 Task: Edit a slideshow video for a personal portfolio, showcasing your artwork, photography, or design projects.
Action: Mouse moved to (364, 131)
Screenshot: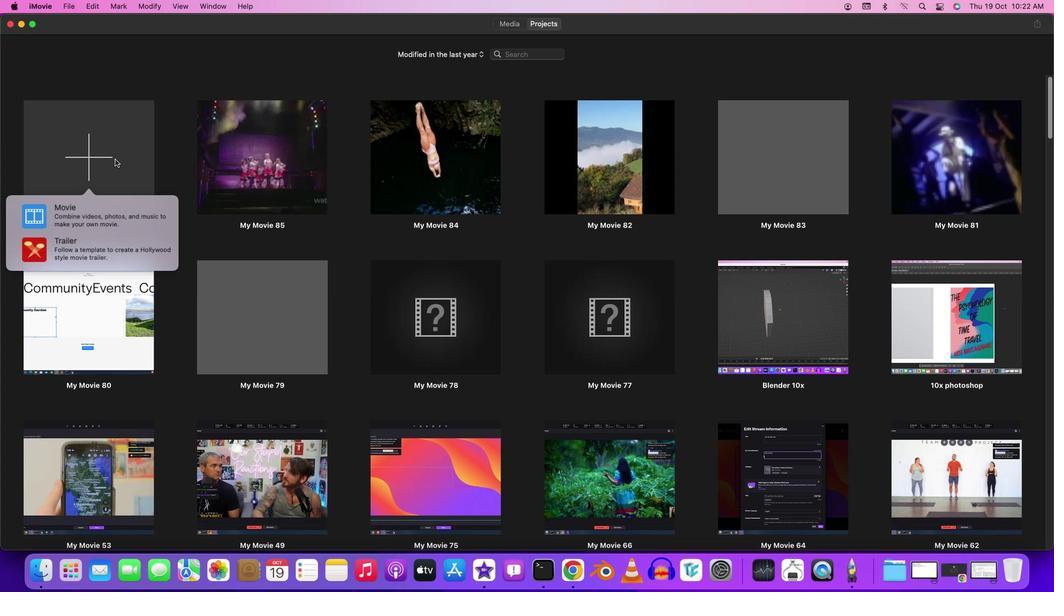 
Action: Mouse pressed left at (364, 131)
Screenshot: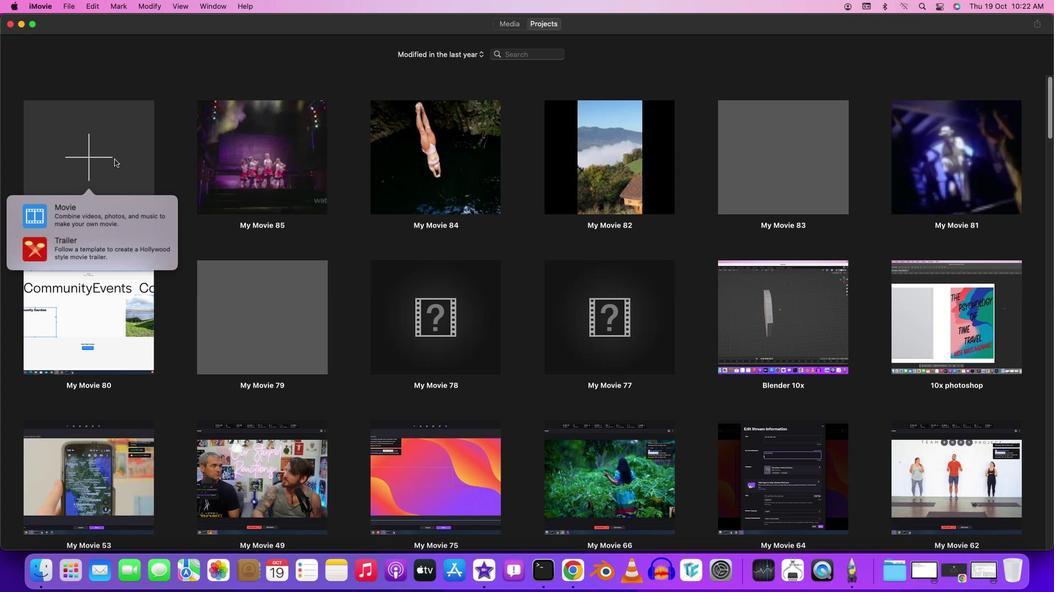 
Action: Mouse moved to (358, 135)
Screenshot: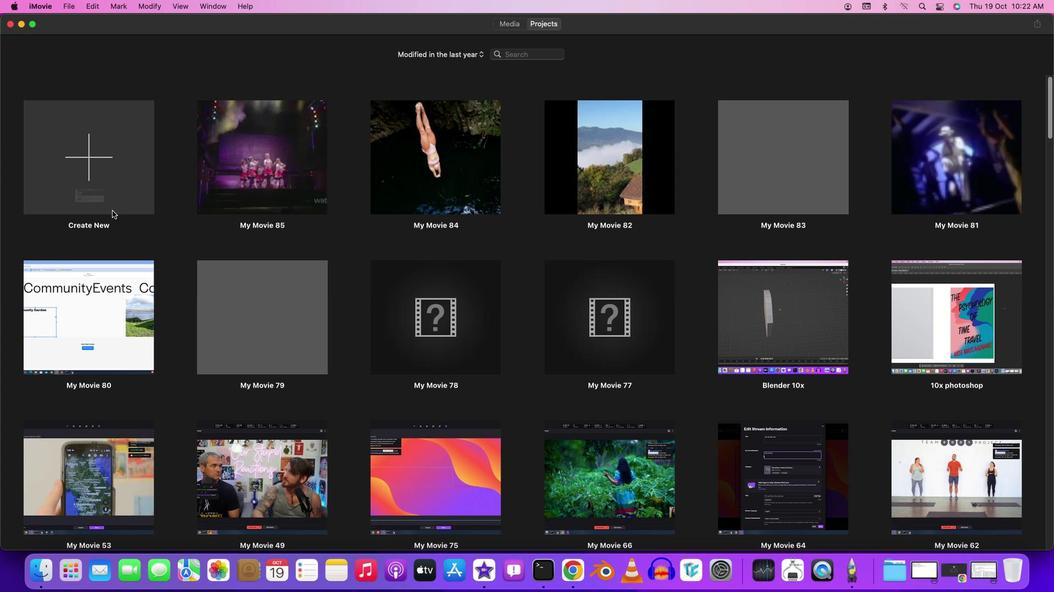 
Action: Mouse pressed left at (358, 135)
Screenshot: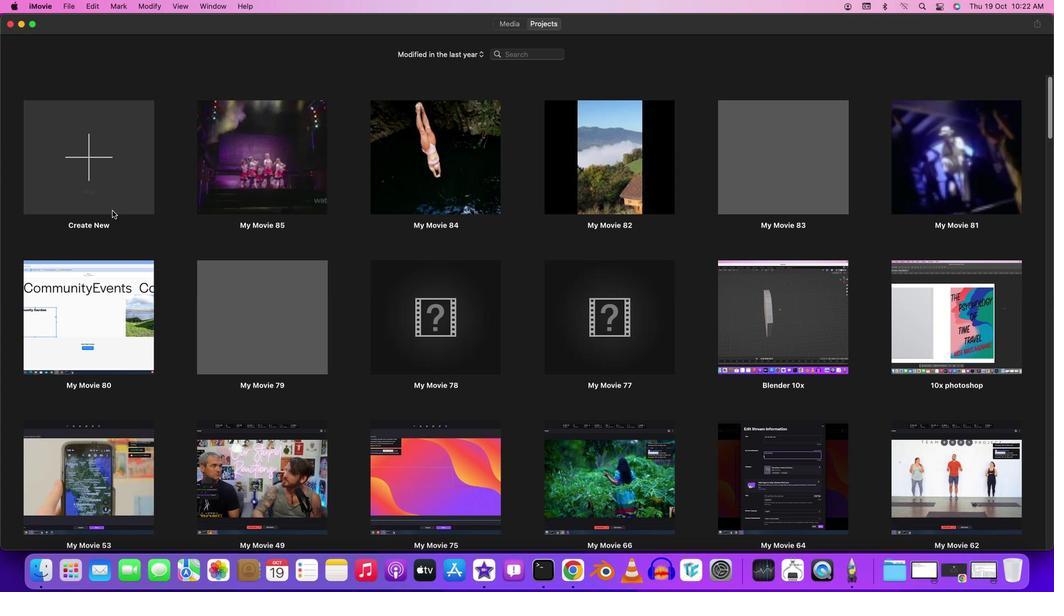 
Action: Mouse moved to (356, 170)
Screenshot: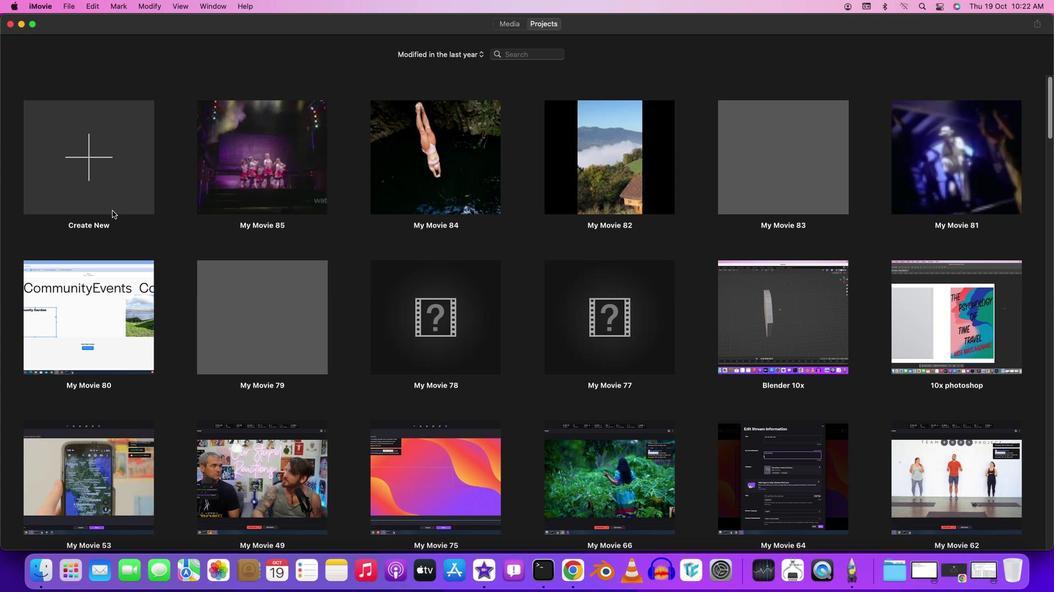 
Action: Mouse pressed left at (356, 170)
Screenshot: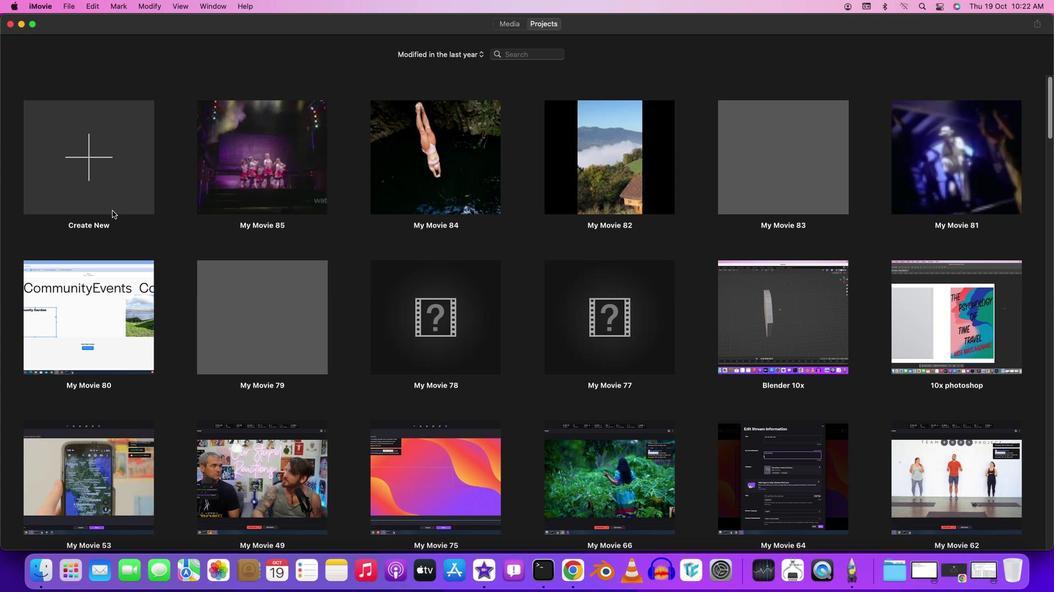 
Action: Mouse pressed left at (356, 170)
Screenshot: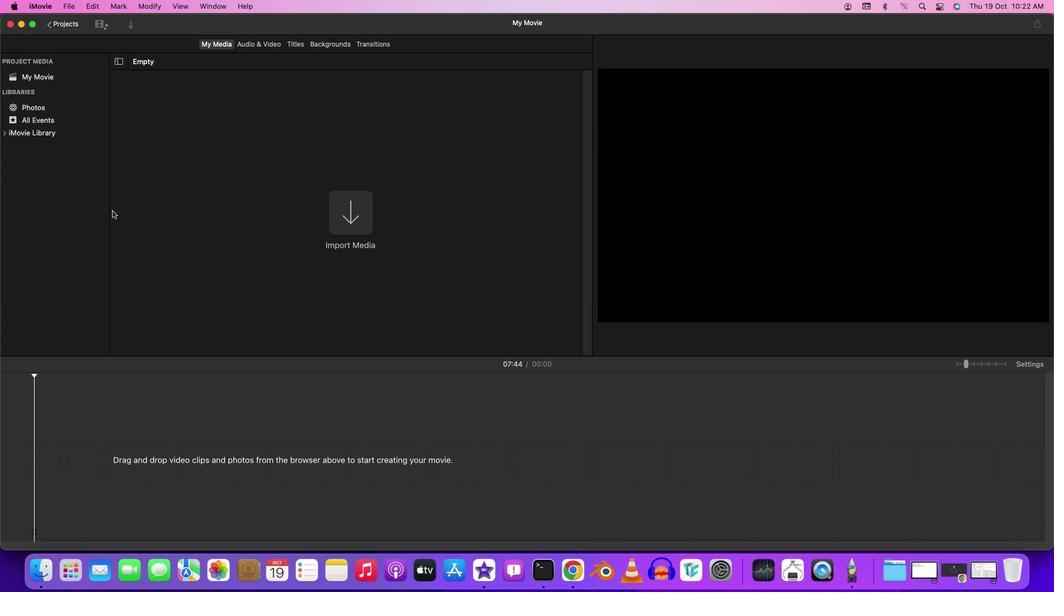
Action: Mouse moved to (538, 177)
Screenshot: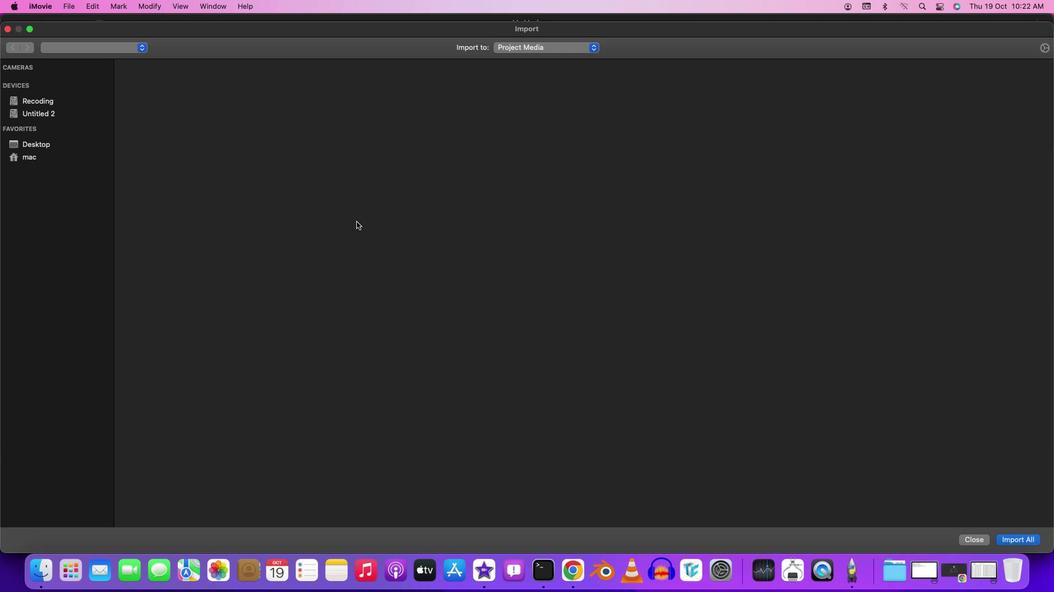 
Action: Mouse pressed left at (538, 177)
Screenshot: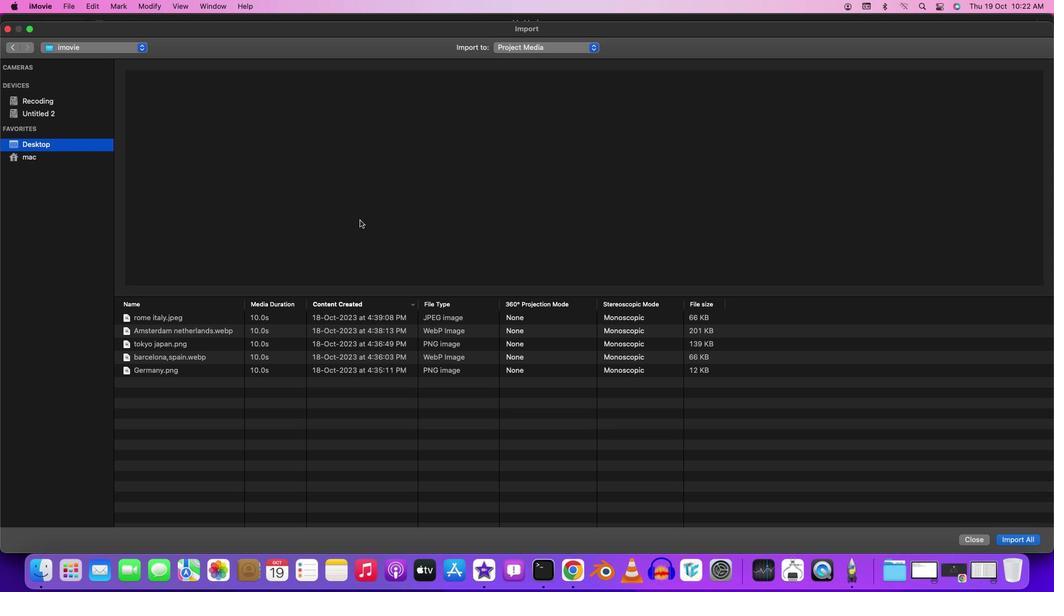 
Action: Mouse moved to (323, 124)
Screenshot: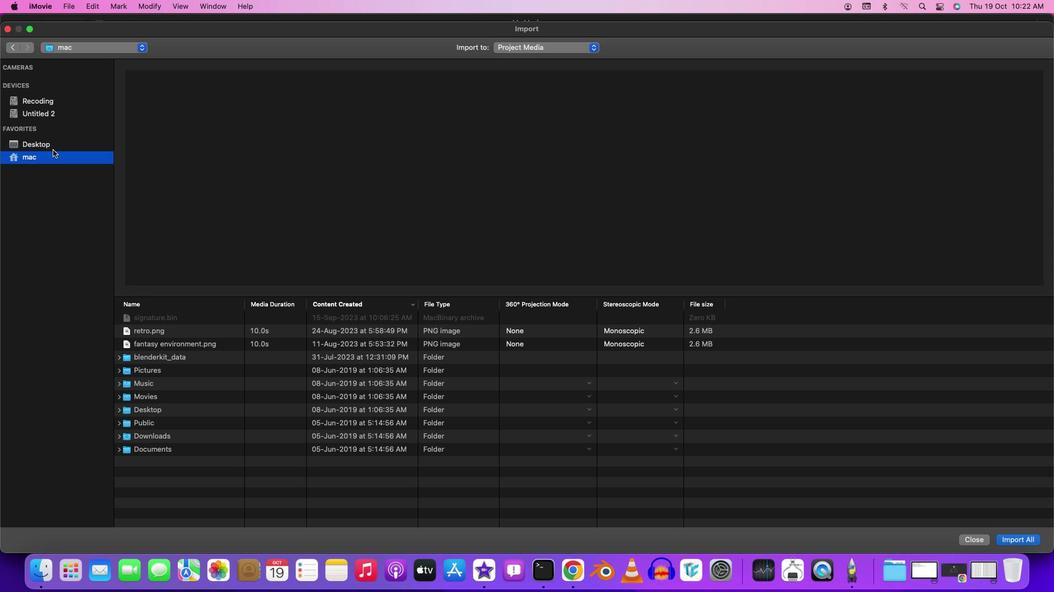 
Action: Mouse pressed left at (323, 124)
Screenshot: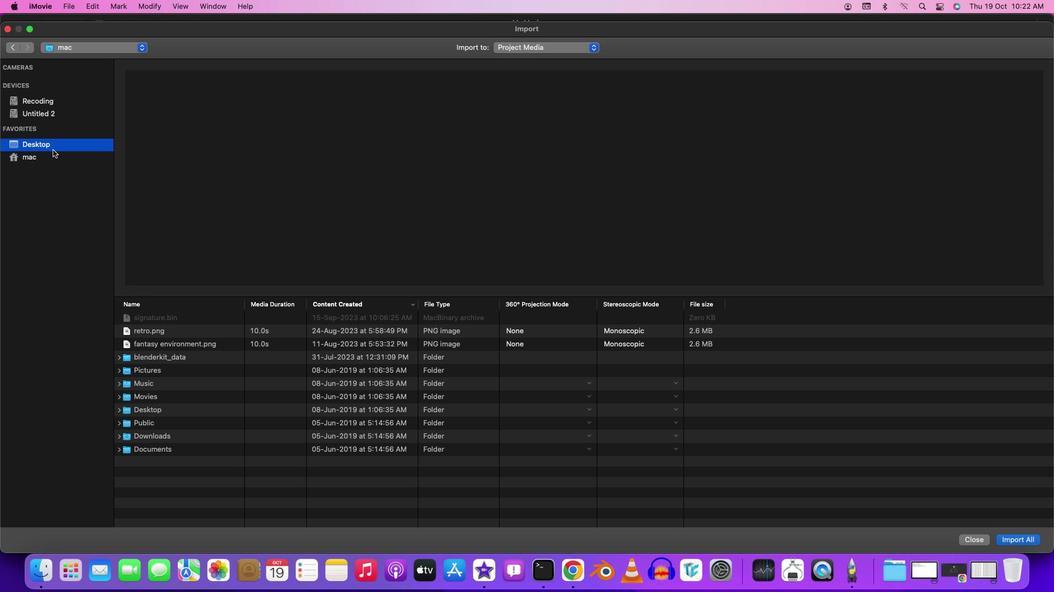 
Action: Mouse moved to (311, 136)
Screenshot: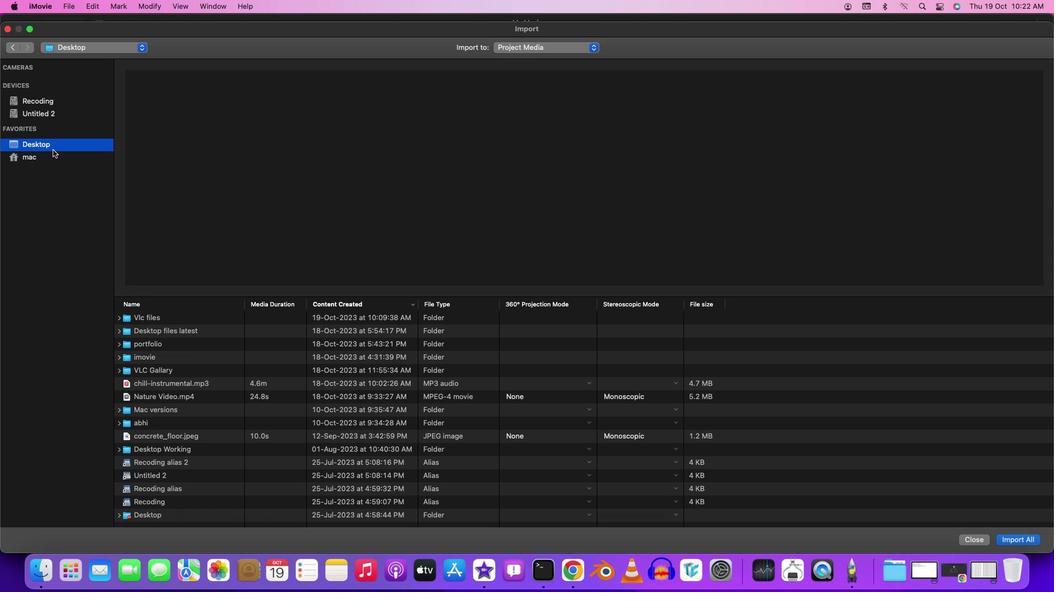 
Action: Mouse pressed left at (311, 136)
Screenshot: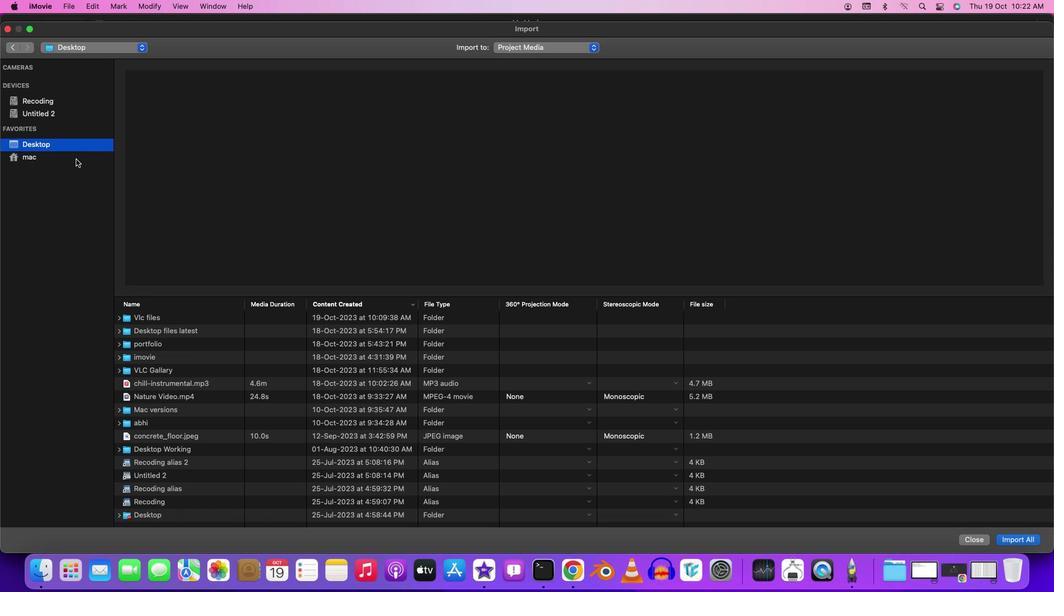 
Action: Mouse pressed left at (311, 136)
Screenshot: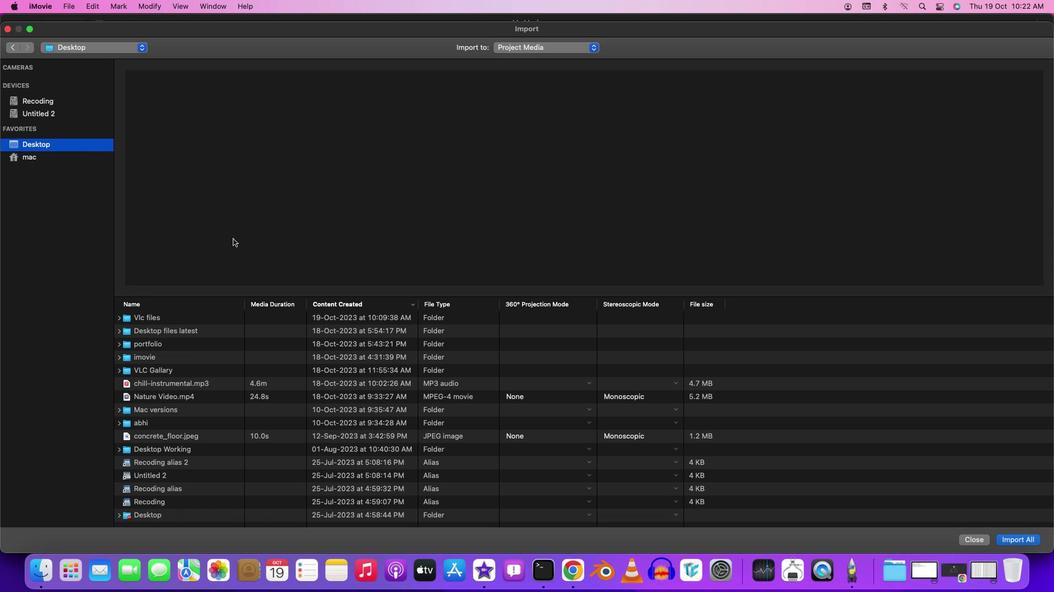 
Action: Mouse moved to (312, 129)
Screenshot: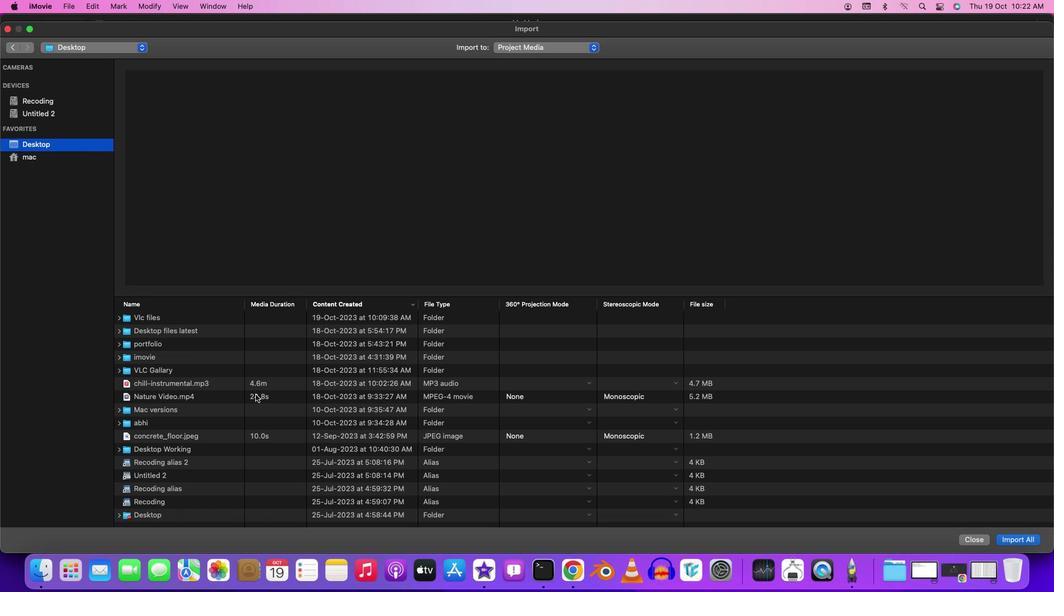
Action: Mouse pressed left at (312, 129)
Screenshot: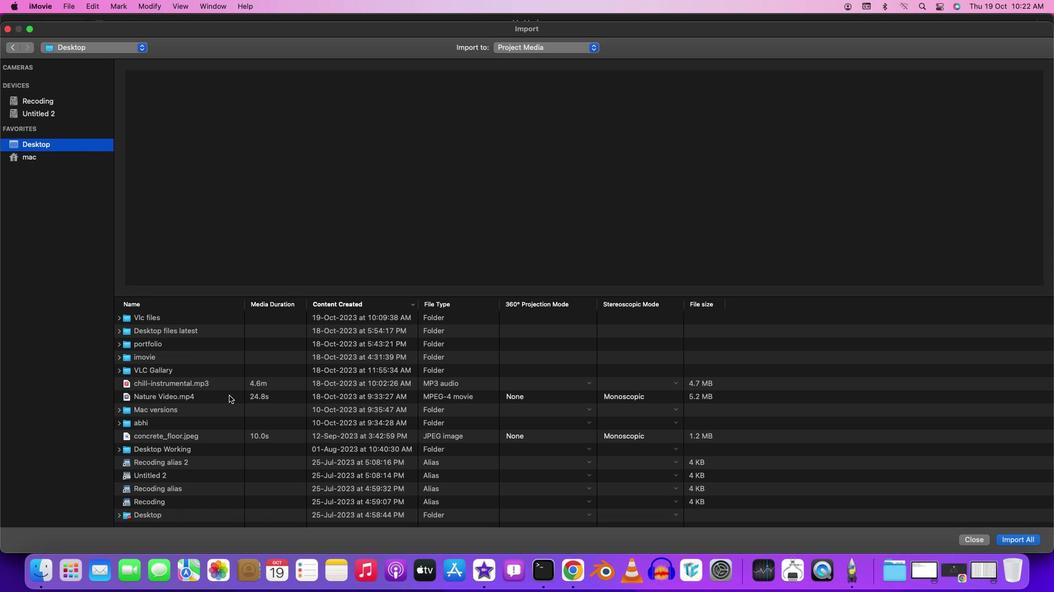 
Action: Mouse moved to (400, 261)
Screenshot: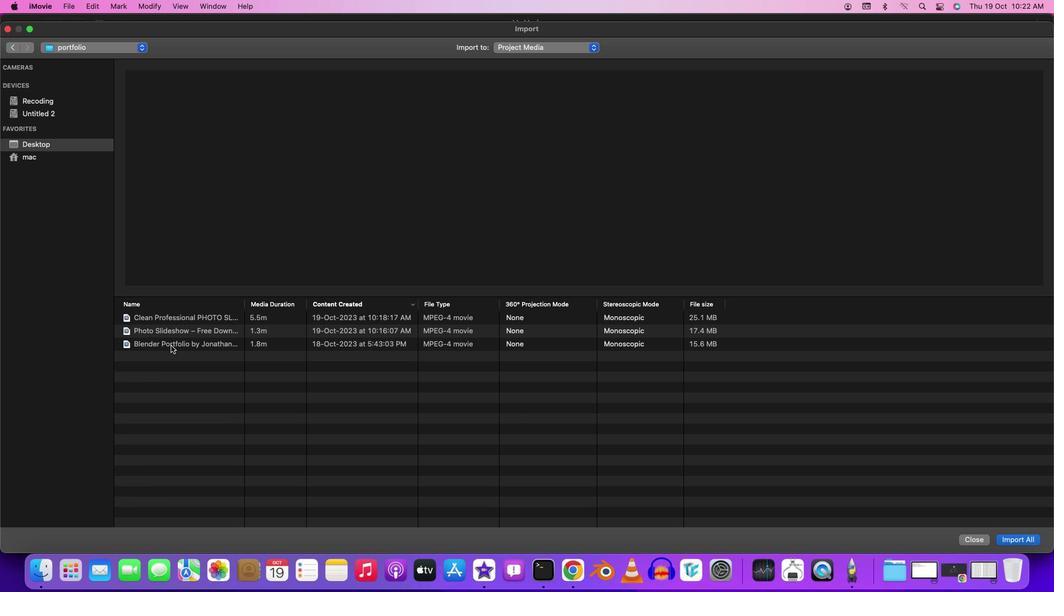 
Action: Mouse pressed left at (400, 261)
Screenshot: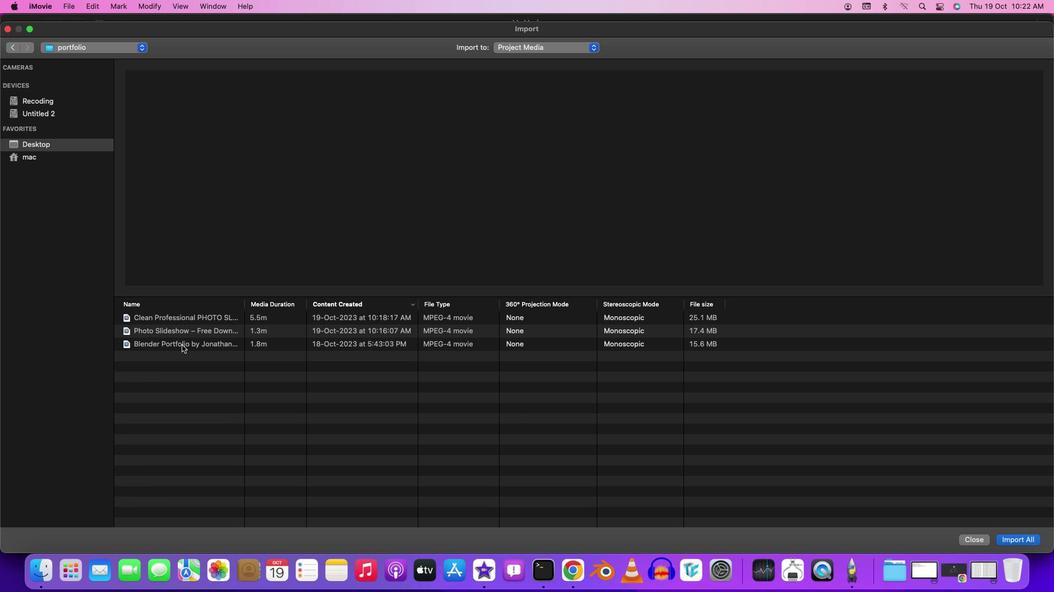 
Action: Mouse pressed left at (400, 261)
Screenshot: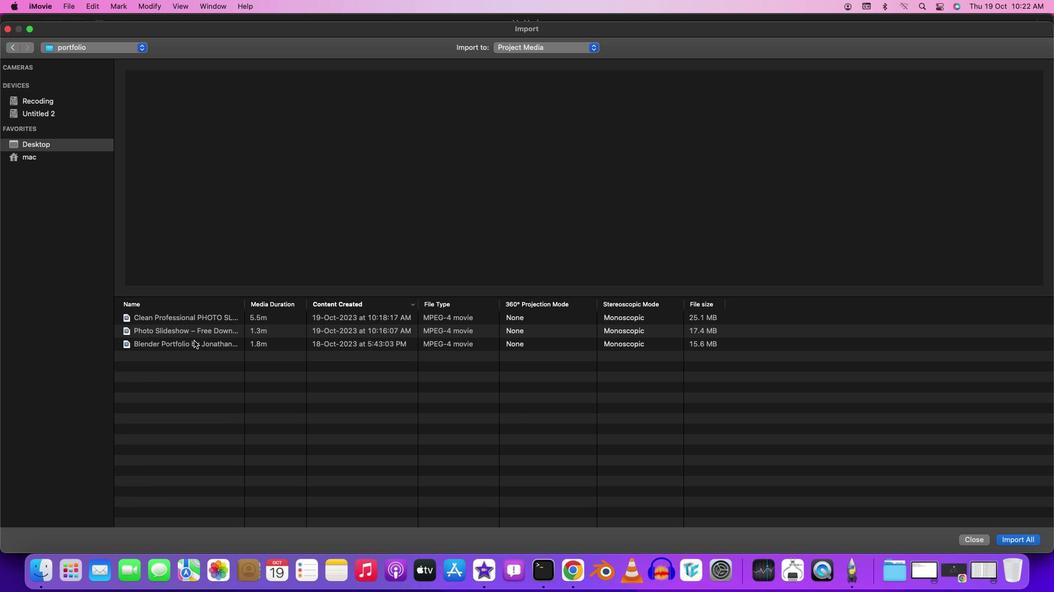 
Action: Mouse moved to (417, 258)
Screenshot: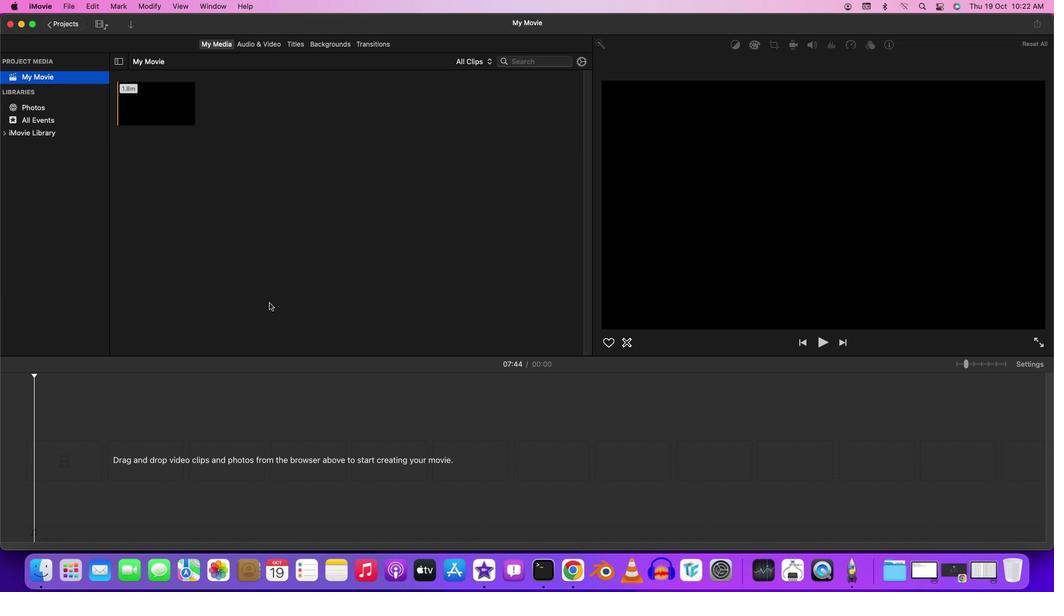 
Action: Mouse pressed left at (417, 258)
Screenshot: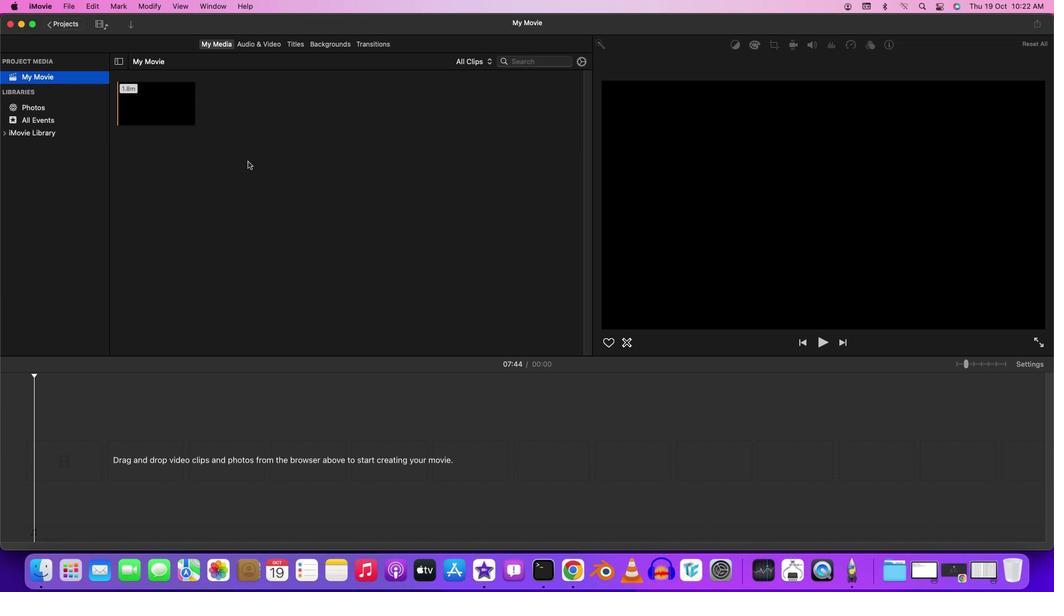 
Action: Mouse pressed left at (417, 258)
Screenshot: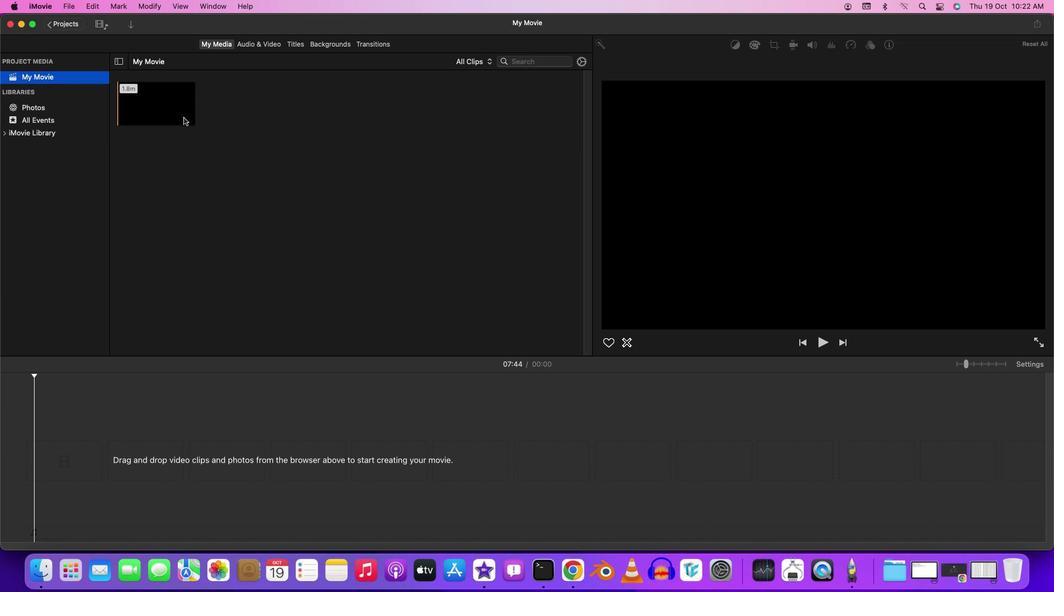 
Action: Mouse moved to (394, 99)
Screenshot: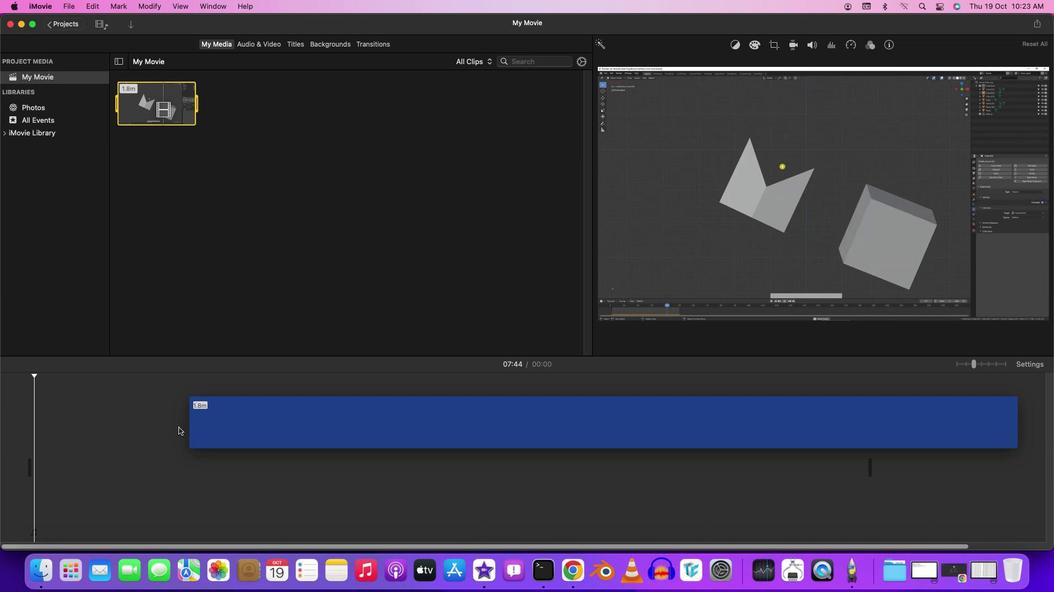 
Action: Mouse pressed left at (394, 99)
Screenshot: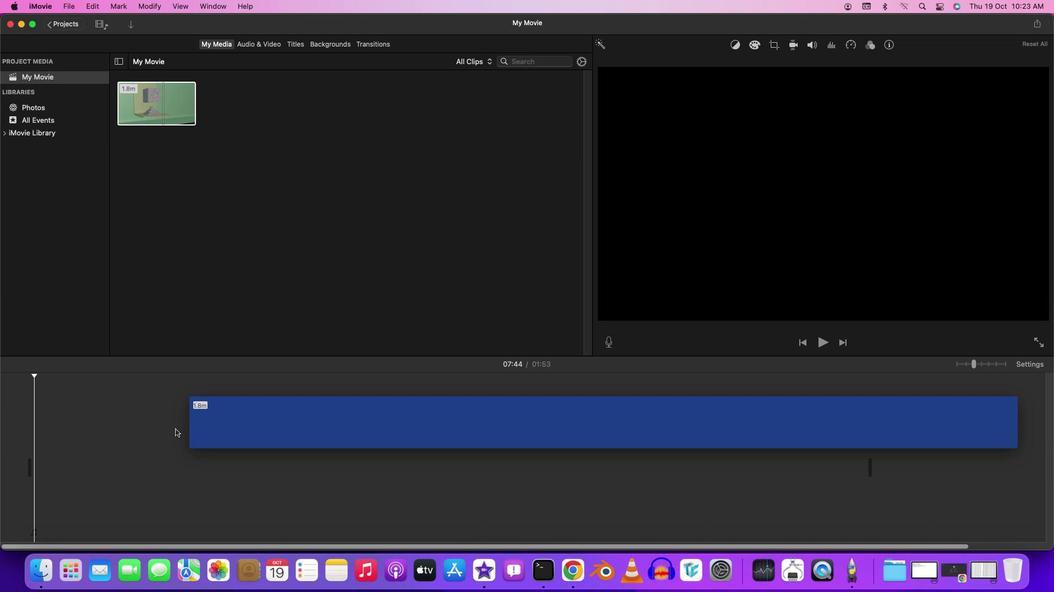 
Action: Mouse moved to (299, 308)
Screenshot: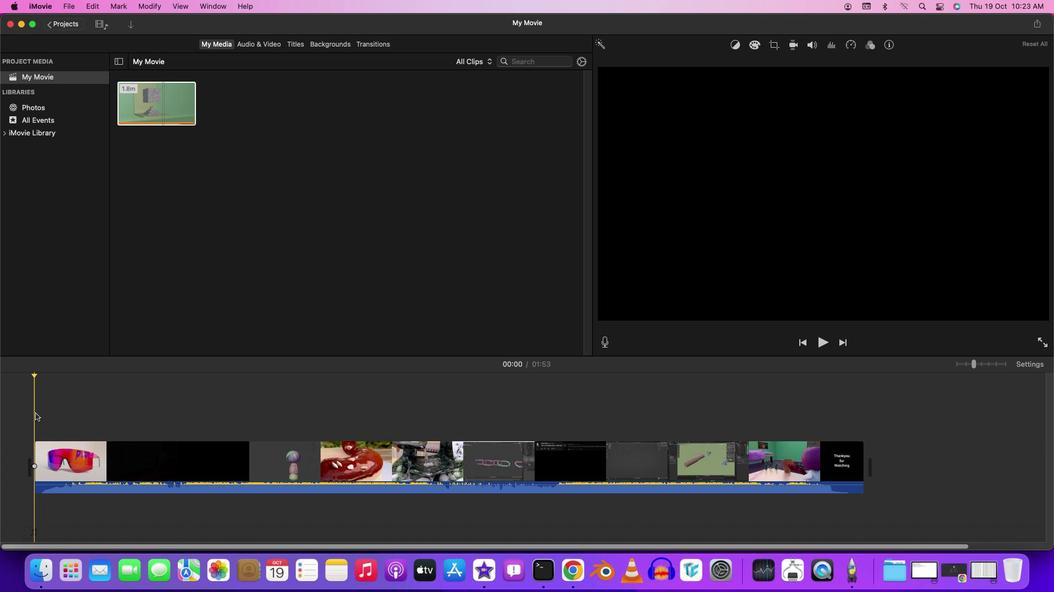 
Action: Mouse pressed left at (299, 308)
Screenshot: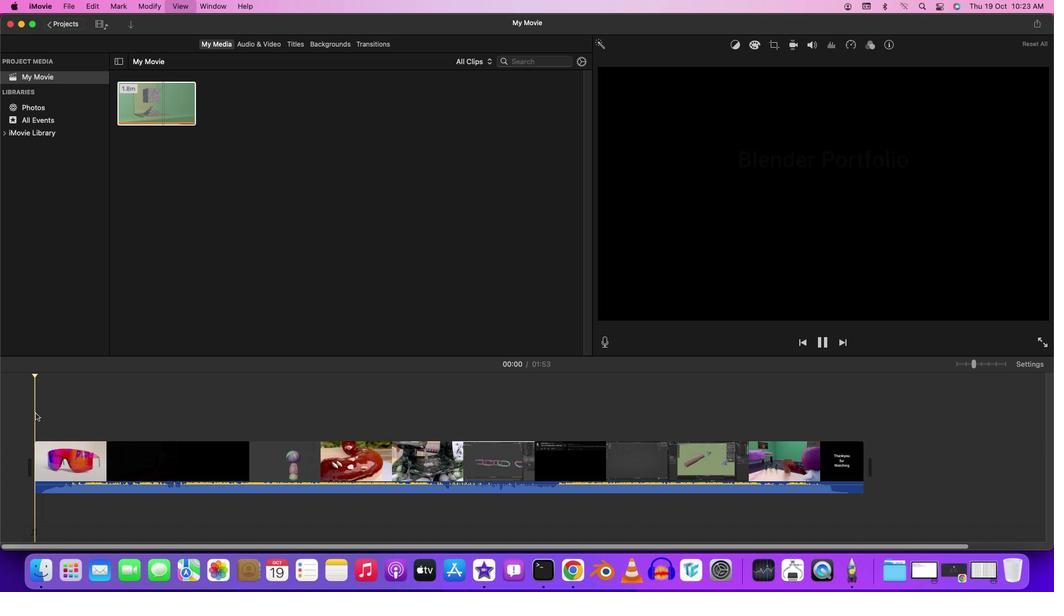
Action: Mouse moved to (299, 308)
Screenshot: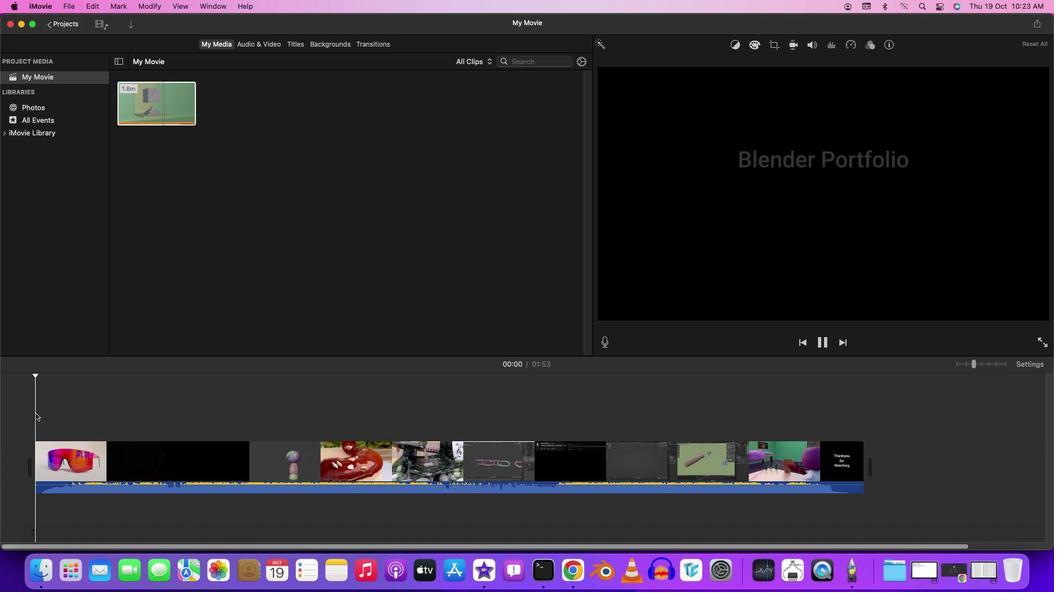 
Action: Key pressed Key.space
Screenshot: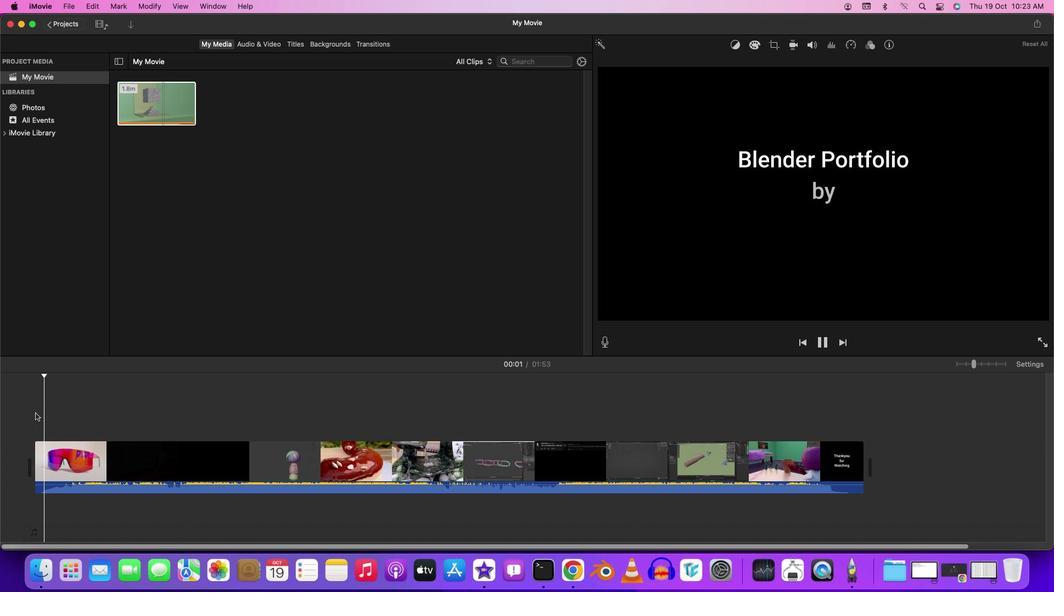 
Action: Mouse moved to (590, 281)
Screenshot: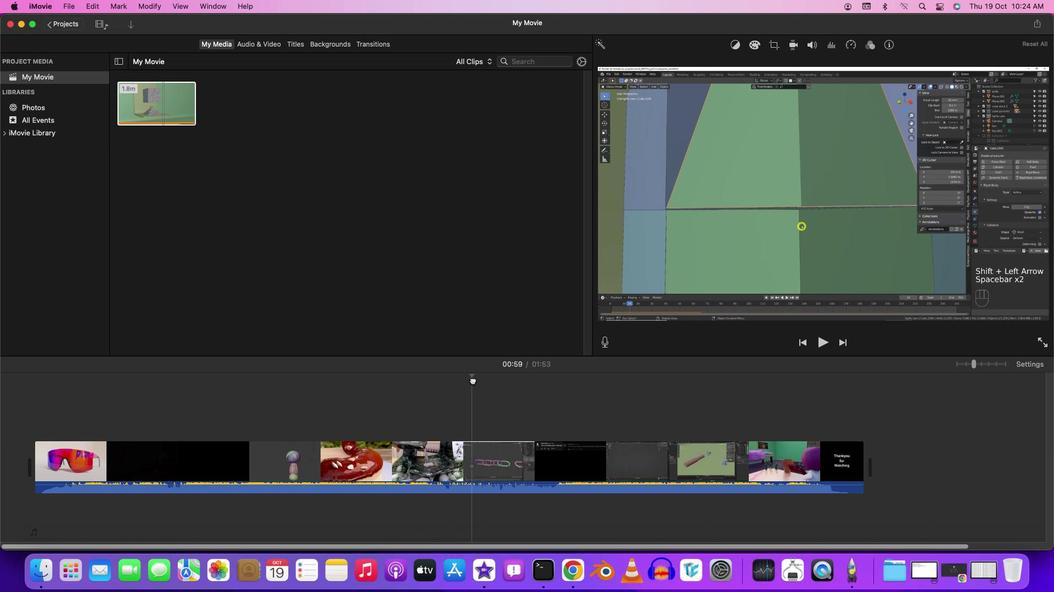 
Action: Mouse pressed left at (590, 281)
Screenshot: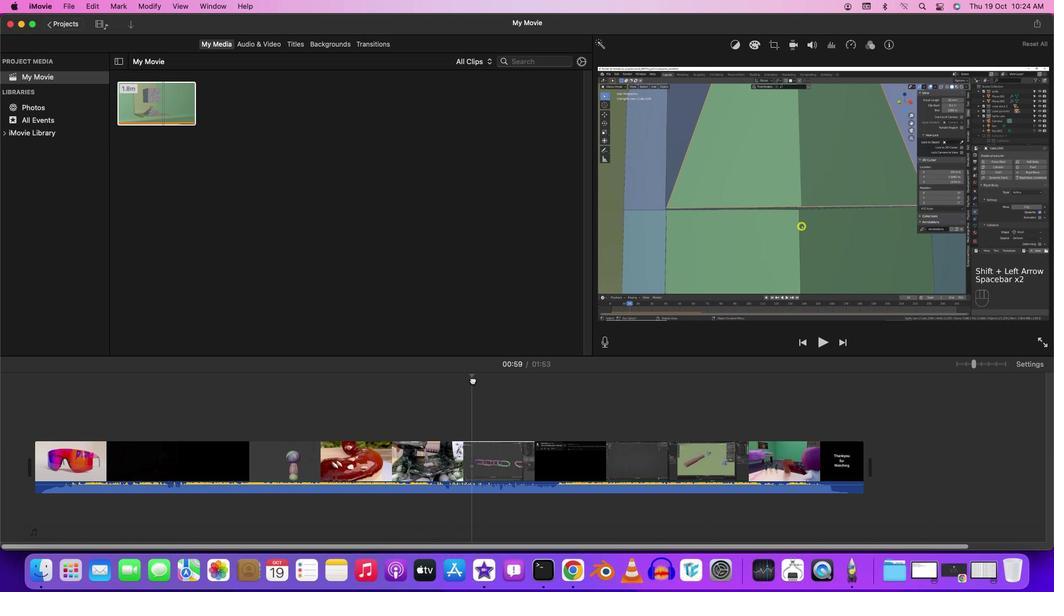 
Action: Mouse moved to (609, 283)
Screenshot: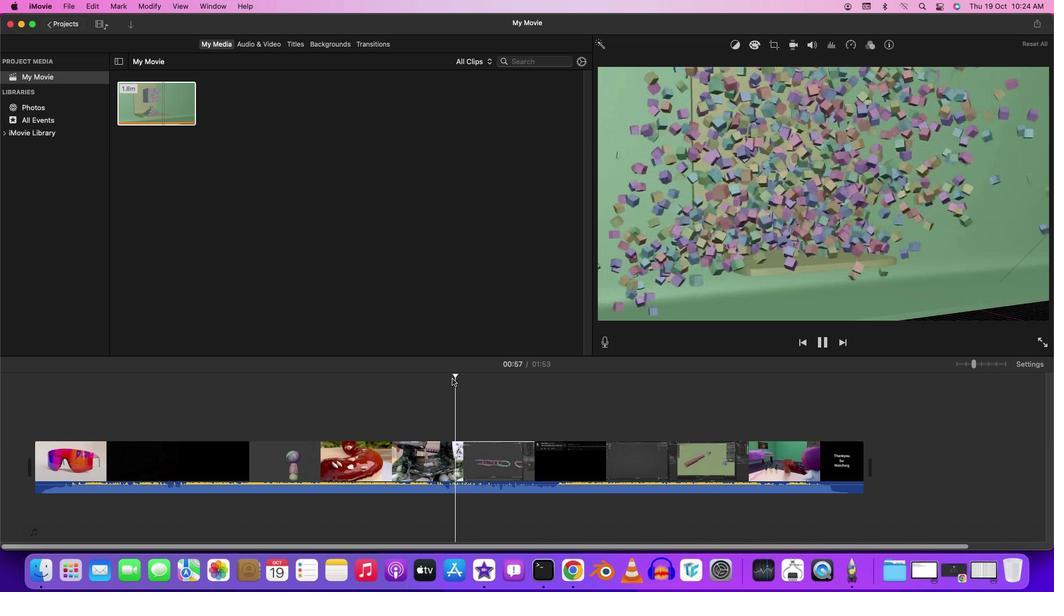 
Action: Key pressed Key.space
Screenshot: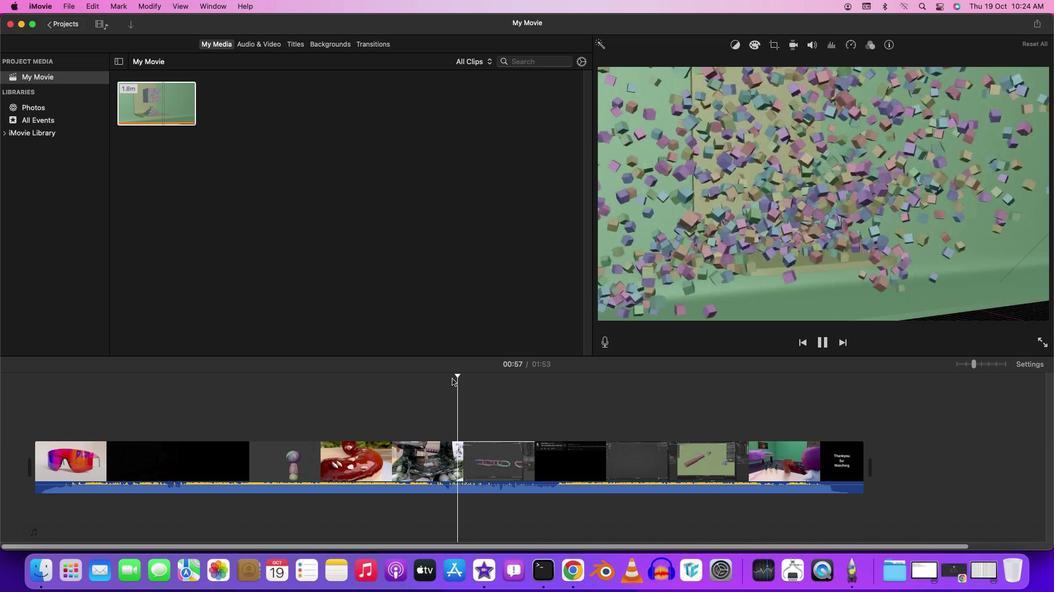 
Action: Mouse moved to (609, 283)
Screenshot: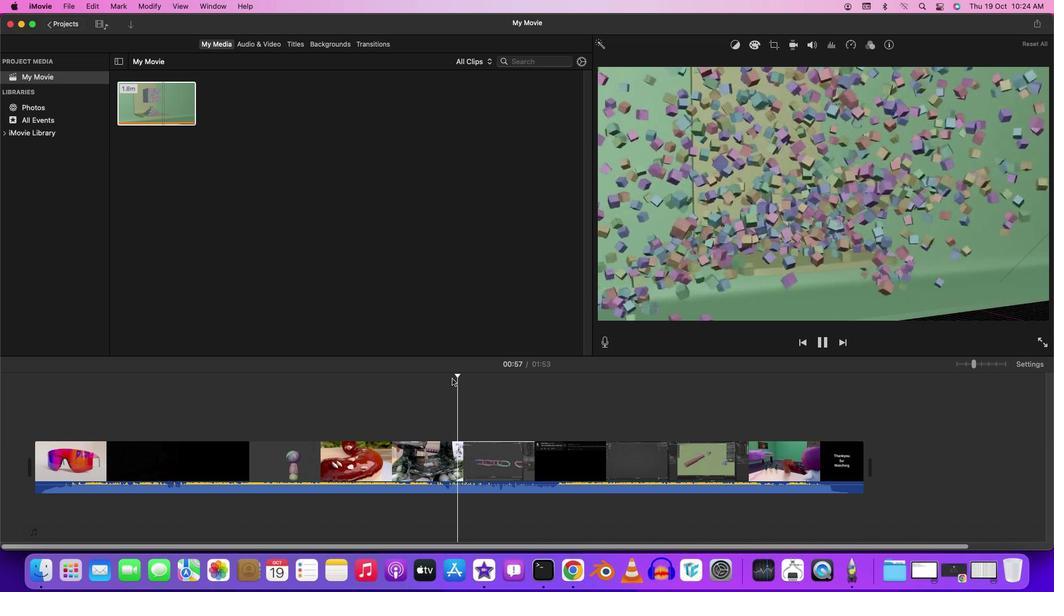 
Action: Key pressed Key.spaceKey.space
Screenshot: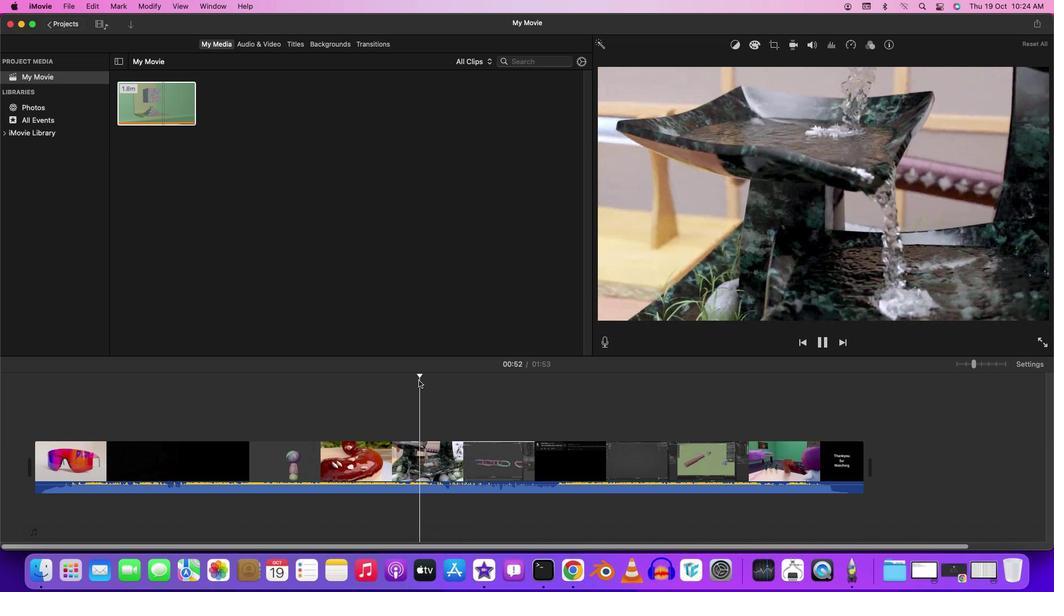 
Action: Mouse moved to (612, 282)
Screenshot: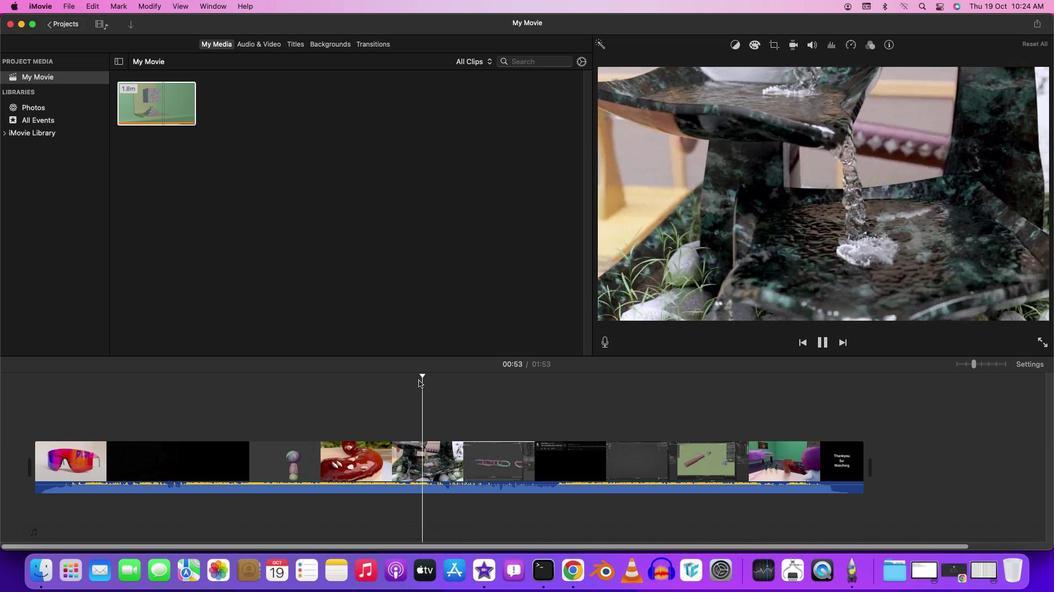 
Action: Mouse pressed left at (612, 282)
Screenshot: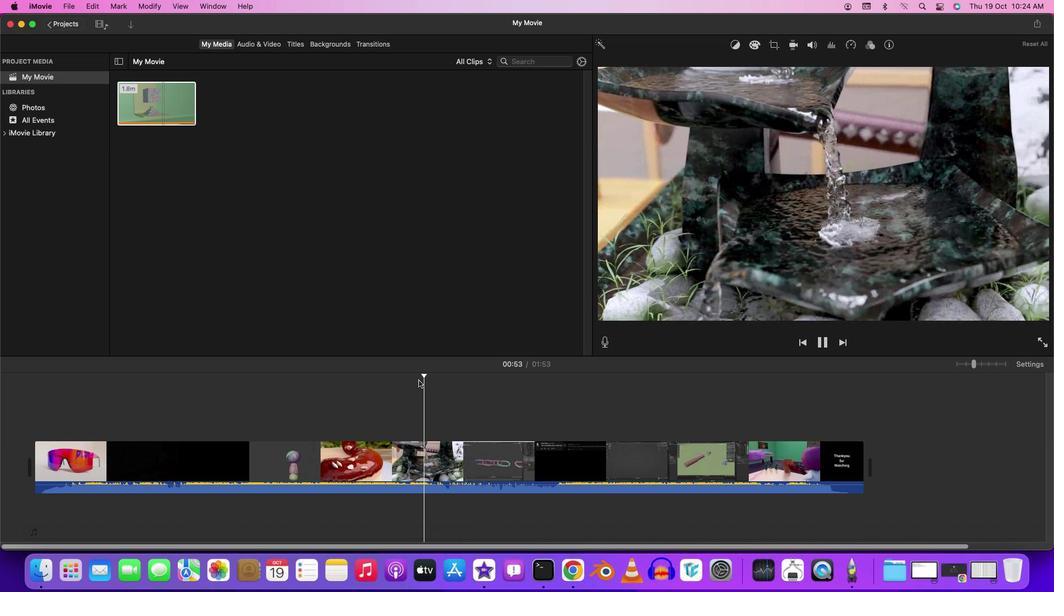 
Action: Mouse moved to (584, 285)
Screenshot: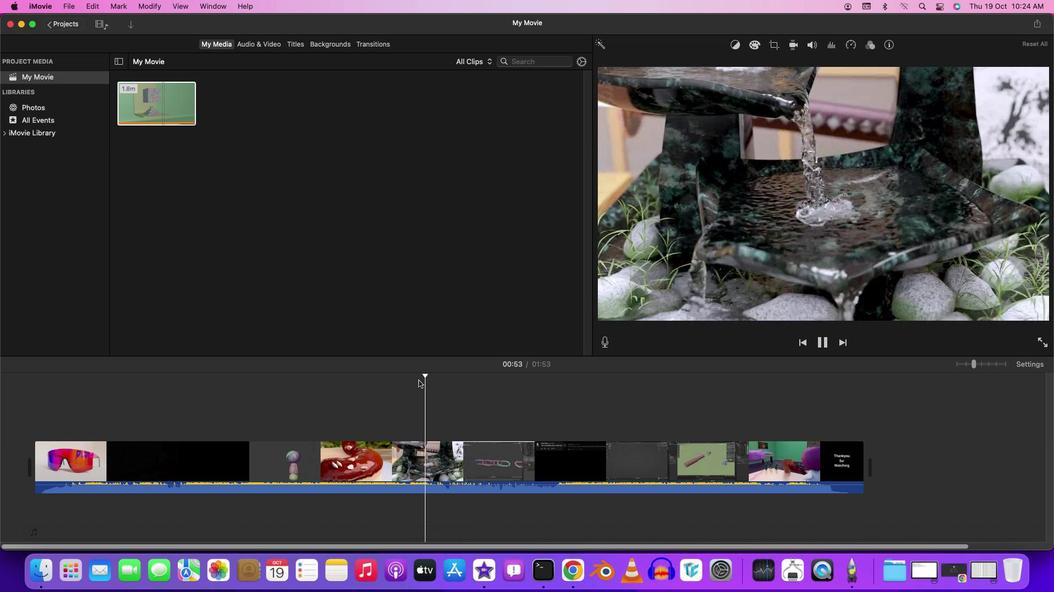 
Action: Key pressed Key.spaceKey.spaceKey.spaceKey.spaceKey.leftKey.leftKey.leftKey.leftKey.leftKey.leftKey.leftKey.leftKey.leftKey.leftKey.leftKey.leftKey.rightKey.rightKey.right
Screenshot: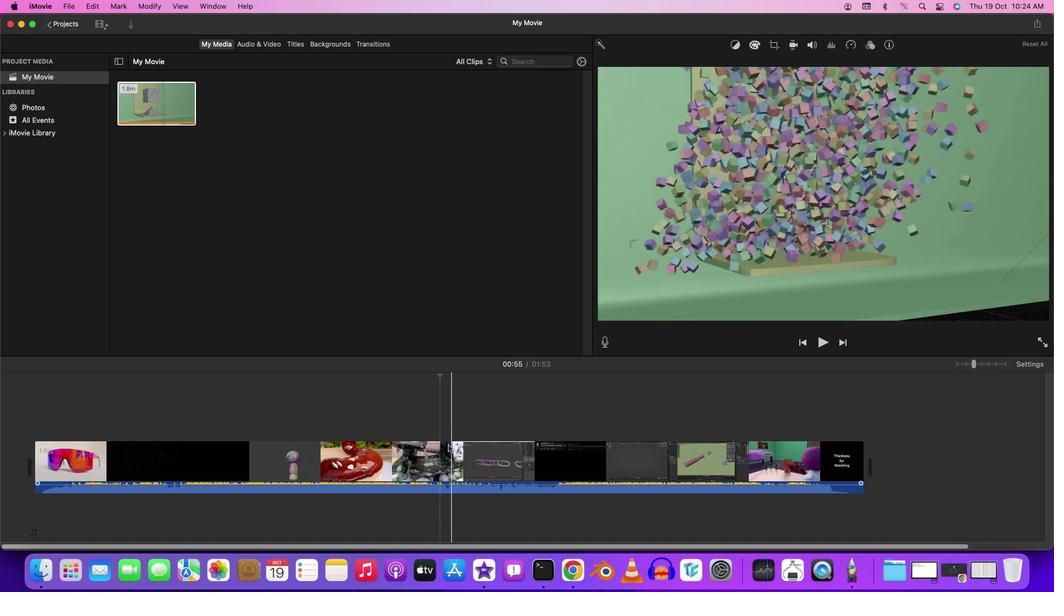 
Action: Mouse moved to (601, 337)
Screenshot: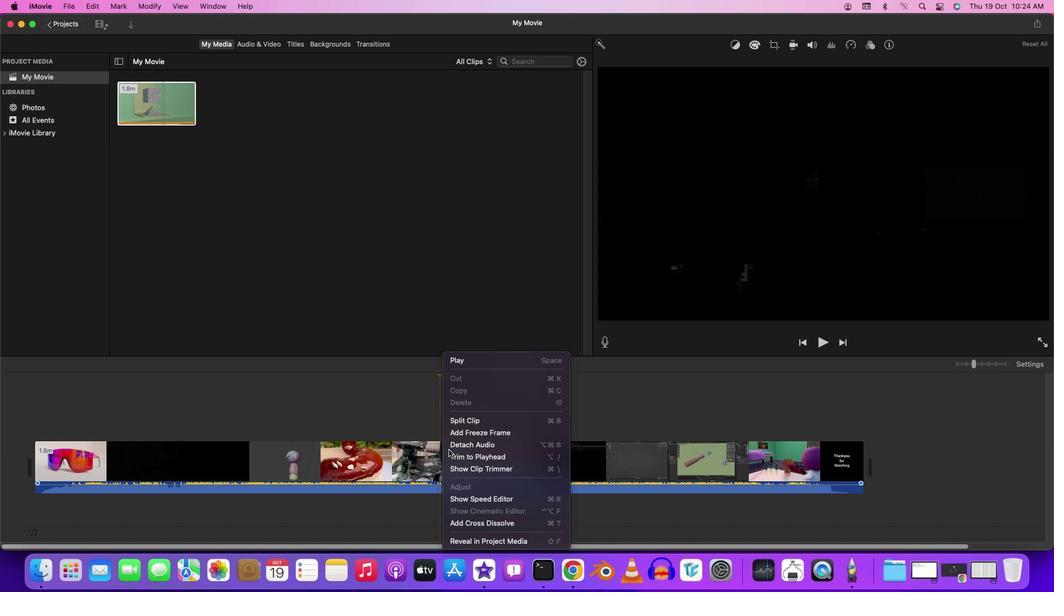 
Action: Mouse pressed right at (601, 337)
Screenshot: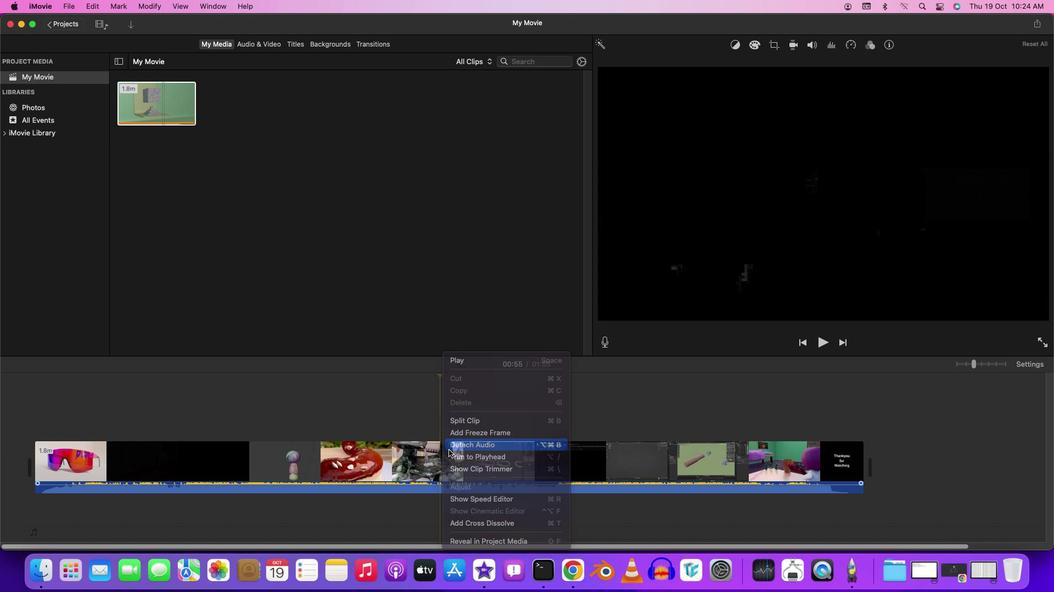 
Action: Mouse moved to (606, 332)
Screenshot: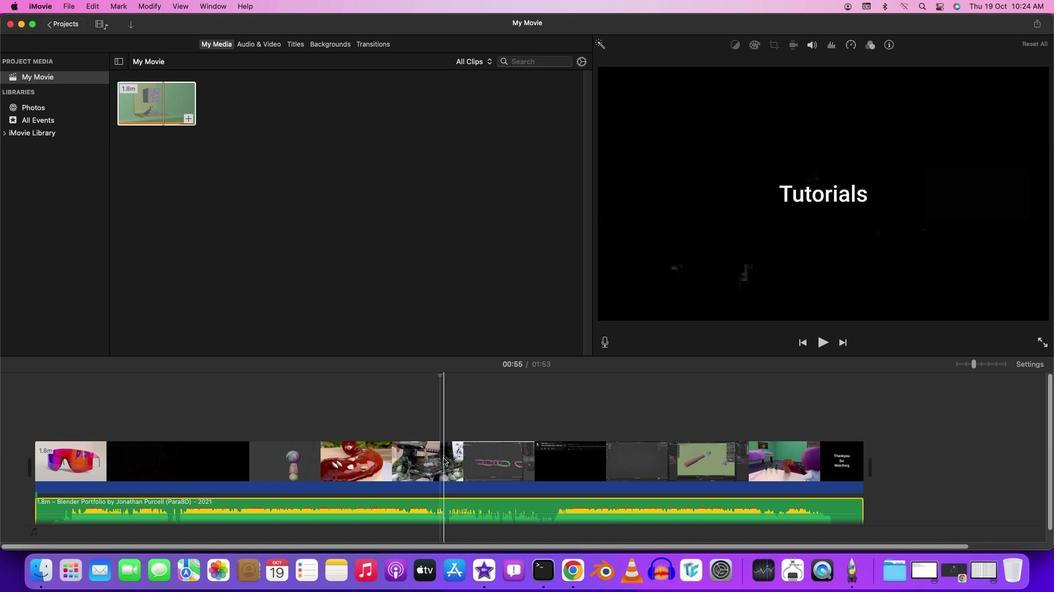 
Action: Mouse pressed left at (606, 332)
Screenshot: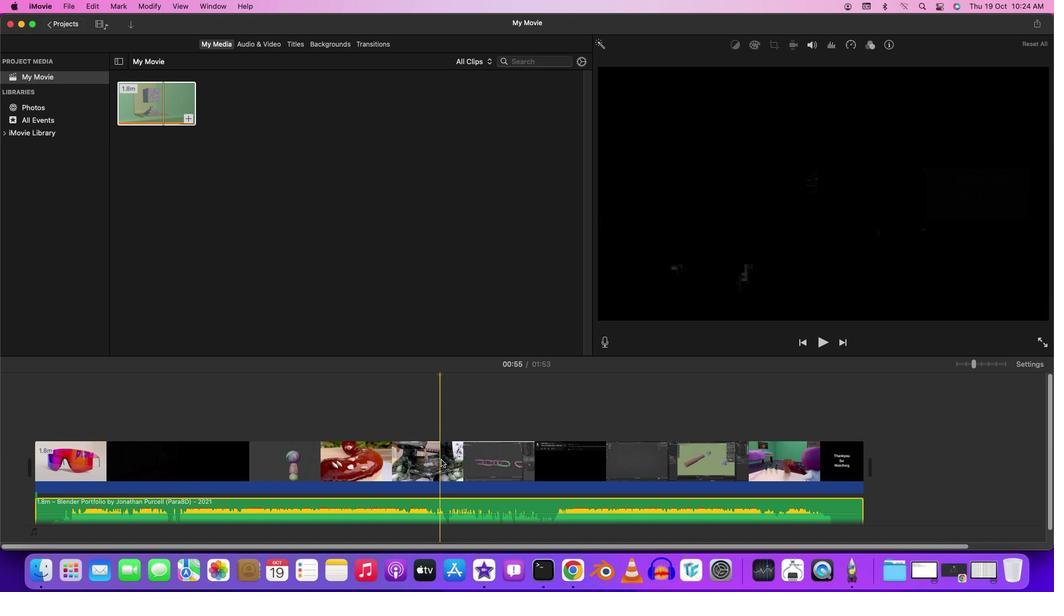 
Action: Mouse moved to (600, 339)
Screenshot: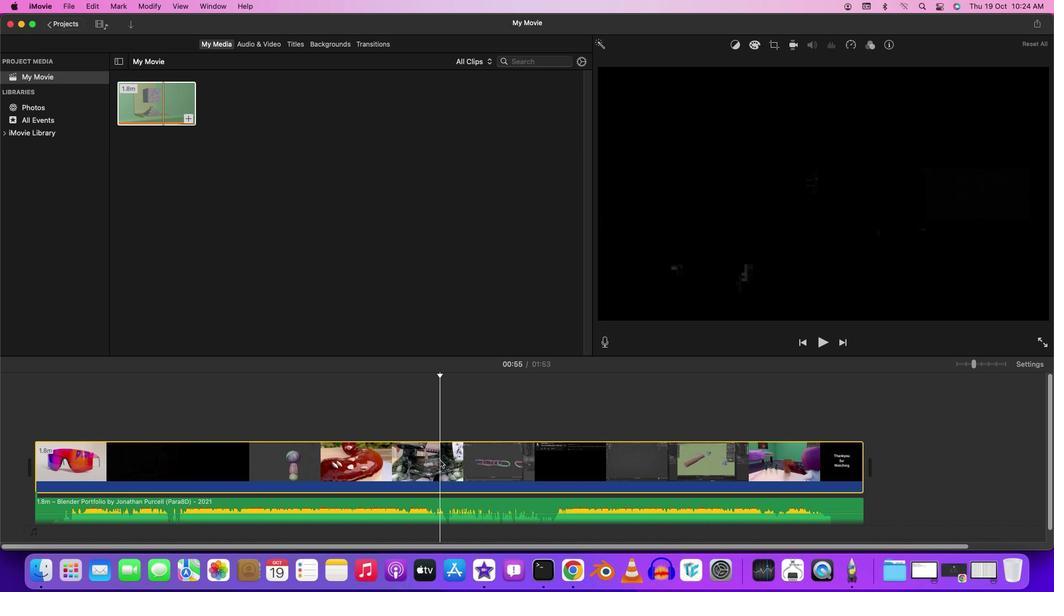 
Action: Mouse pressed left at (600, 339)
Screenshot: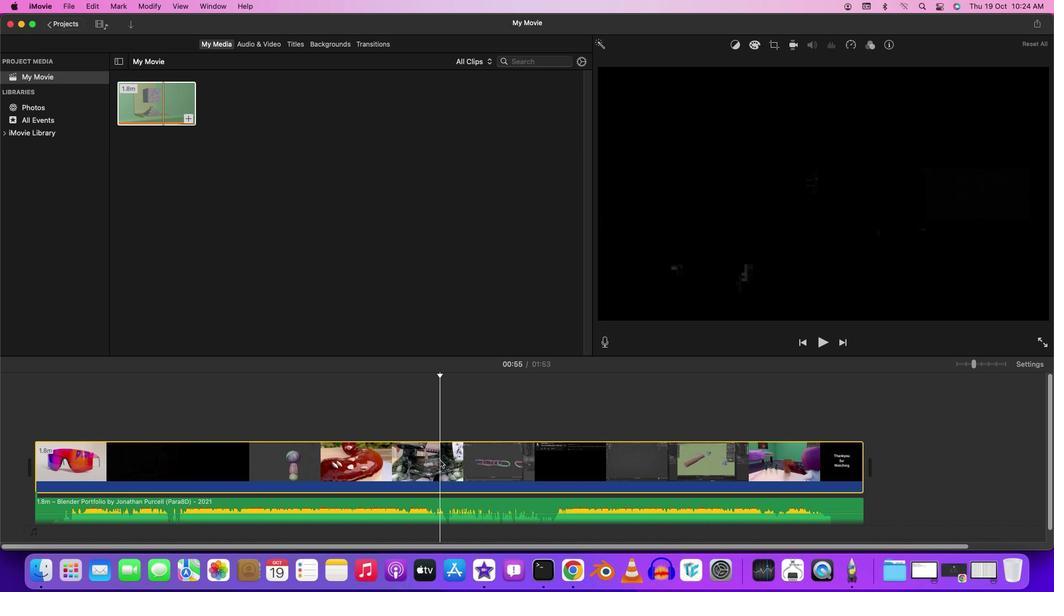 
Action: Key pressed Key.cmd'b'
Screenshot: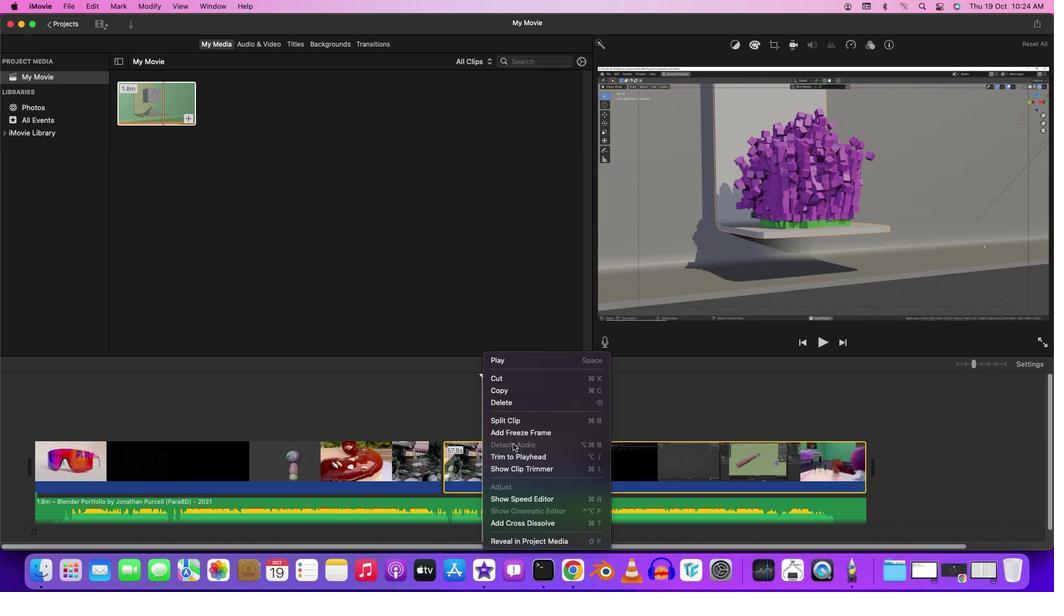 
Action: Mouse moved to (631, 344)
Screenshot: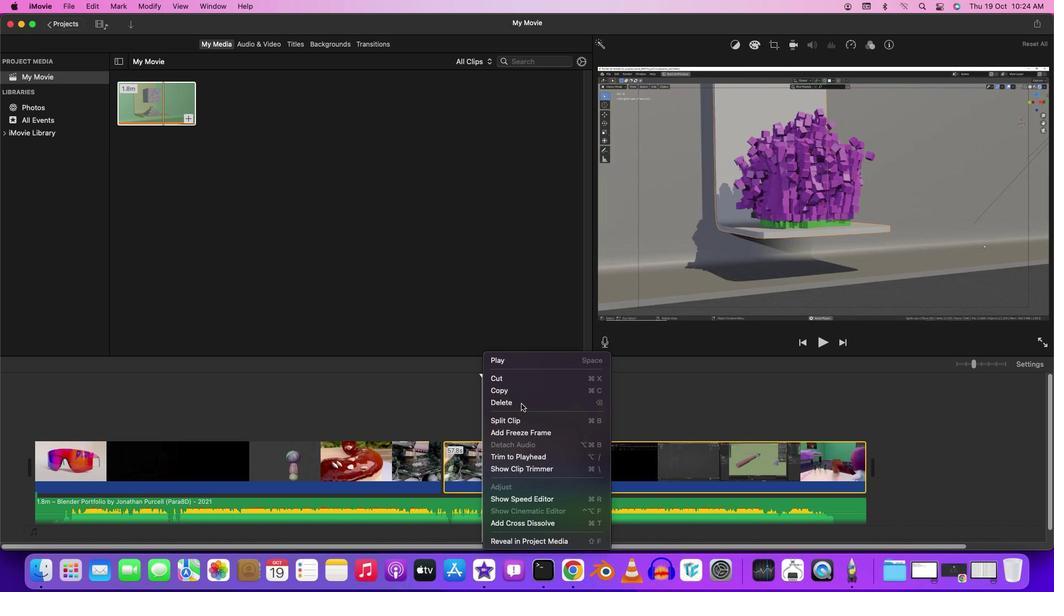 
Action: Mouse pressed left at (631, 344)
Screenshot: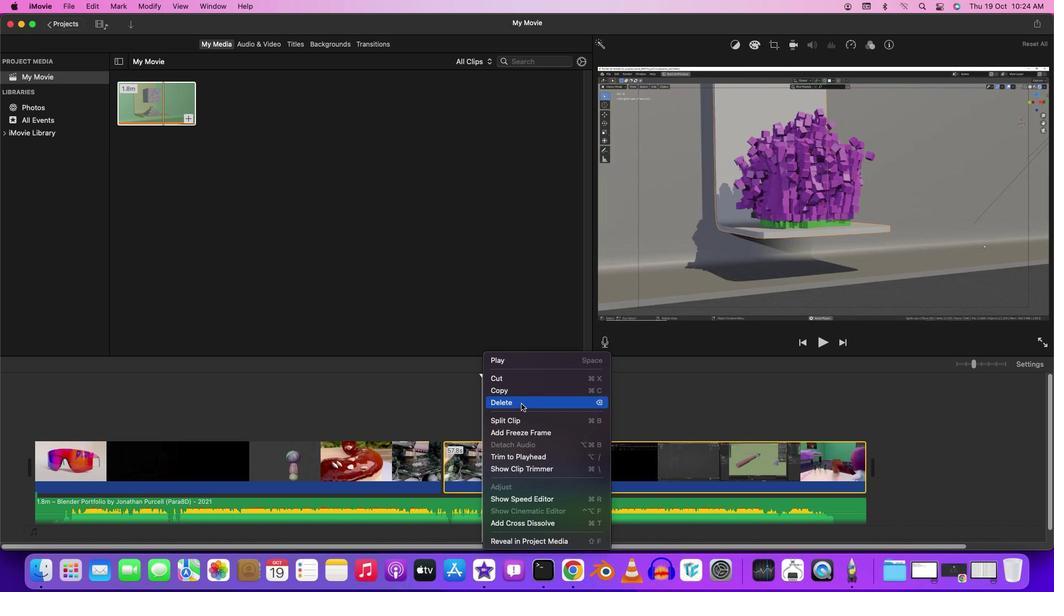 
Action: Mouse pressed right at (631, 344)
Screenshot: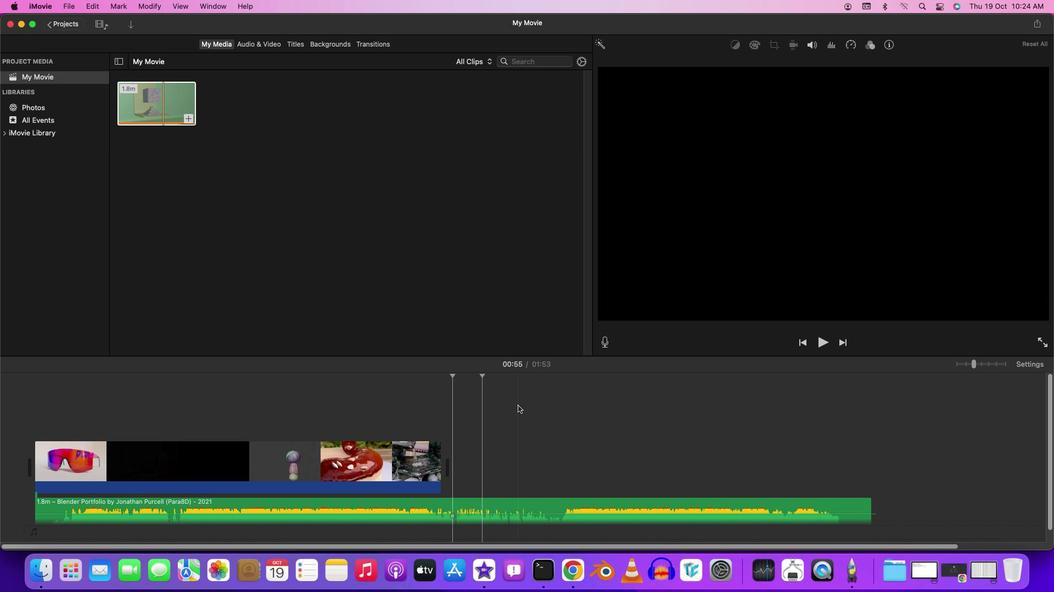 
Action: Mouse moved to (660, 301)
Screenshot: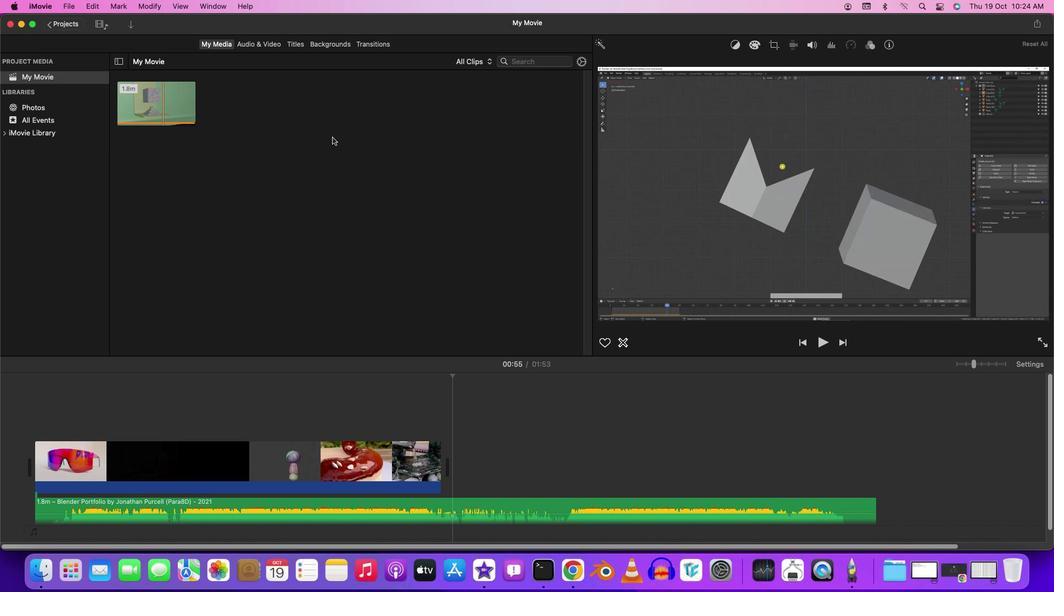 
Action: Mouse pressed left at (660, 301)
Screenshot: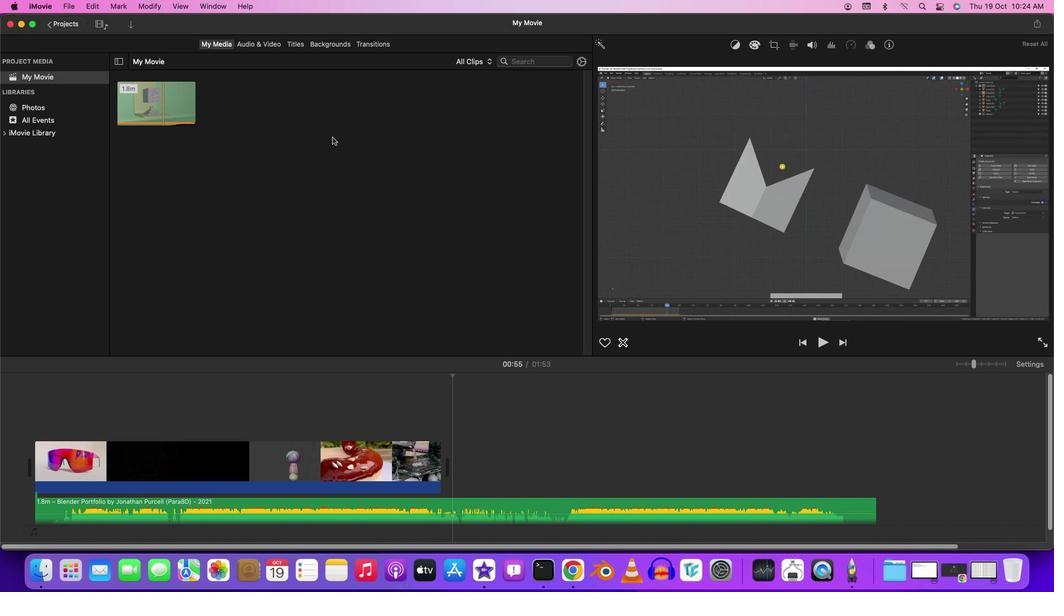 
Action: Mouse moved to (519, 120)
Screenshot: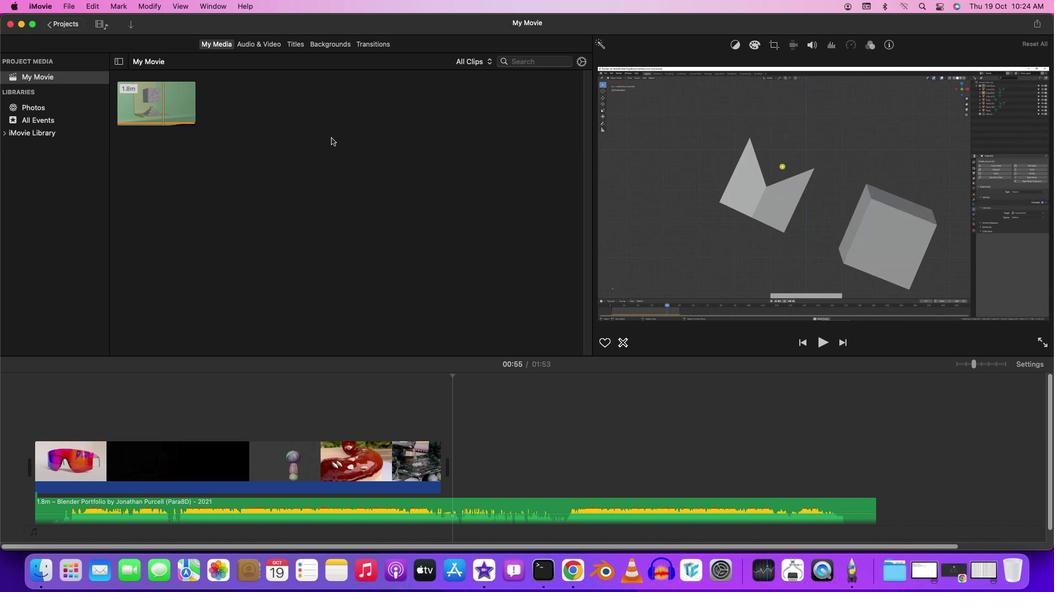 
Action: Mouse pressed left at (519, 120)
Screenshot: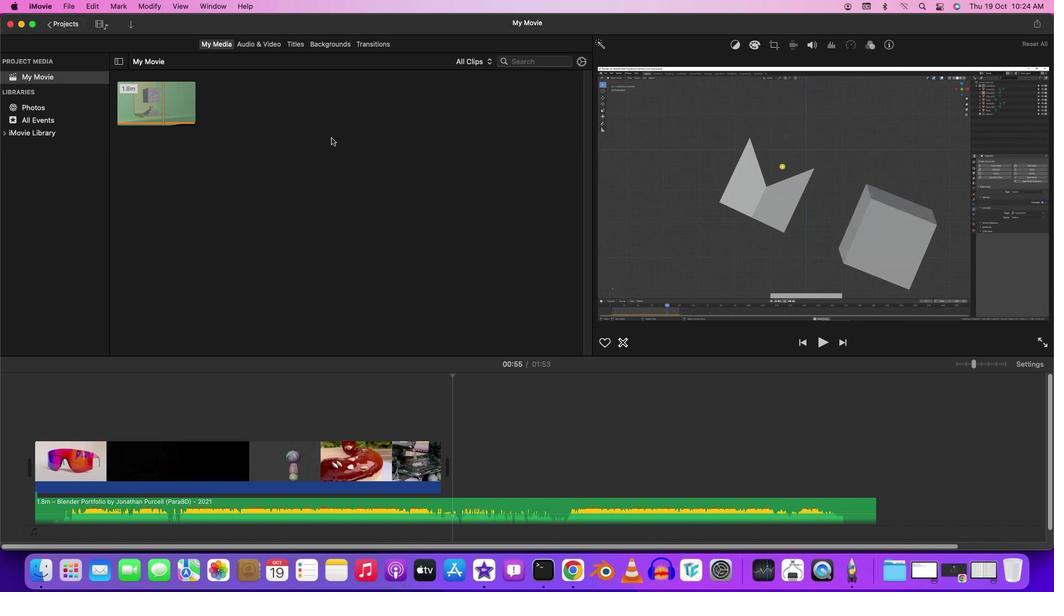 
Action: Mouse moved to (370, 45)
Screenshot: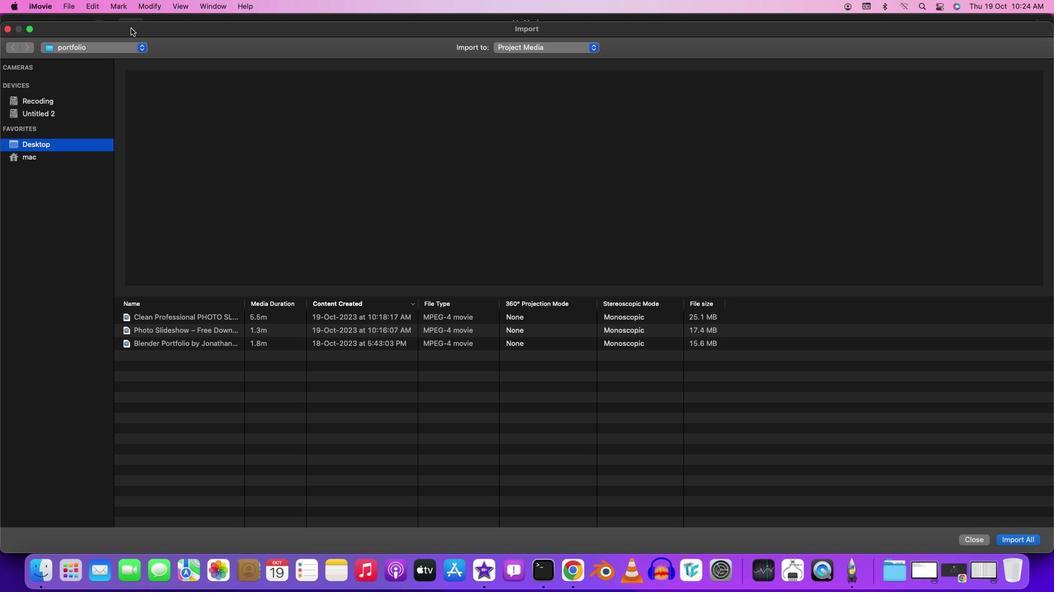 
Action: Mouse pressed left at (370, 45)
Screenshot: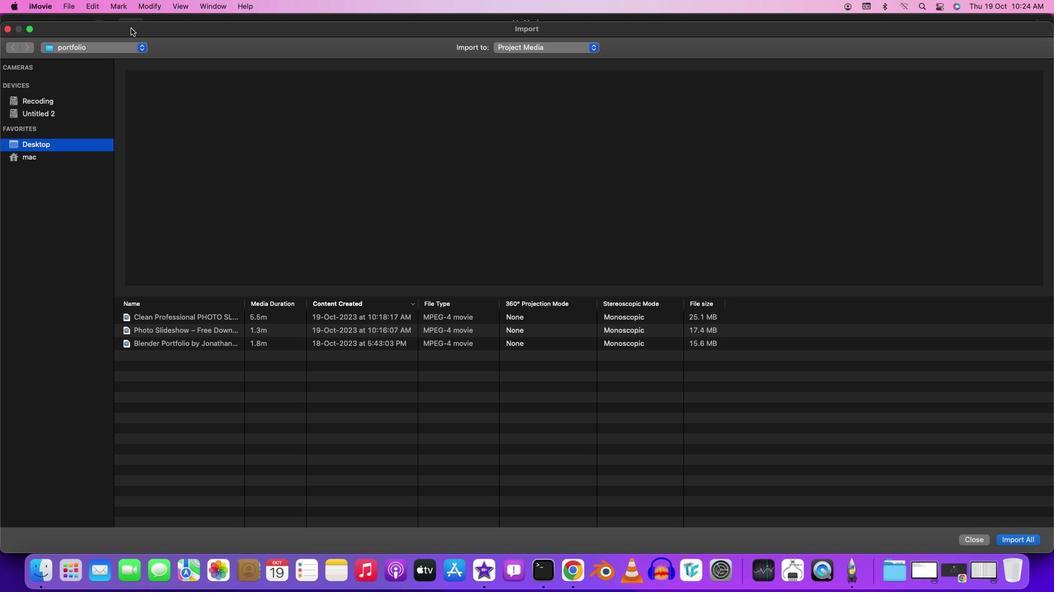 
Action: Mouse moved to (425, 250)
Screenshot: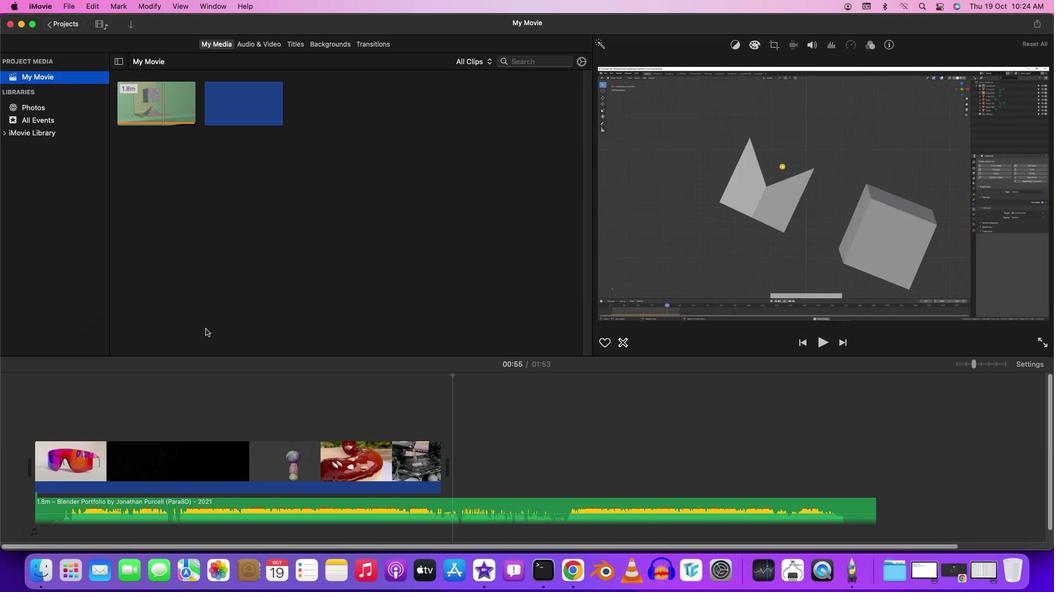 
Action: Mouse pressed left at (425, 250)
Screenshot: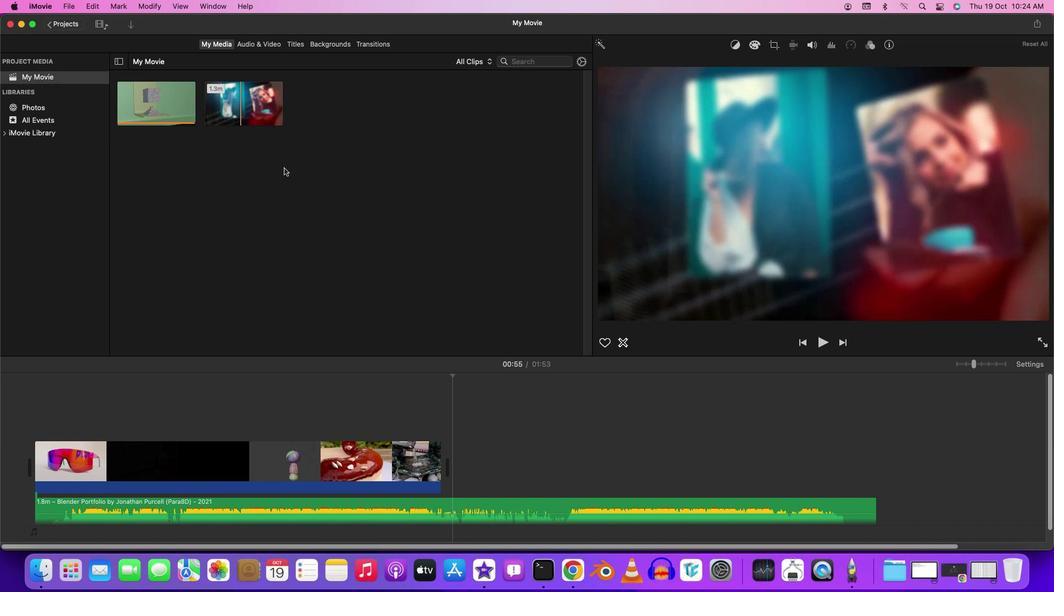
Action: Mouse pressed left at (425, 250)
Screenshot: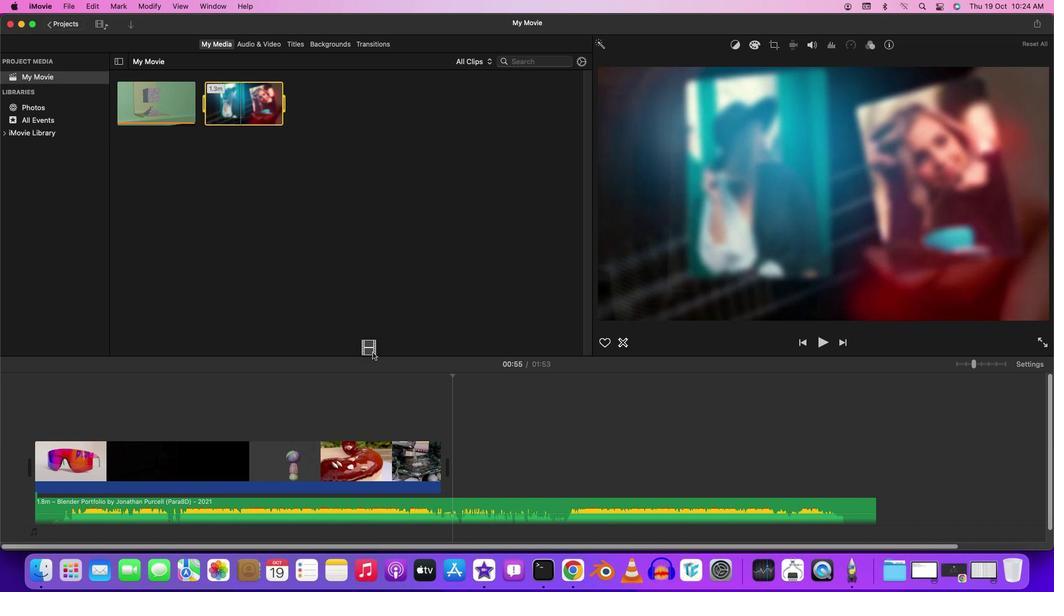 
Action: Mouse moved to (451, 98)
Screenshot: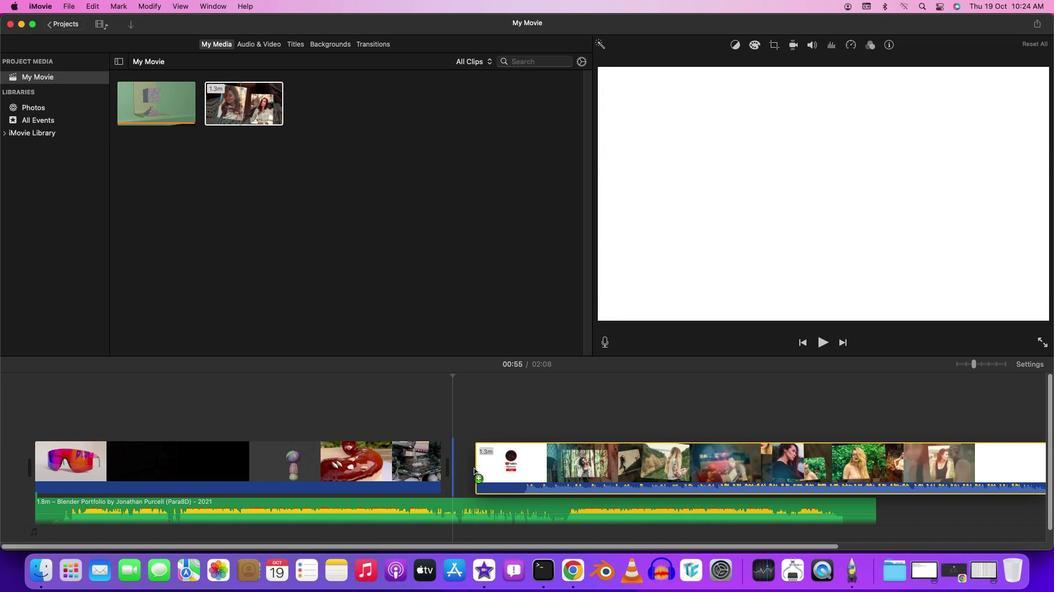 
Action: Mouse pressed left at (451, 98)
Screenshot: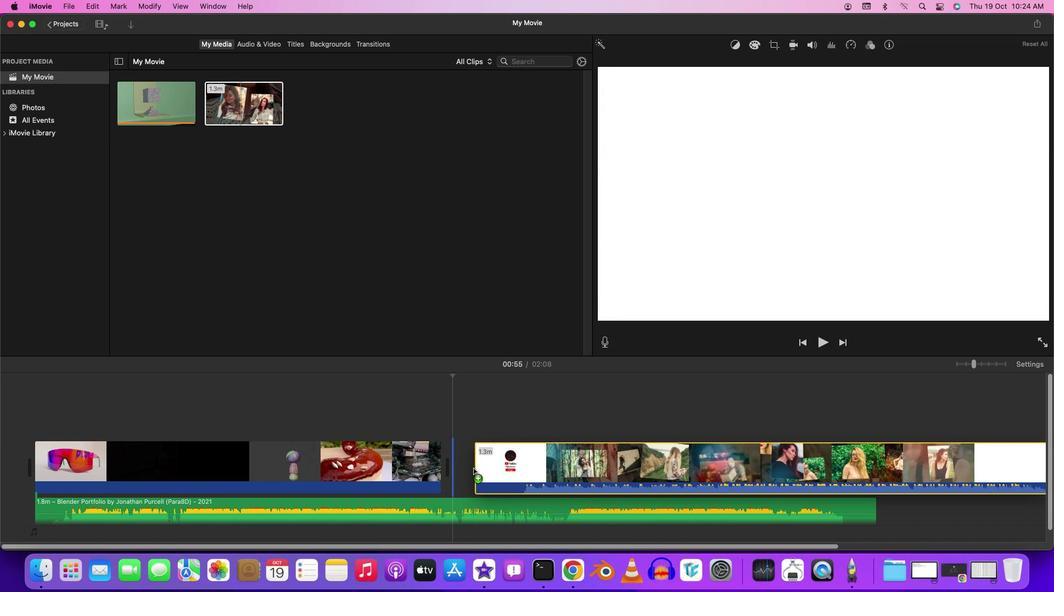 
Action: Mouse moved to (651, 346)
Screenshot: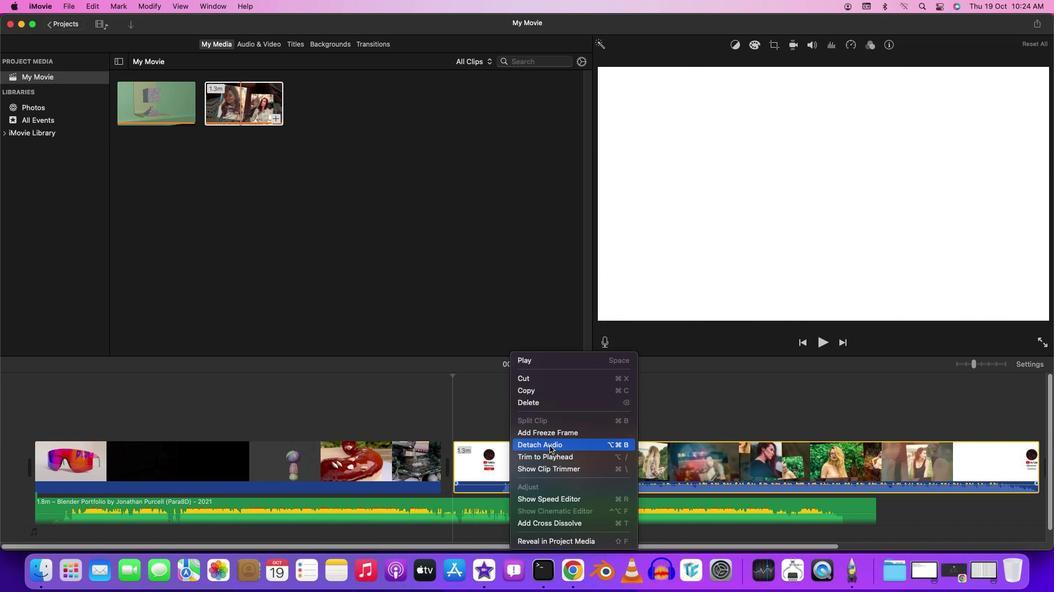 
Action: Mouse pressed right at (651, 346)
Screenshot: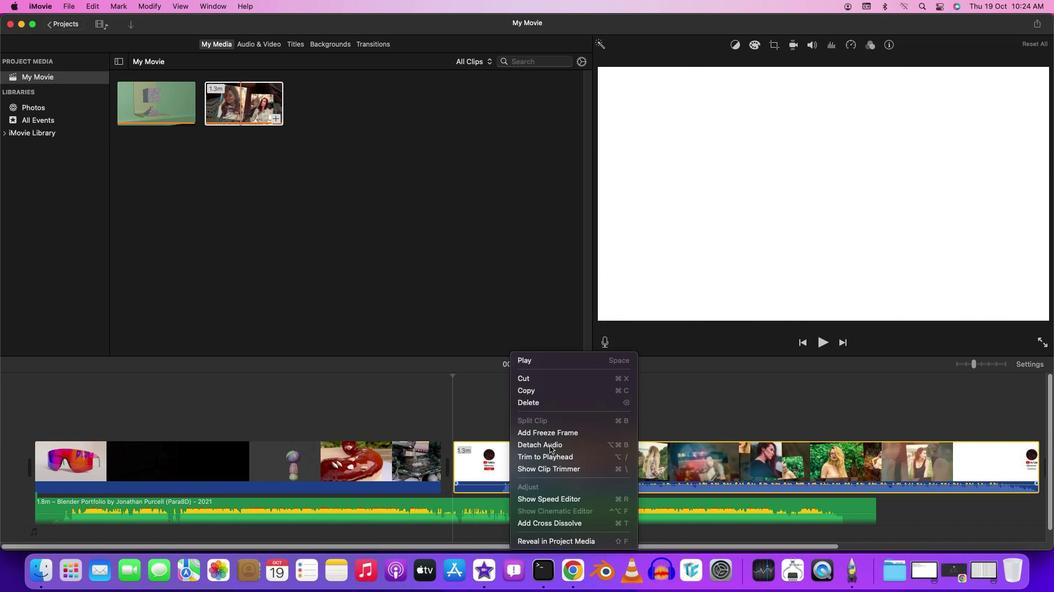 
Action: Mouse moved to (681, 330)
Screenshot: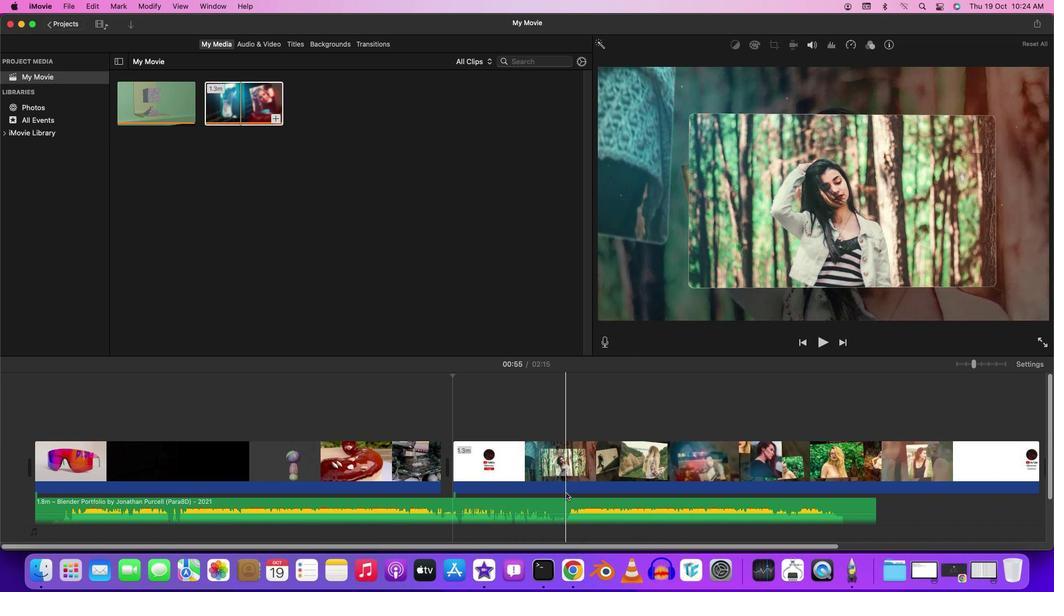 
Action: Mouse pressed left at (681, 330)
Screenshot: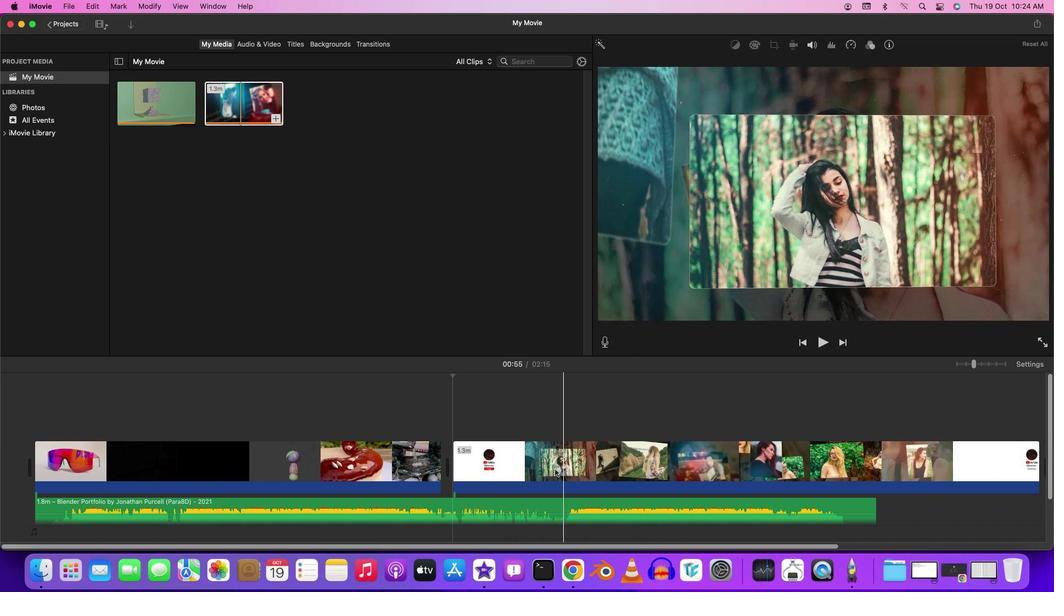 
Action: Mouse moved to (680, 340)
Screenshot: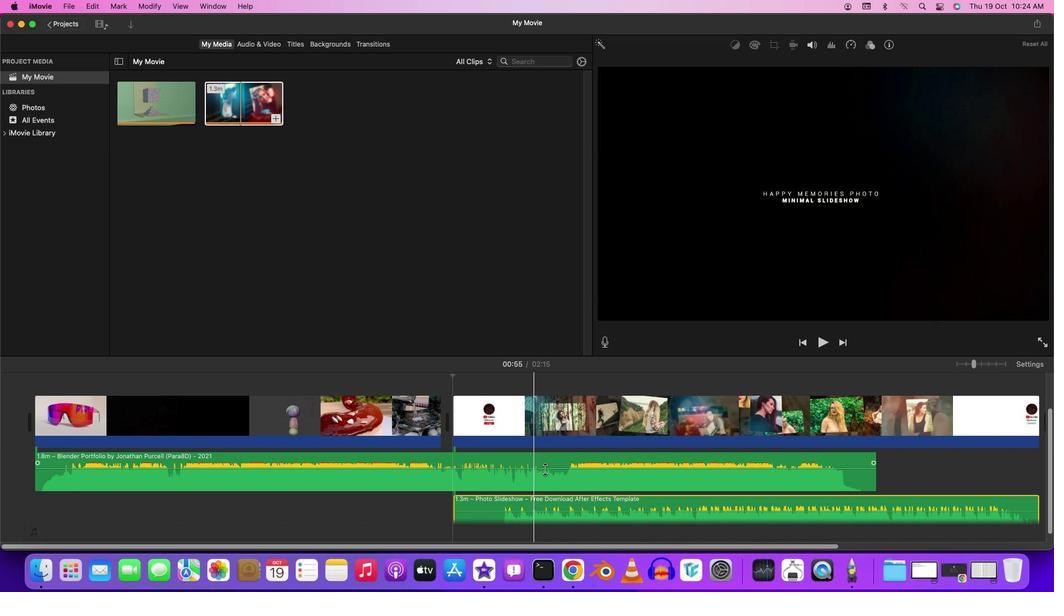 
Action: Mouse scrolled (680, 340) with delta (272, 26)
Screenshot: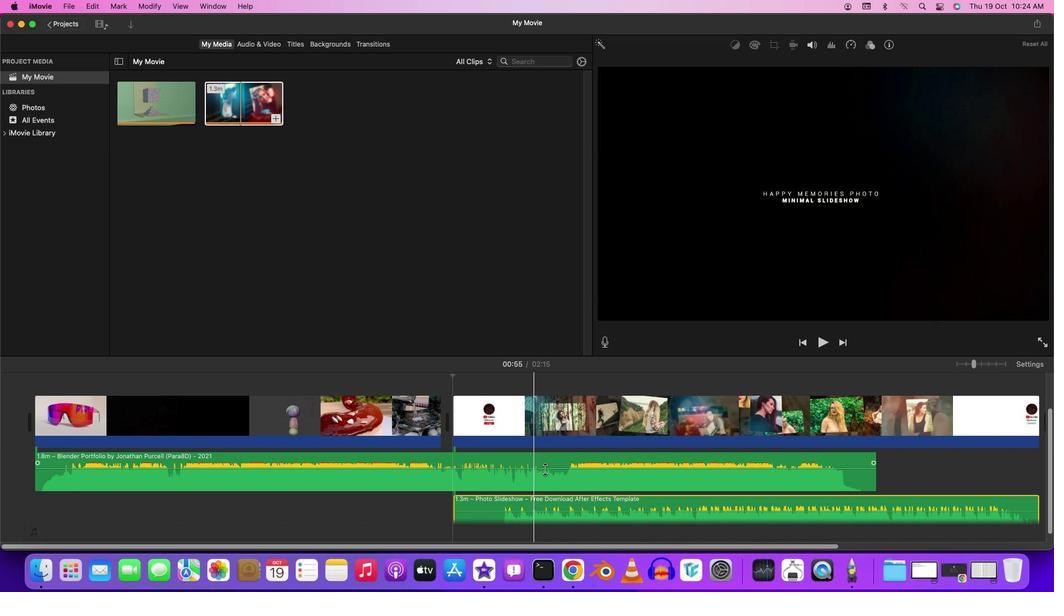 
Action: Mouse moved to (679, 340)
Screenshot: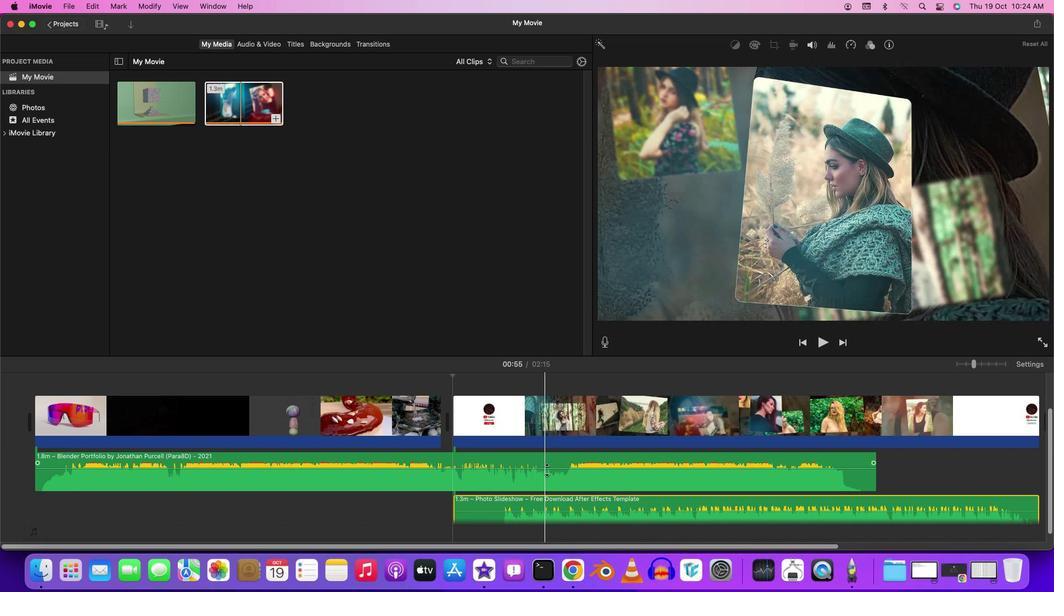 
Action: Mouse scrolled (679, 340) with delta (272, 26)
Screenshot: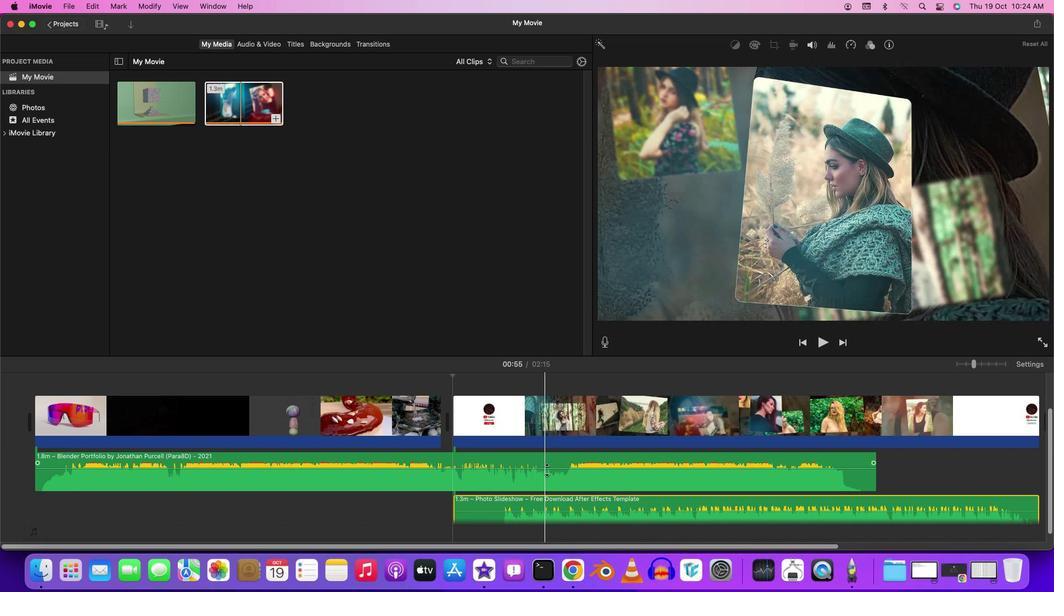 
Action: Mouse moved to (679, 340)
Screenshot: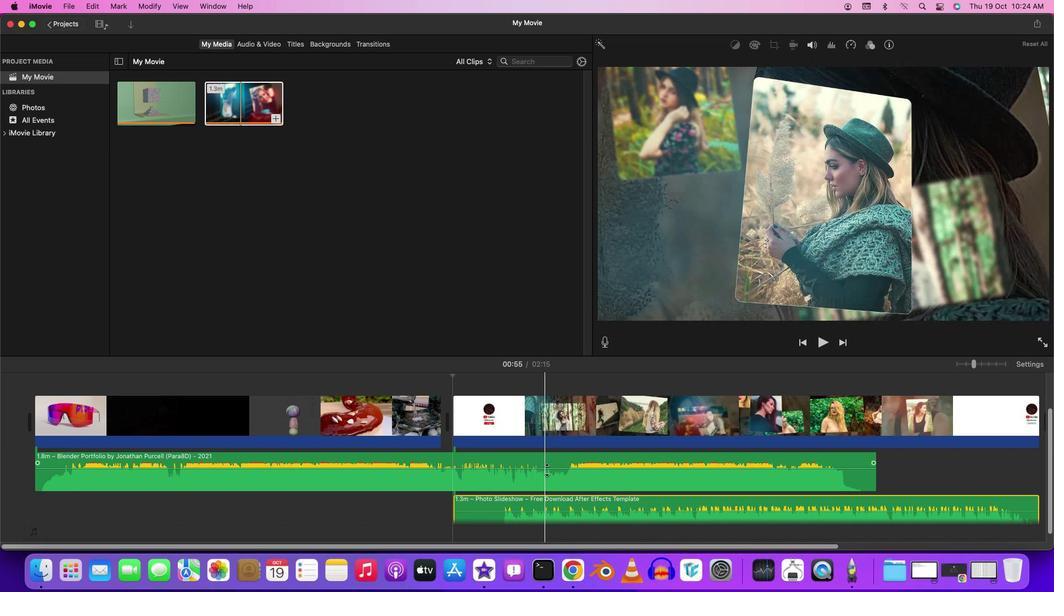 
Action: Mouse scrolled (679, 340) with delta (272, 25)
Screenshot: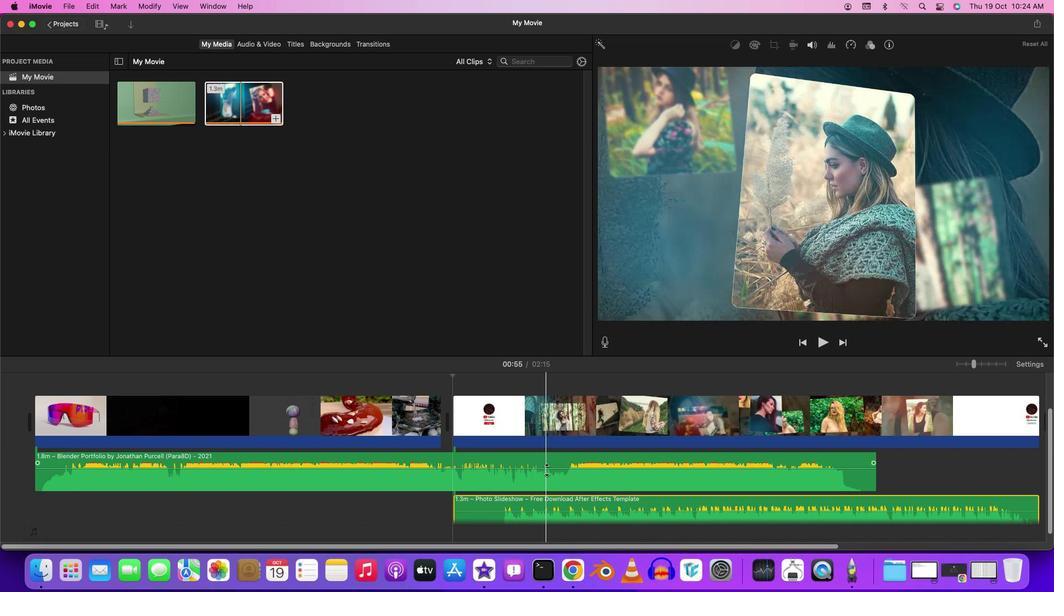 
Action: Mouse moved to (668, 338)
Screenshot: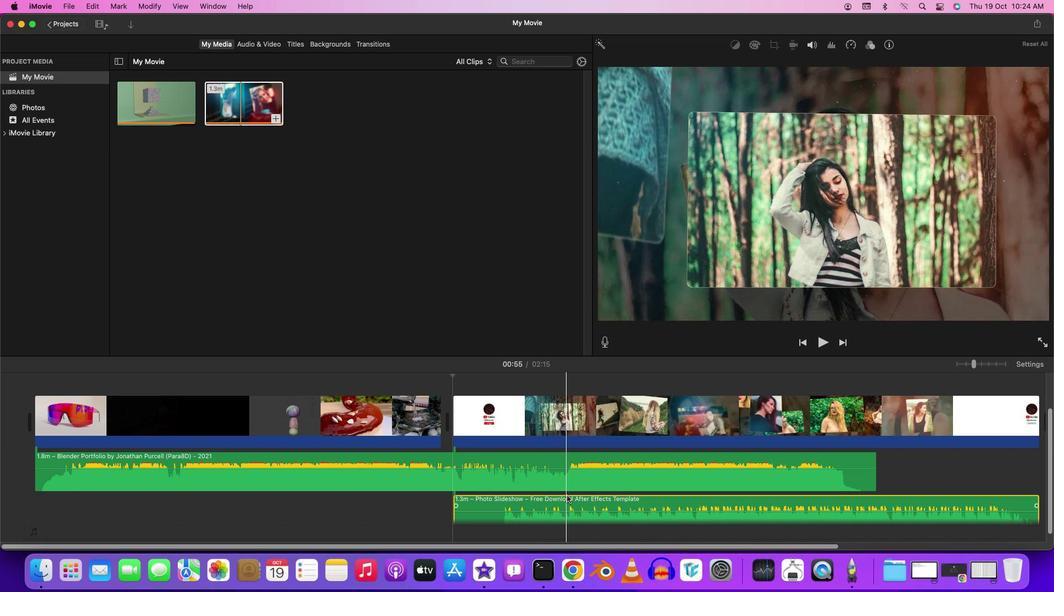 
Action: Mouse scrolled (668, 338) with delta (272, 26)
Screenshot: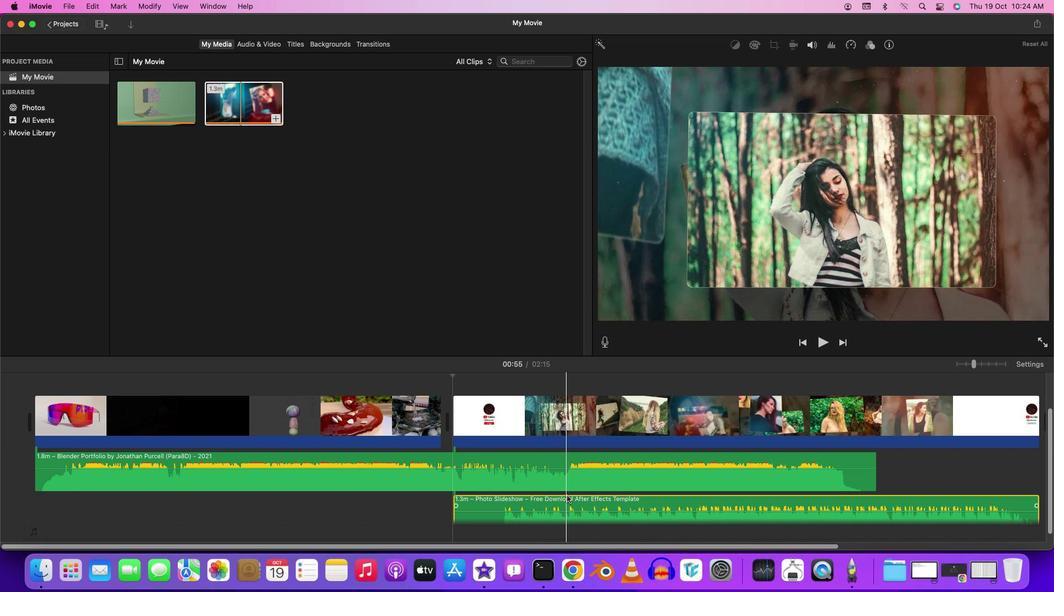 
Action: Mouse moved to (668, 338)
Screenshot: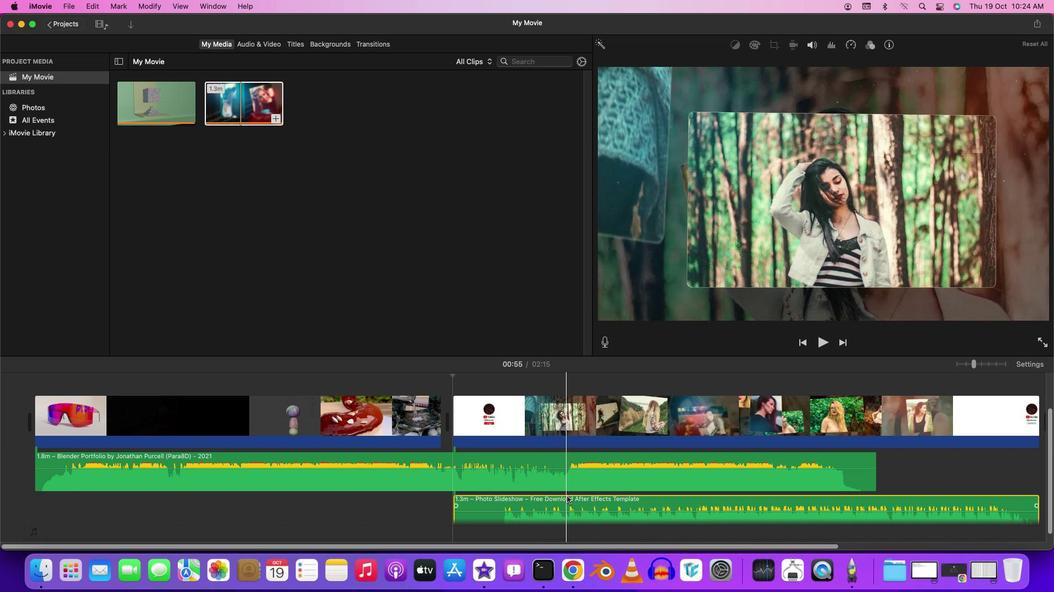 
Action: Mouse scrolled (668, 338) with delta (272, 26)
Screenshot: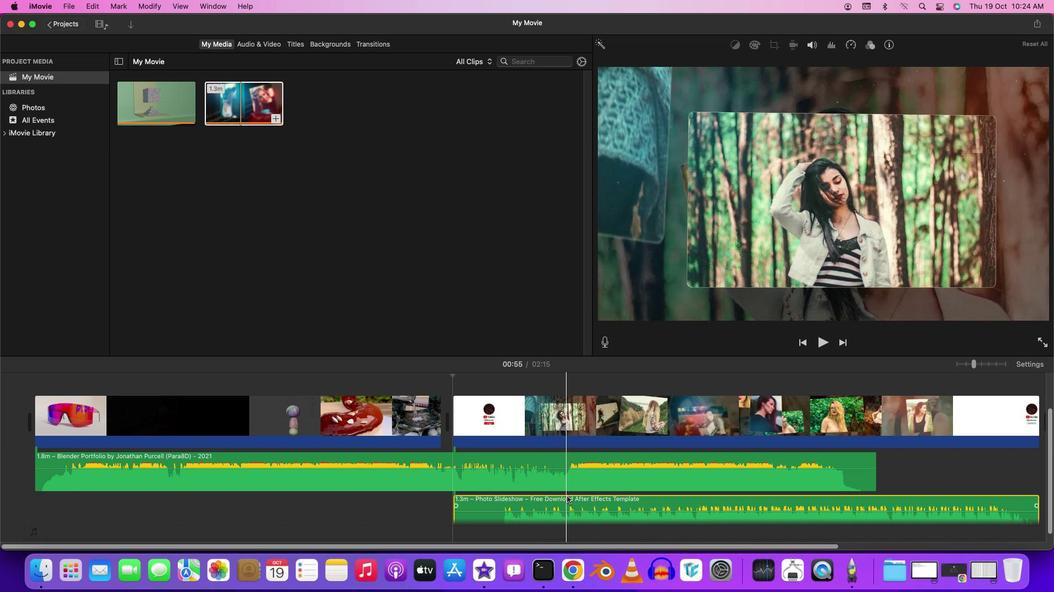 
Action: Mouse moved to (668, 338)
Screenshot: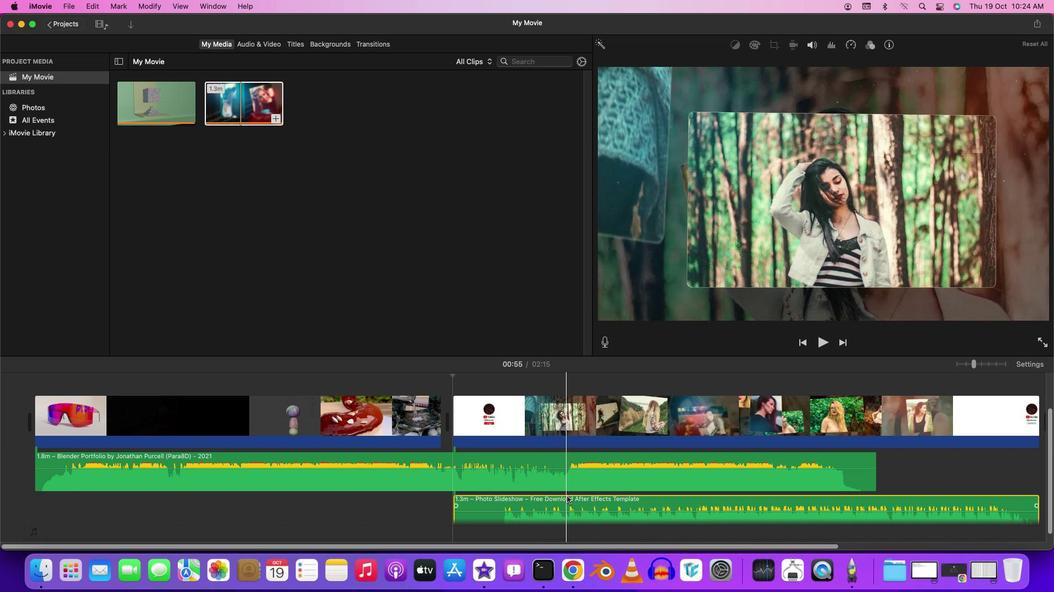 
Action: Mouse scrolled (668, 338) with delta (272, 25)
Screenshot: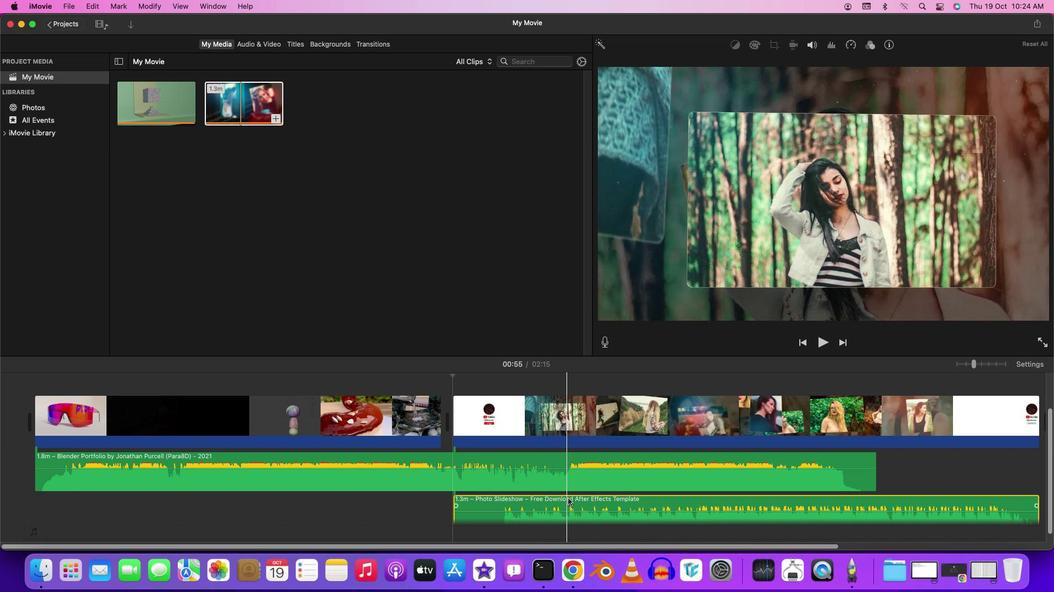 
Action: Mouse moved to (668, 342)
Screenshot: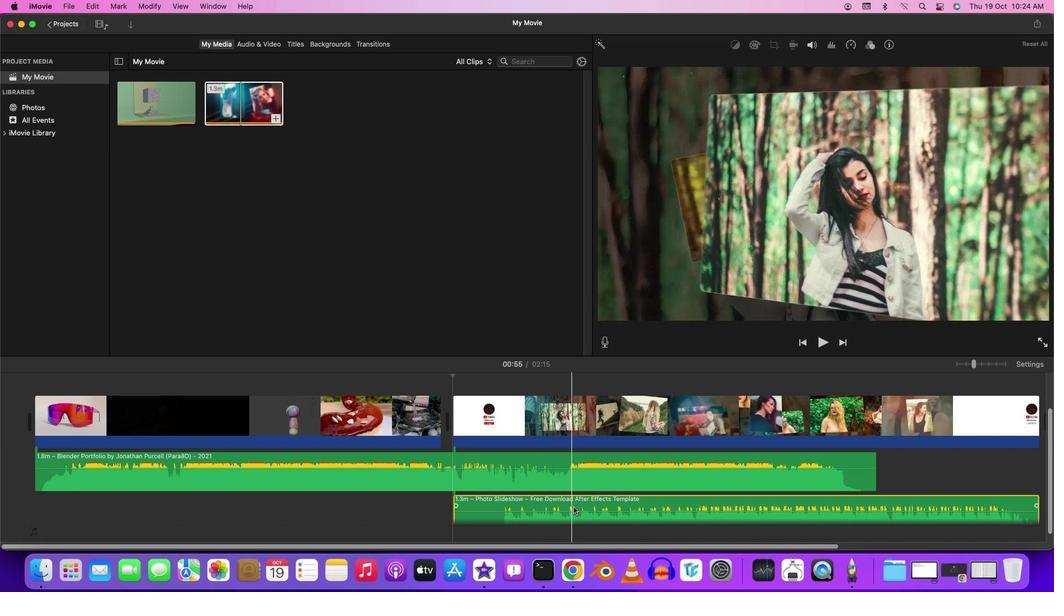 
Action: Mouse scrolled (668, 342) with delta (272, 26)
Screenshot: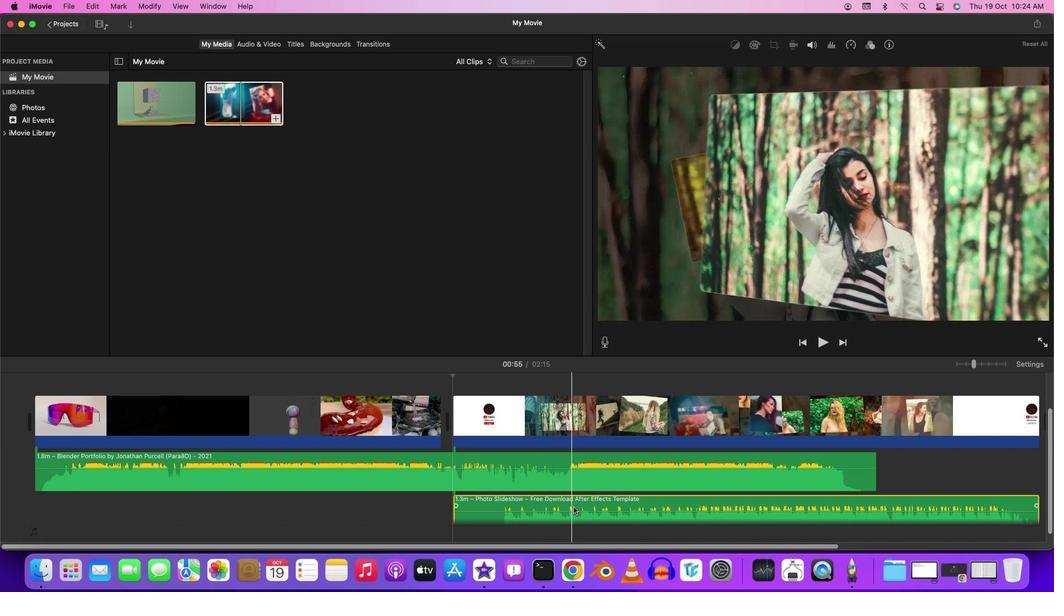 
Action: Mouse moved to (668, 342)
Screenshot: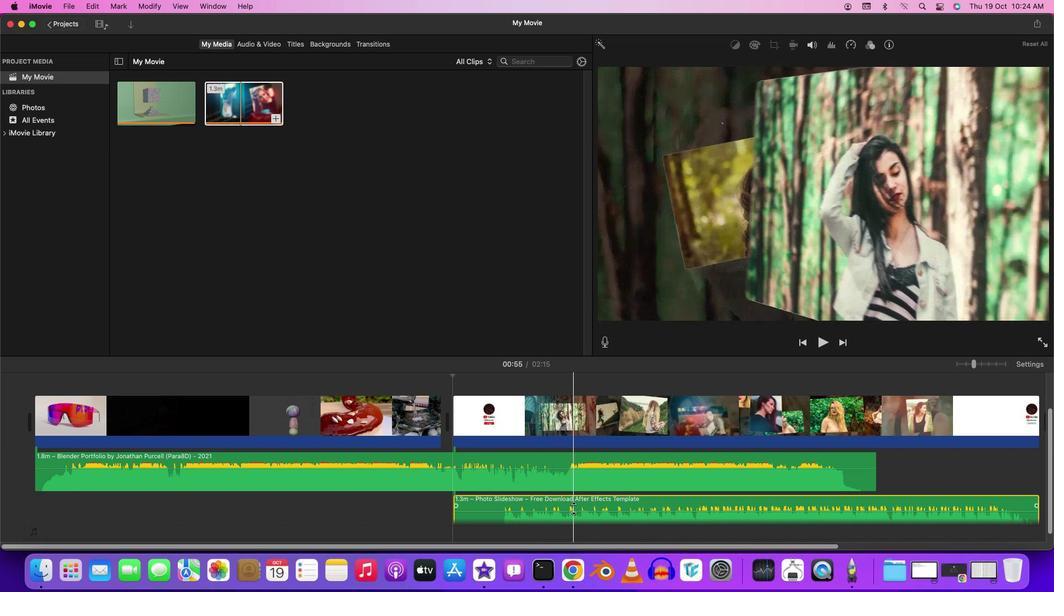 
Action: Mouse scrolled (668, 342) with delta (272, 26)
Screenshot: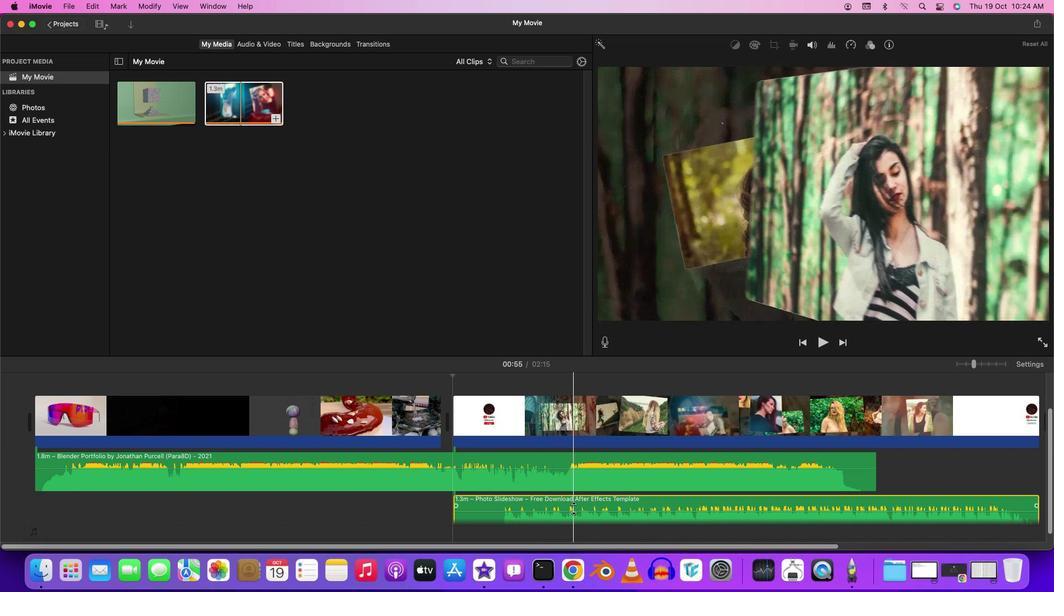 
Action: Mouse moved to (699, 372)
Screenshot: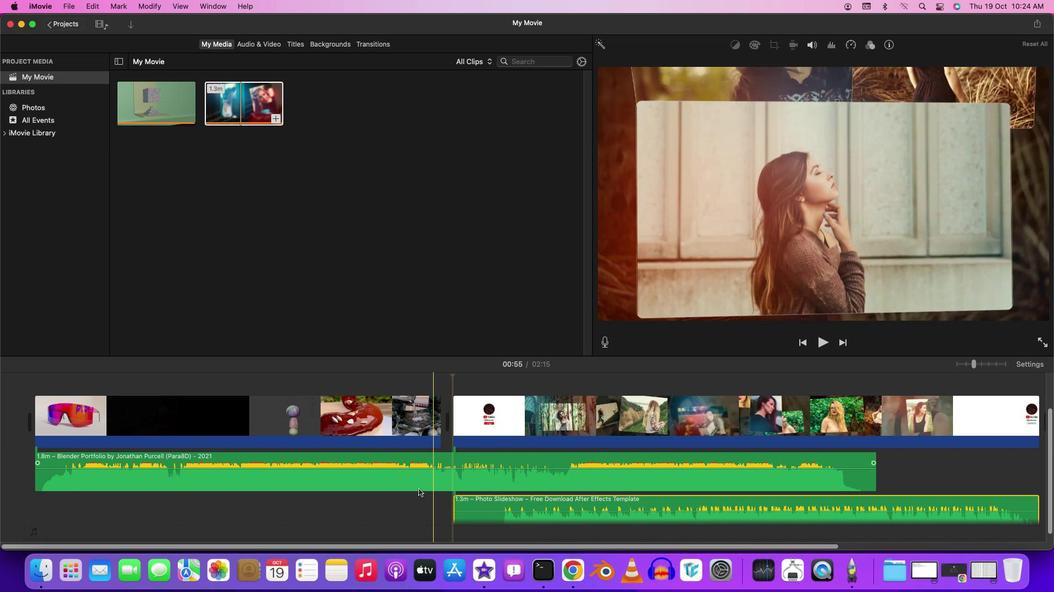
Action: Mouse pressed right at (699, 372)
Screenshot: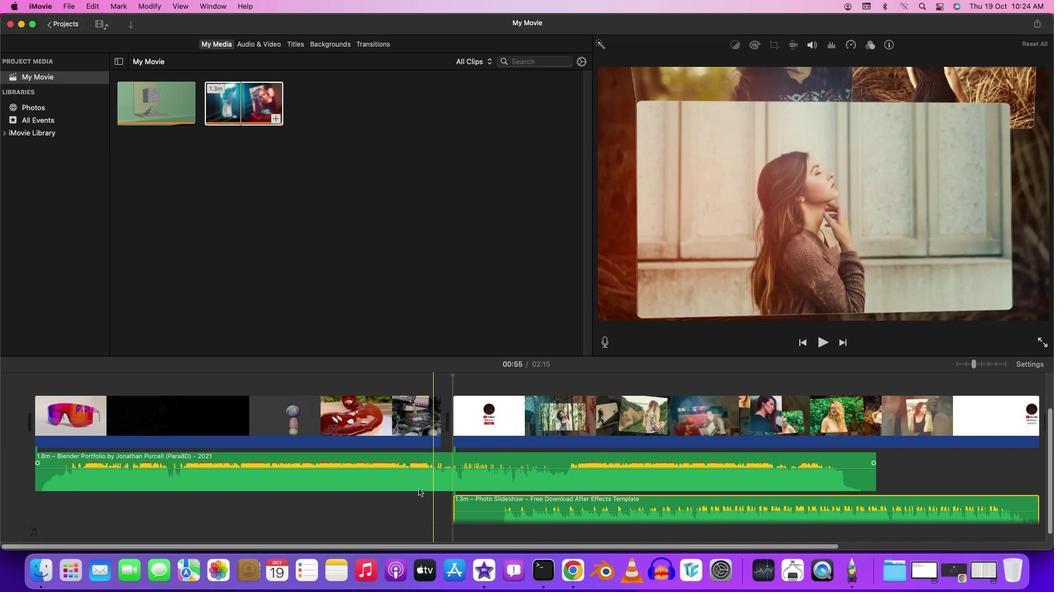 
Action: Mouse moved to (571, 360)
Screenshot: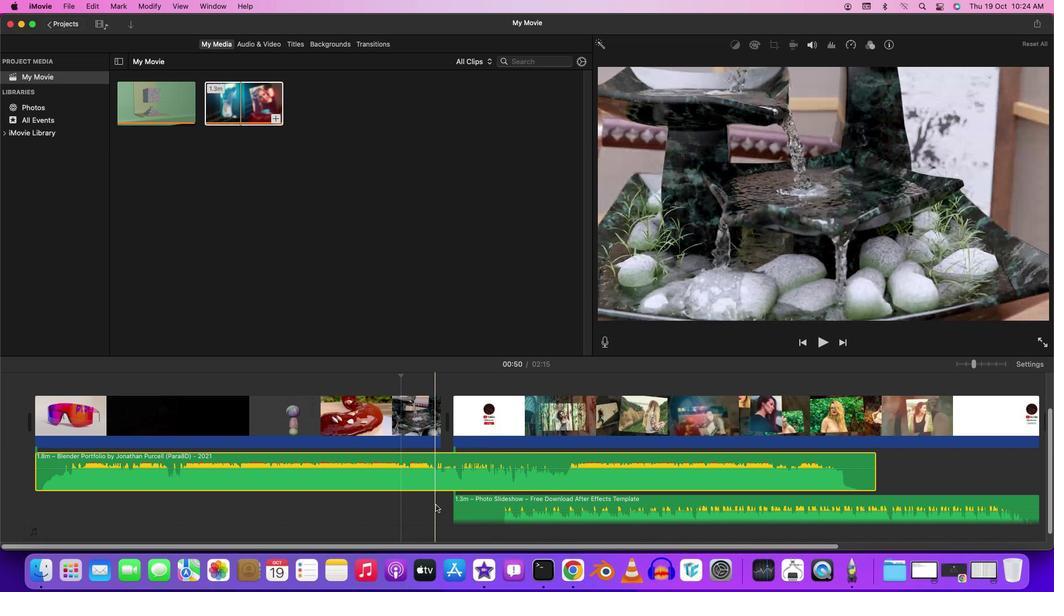 
Action: Mouse pressed left at (571, 360)
Screenshot: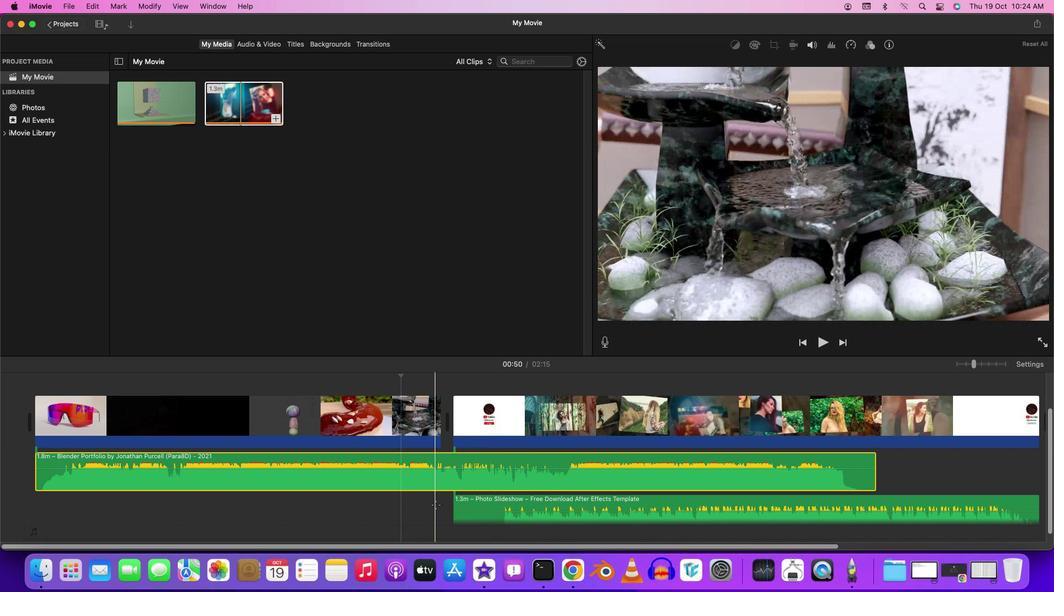
Action: Mouse moved to (641, 371)
Screenshot: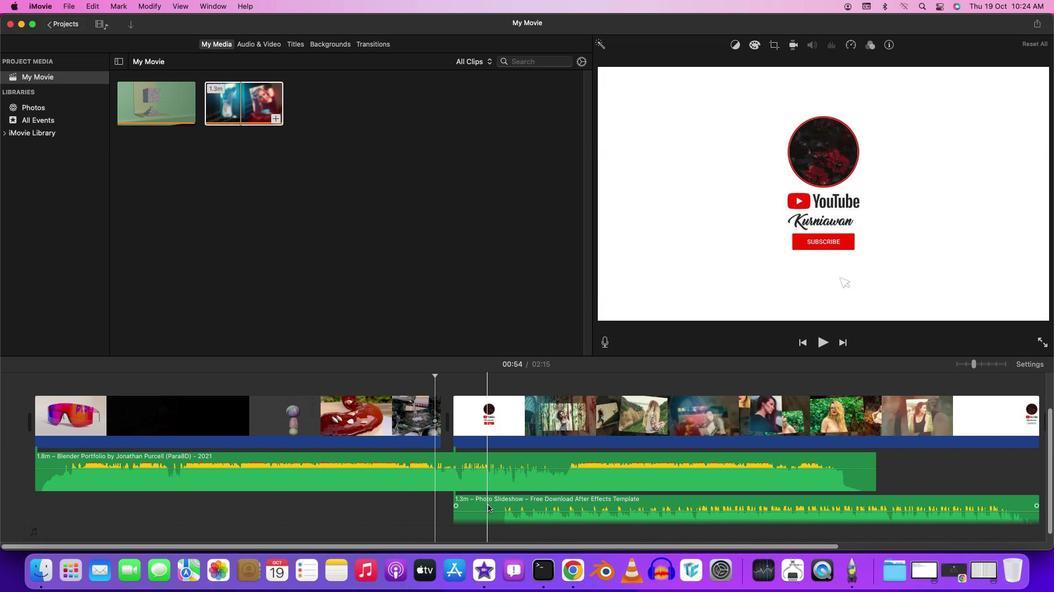 
Action: Mouse pressed left at (641, 371)
Screenshot: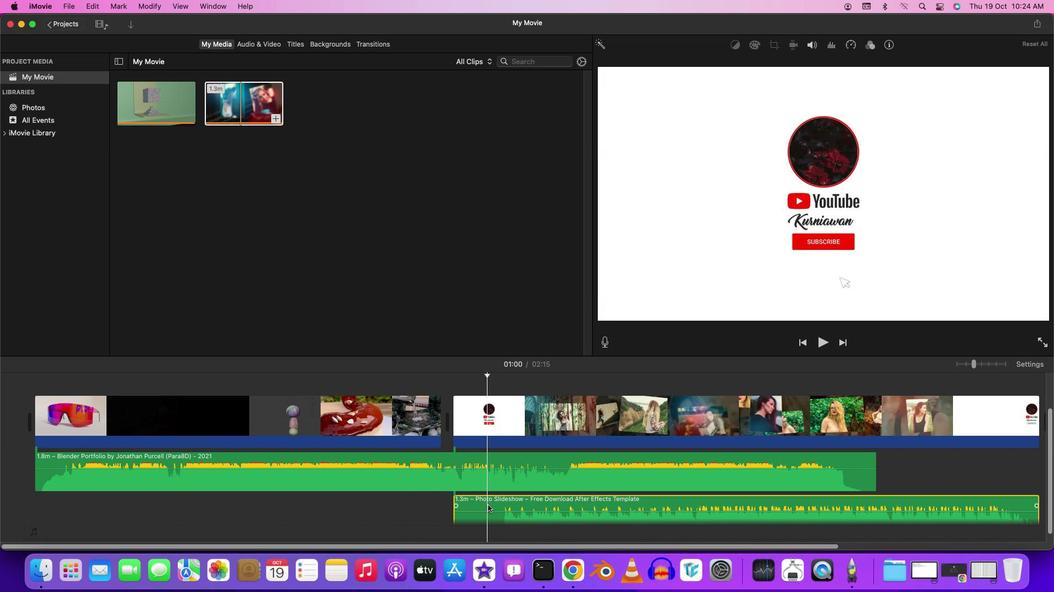 
Action: Mouse moved to (596, 370)
Screenshot: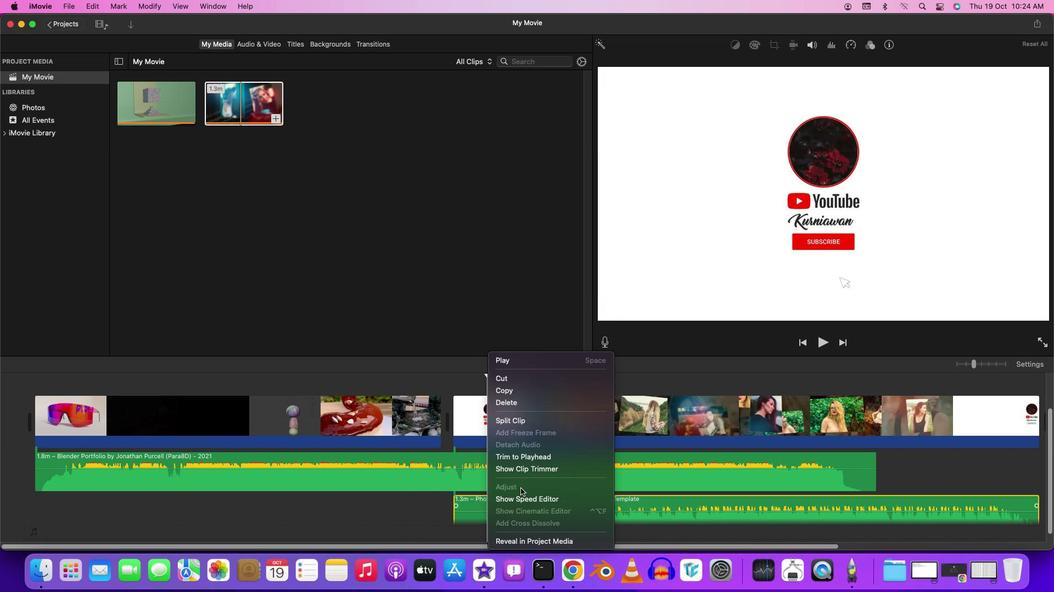 
Action: Mouse pressed left at (596, 370)
Screenshot: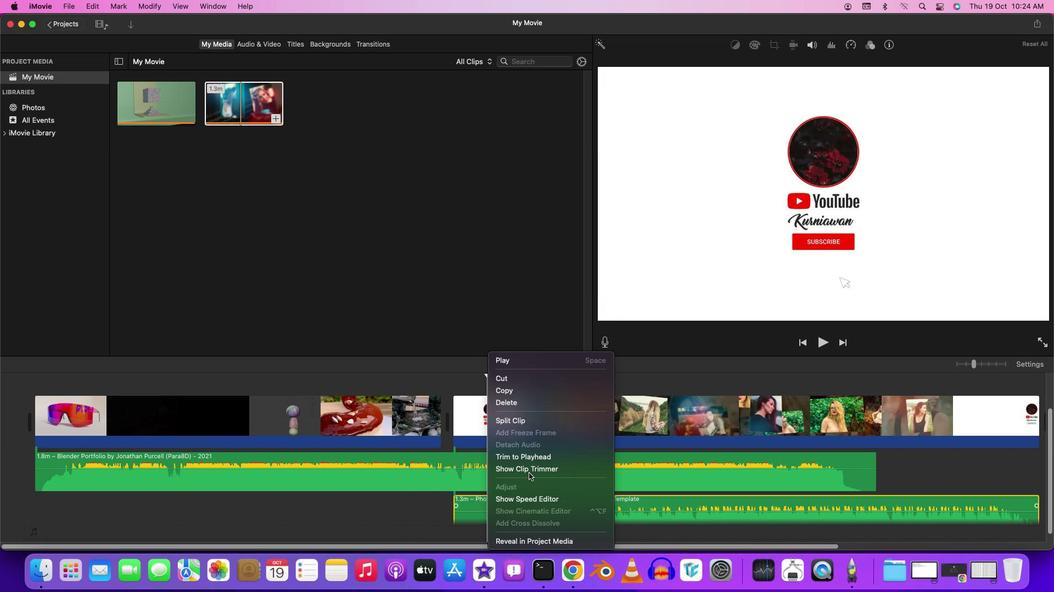 
Action: Mouse moved to (635, 370)
Screenshot: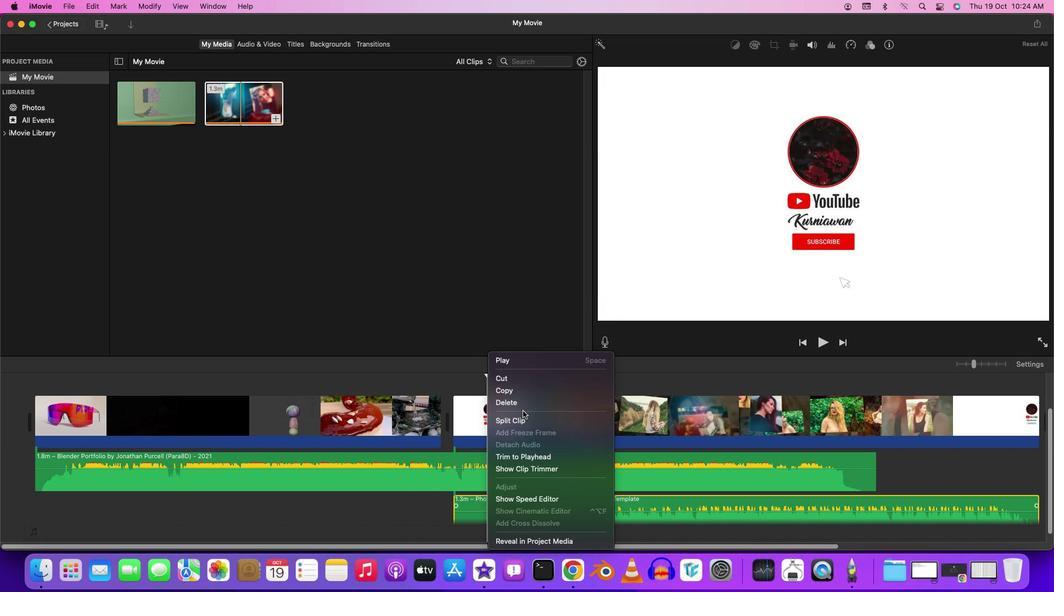 
Action: Mouse pressed left at (635, 370)
Screenshot: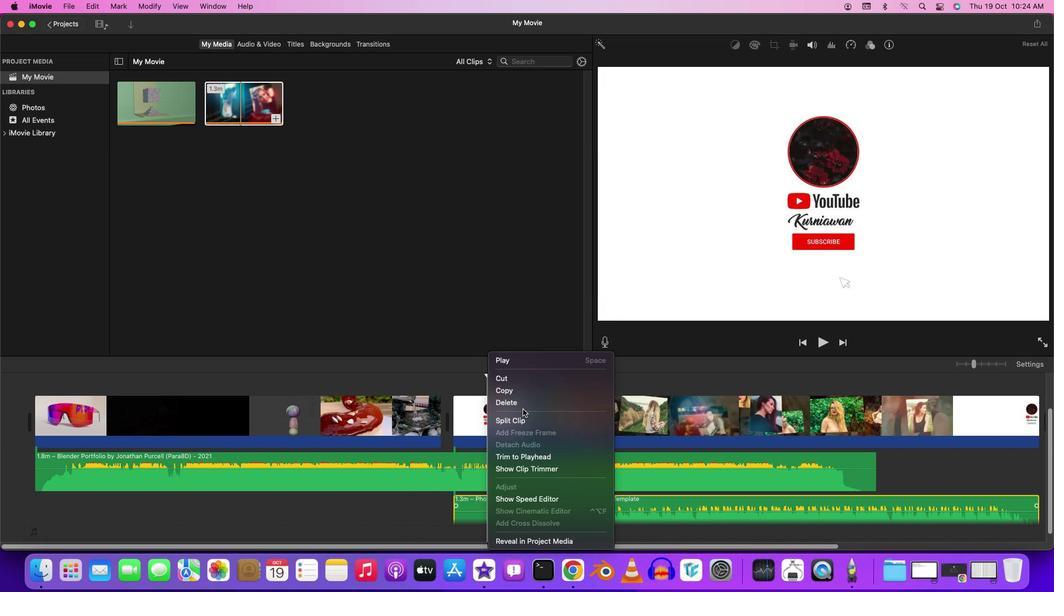 
Action: Mouse pressed right at (635, 370)
Screenshot: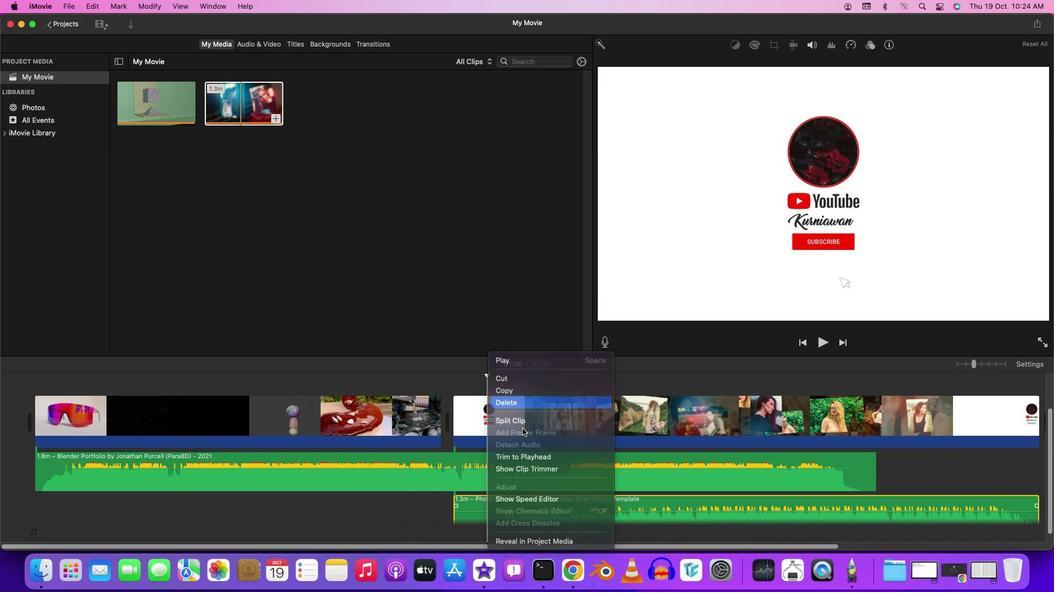 
Action: Mouse moved to (661, 303)
Screenshot: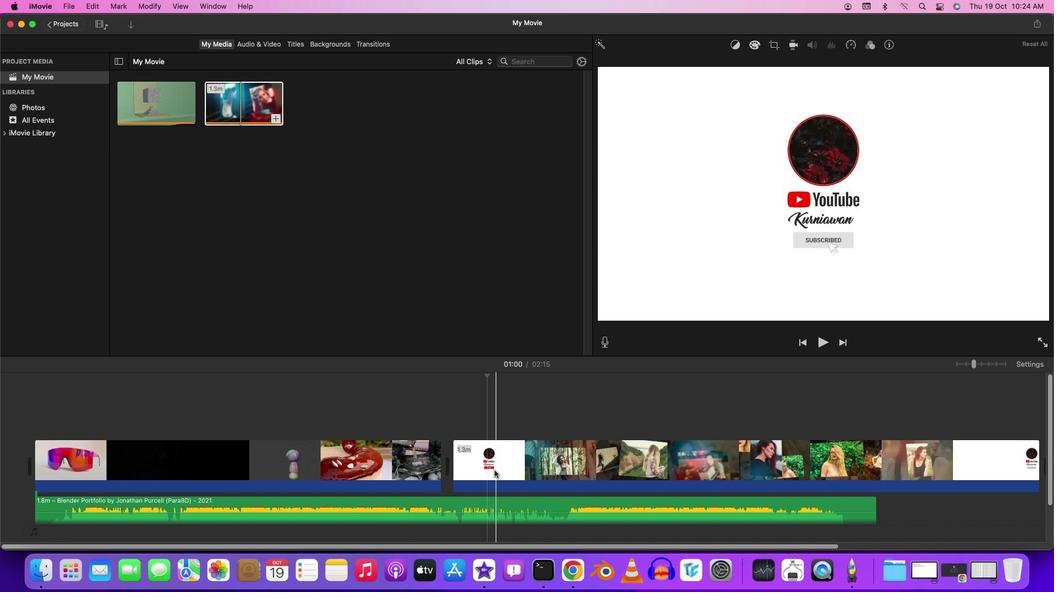 
Action: Mouse pressed left at (661, 303)
Screenshot: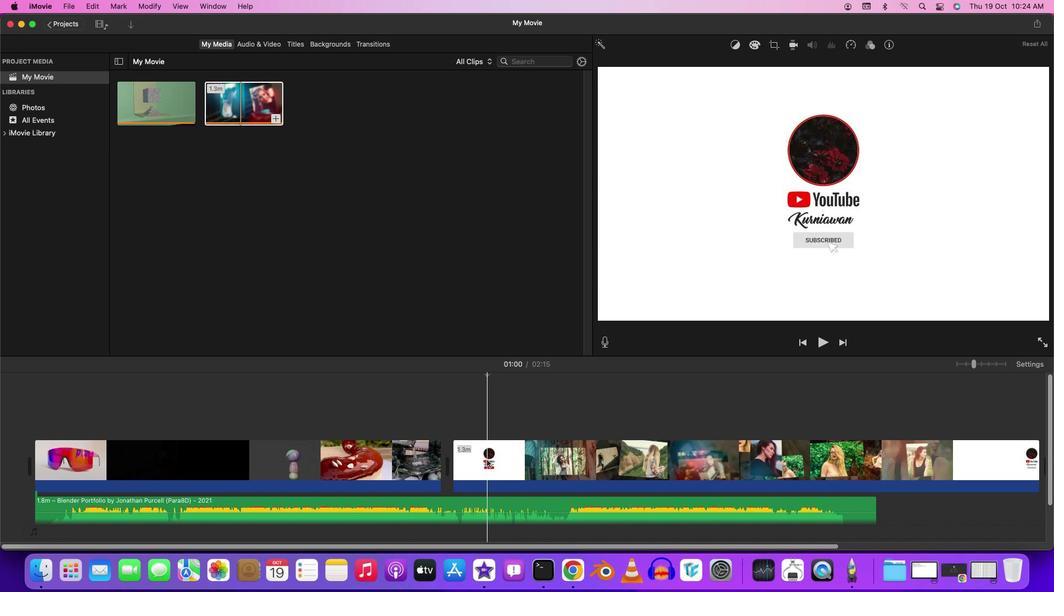 
Action: Mouse moved to (642, 345)
Screenshot: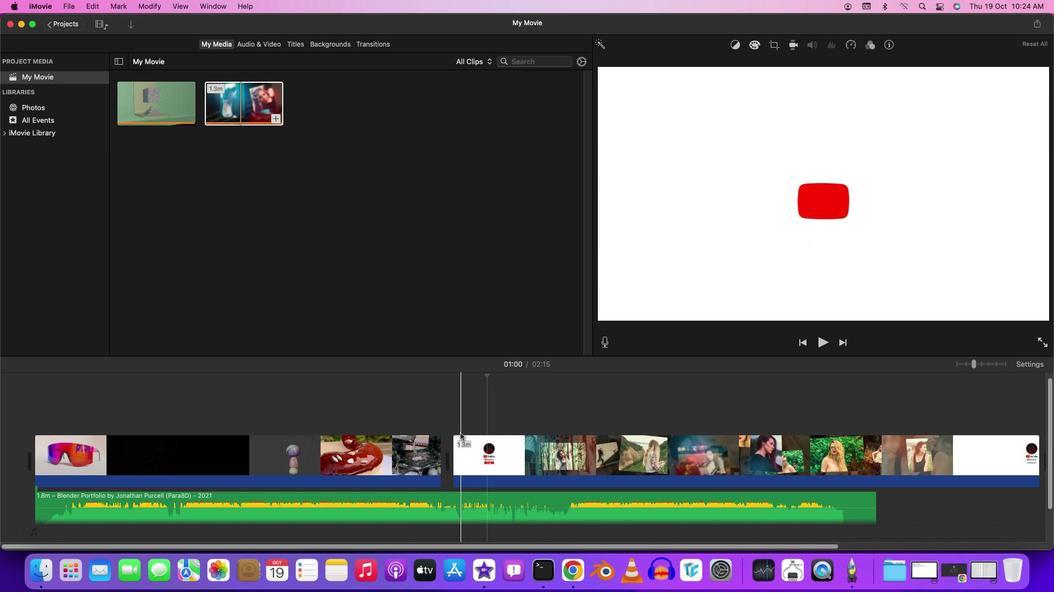 
Action: Mouse scrolled (642, 345) with delta (272, 26)
Screenshot: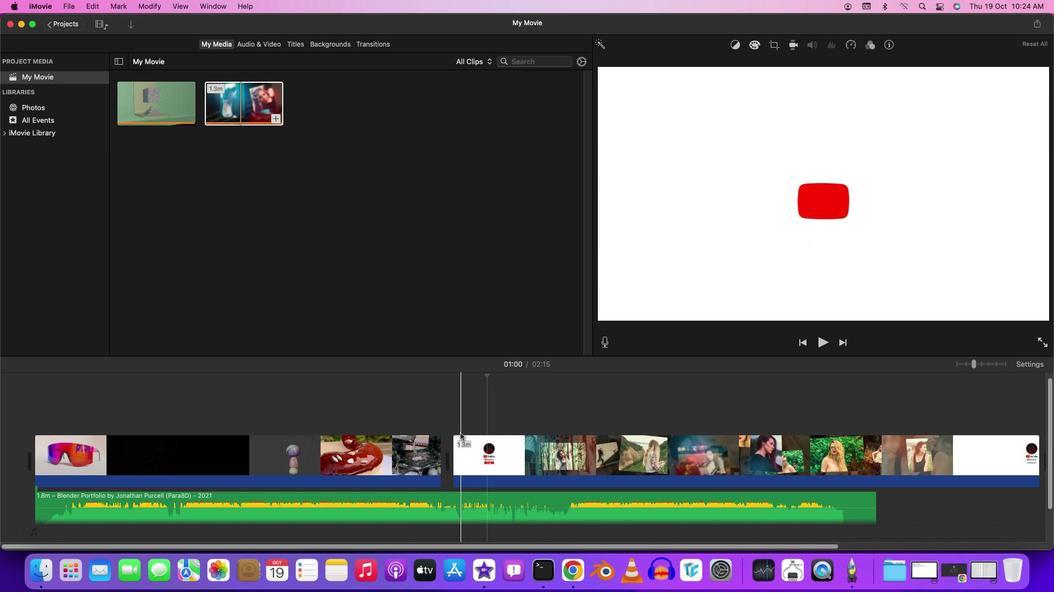 
Action: Mouse moved to (642, 345)
Screenshot: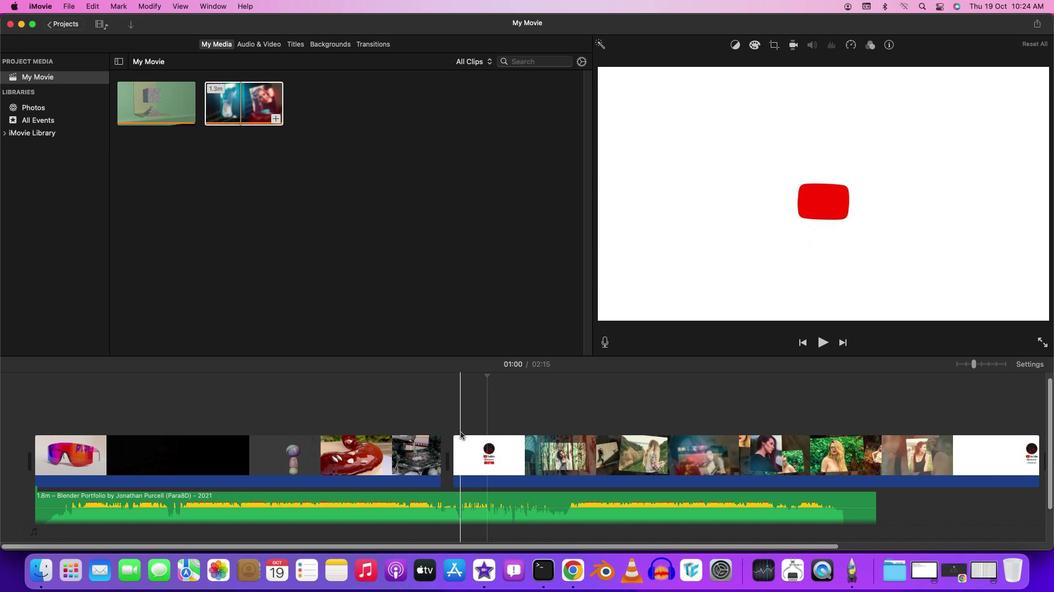 
Action: Mouse scrolled (642, 345) with delta (272, 26)
Screenshot: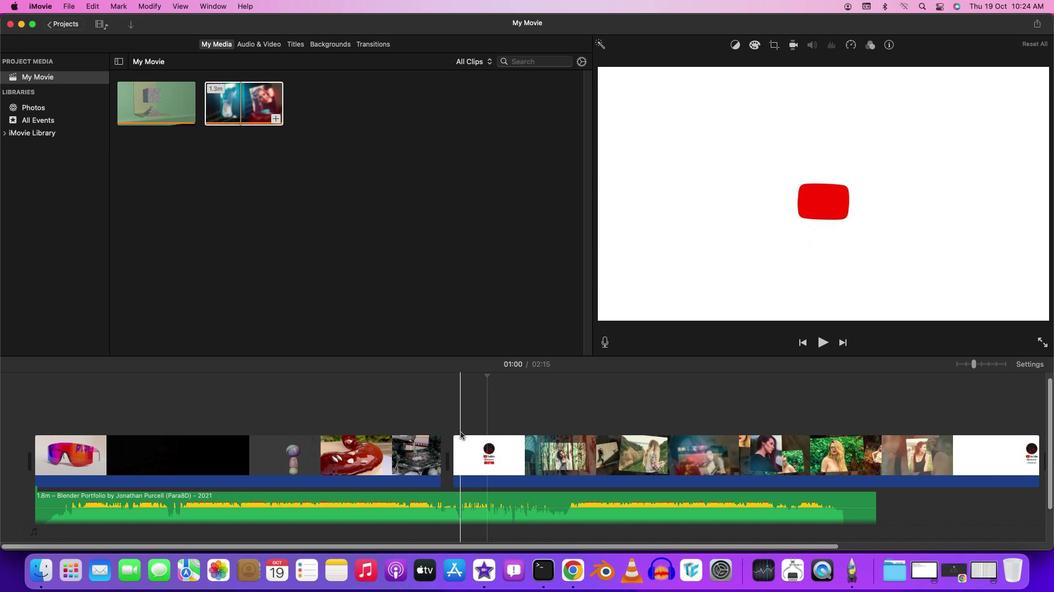 
Action: Mouse moved to (642, 346)
Screenshot: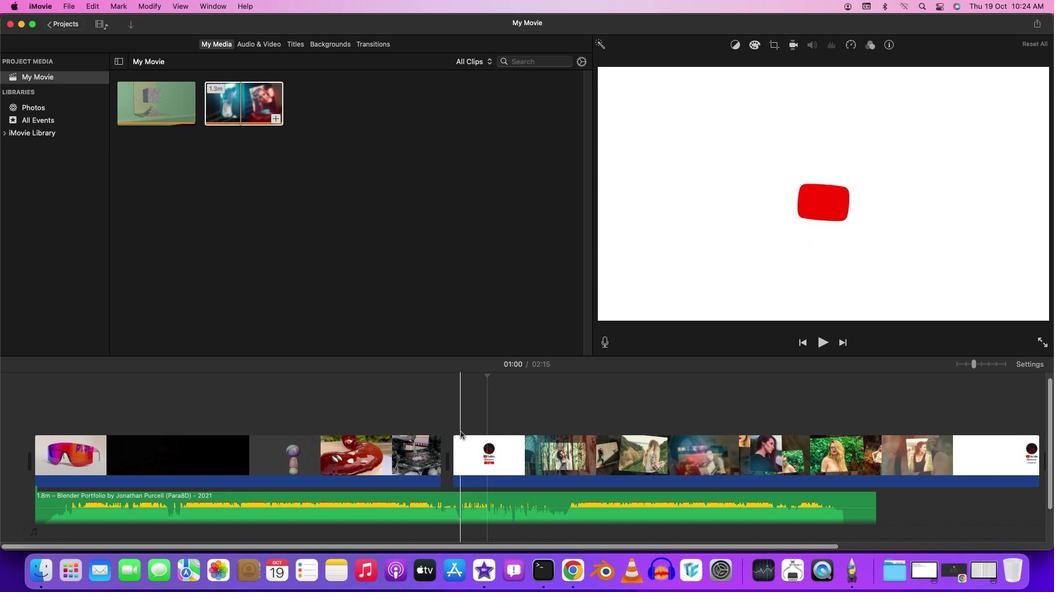 
Action: Mouse scrolled (642, 346) with delta (272, 28)
Screenshot: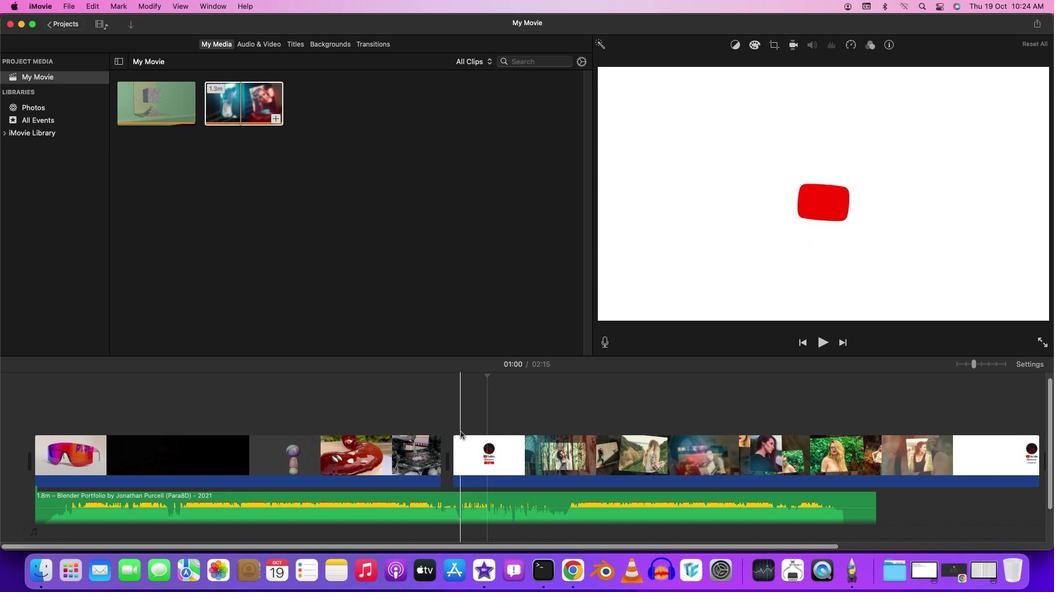 
Action: Mouse moved to (642, 346)
Screenshot: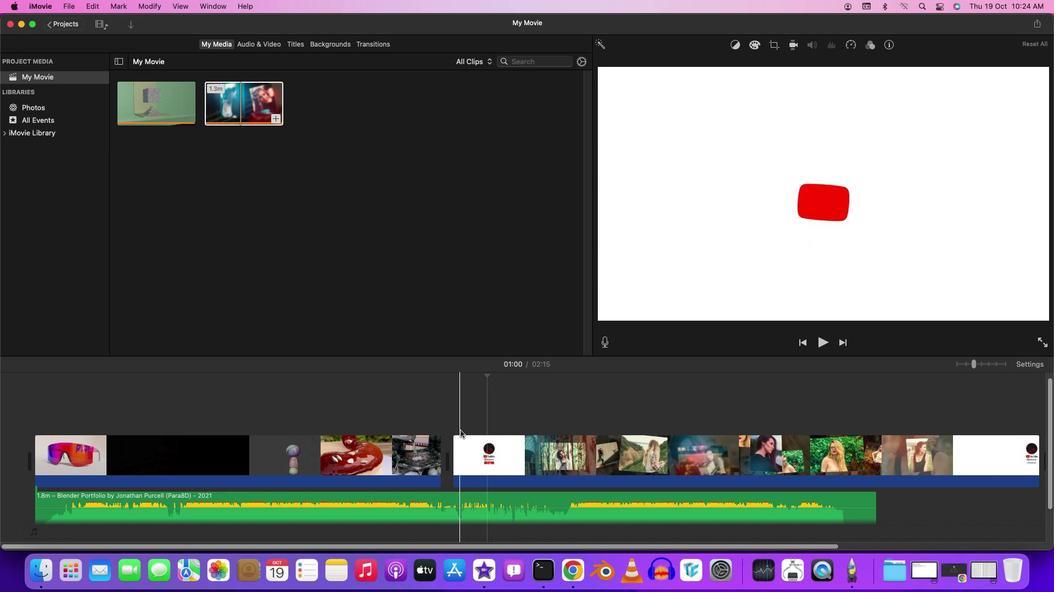
Action: Mouse scrolled (642, 346) with delta (272, 28)
Screenshot: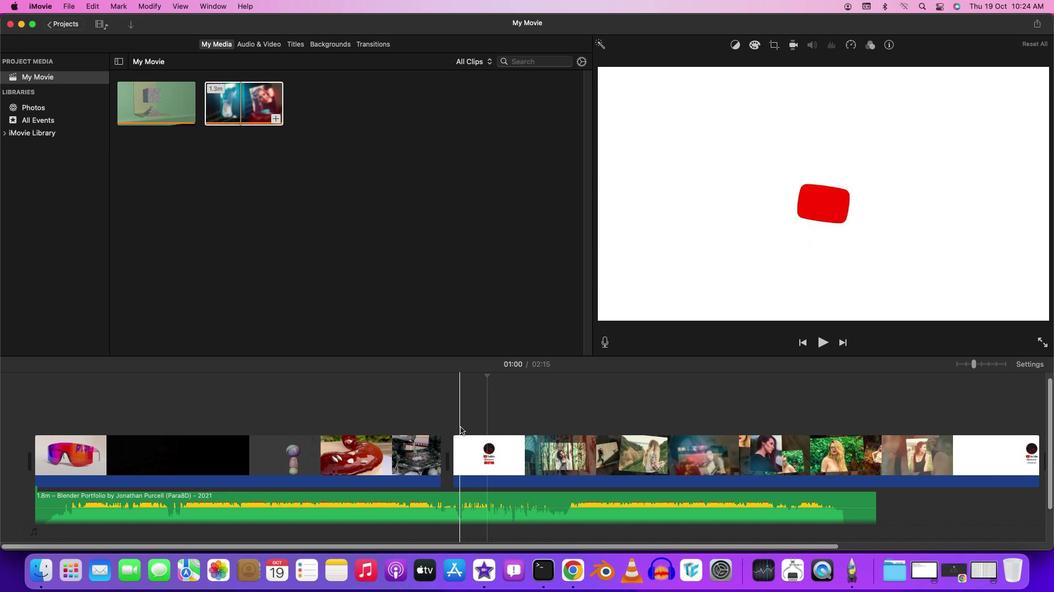 
Action: Mouse moved to (616, 323)
Screenshot: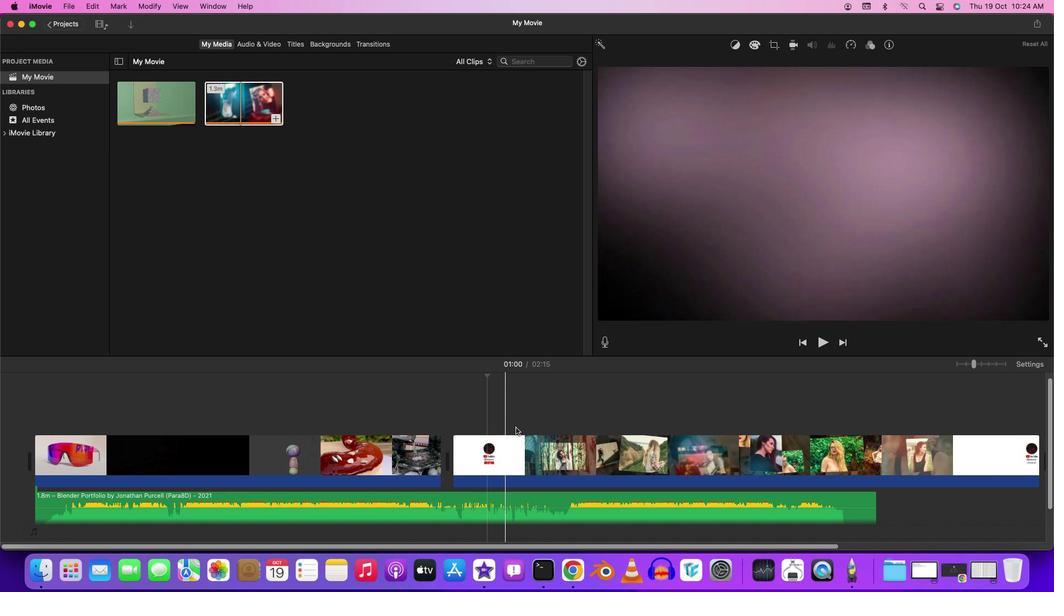 
Action: Mouse scrolled (616, 323) with delta (272, 26)
Screenshot: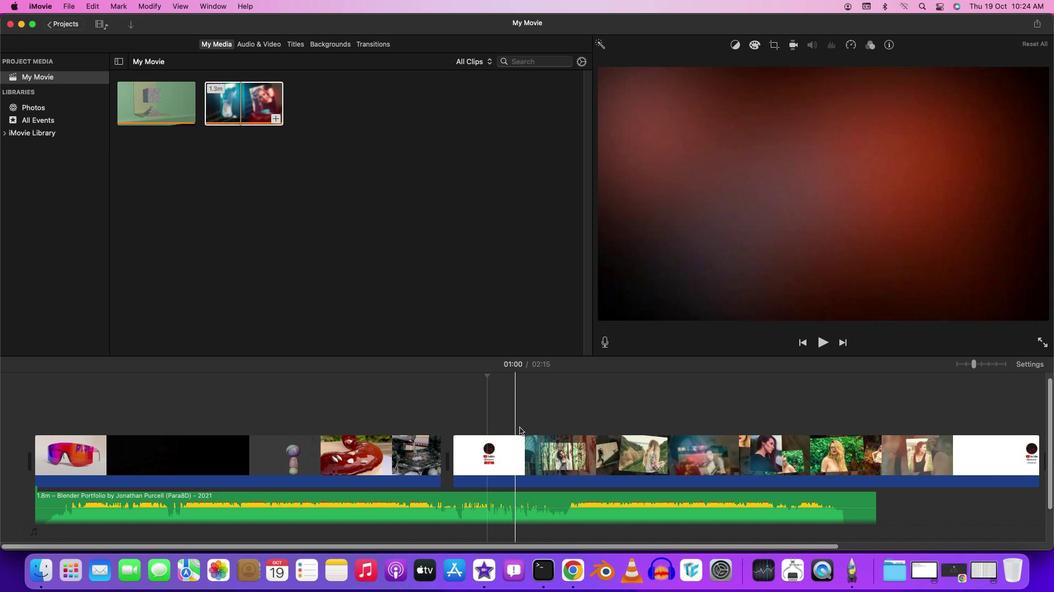 
Action: Mouse scrolled (616, 323) with delta (272, 26)
Screenshot: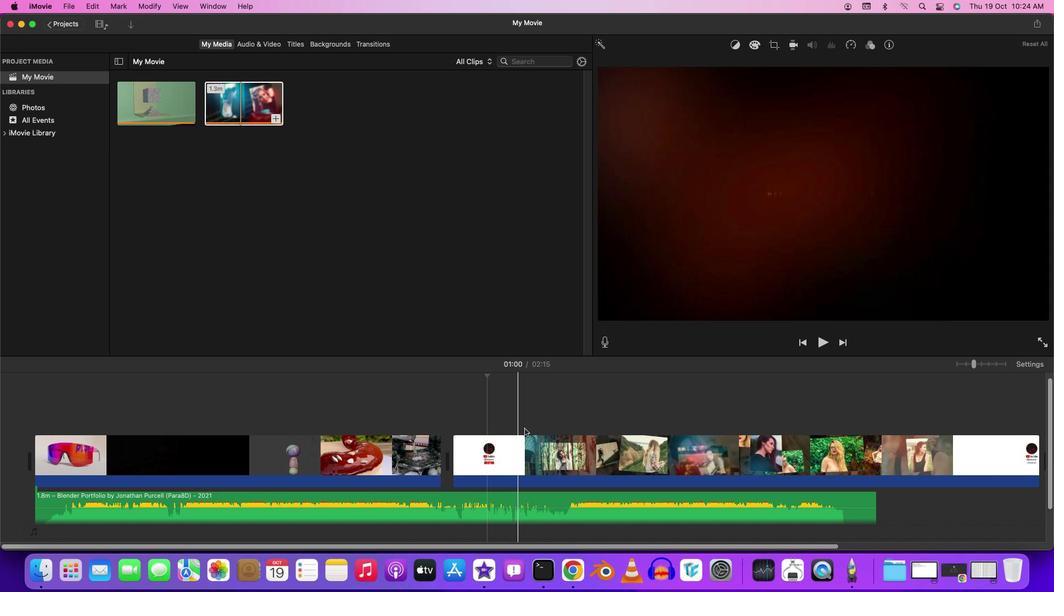 
Action: Mouse moved to (609, 337)
Screenshot: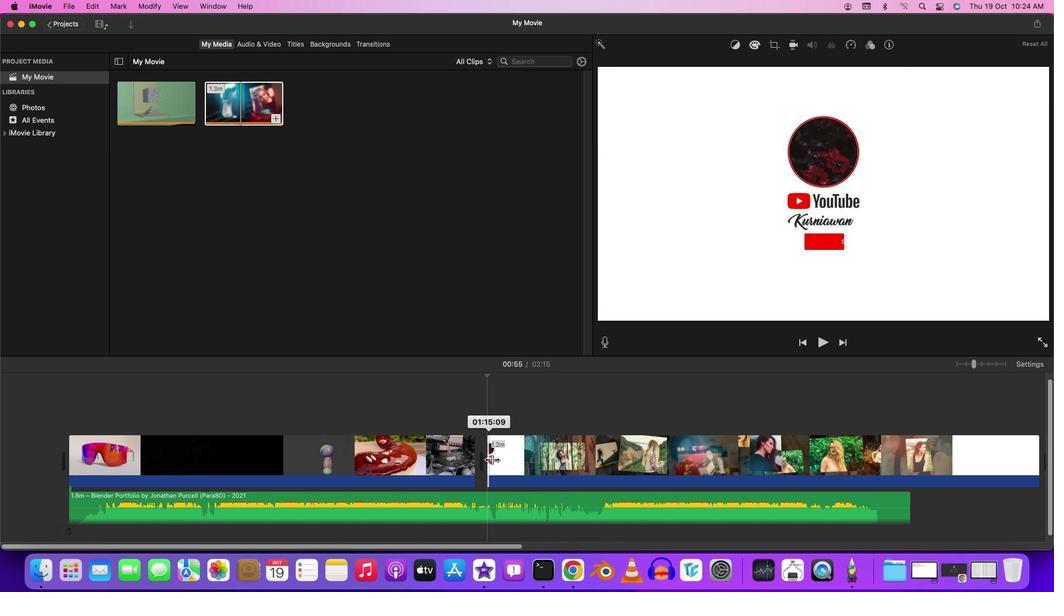 
Action: Mouse pressed left at (609, 337)
Screenshot: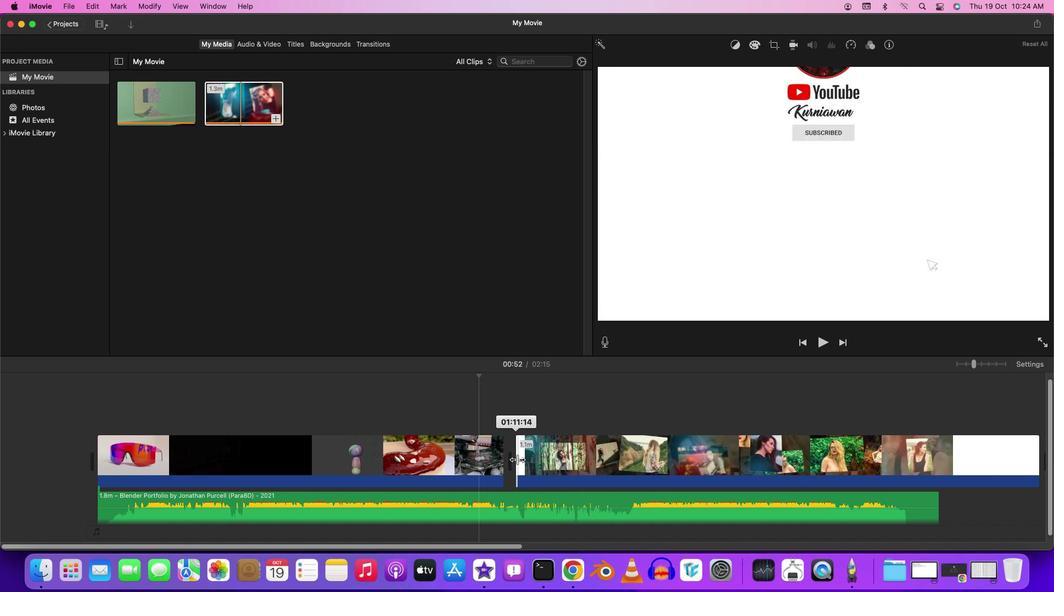 
Action: Mouse moved to (644, 398)
Screenshot: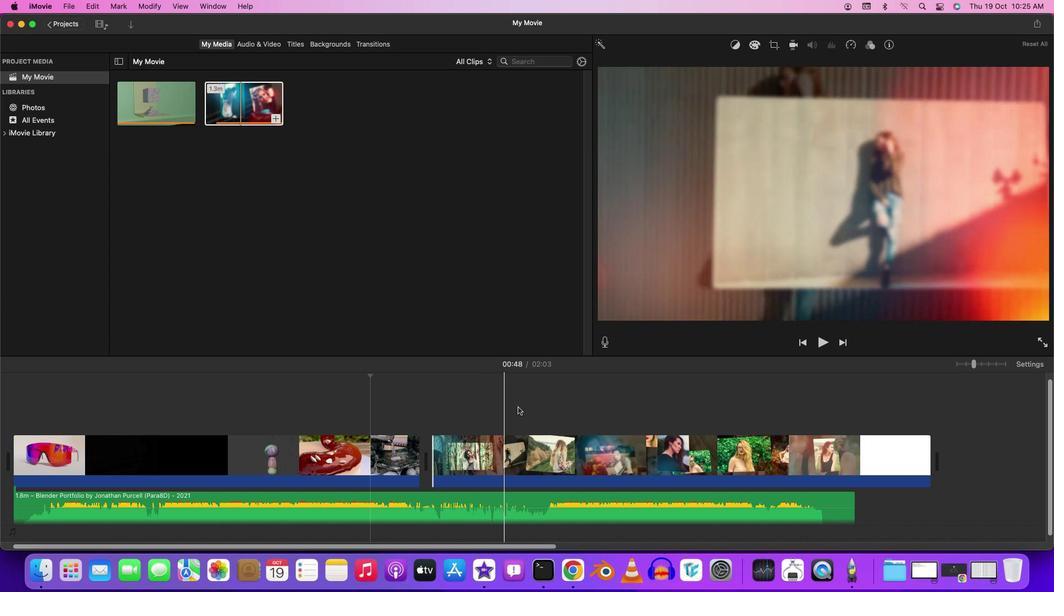 
Action: Mouse pressed left at (644, 398)
Screenshot: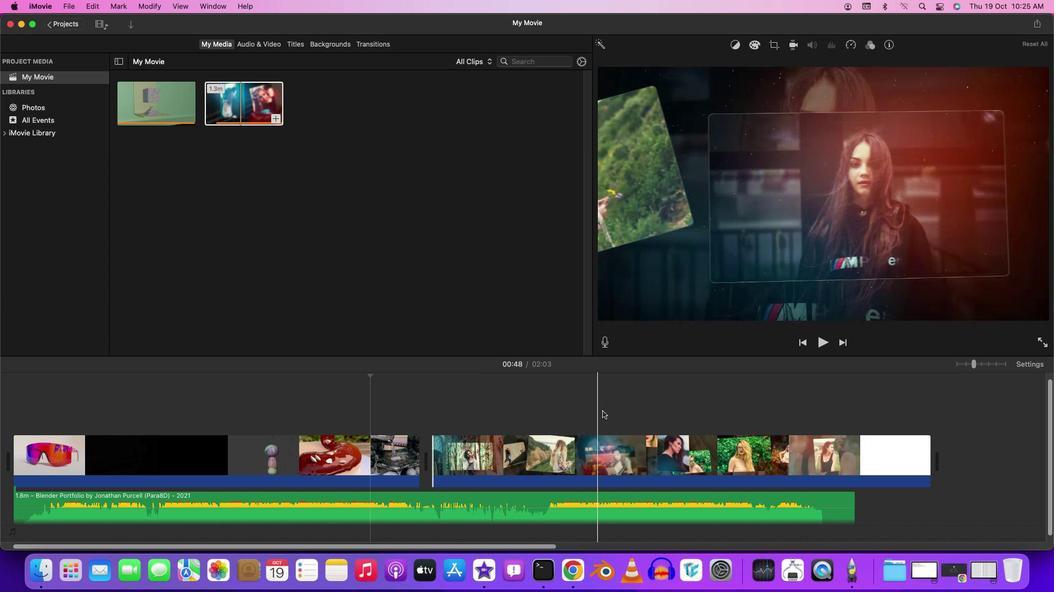 
Action: Mouse moved to (591, 303)
Screenshot: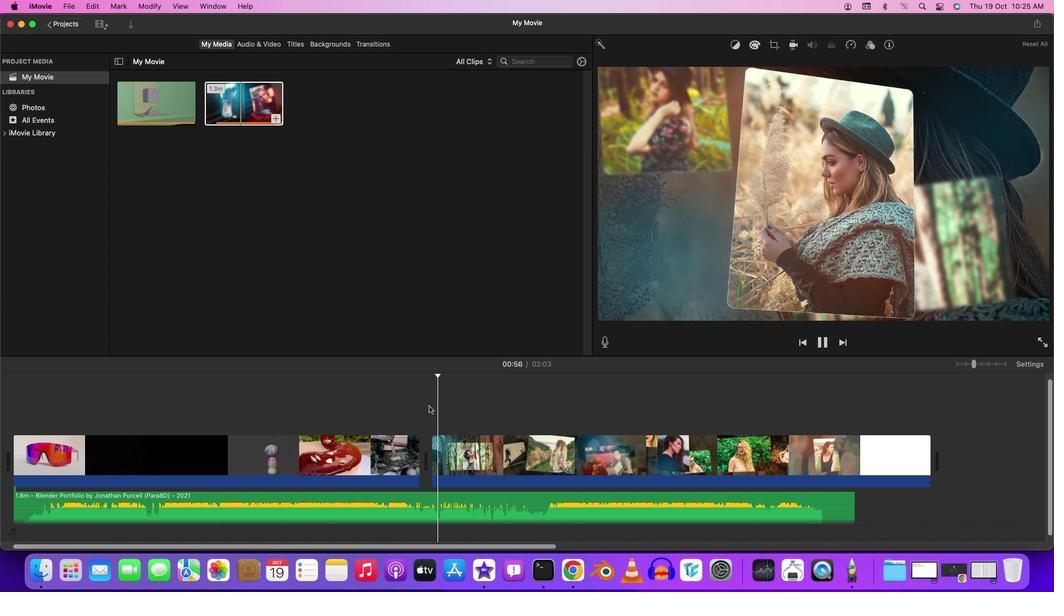 
Action: Mouse pressed left at (591, 303)
Screenshot: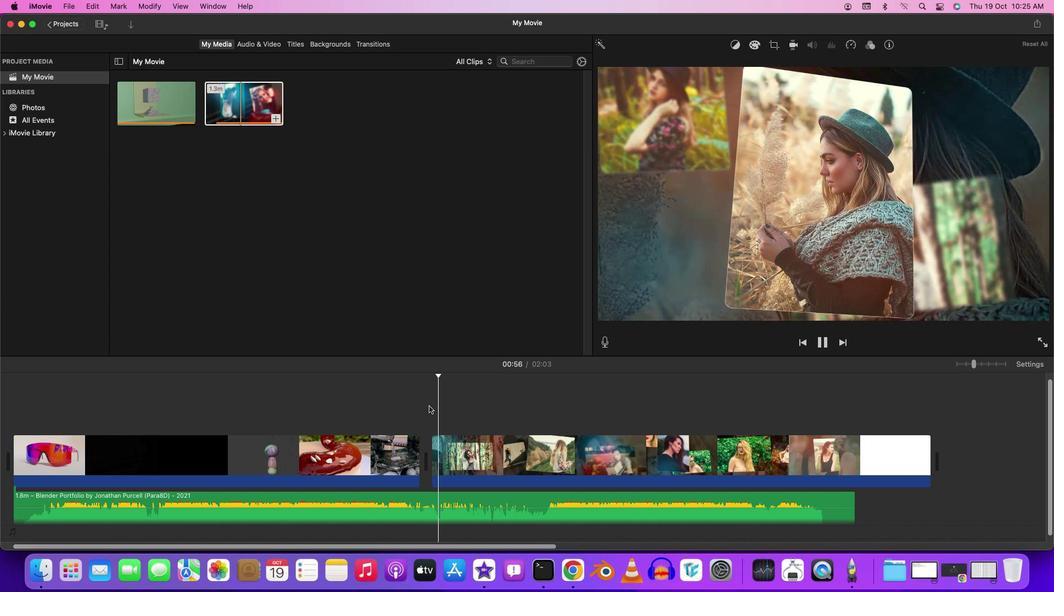 
Action: Key pressed Key.space
Screenshot: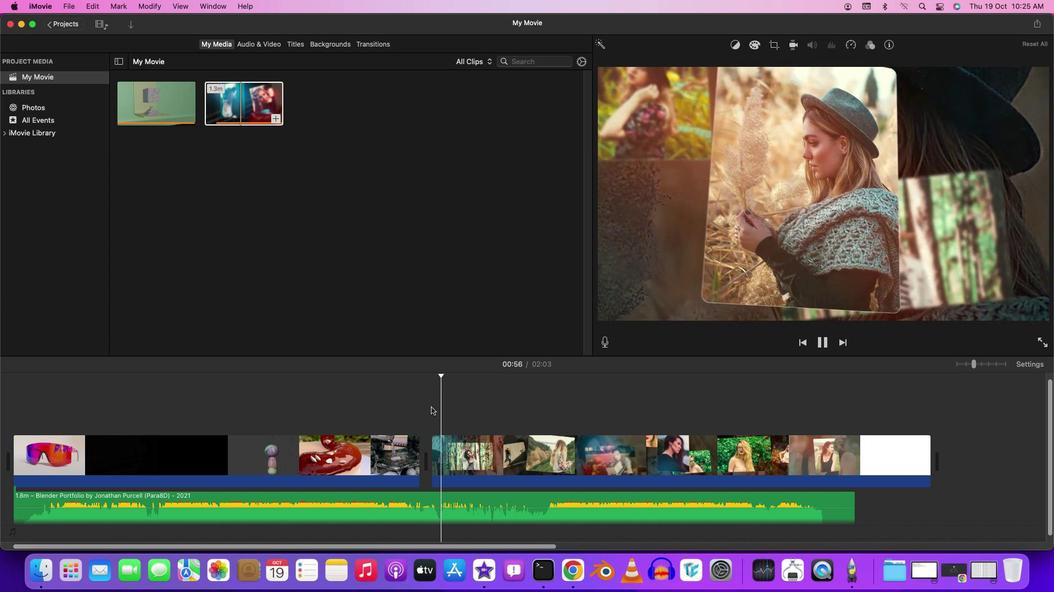 
Action: Mouse moved to (637, 320)
Screenshot: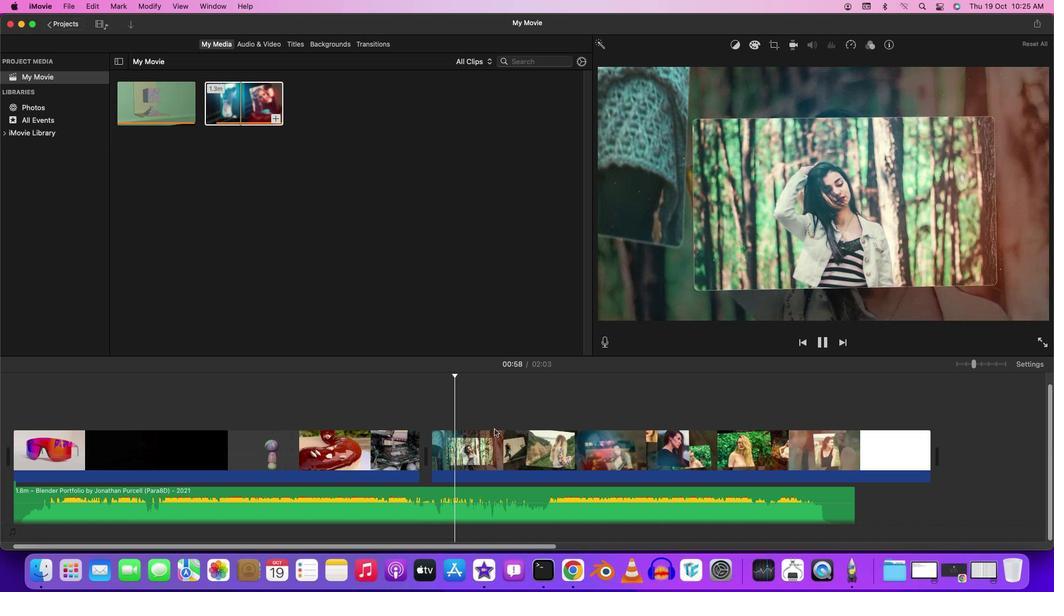 
Action: Mouse scrolled (637, 320) with delta (272, 26)
Screenshot: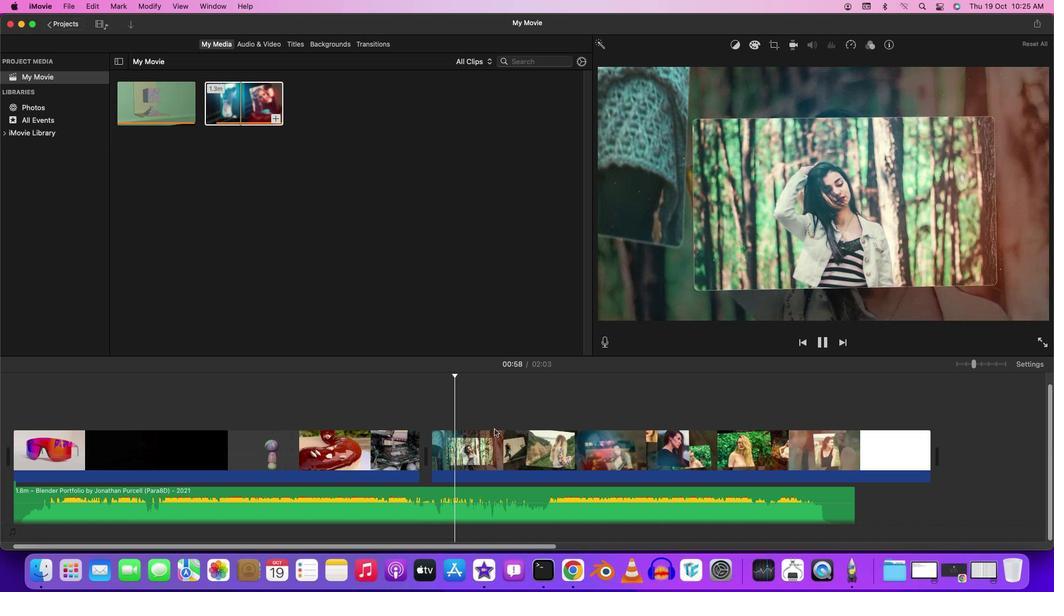 
Action: Mouse moved to (639, 320)
Screenshot: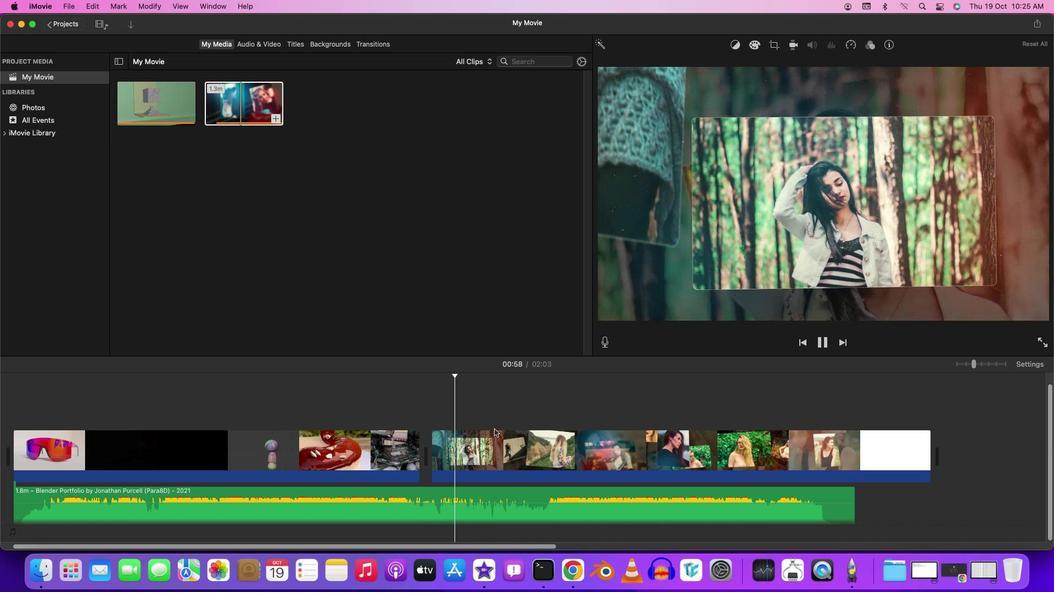 
Action: Mouse scrolled (639, 320) with delta (272, 26)
Screenshot: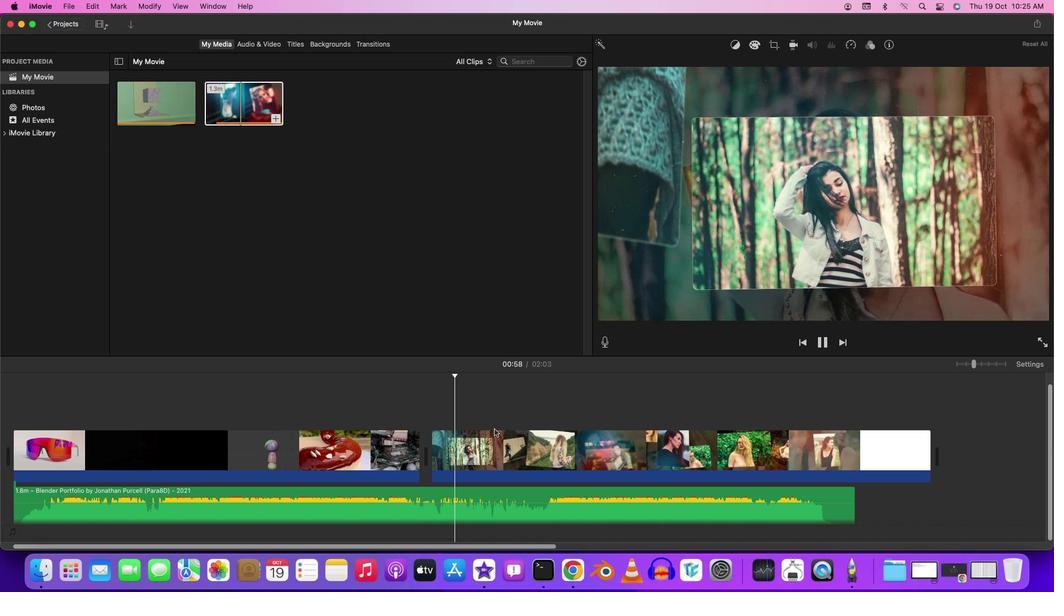 
Action: Mouse moved to (640, 318)
Screenshot: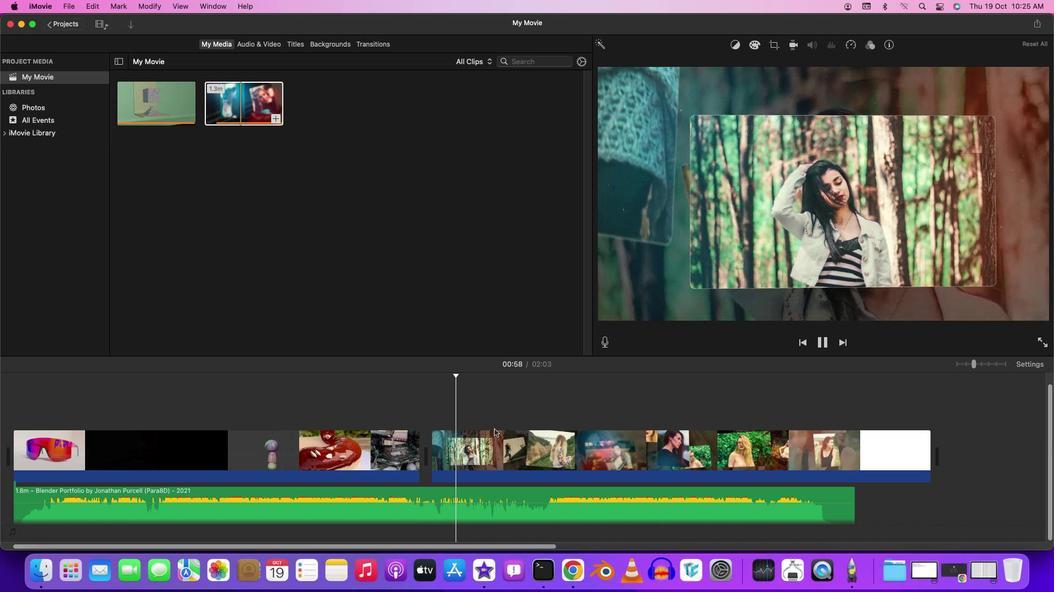 
Action: Mouse scrolled (640, 318) with delta (272, 26)
Screenshot: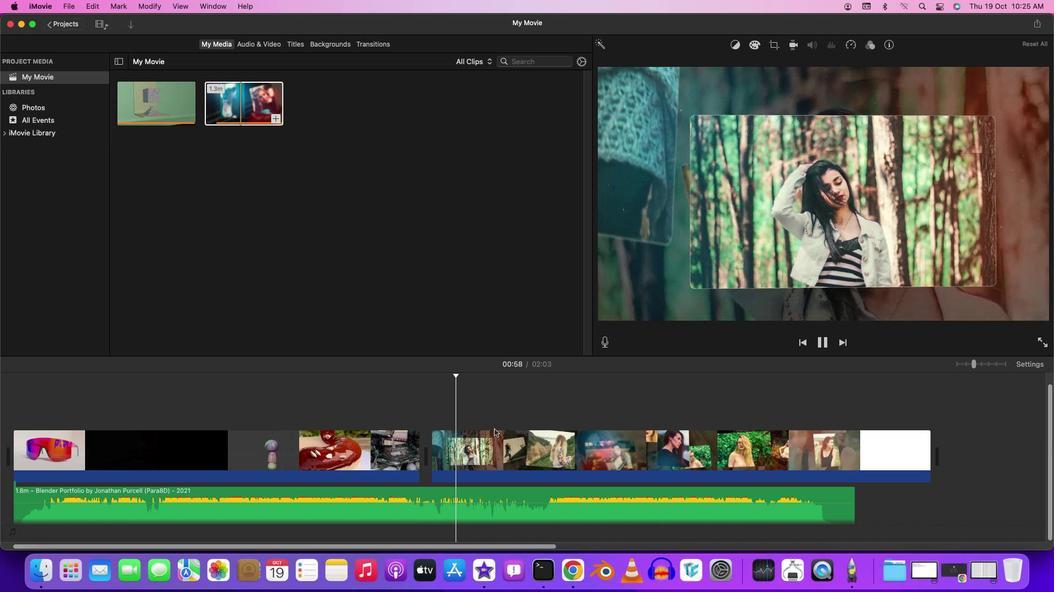 
Action: Mouse moved to (640, 318)
Screenshot: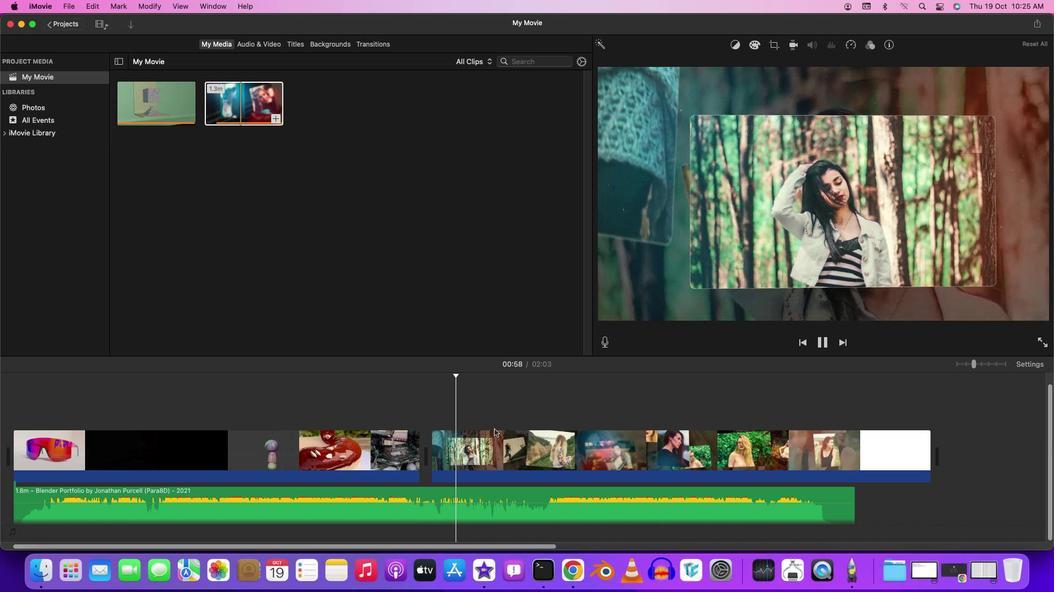 
Action: Key pressed Key.space
Screenshot: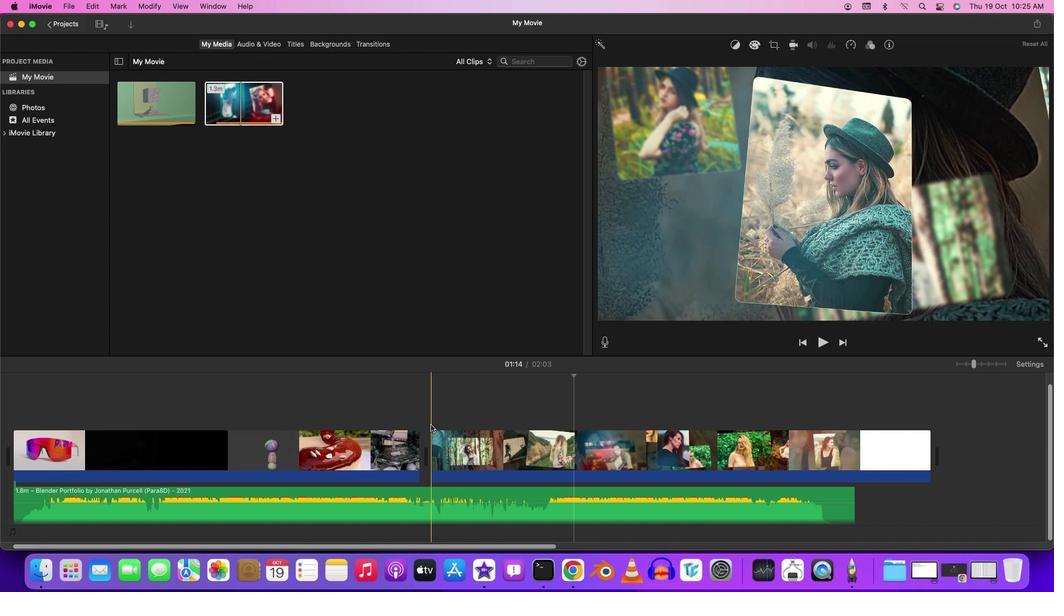 
Action: Mouse moved to (591, 306)
Screenshot: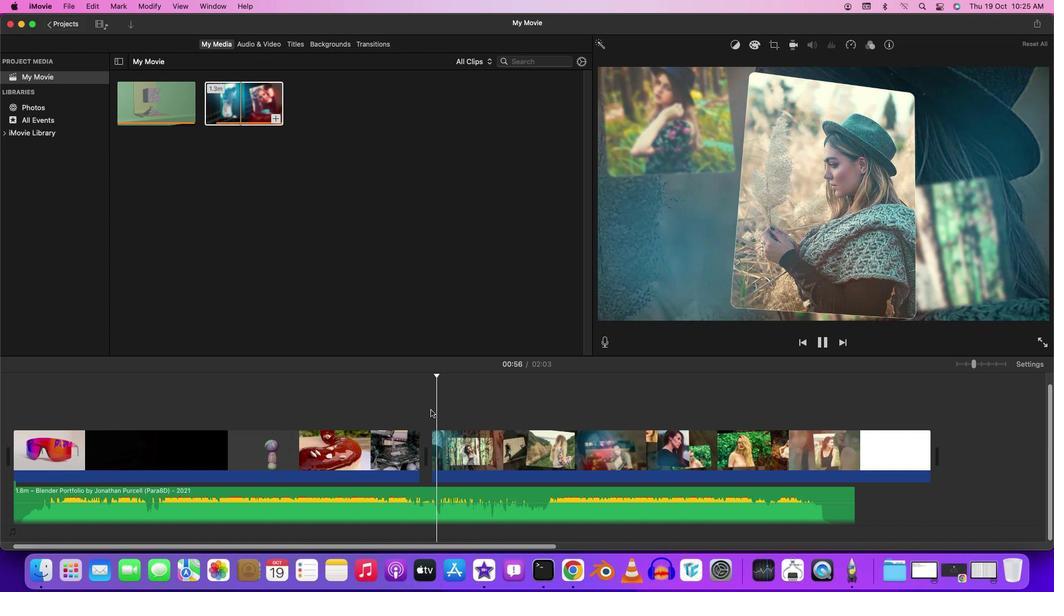 
Action: Mouse pressed left at (591, 306)
Screenshot: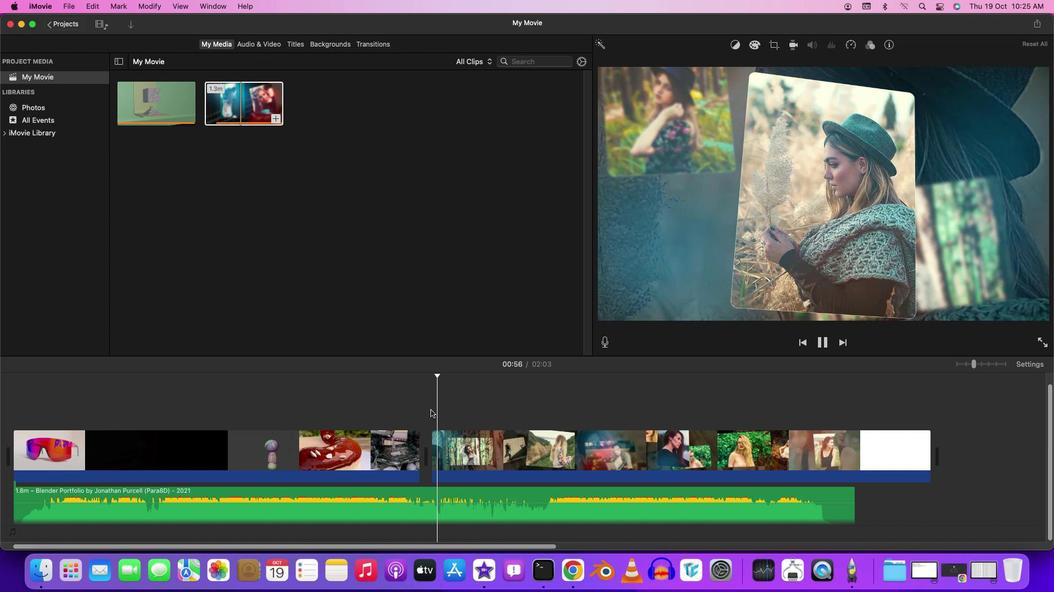 
Action: Mouse moved to (593, 305)
Screenshot: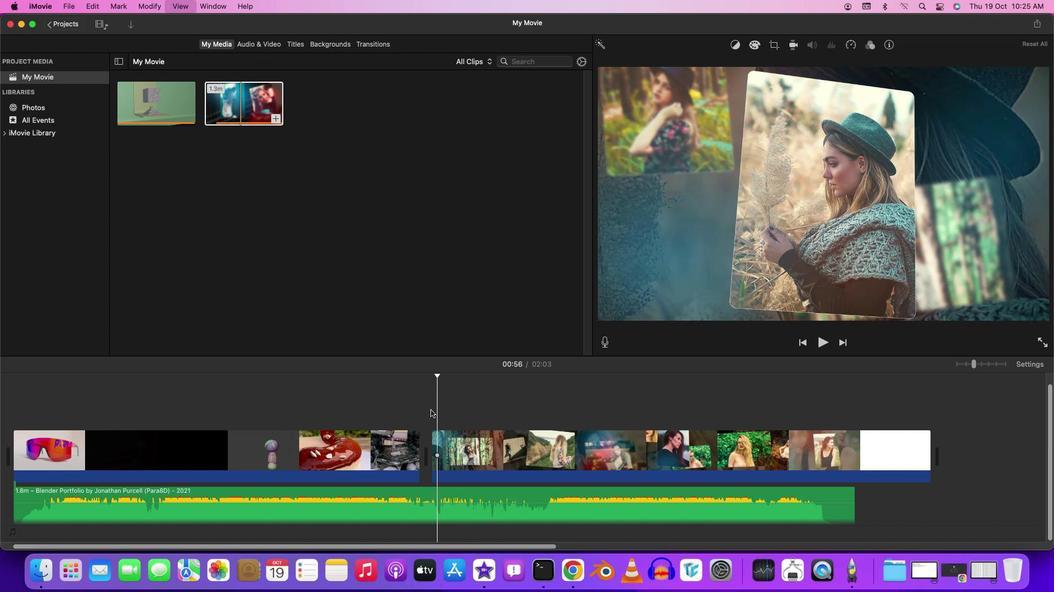 
Action: Key pressed Key.spaceKey.space
Screenshot: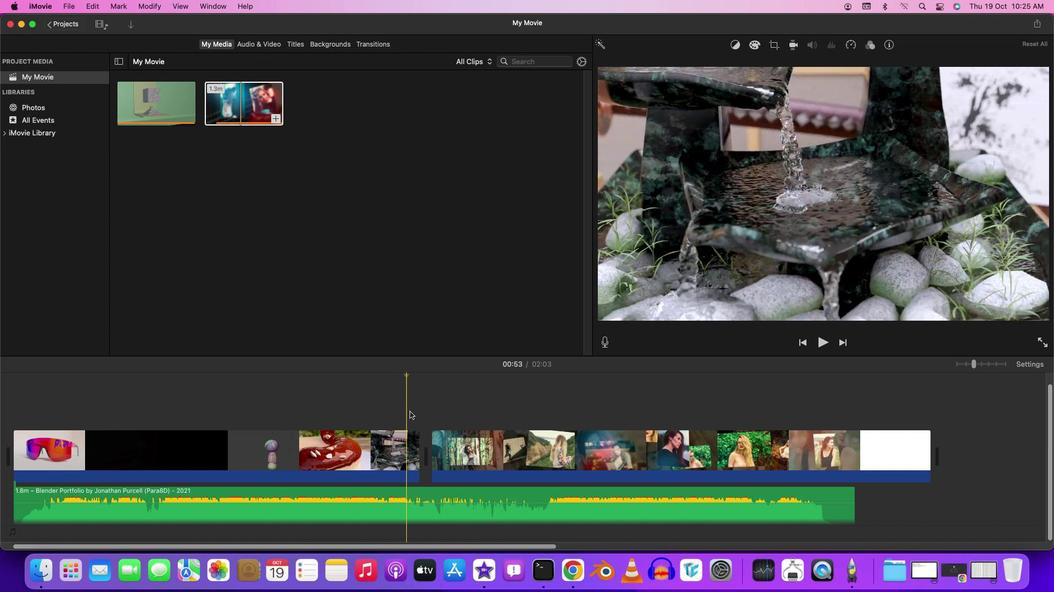 
Action: Mouse moved to (575, 306)
Screenshot: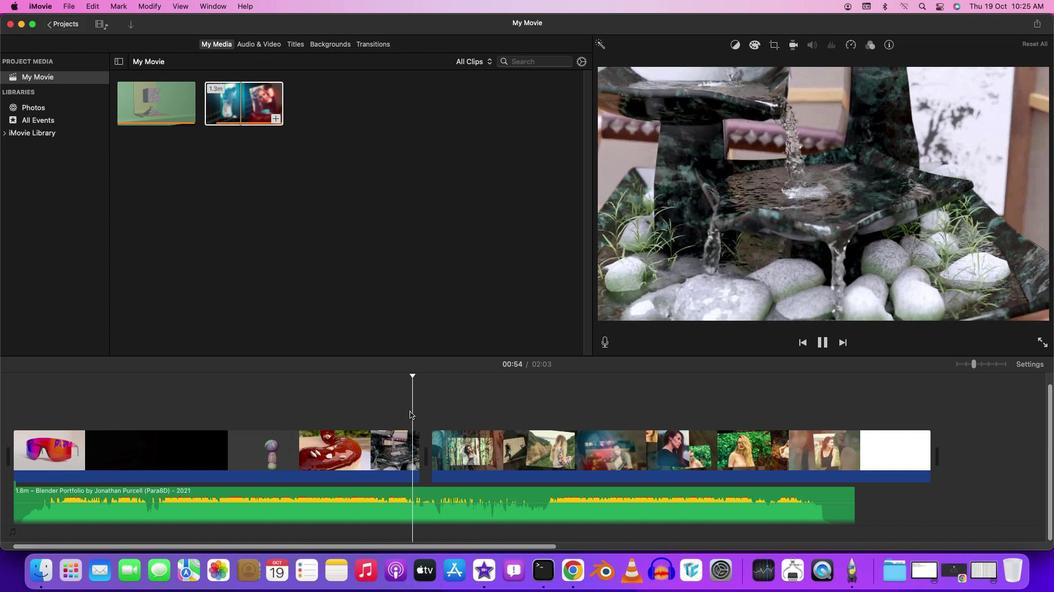 
Action: Mouse pressed left at (575, 306)
Screenshot: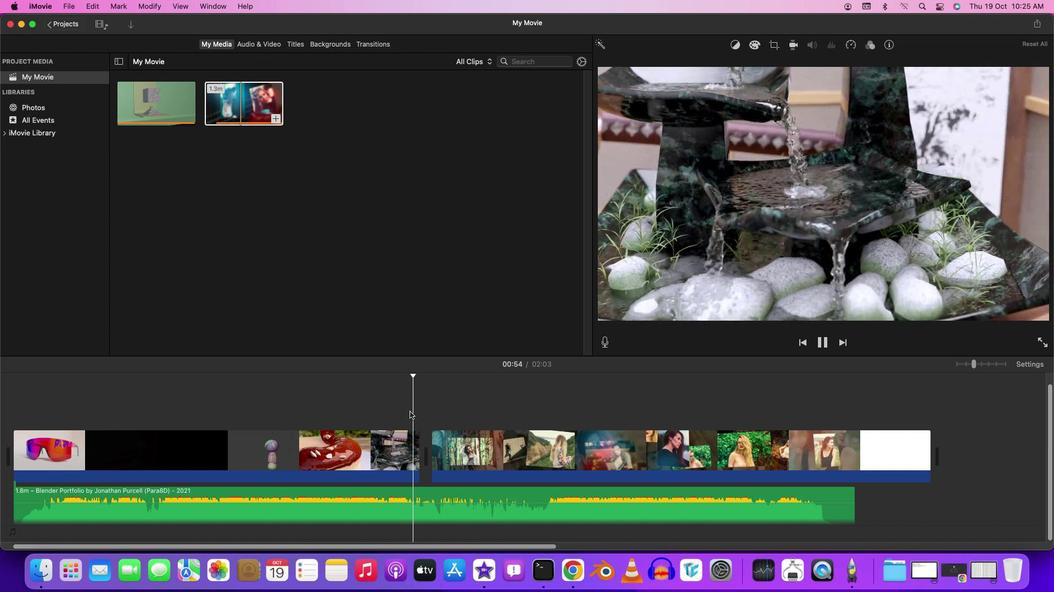 
Action: Mouse moved to (577, 306)
Screenshot: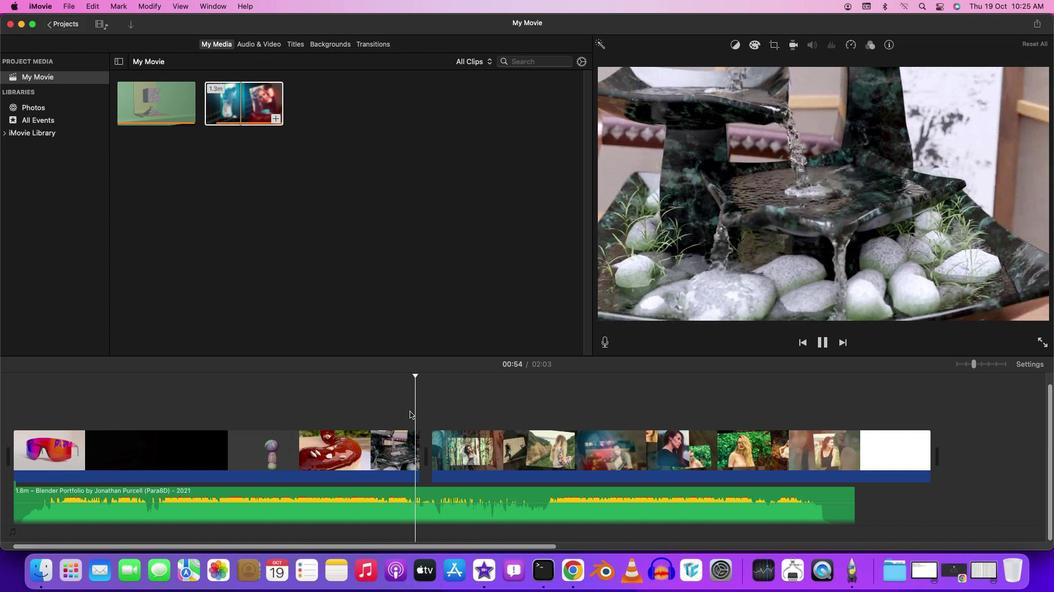 
Action: Key pressed Key.spaceKey.space
Screenshot: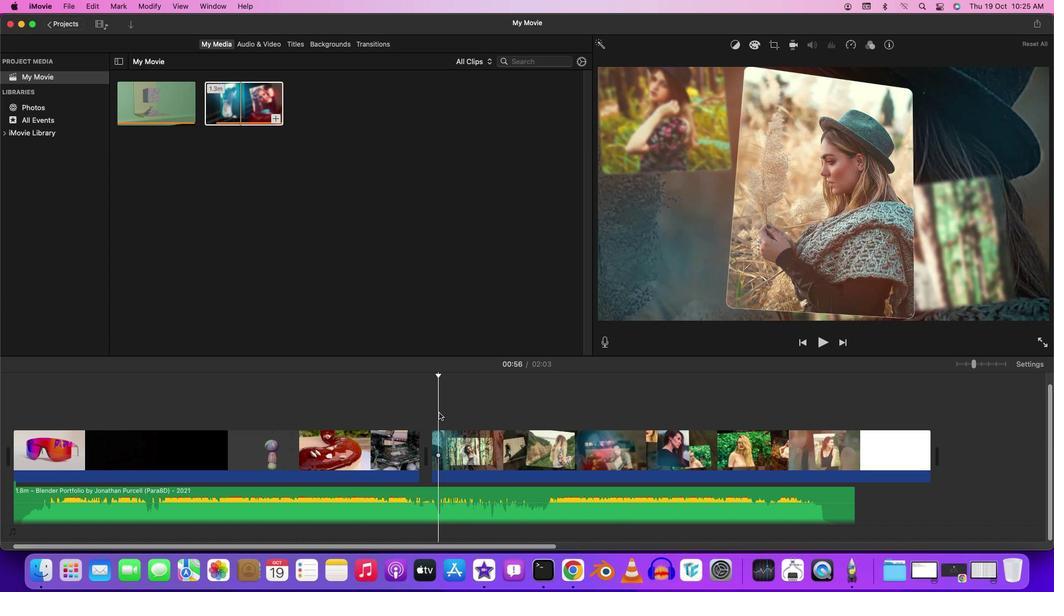 
Action: Mouse moved to (598, 307)
Screenshot: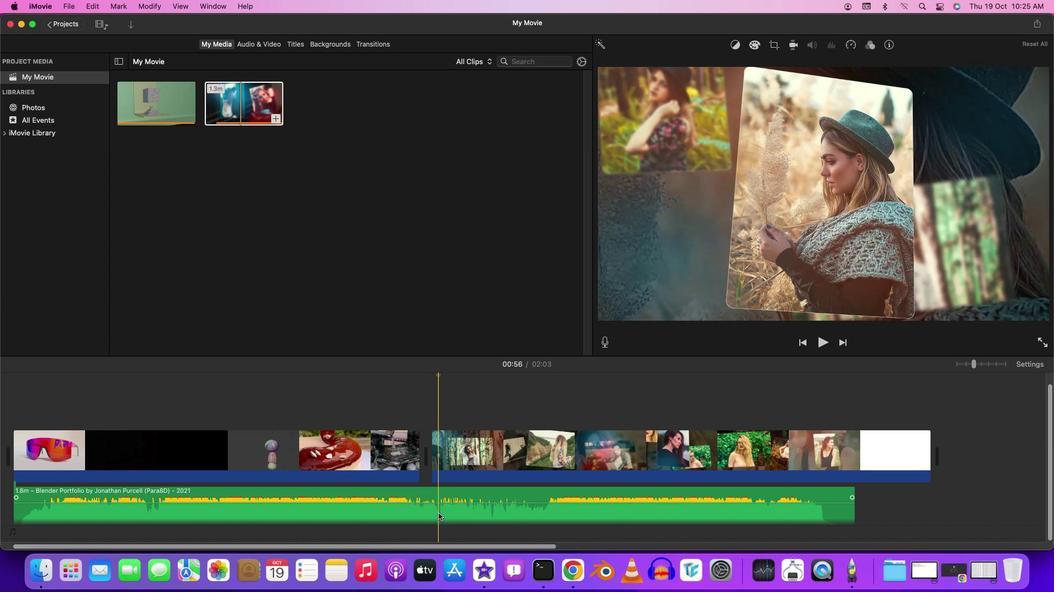 
Action: Mouse pressed left at (598, 307)
Screenshot: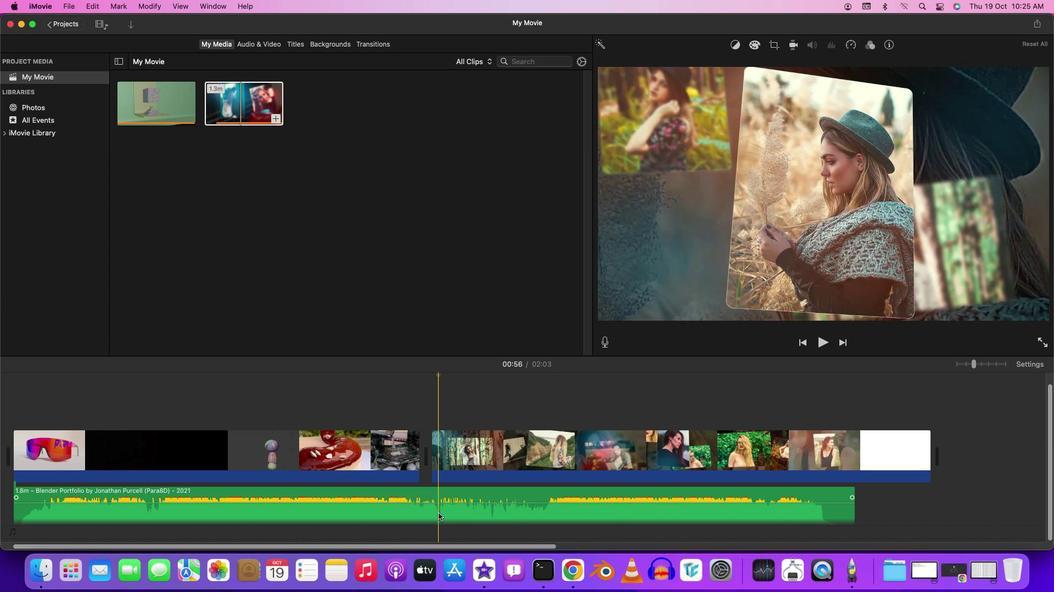 
Action: Mouse moved to (598, 375)
Screenshot: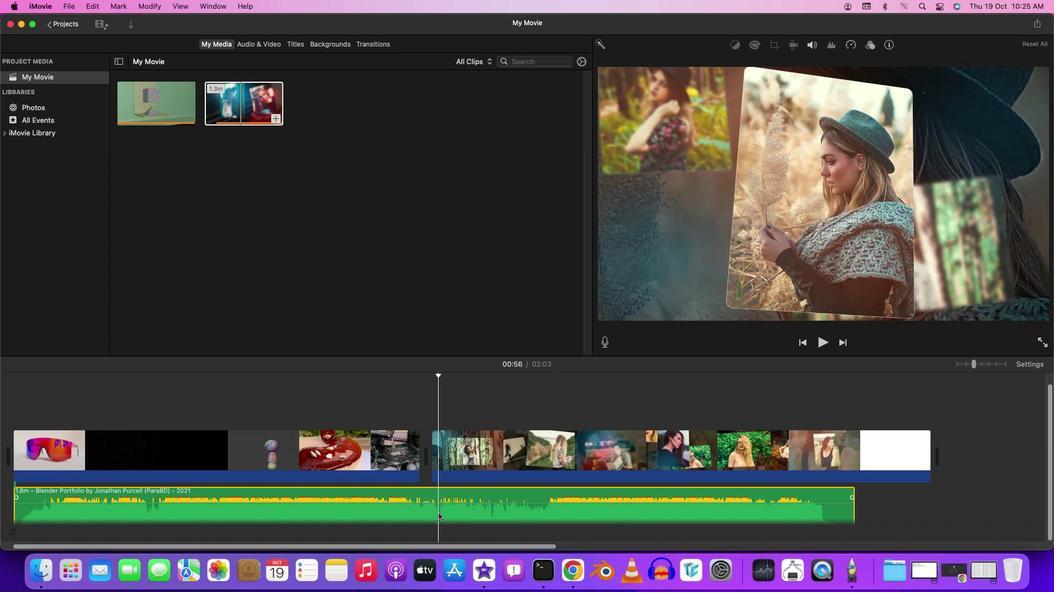 
Action: Mouse pressed left at (598, 375)
Screenshot: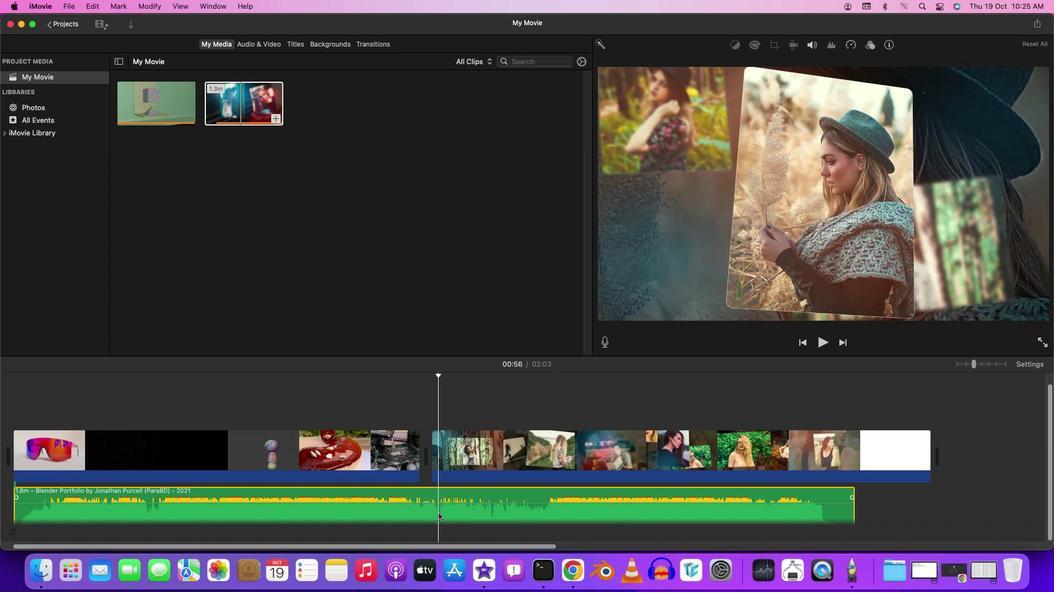 
Action: Key pressed Key.cmd'b'
Screenshot: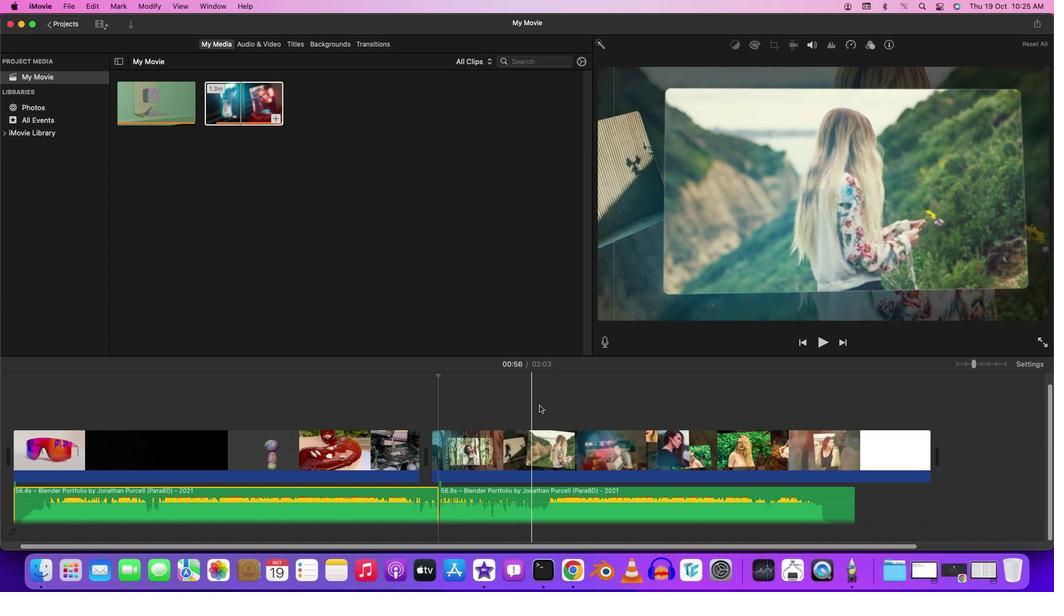 
Action: Mouse moved to (675, 302)
Screenshot: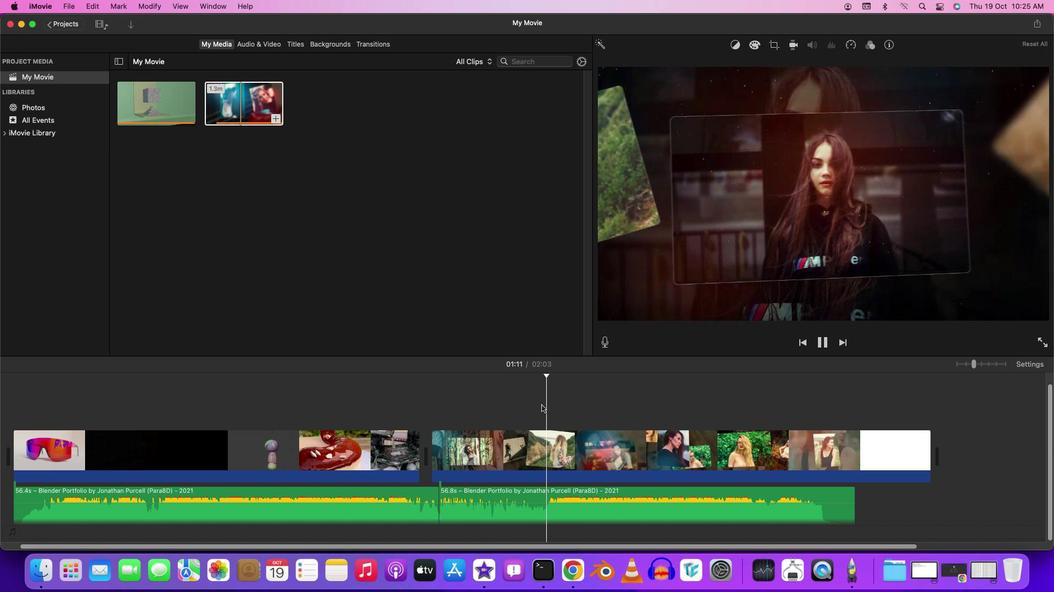 
Action: Mouse pressed left at (675, 302)
Screenshot: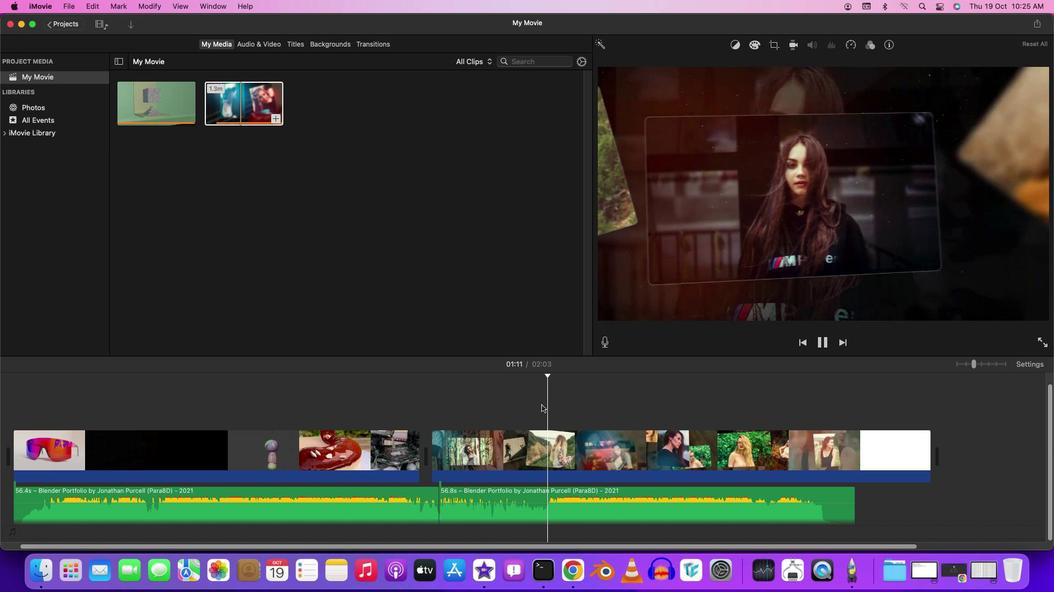 
Action: Key pressed Key.spaceKey.space
Screenshot: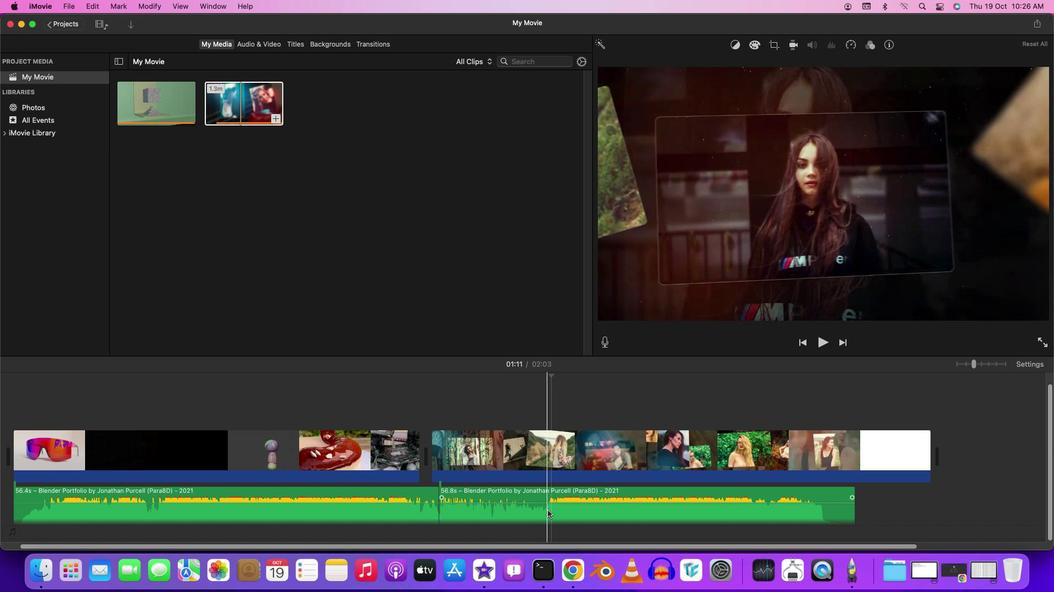 
Action: Mouse moved to (679, 374)
Screenshot: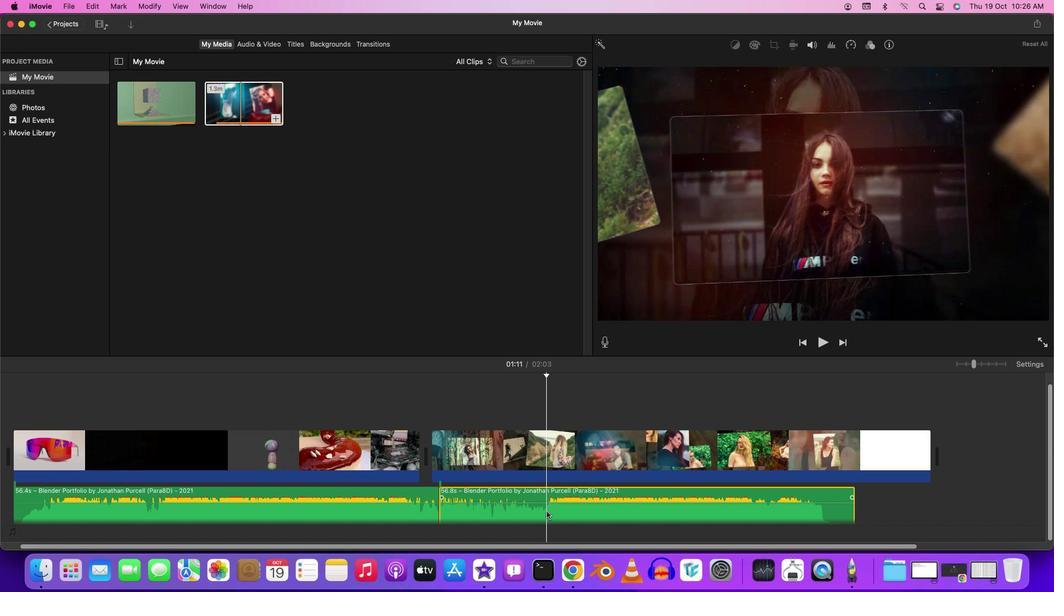 
Action: Mouse pressed left at (679, 374)
Screenshot: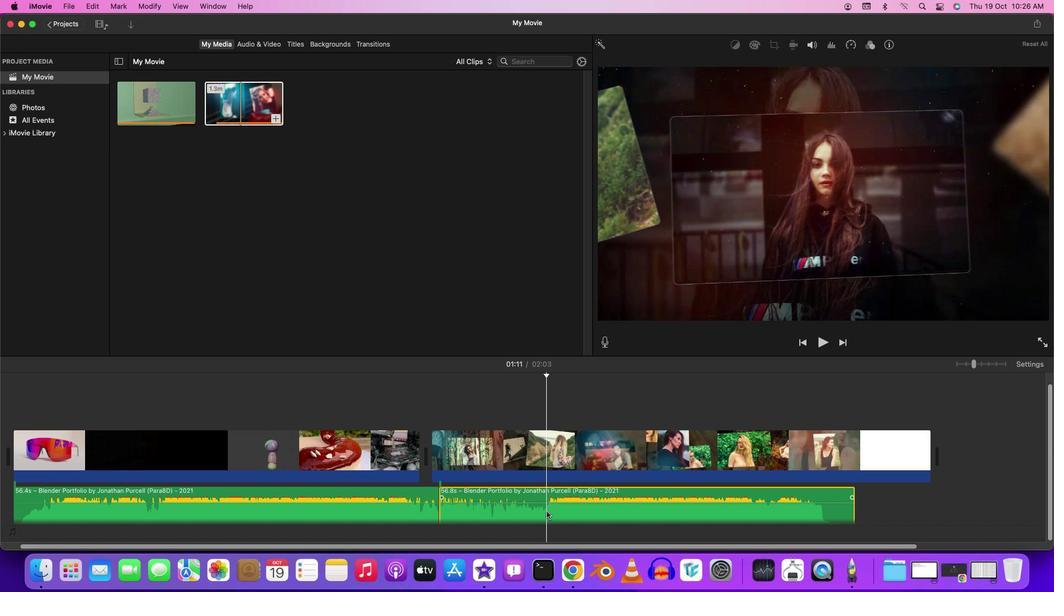 
Action: Key pressed Key.cmd'b'
Screenshot: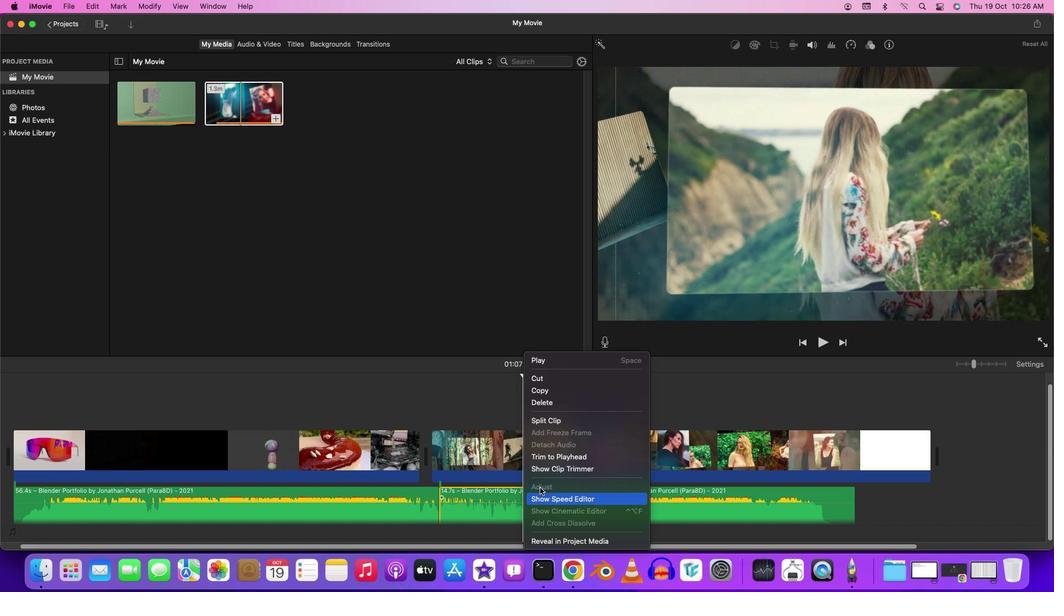 
Action: Mouse moved to (662, 377)
Screenshot: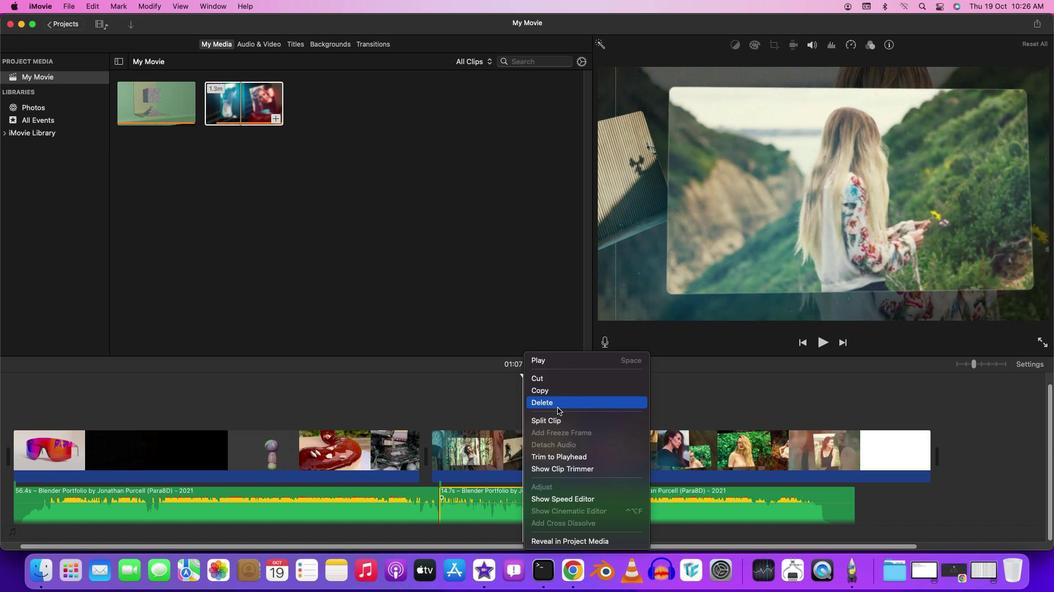 
Action: Mouse pressed left at (662, 377)
Screenshot: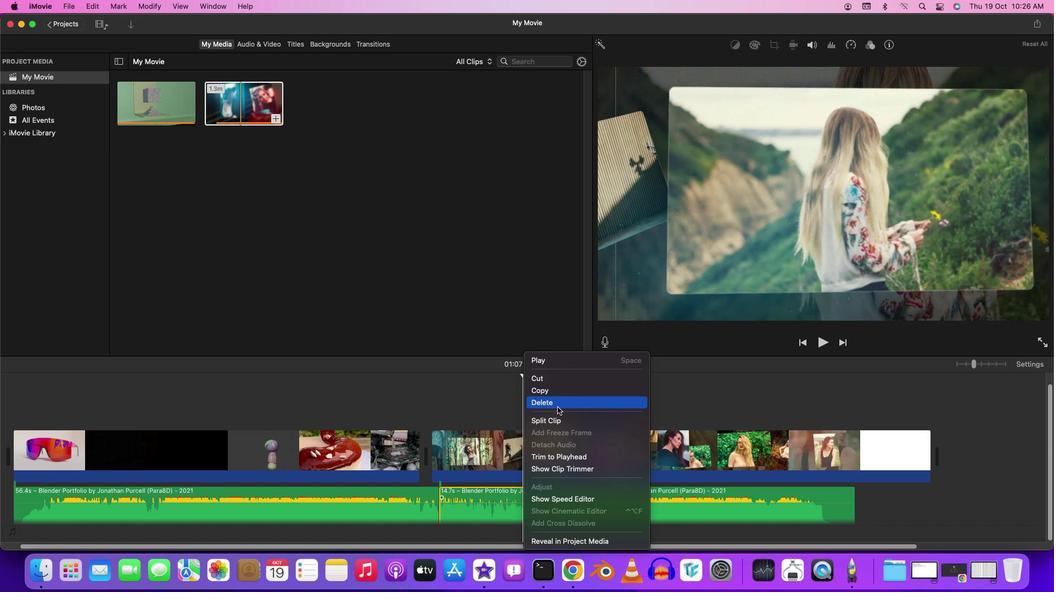 
Action: Mouse pressed right at (662, 377)
Screenshot: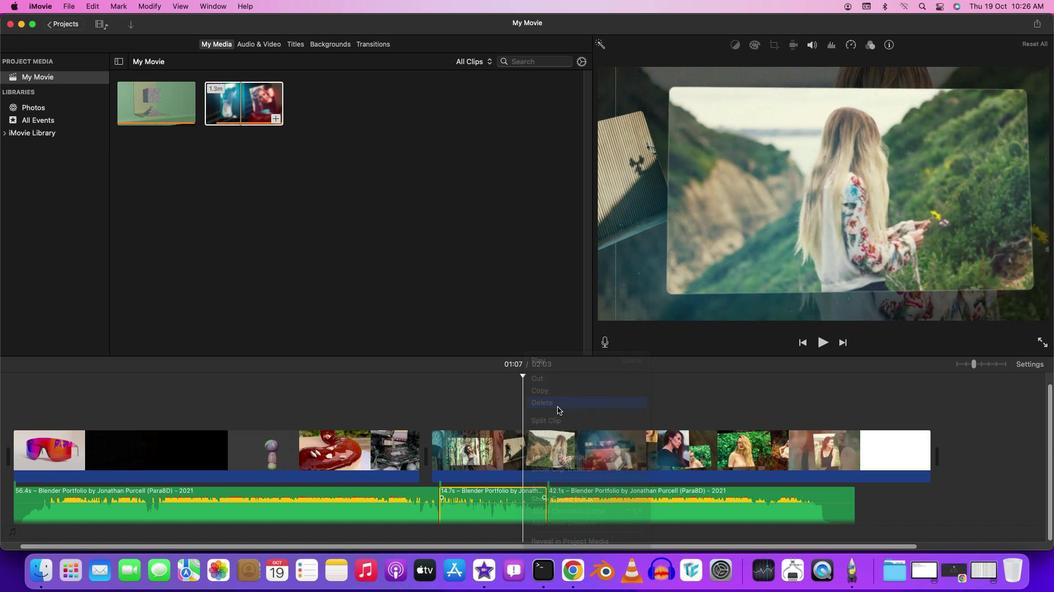 
Action: Mouse moved to (687, 303)
Screenshot: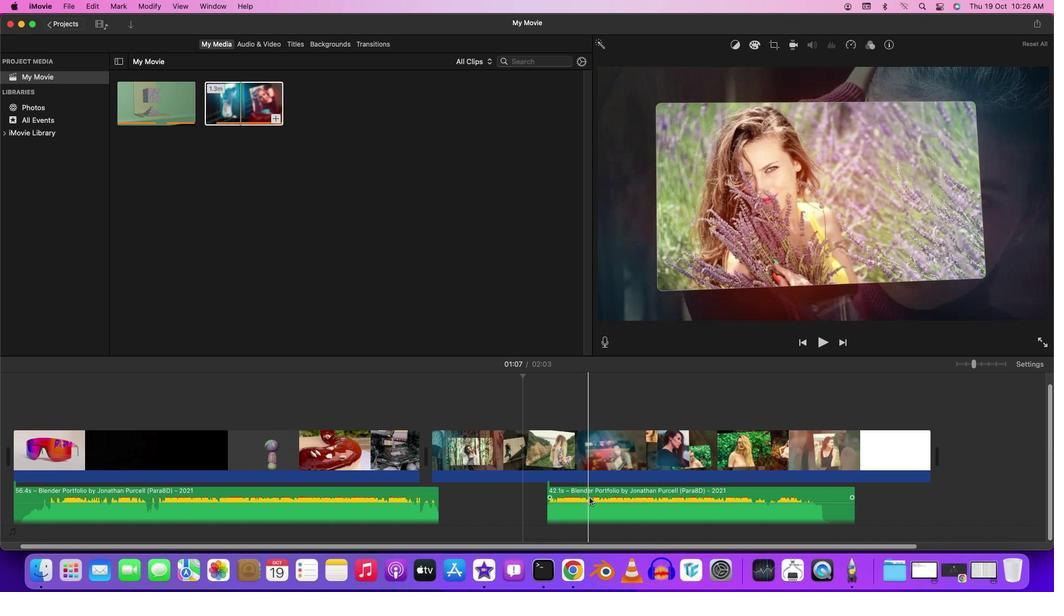 
Action: Mouse pressed left at (687, 303)
Screenshot: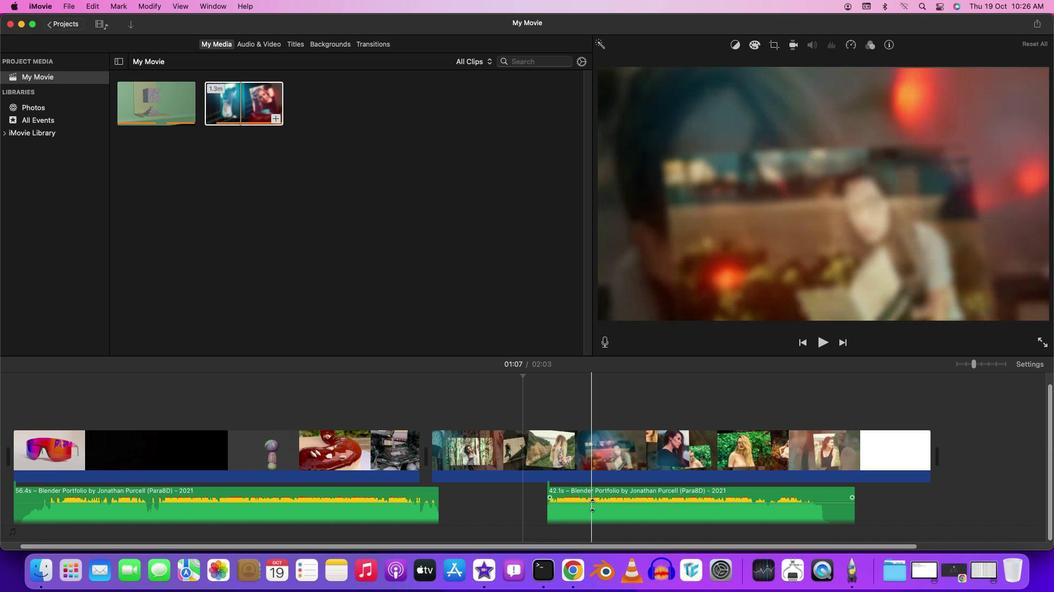 
Action: Mouse moved to (714, 373)
Screenshot: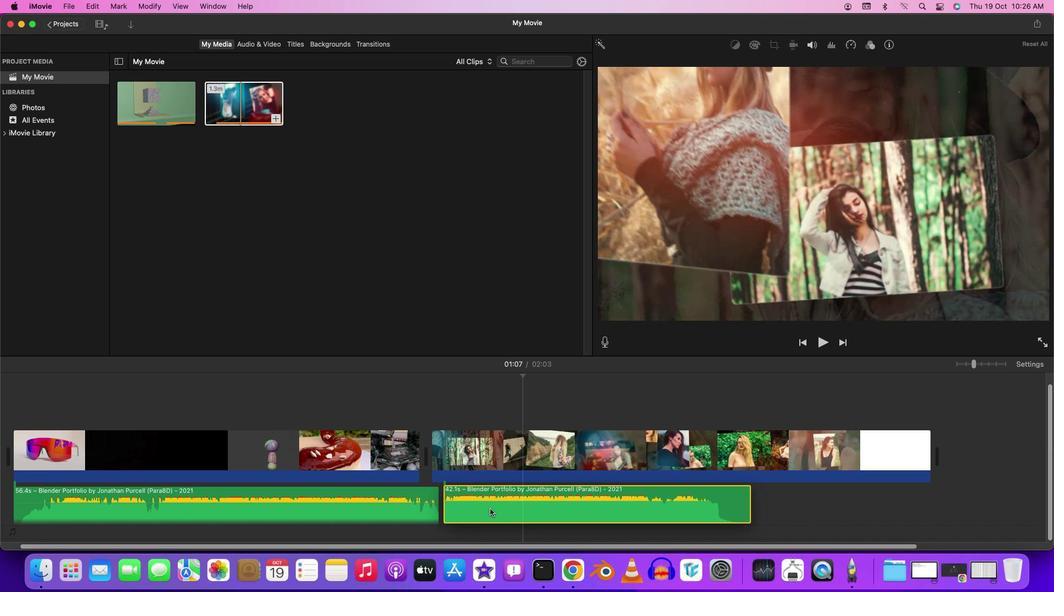 
Action: Mouse pressed left at (714, 373)
Screenshot: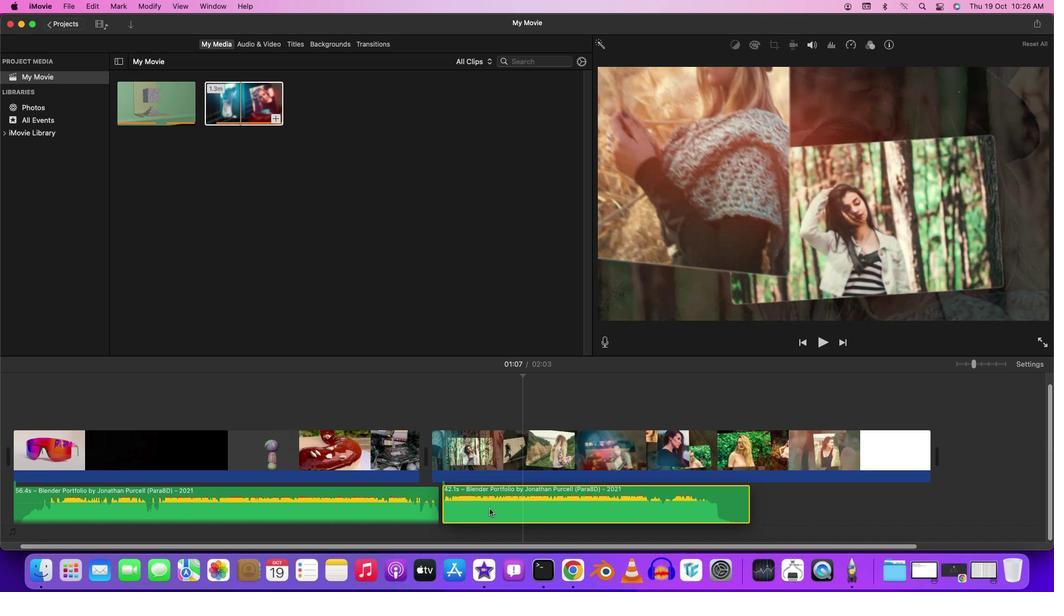 
Action: Mouse moved to (577, 297)
Screenshot: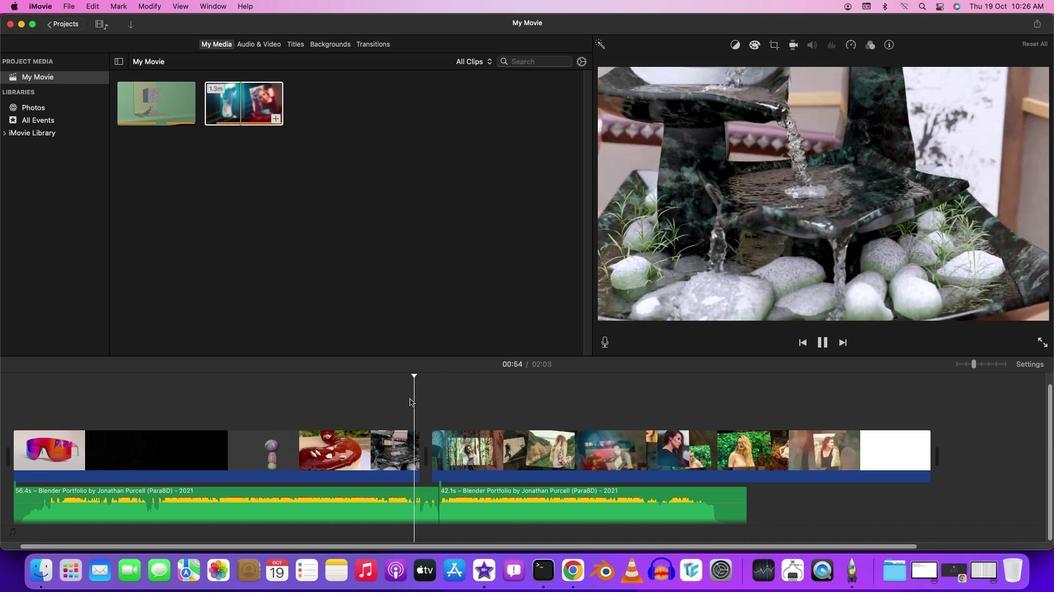 
Action: Mouse pressed left at (577, 297)
Screenshot: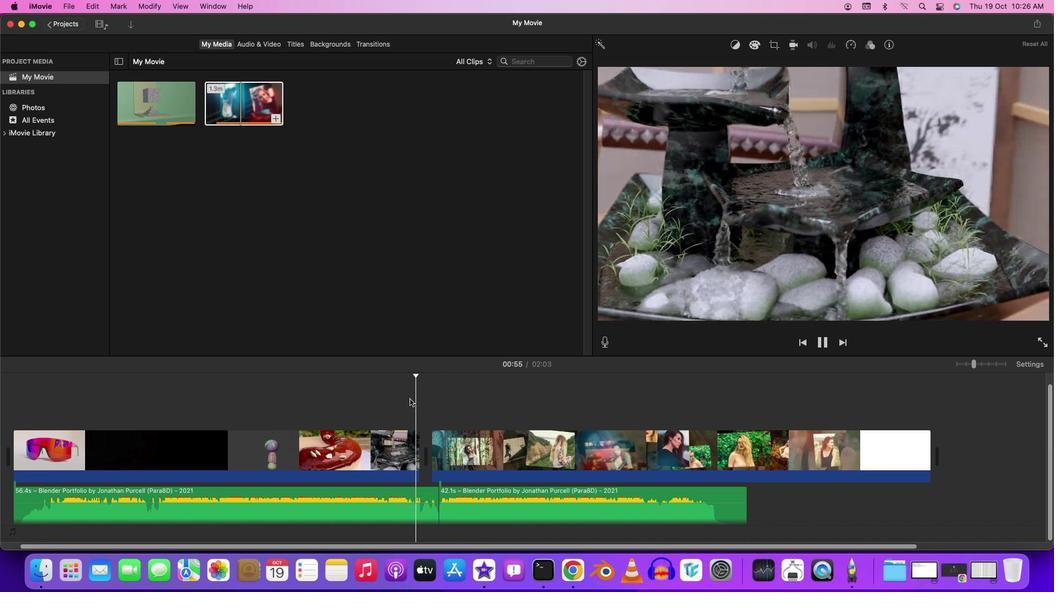 
Action: Mouse moved to (577, 298)
Screenshot: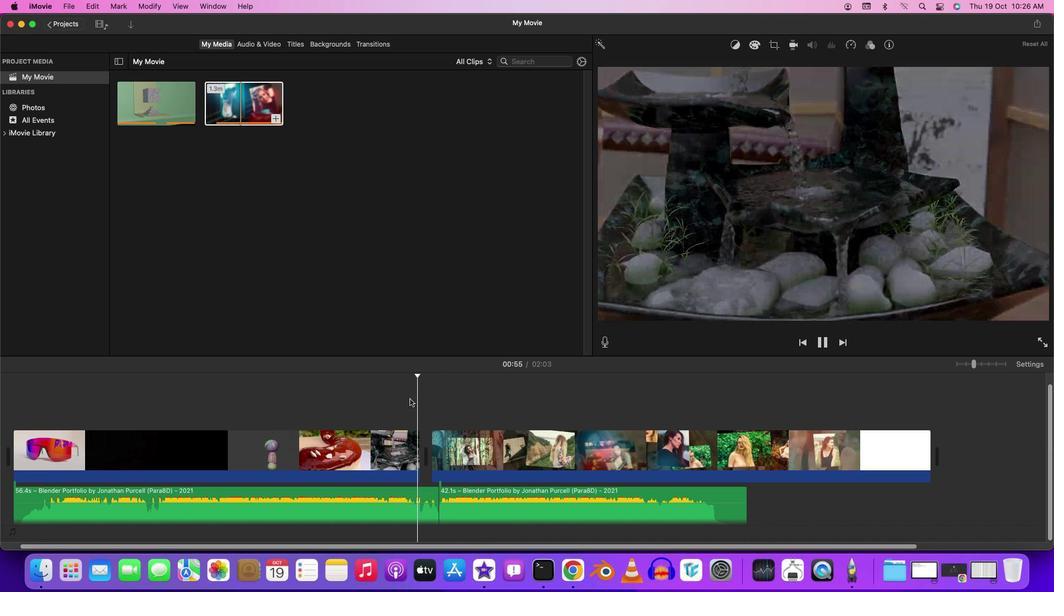 
Action: Key pressed Key.space
Screenshot: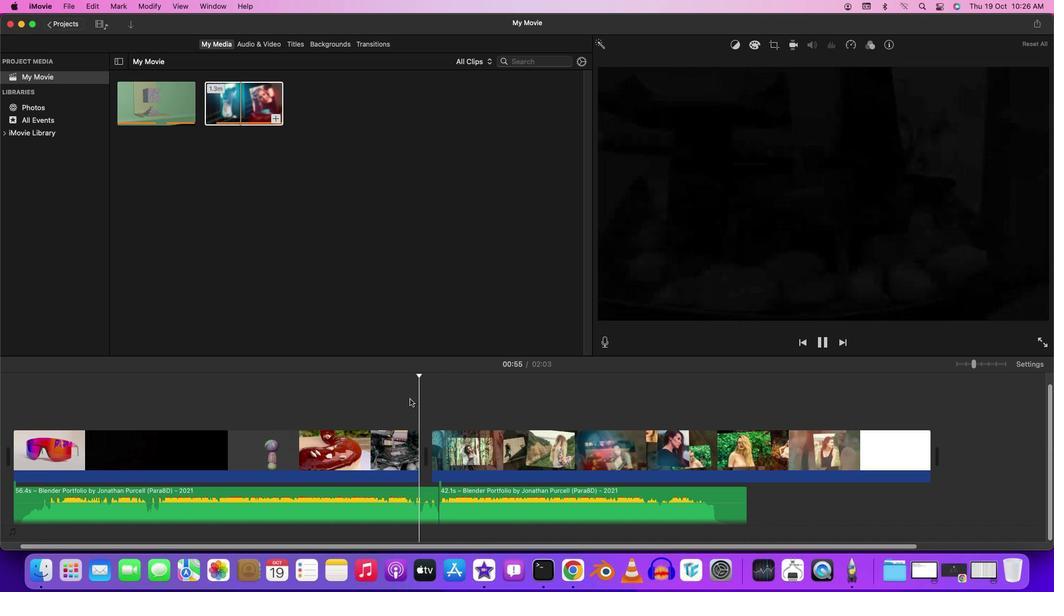 
Action: Mouse moved to (584, 333)
Screenshot: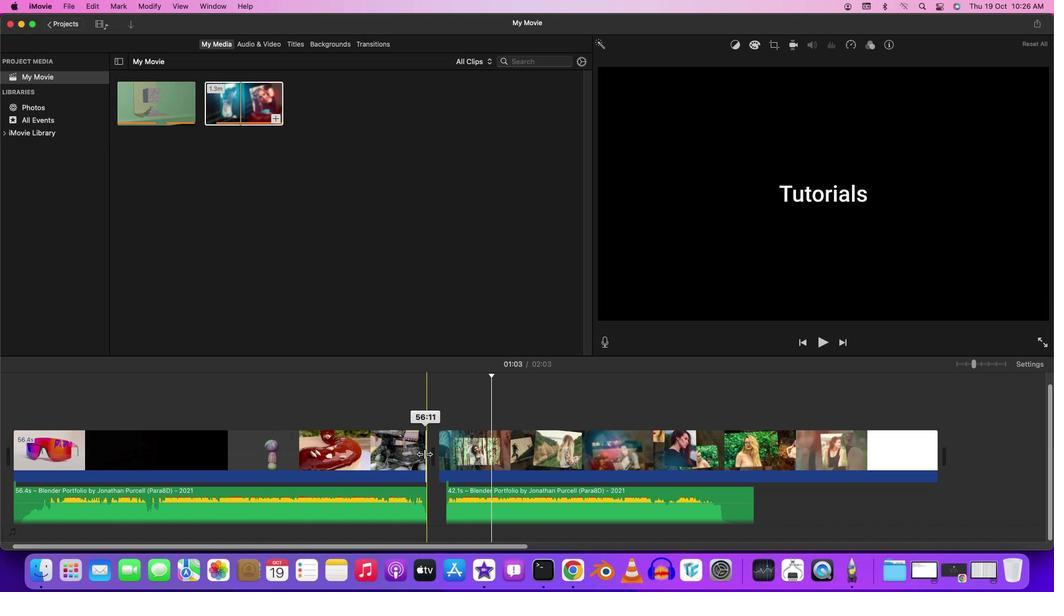 
Action: Mouse pressed left at (584, 333)
Screenshot: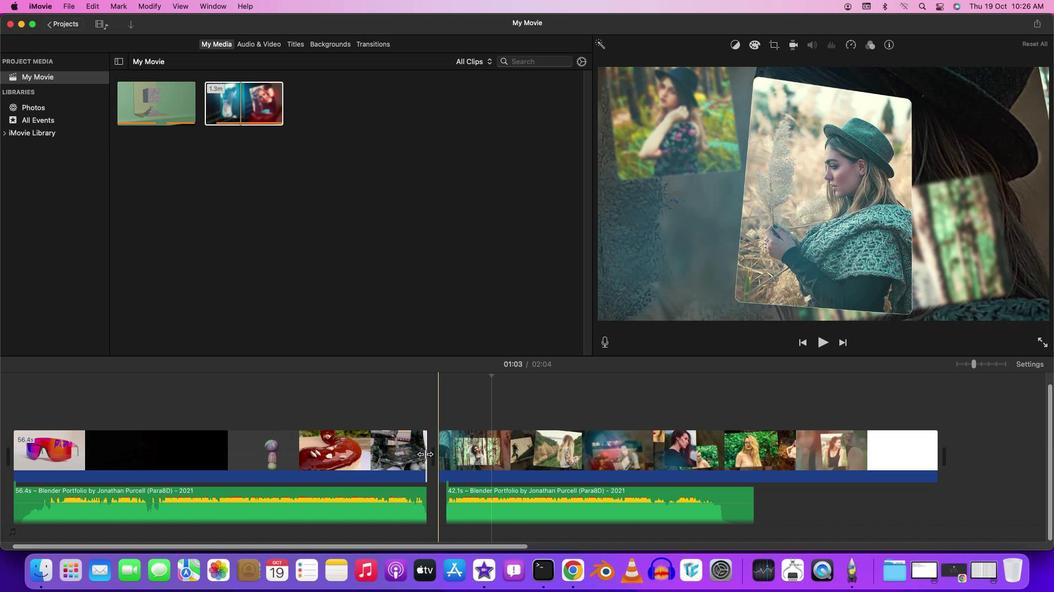 
Action: Mouse moved to (583, 312)
Screenshot: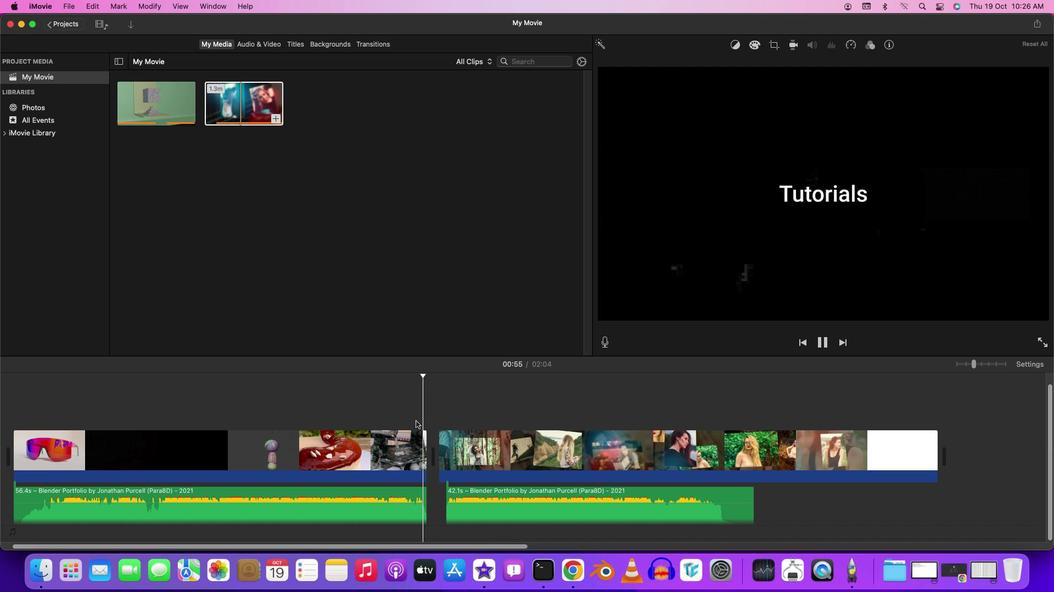 
Action: Mouse pressed left at (583, 312)
Screenshot: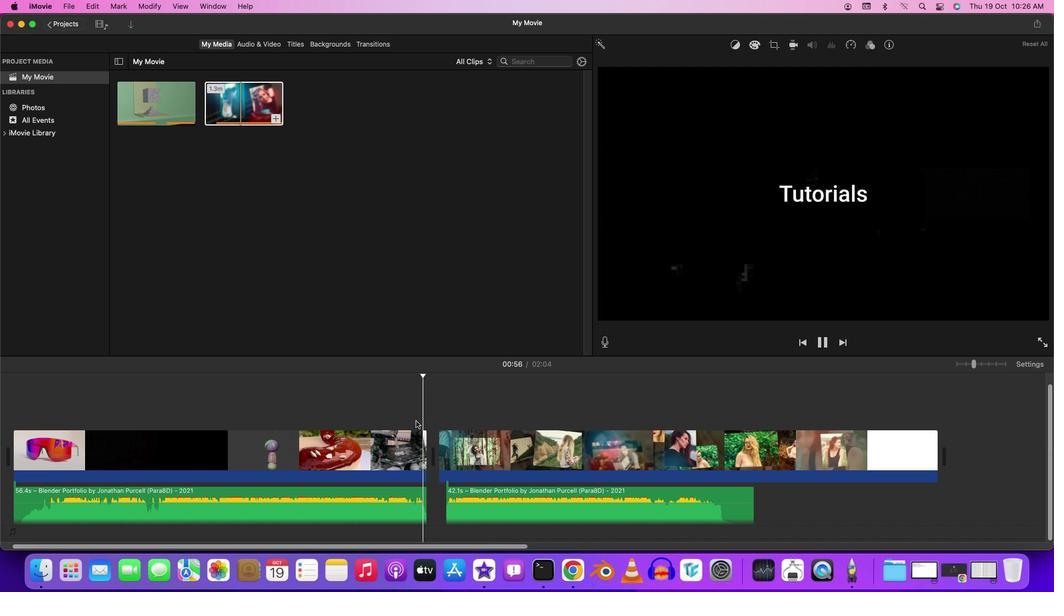 
Action: Mouse moved to (581, 312)
Screenshot: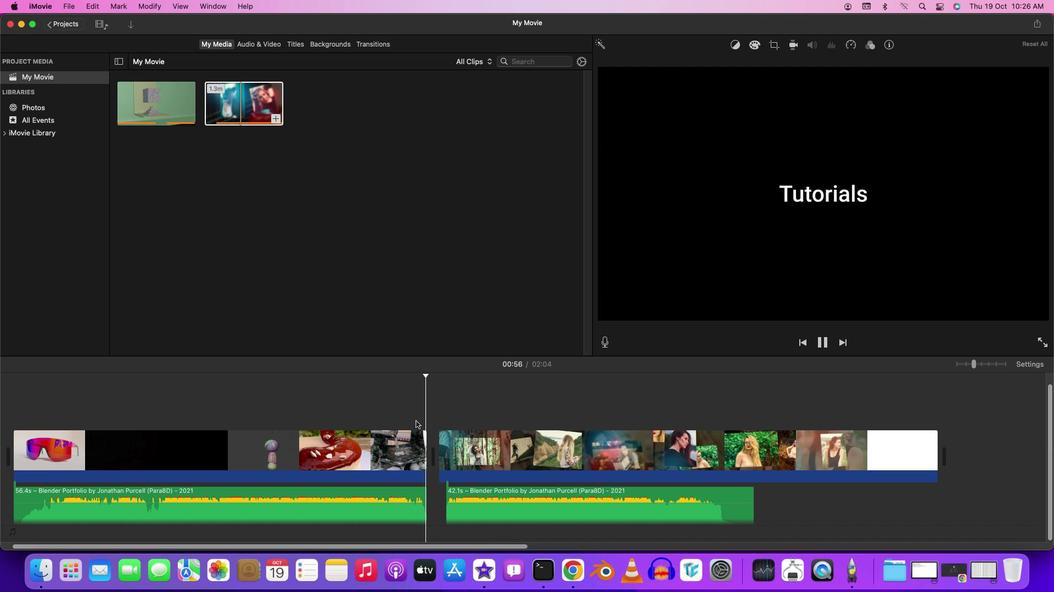 
Action: Key pressed Key.spaceKey.space
Screenshot: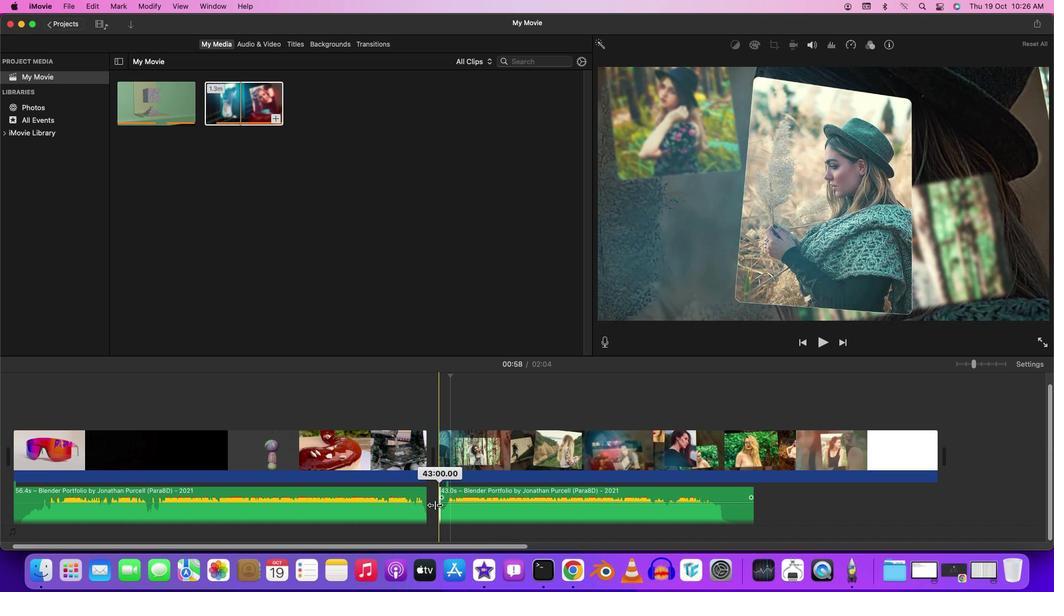 
Action: Mouse moved to (604, 370)
Screenshot: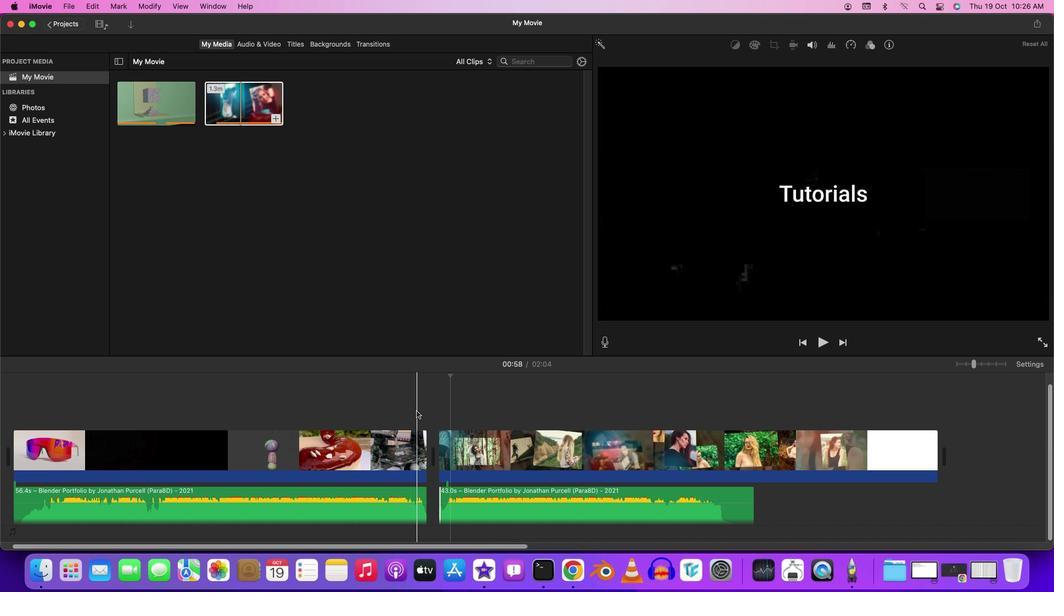 
Action: Mouse pressed left at (604, 370)
Screenshot: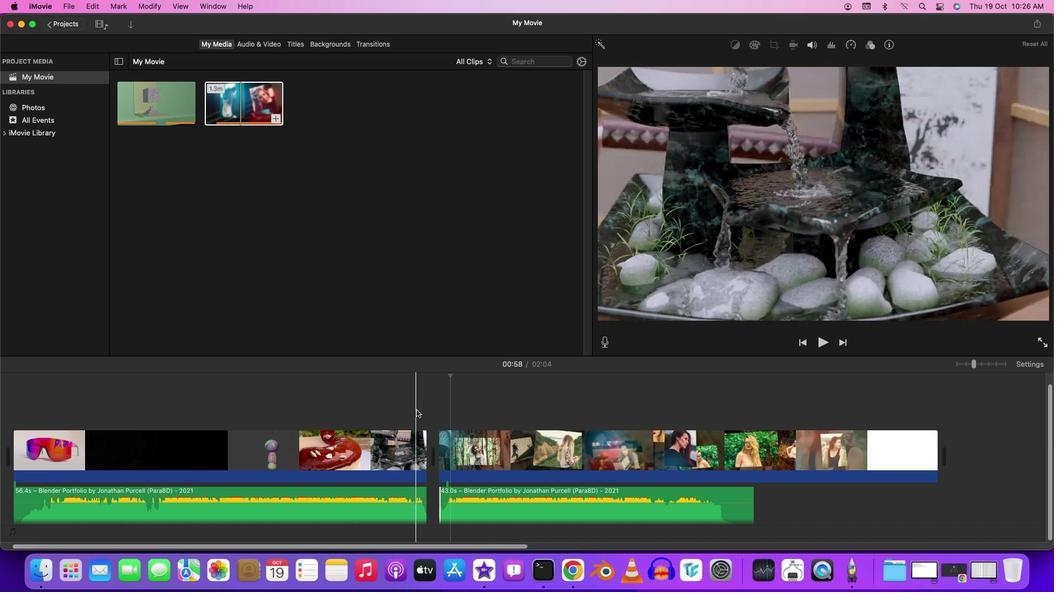 
Action: Mouse moved to (582, 305)
Screenshot: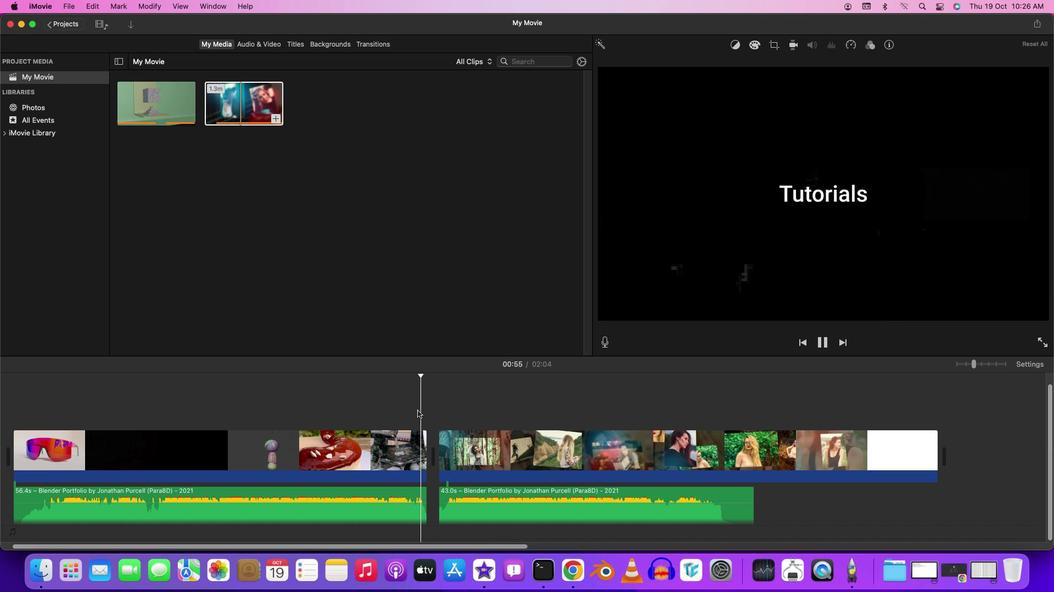 
Action: Mouse pressed left at (582, 305)
Screenshot: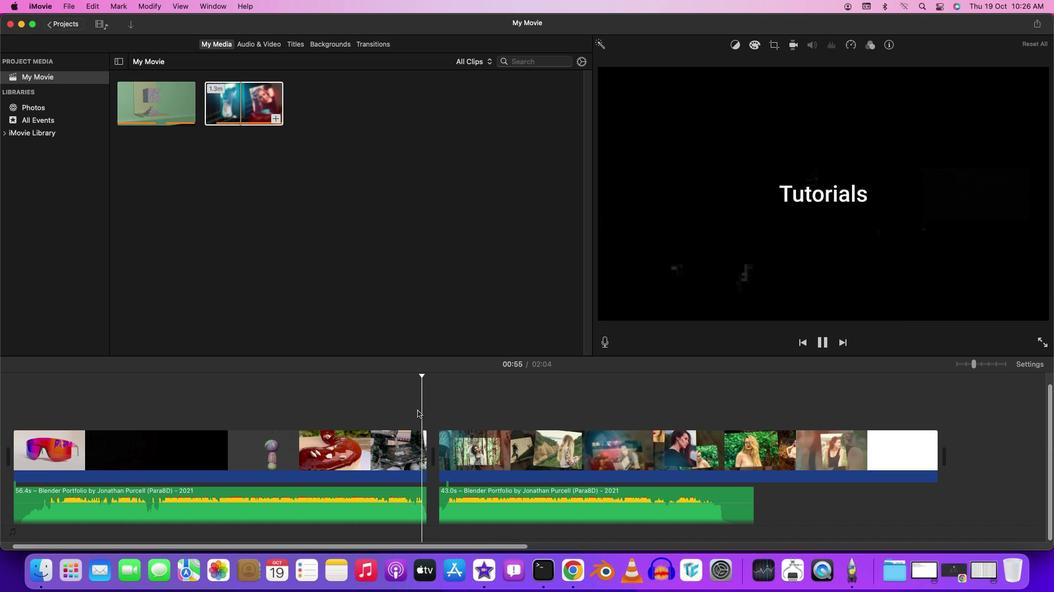 
Action: Mouse moved to (583, 305)
Screenshot: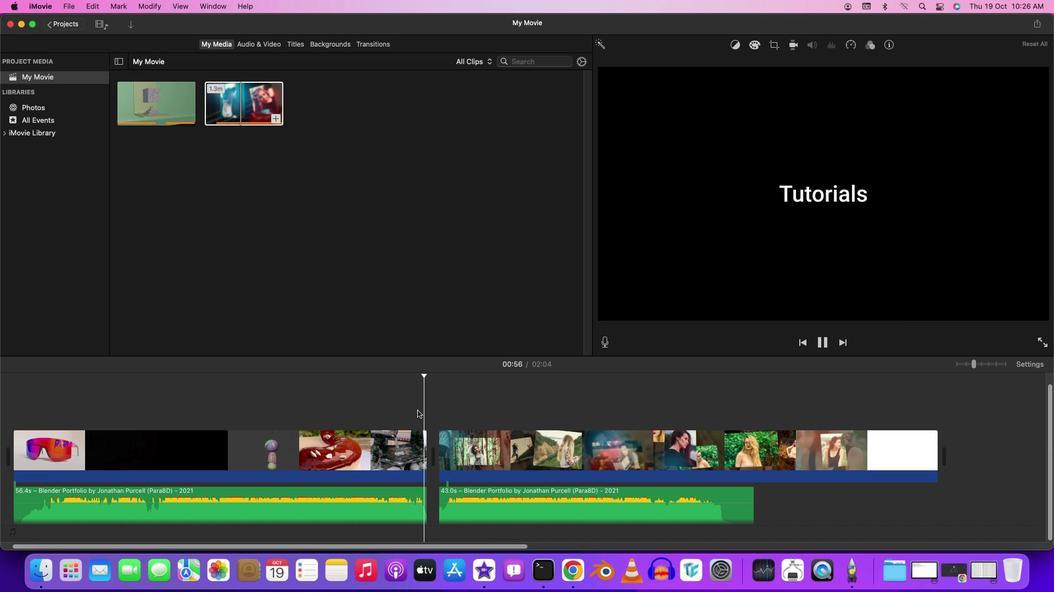
Action: Key pressed Key.spaceKey.space
Screenshot: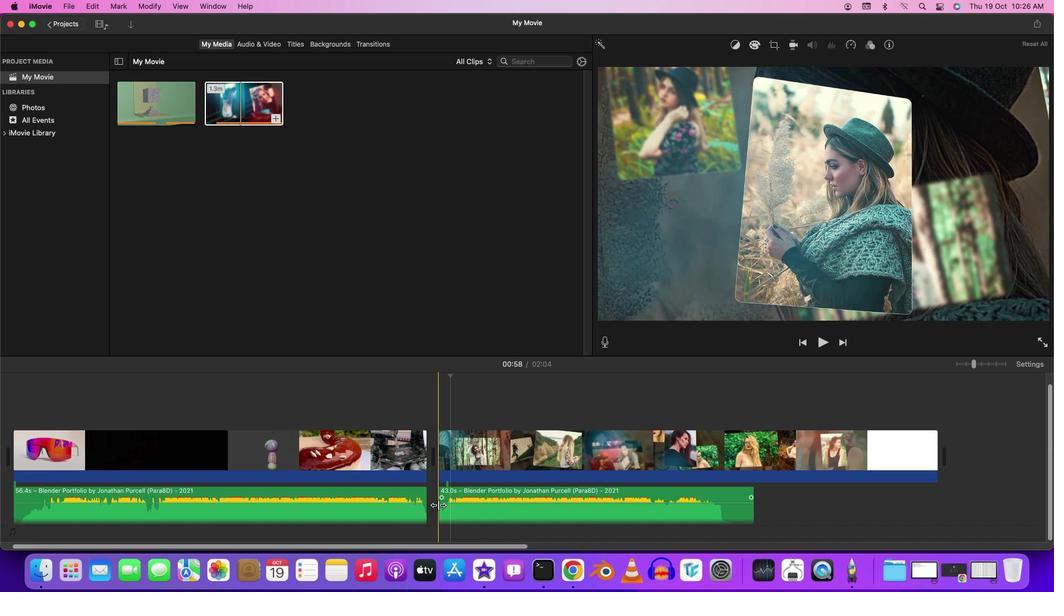
Action: Mouse moved to (599, 370)
Screenshot: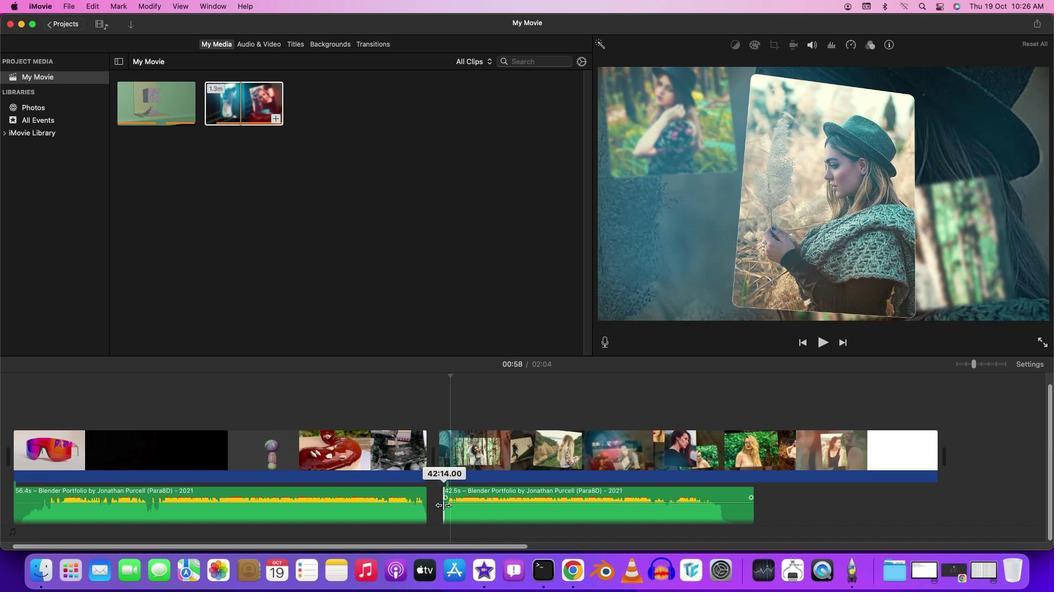 
Action: Mouse pressed left at (599, 370)
Screenshot: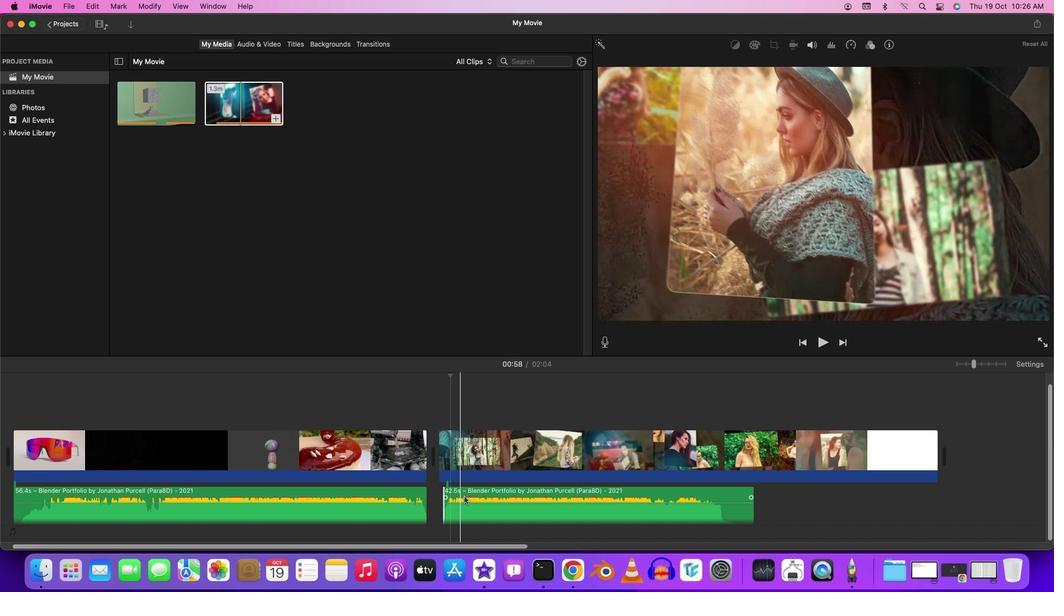 
Action: Mouse moved to (621, 360)
Screenshot: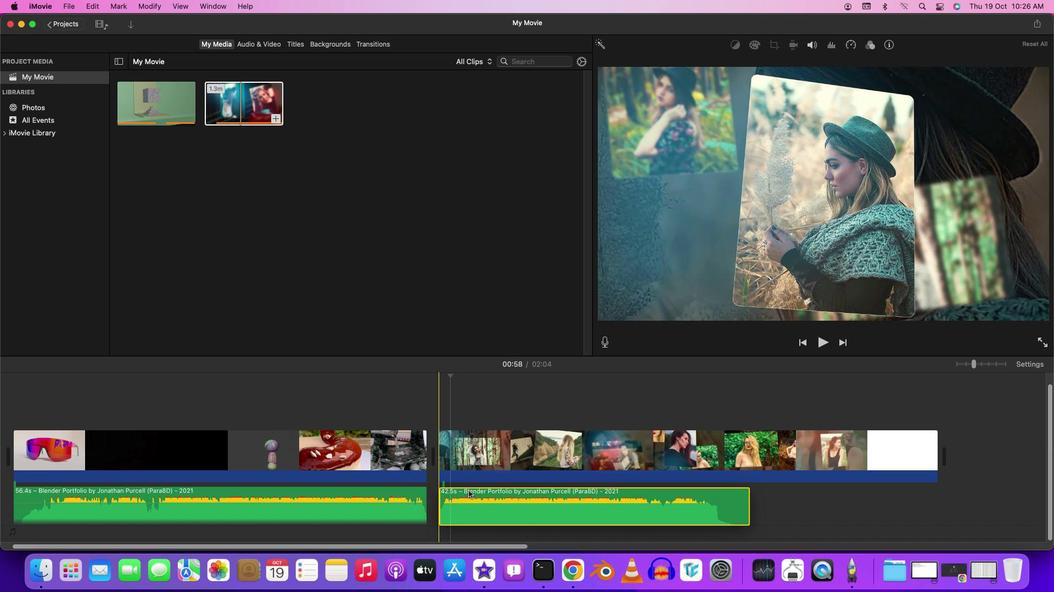 
Action: Mouse pressed left at (621, 360)
Screenshot: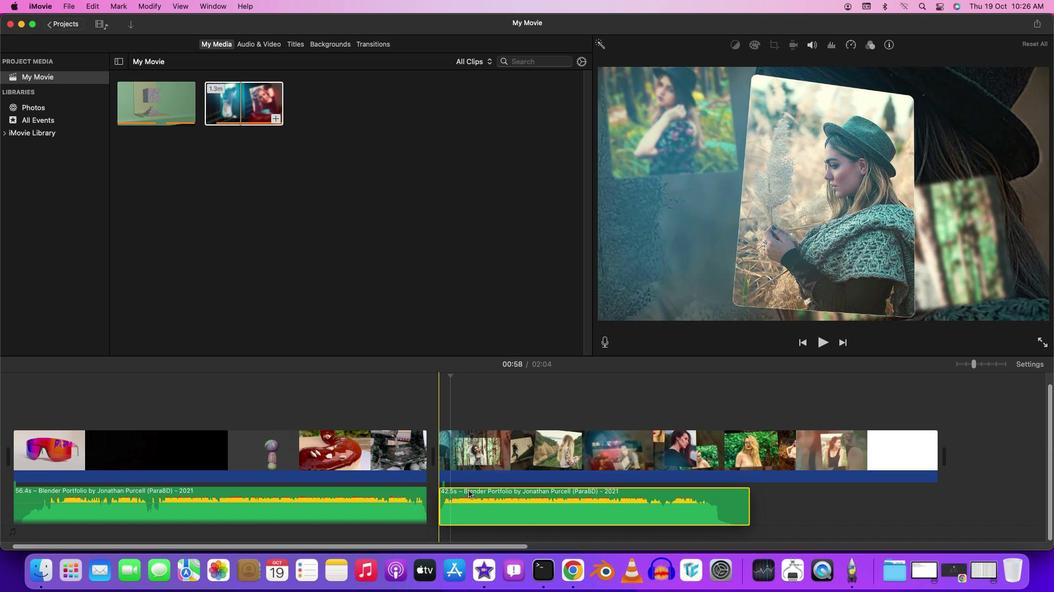 
Action: Mouse moved to (586, 300)
Screenshot: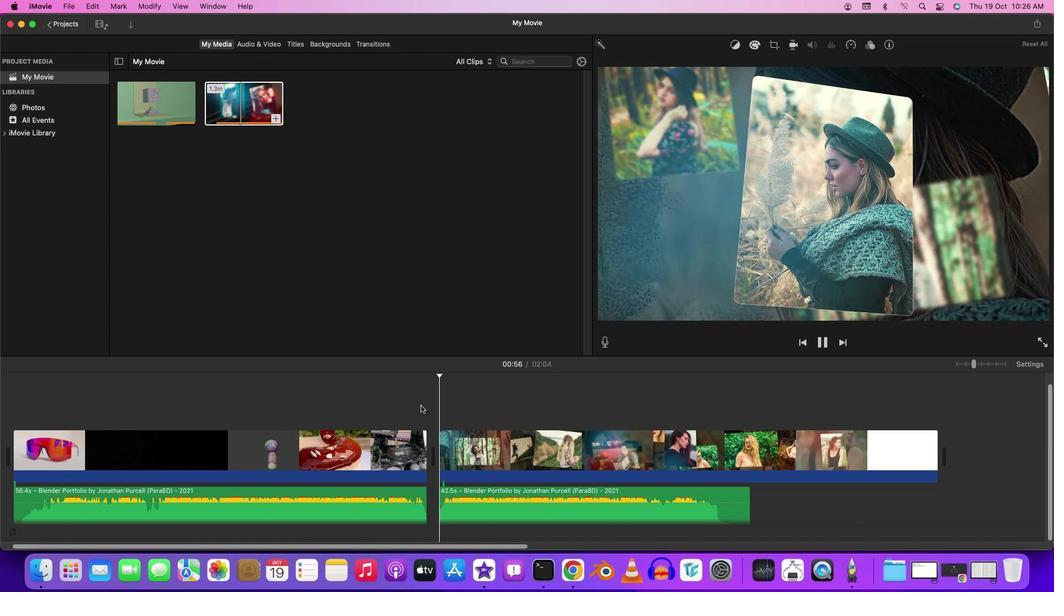 
Action: Mouse pressed left at (586, 300)
Screenshot: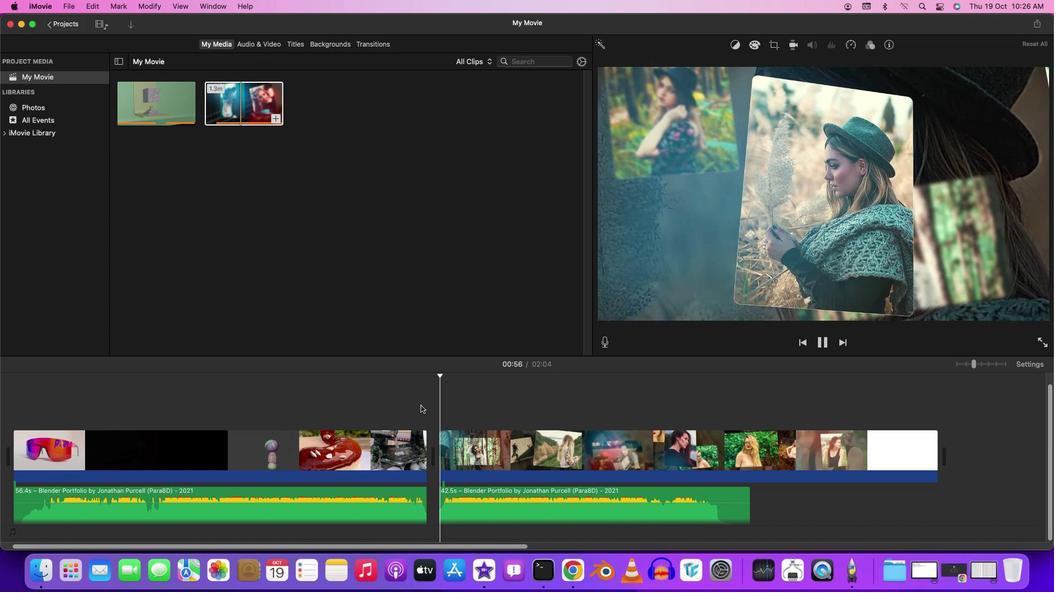 
Action: Mouse moved to (585, 302)
Screenshot: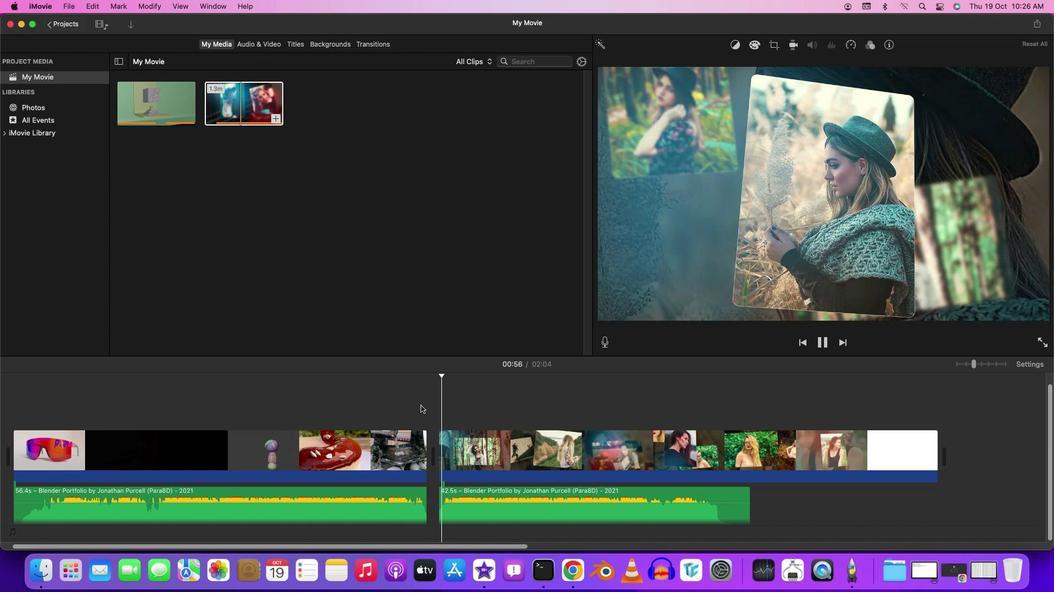 
Action: Key pressed Key.space
Screenshot: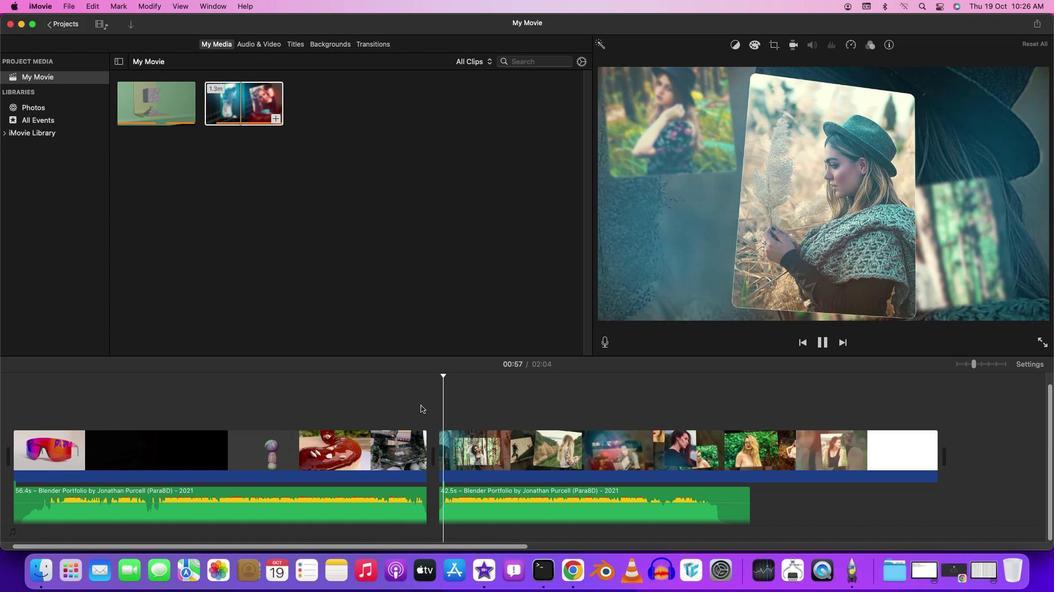 
Action: Mouse moved to (584, 303)
Screenshot: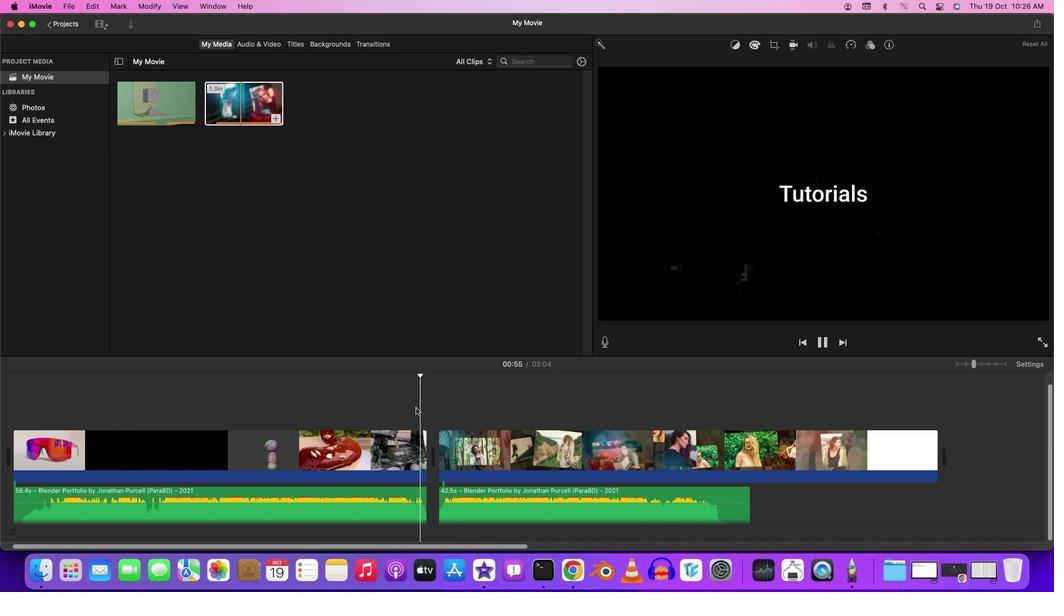 
Action: Key pressed Key.space
Screenshot: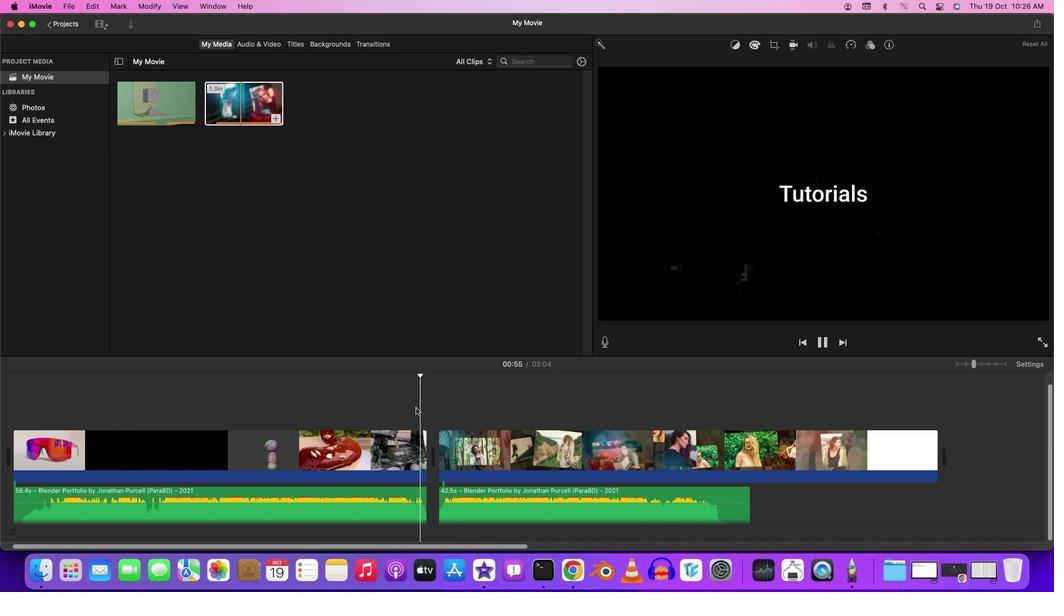 
Action: Mouse moved to (582, 303)
Screenshot: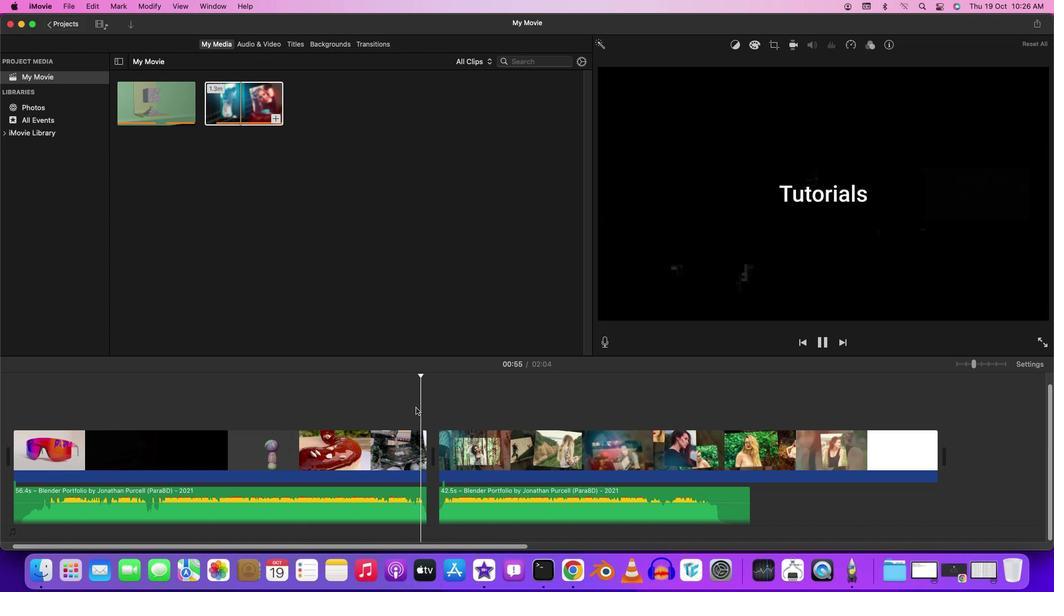 
Action: Mouse pressed left at (582, 303)
Screenshot: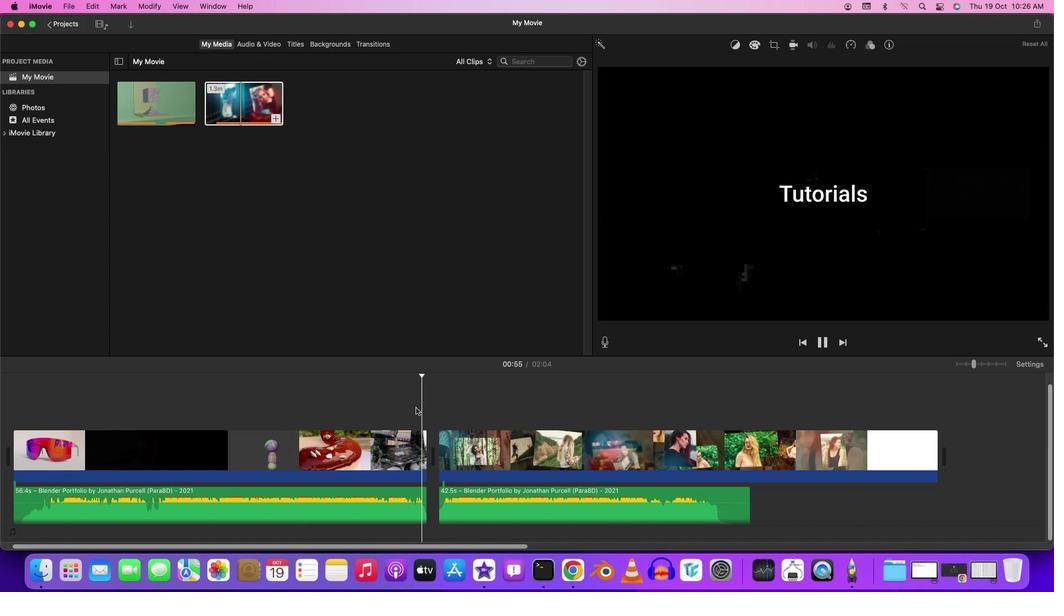 
Action: Key pressed Key.spaceKey.space
Screenshot: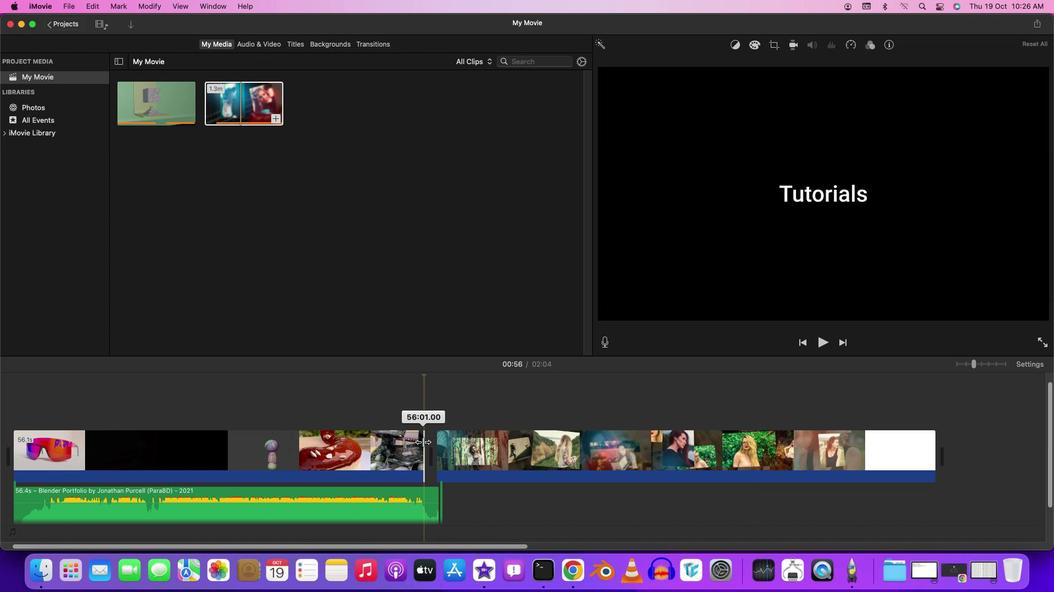 
Action: Mouse moved to (589, 328)
Screenshot: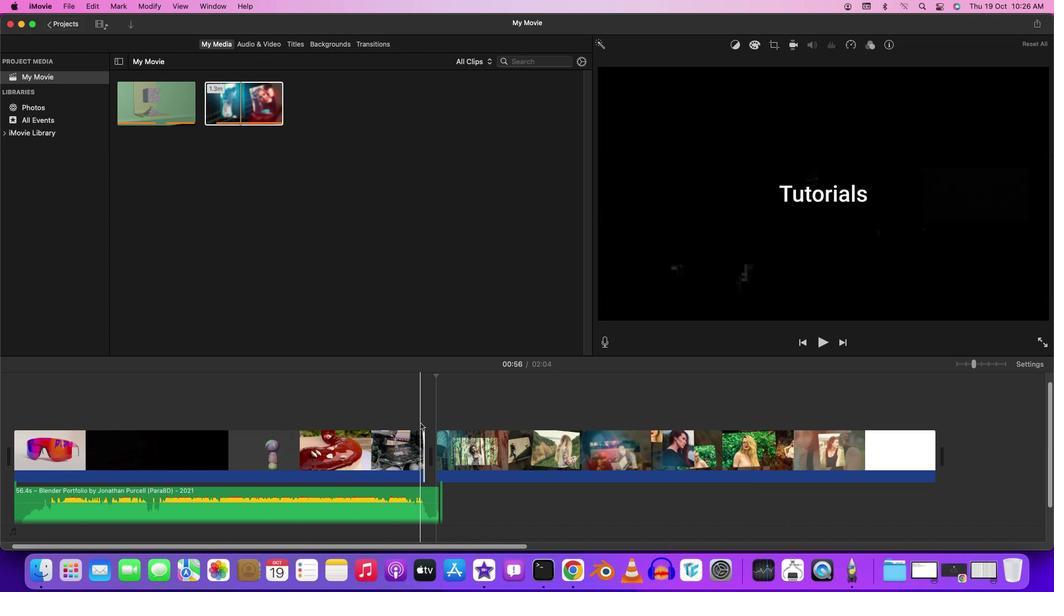 
Action: Mouse pressed left at (589, 328)
Screenshot: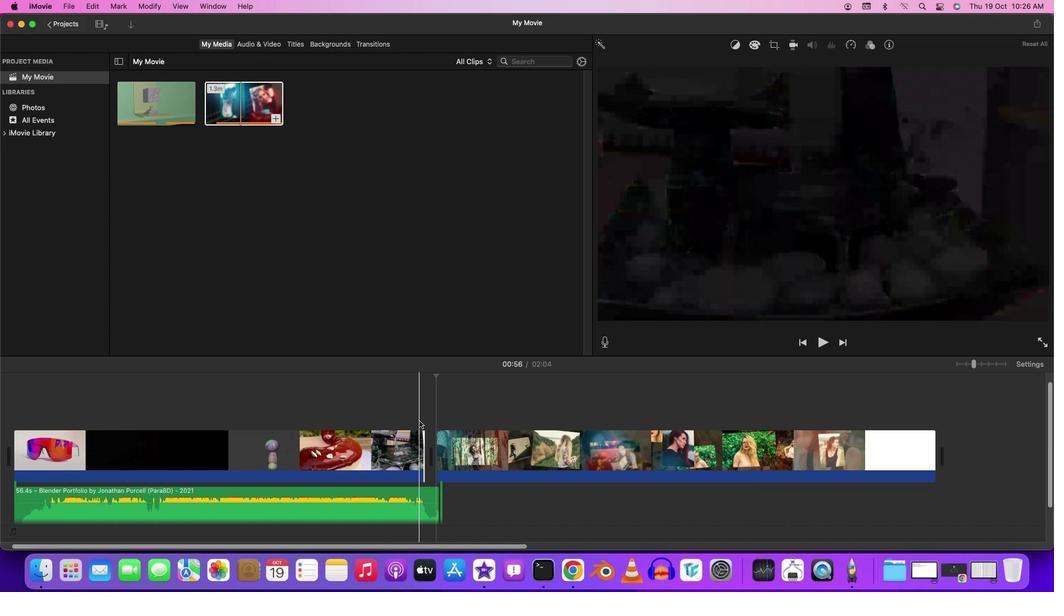 
Action: Mouse moved to (584, 312)
Screenshot: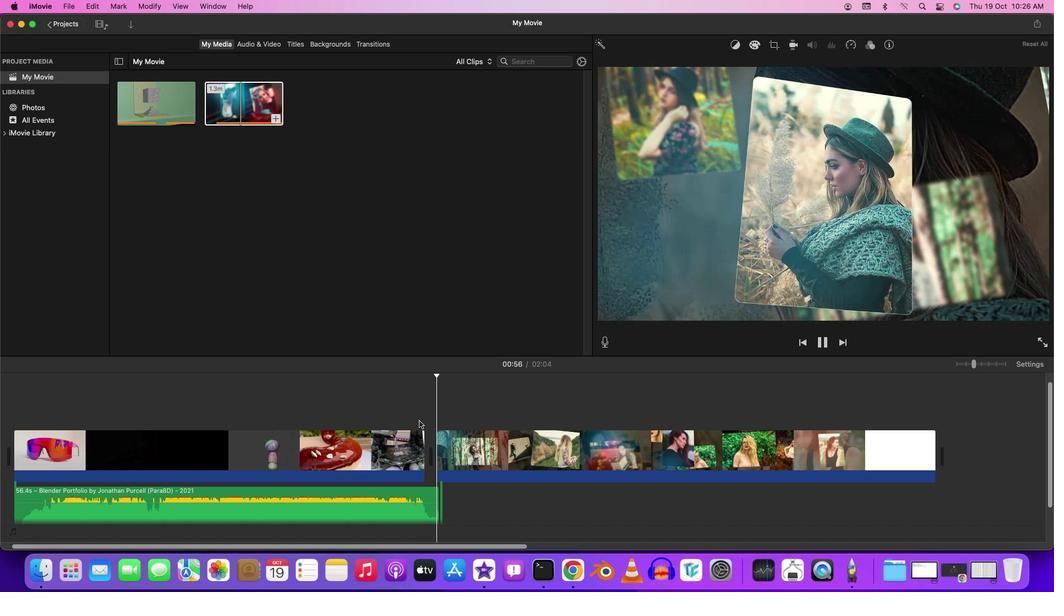 
Action: Mouse pressed left at (584, 312)
Screenshot: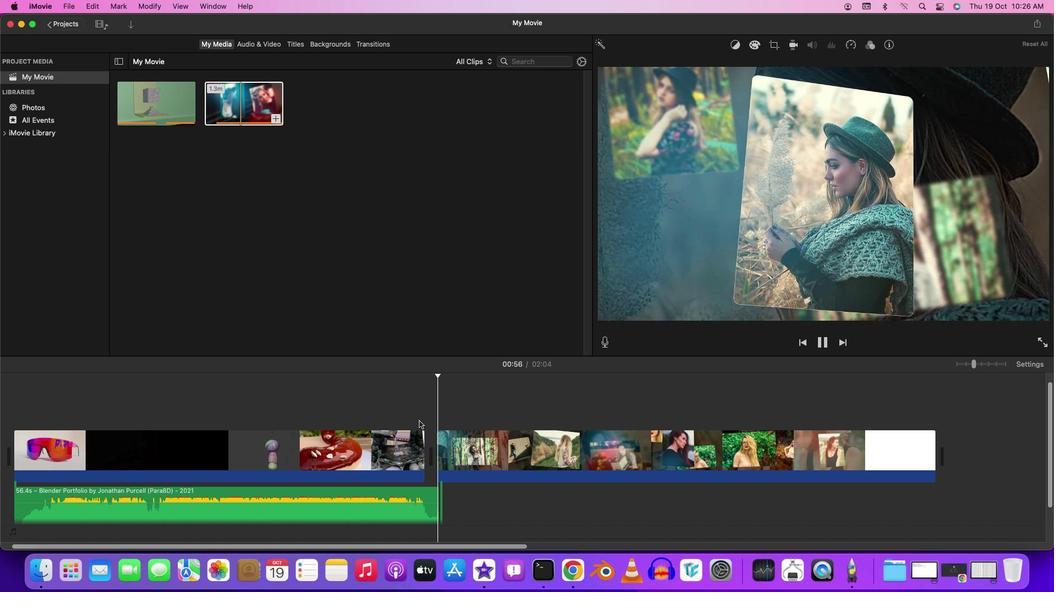 
Action: Key pressed Key.space
Screenshot: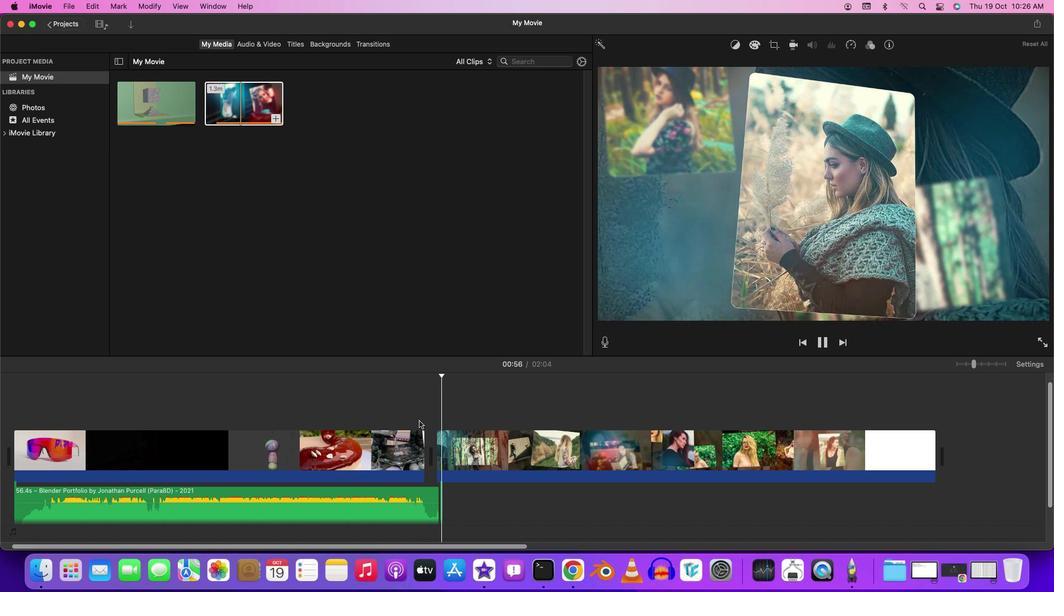 
Action: Mouse moved to (663, 361)
Screenshot: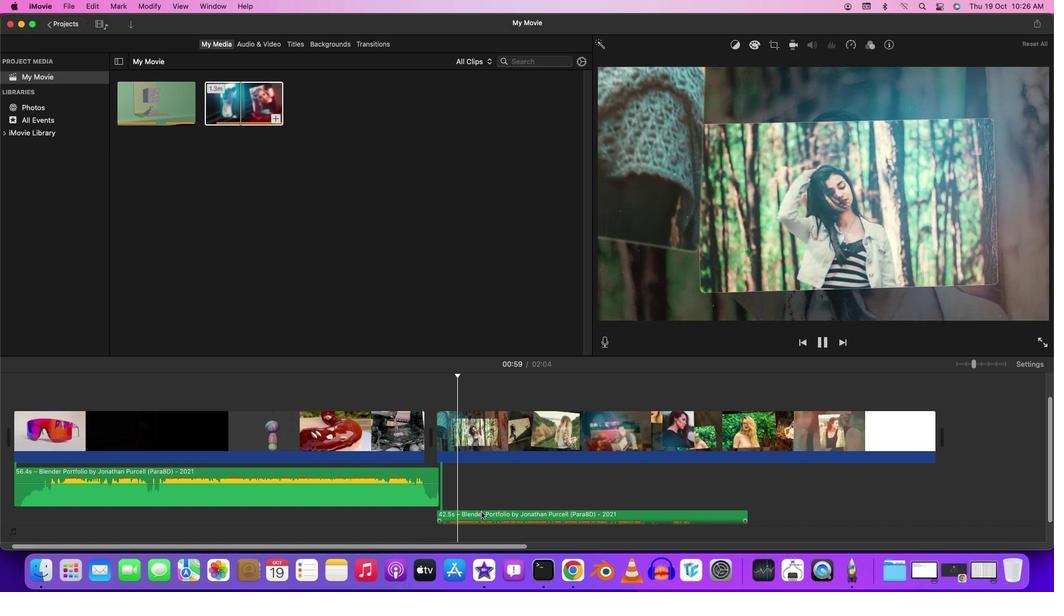 
Action: Mouse scrolled (663, 361) with delta (272, 26)
Screenshot: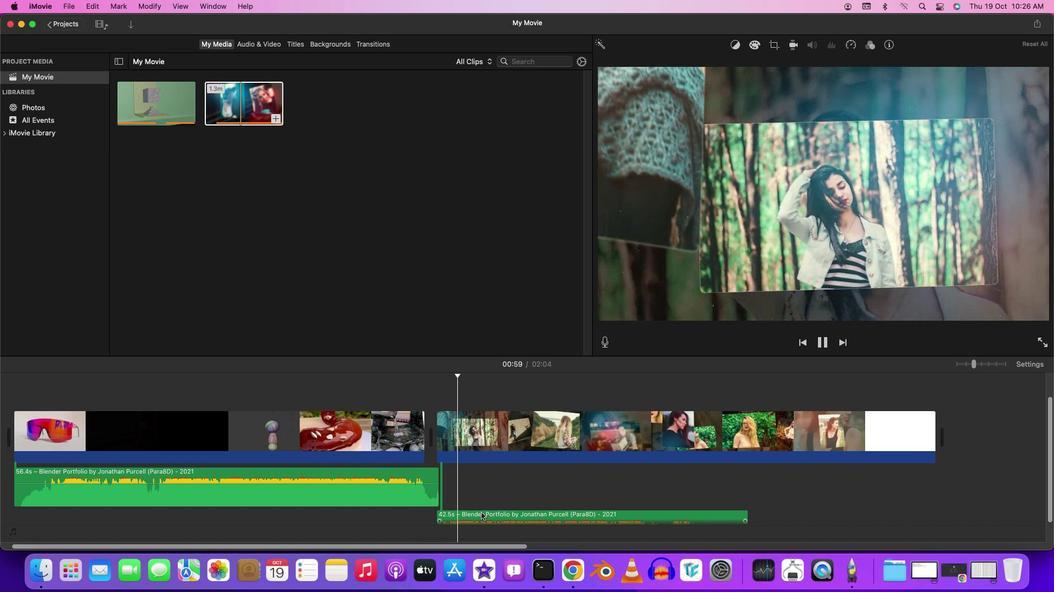 
Action: Mouse moved to (663, 361)
Screenshot: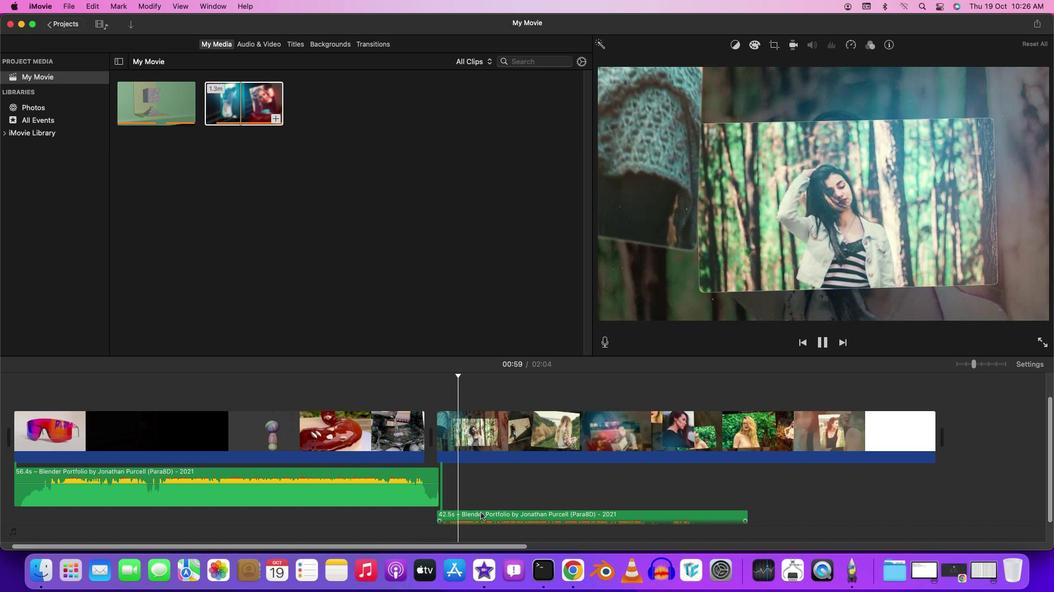 
Action: Mouse scrolled (663, 361) with delta (272, 26)
Screenshot: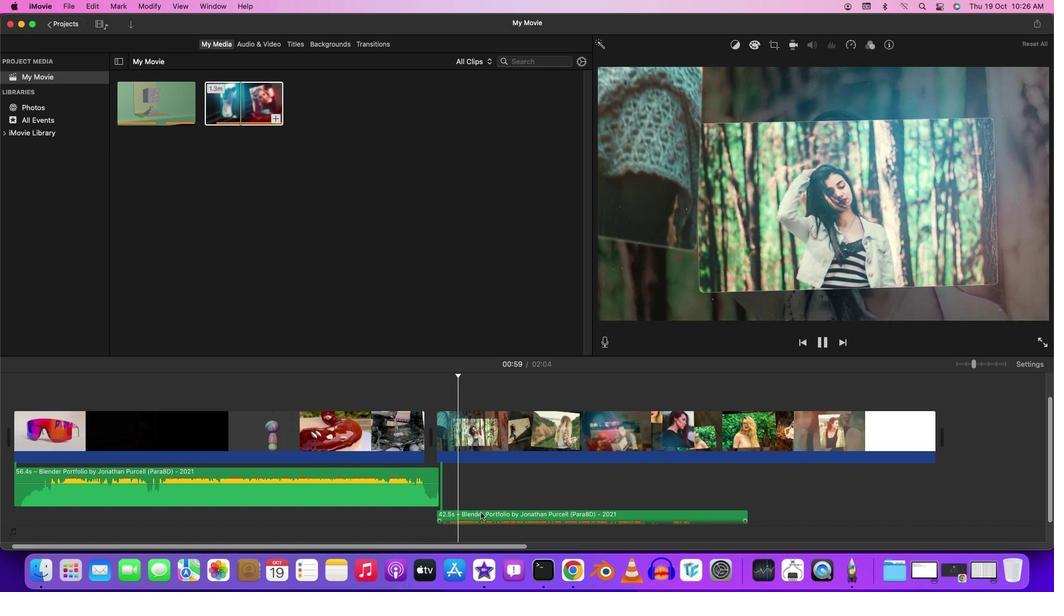 
Action: Mouse scrolled (663, 361) with delta (272, 26)
Screenshot: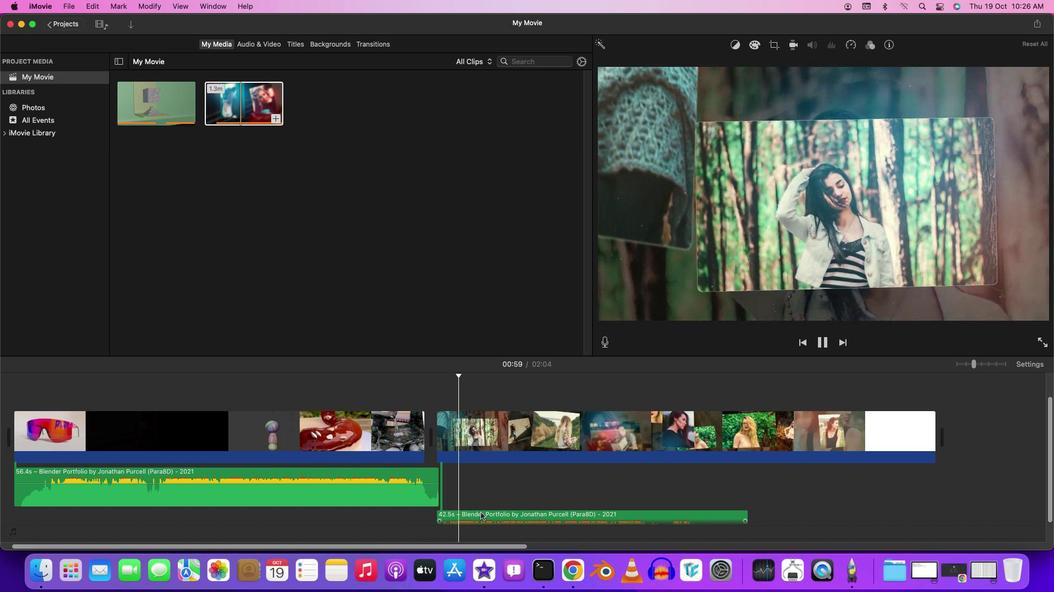 
Action: Mouse scrolled (663, 361) with delta (272, 26)
Screenshot: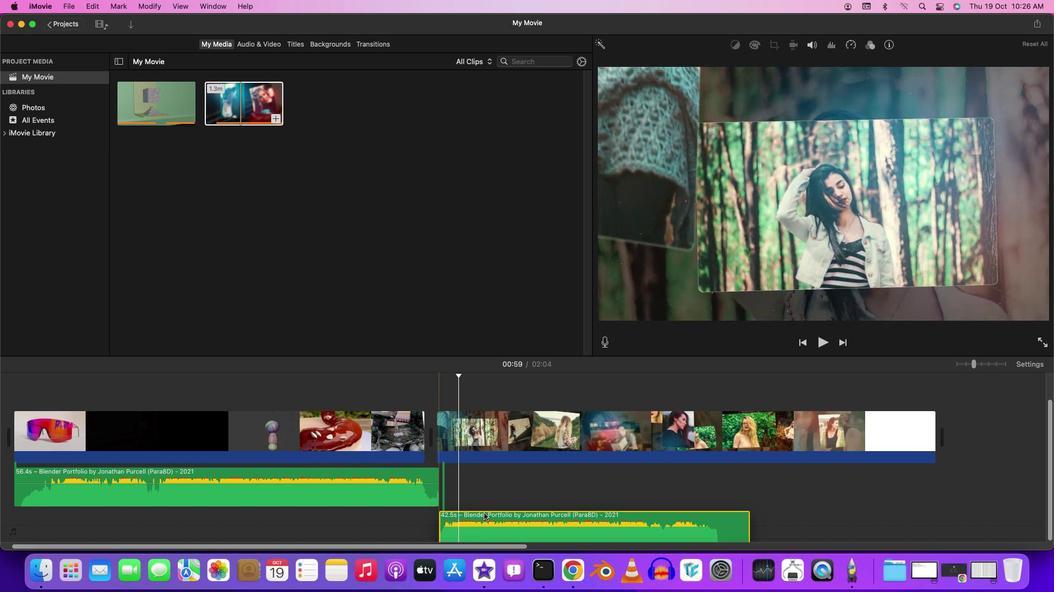 
Action: Mouse scrolled (663, 361) with delta (272, 26)
Screenshot: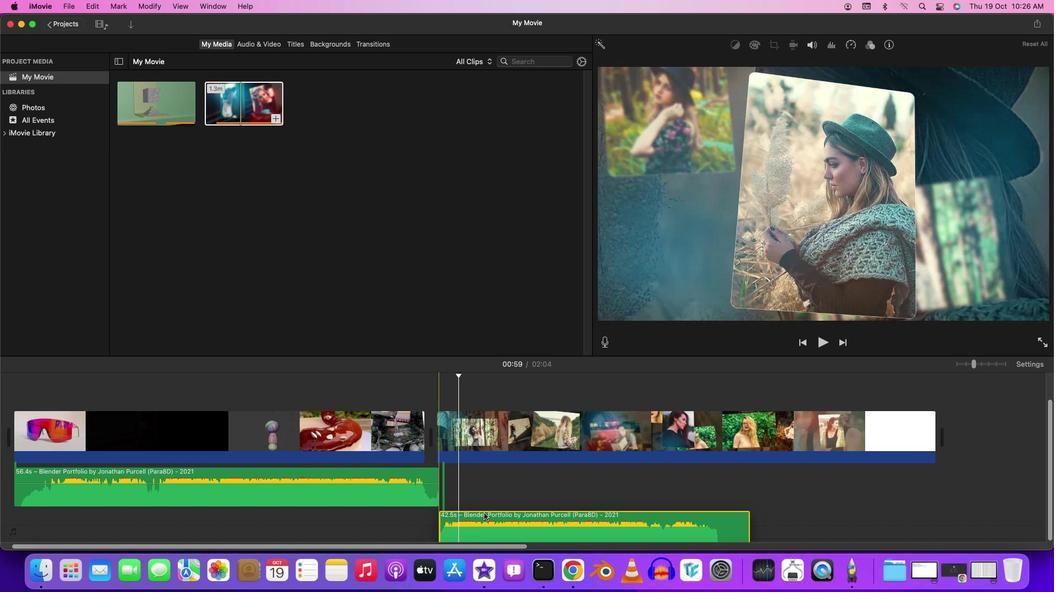 
Action: Mouse moved to (630, 375)
Screenshot: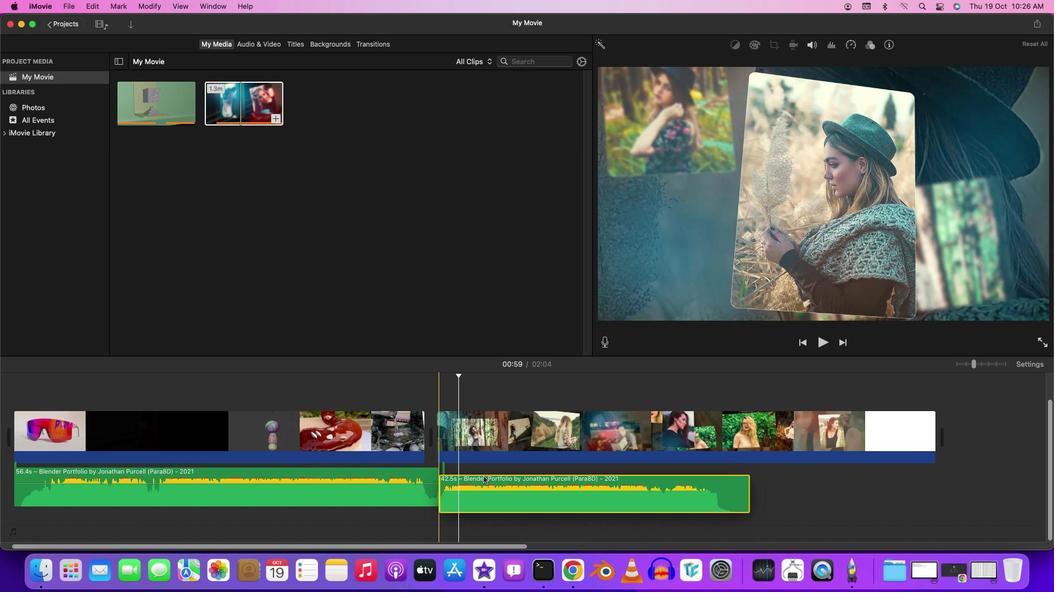 
Action: Mouse pressed left at (630, 375)
Screenshot: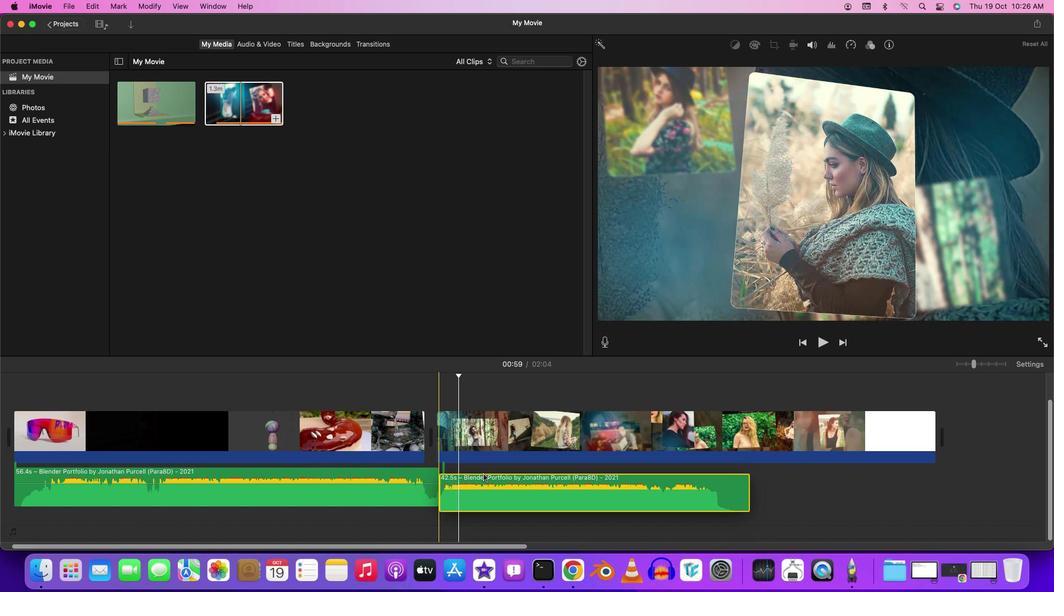 
Action: Mouse moved to (584, 297)
Screenshot: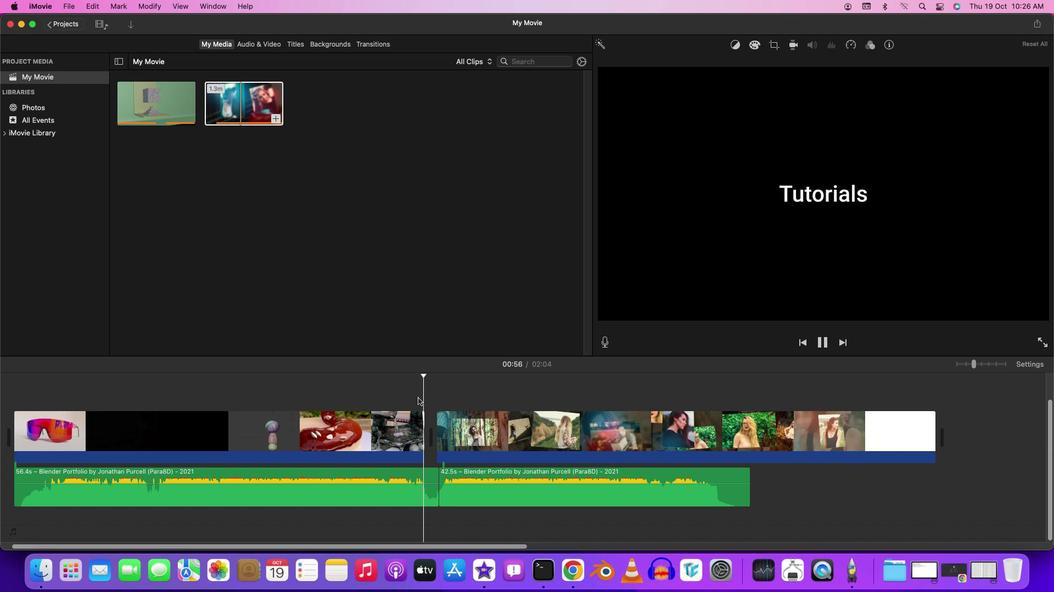 
Action: Mouse pressed left at (584, 297)
Screenshot: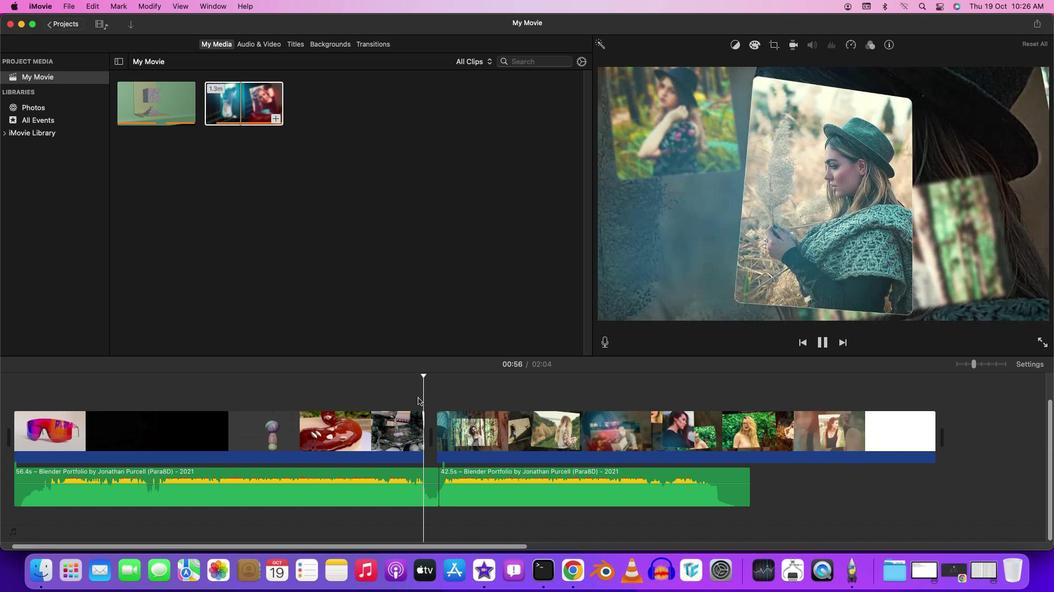 
Action: Key pressed Key.spaceKey.space
Screenshot: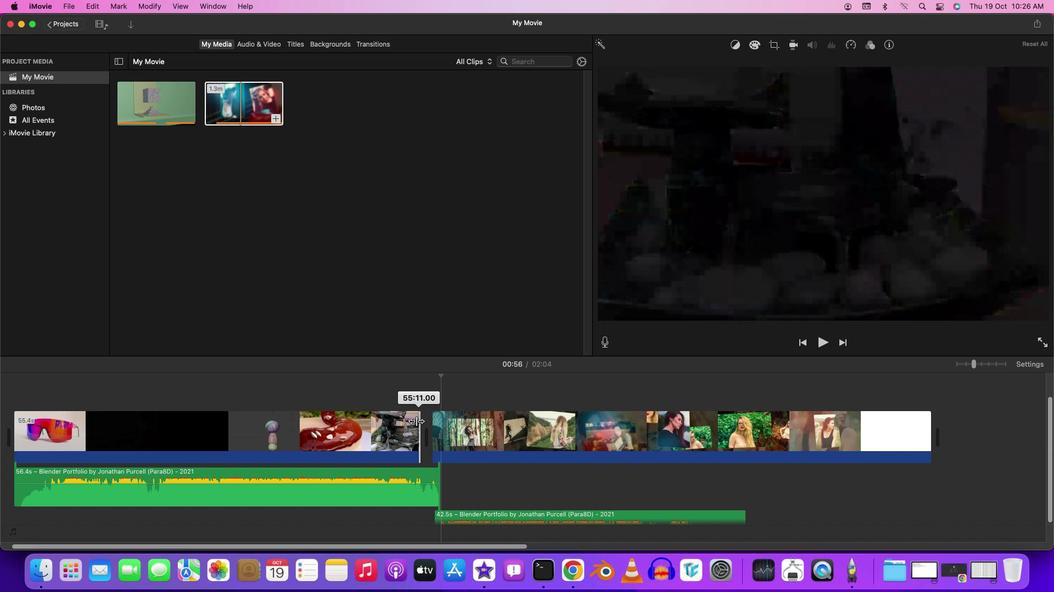 
Action: Mouse moved to (587, 314)
Screenshot: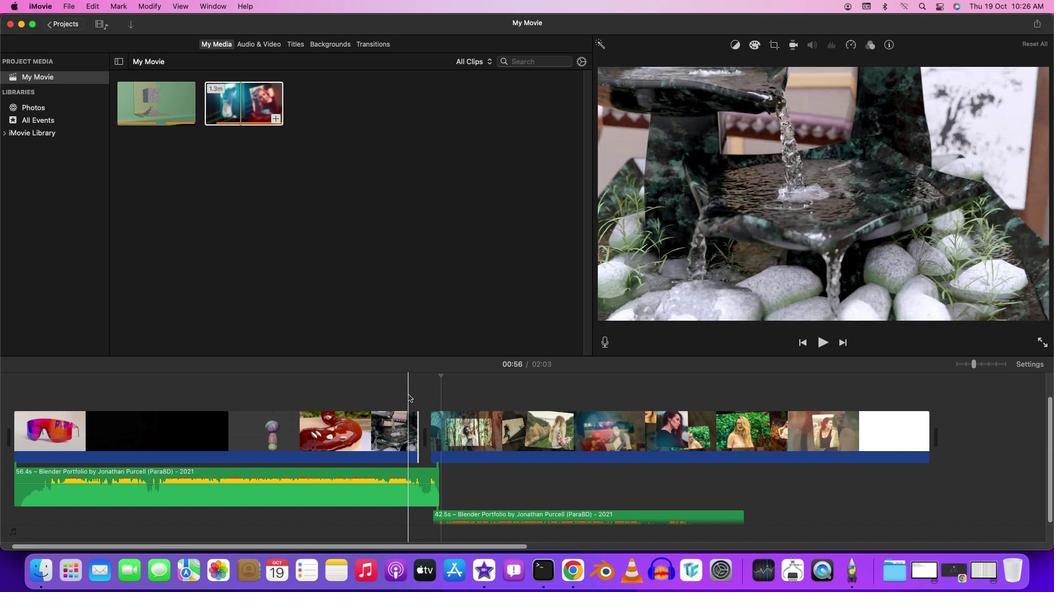 
Action: Mouse pressed left at (587, 314)
Screenshot: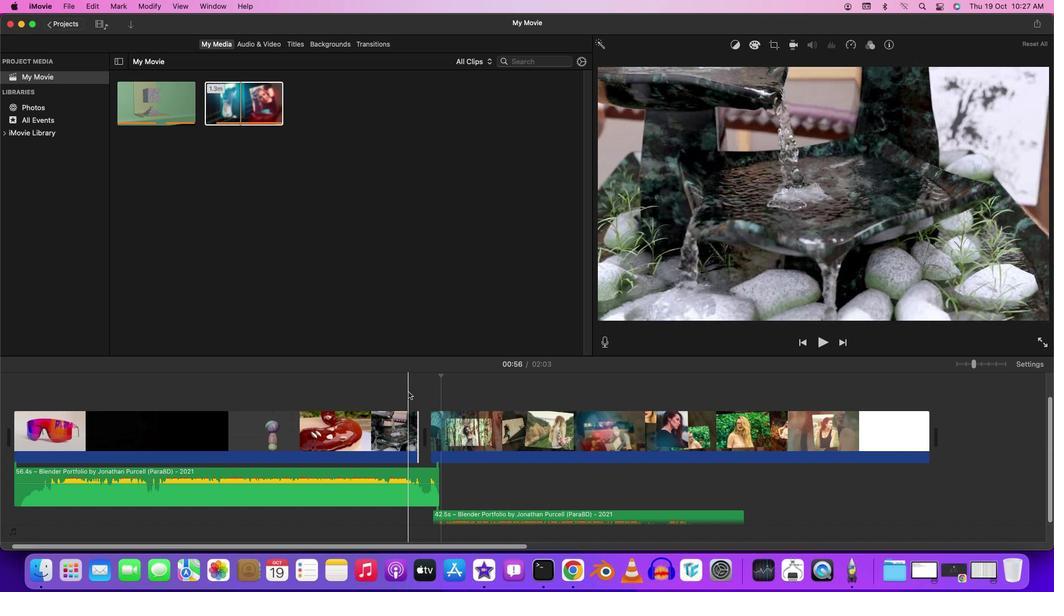 
Action: Mouse moved to (576, 293)
Screenshot: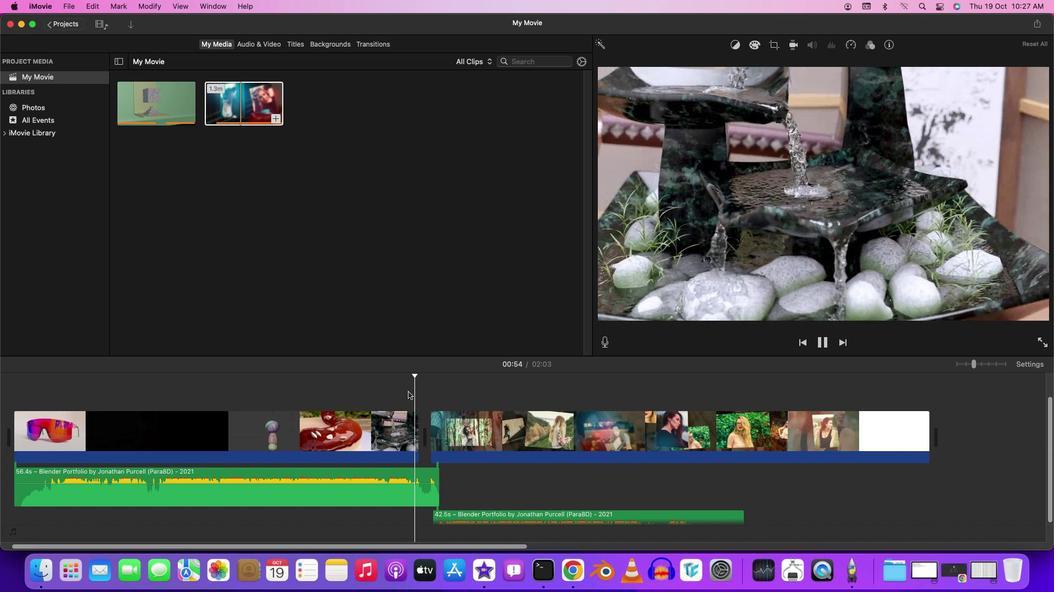 
Action: Mouse pressed left at (576, 293)
Screenshot: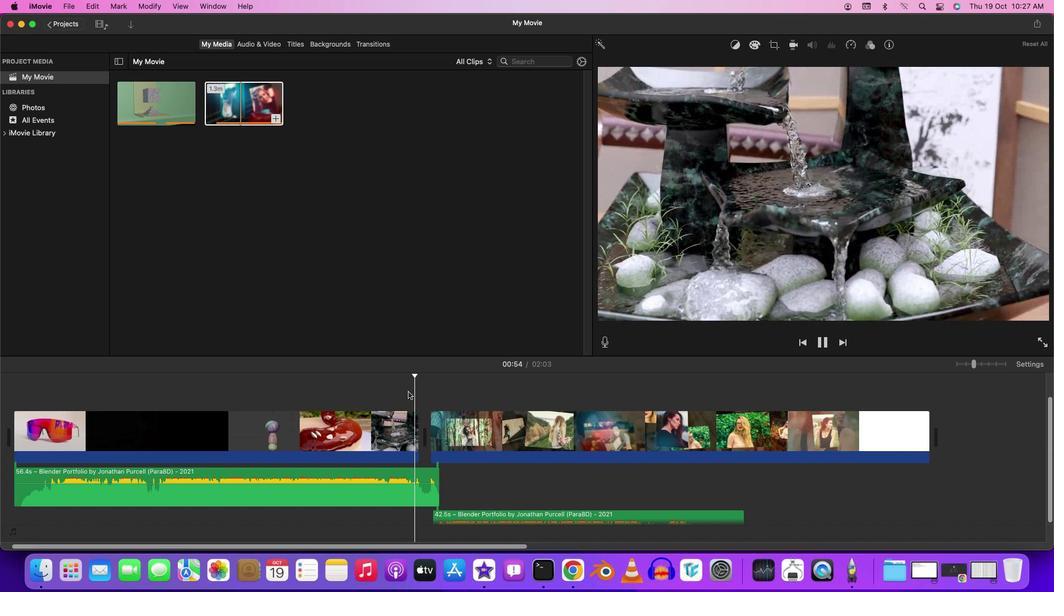 
Action: Key pressed Key.space
Screenshot: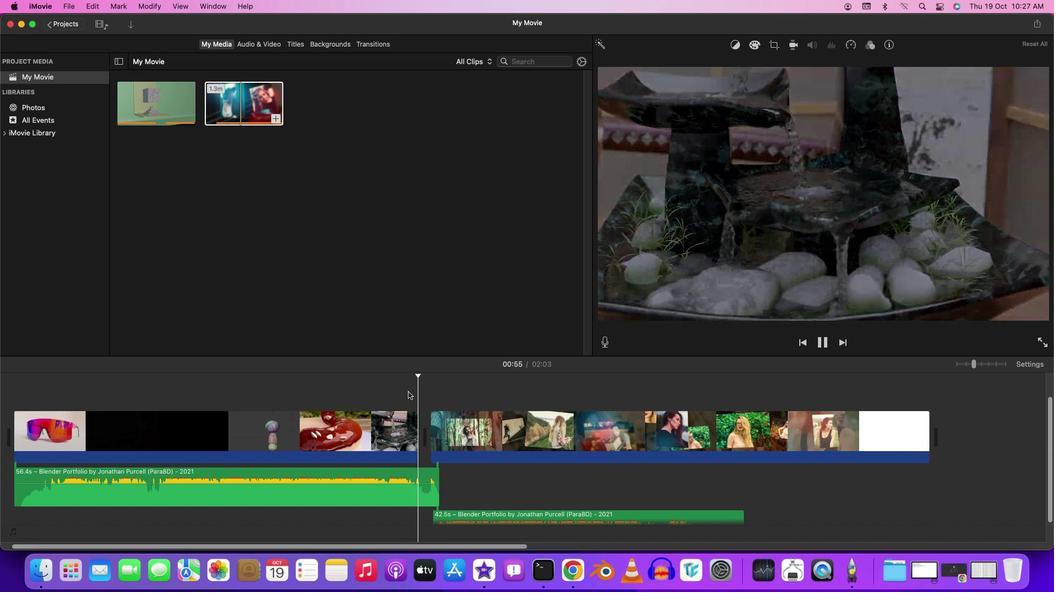 
Action: Mouse moved to (591, 300)
Screenshot: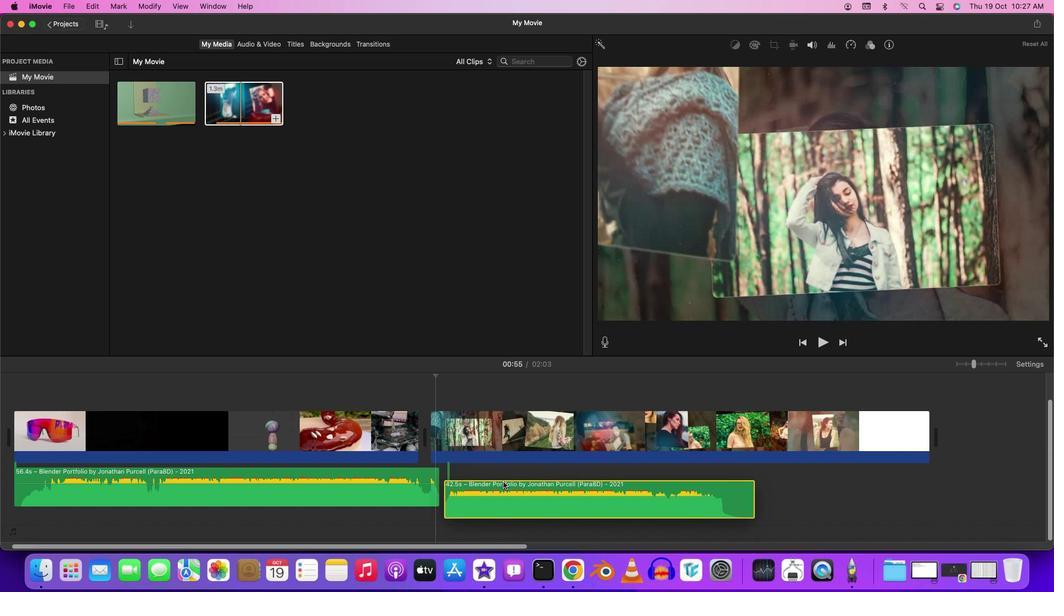 
Action: Key pressed Key.space
Screenshot: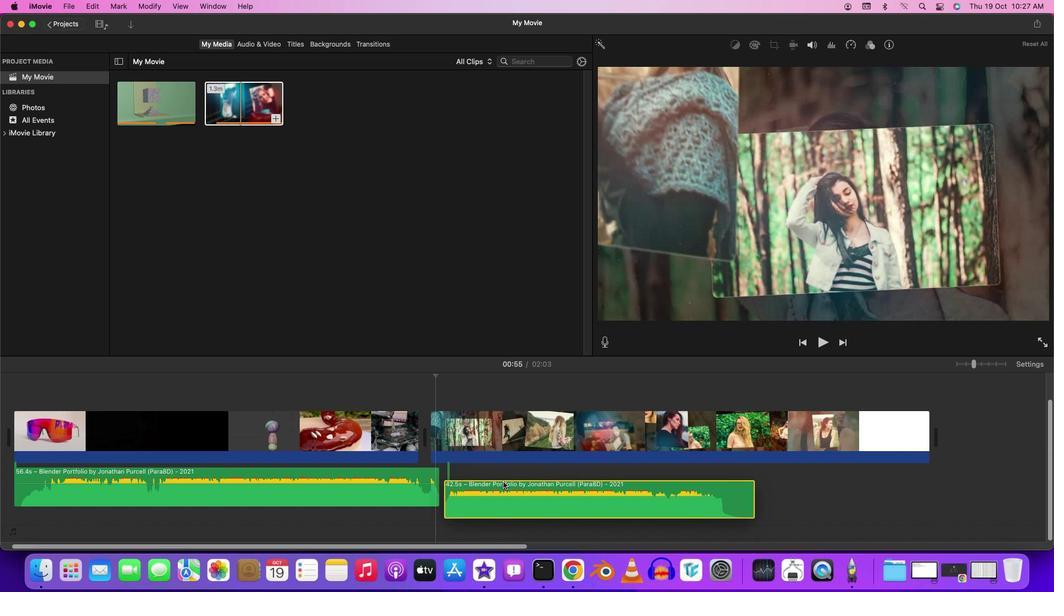 
Action: Mouse moved to (639, 376)
Screenshot: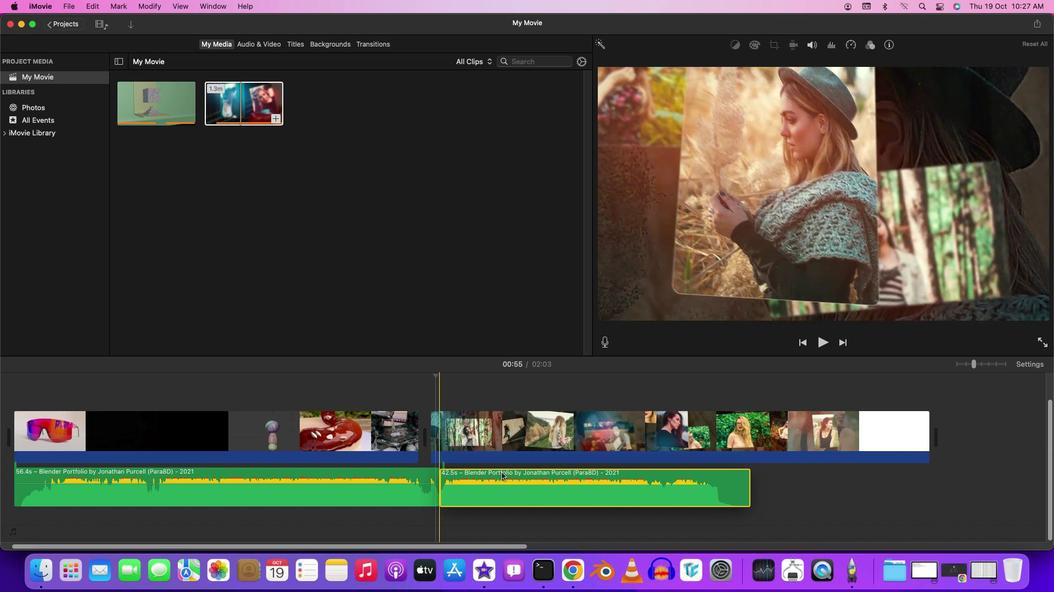 
Action: Mouse pressed left at (639, 376)
Screenshot: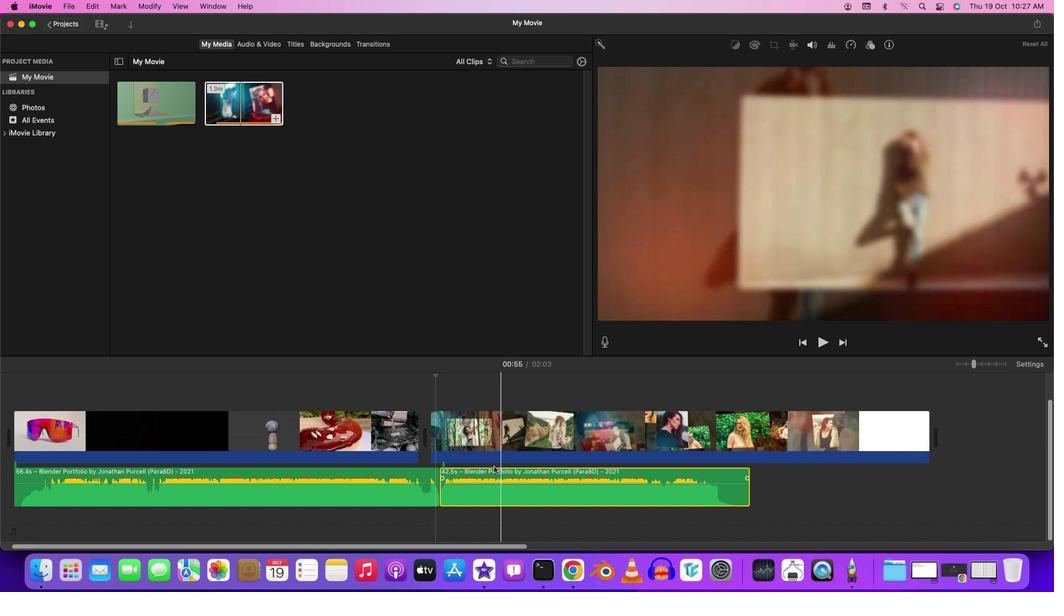
Action: Mouse moved to (582, 297)
Screenshot: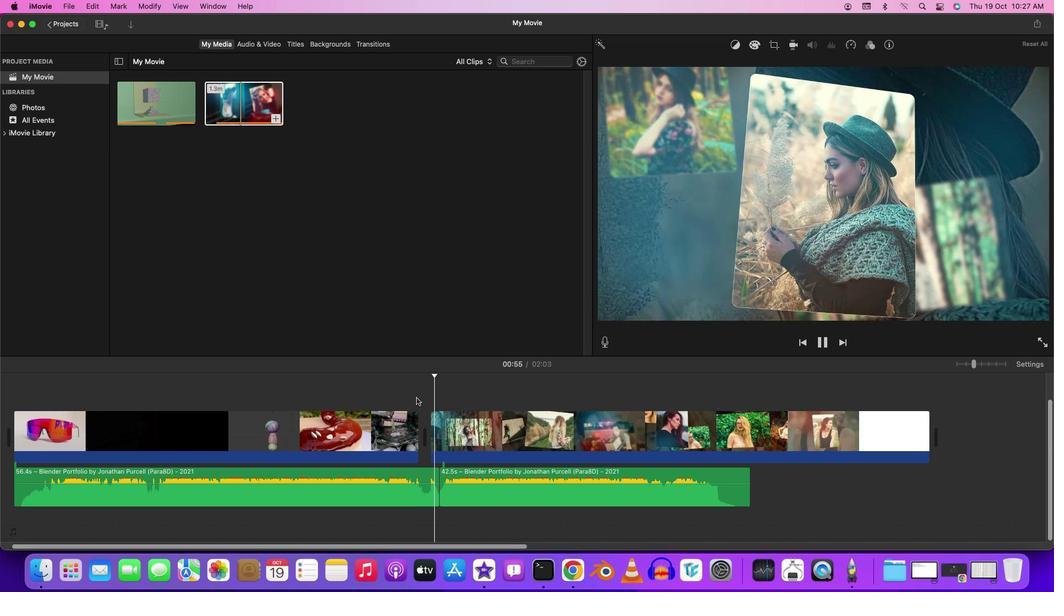 
Action: Mouse pressed left at (582, 297)
Screenshot: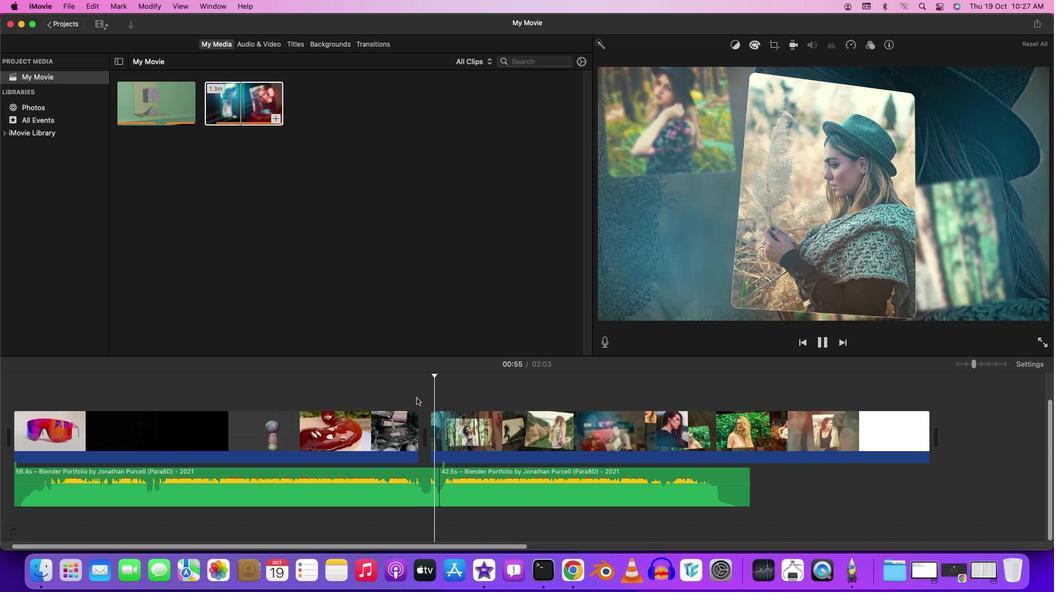 
Action: Key pressed Key.spaceKey.space
Screenshot: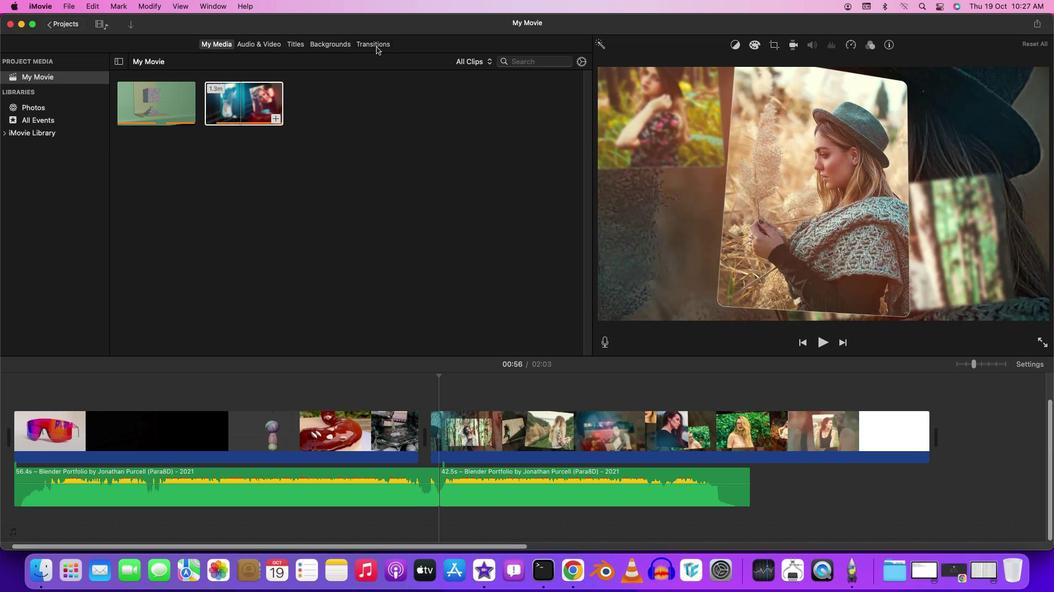 
Action: Mouse moved to (552, 58)
Screenshot: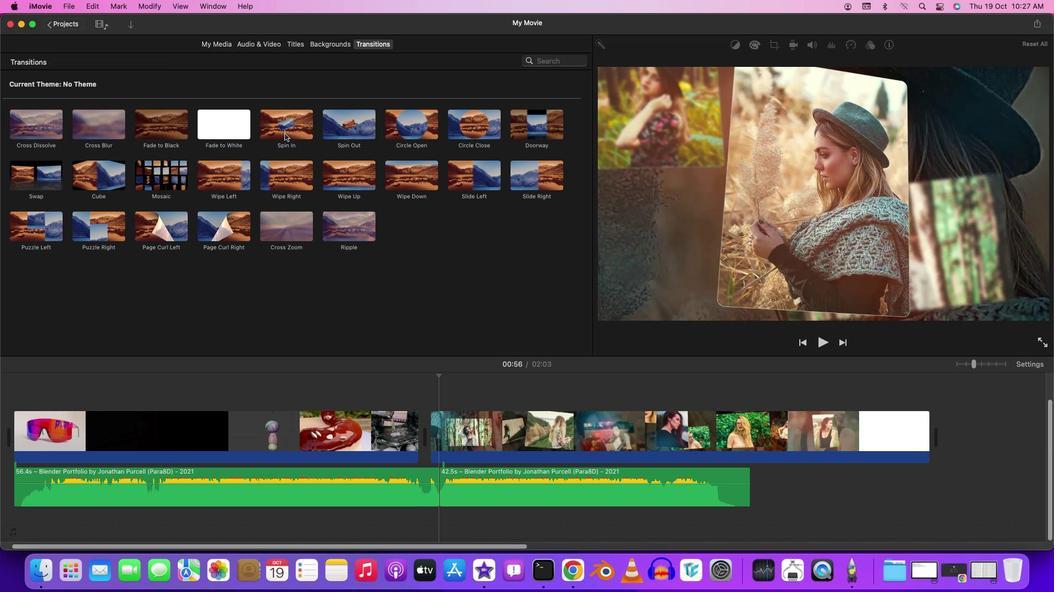 
Action: Mouse pressed left at (552, 58)
Screenshot: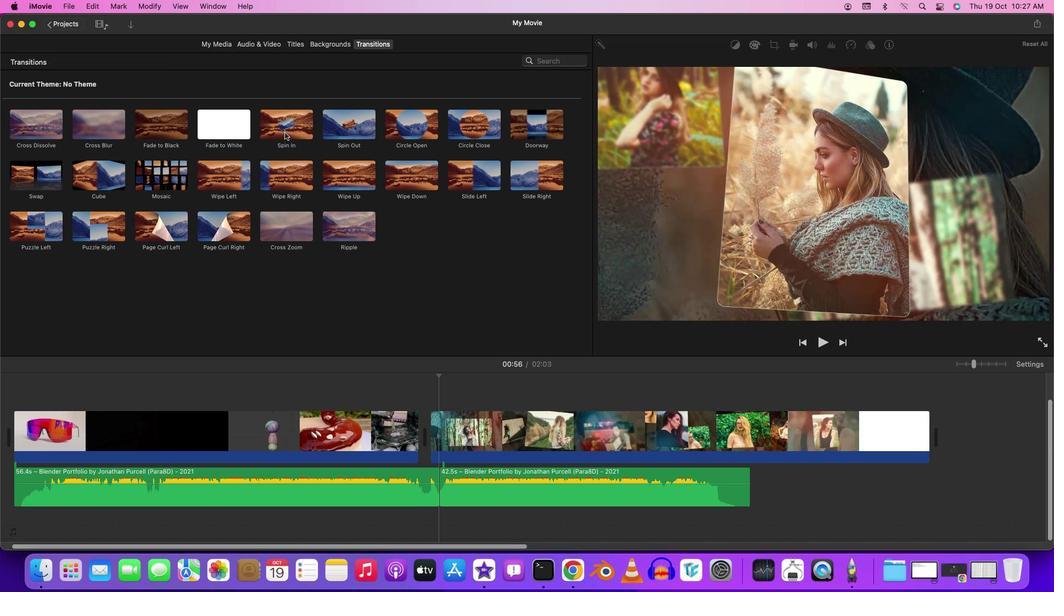 
Action: Mouse moved to (484, 115)
Screenshot: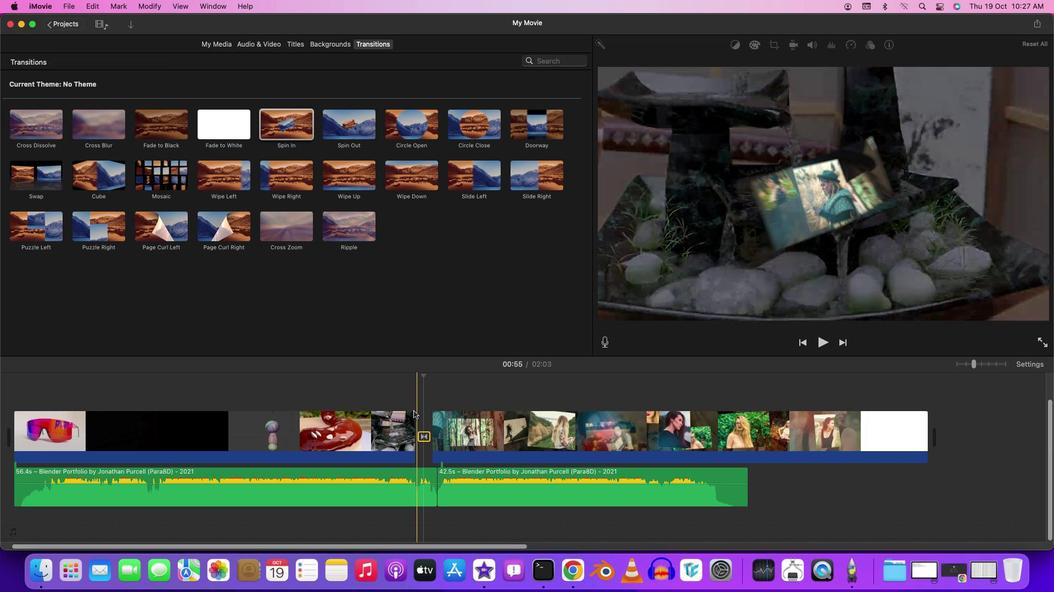 
Action: Mouse pressed left at (484, 115)
Screenshot: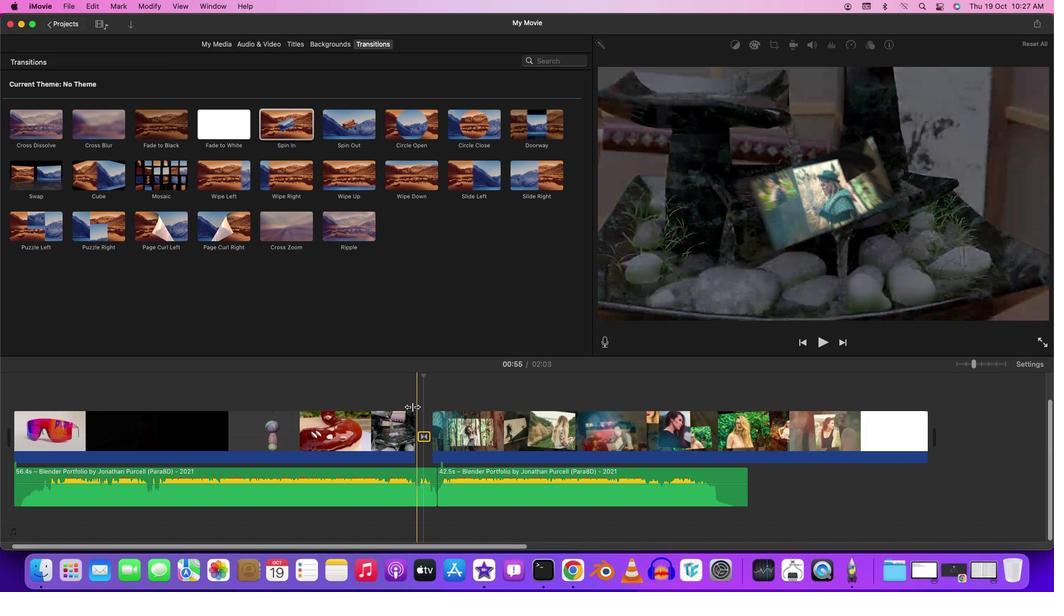 
Action: Mouse moved to (574, 287)
Screenshot: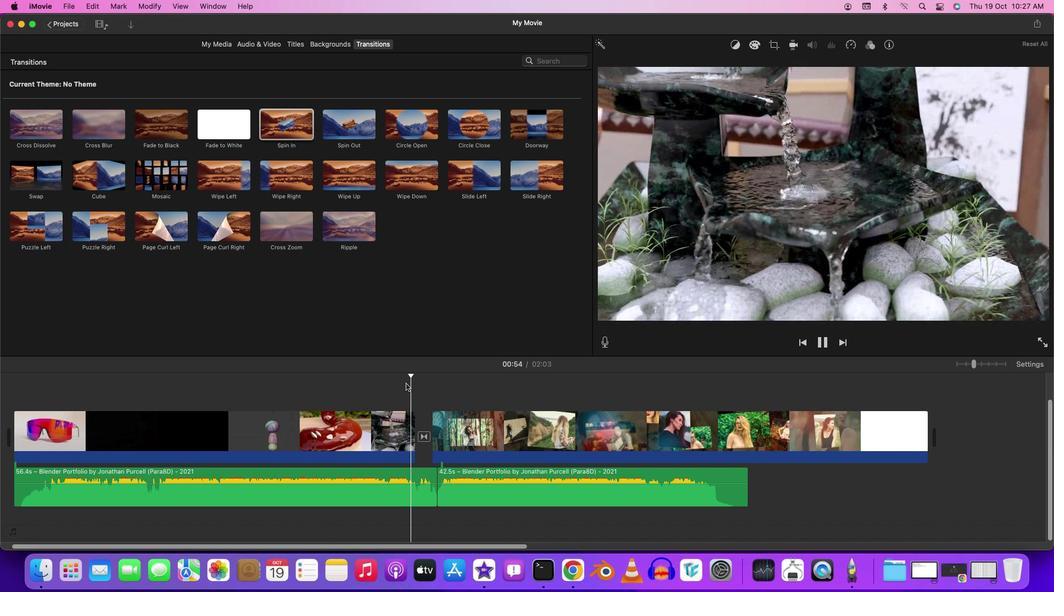 
Action: Mouse pressed left at (574, 287)
Screenshot: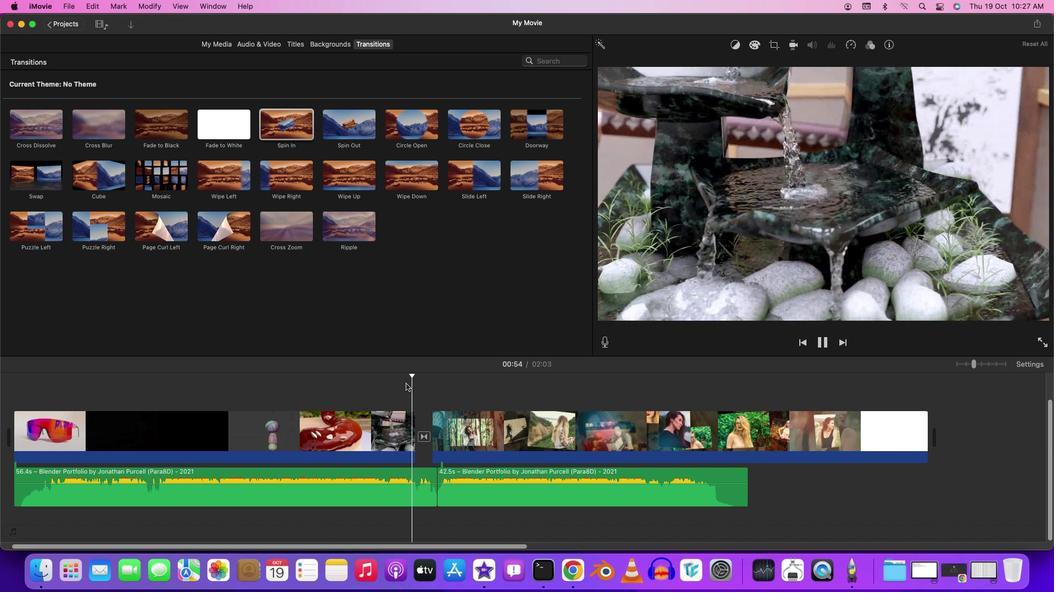 
Action: Mouse moved to (574, 287)
Screenshot: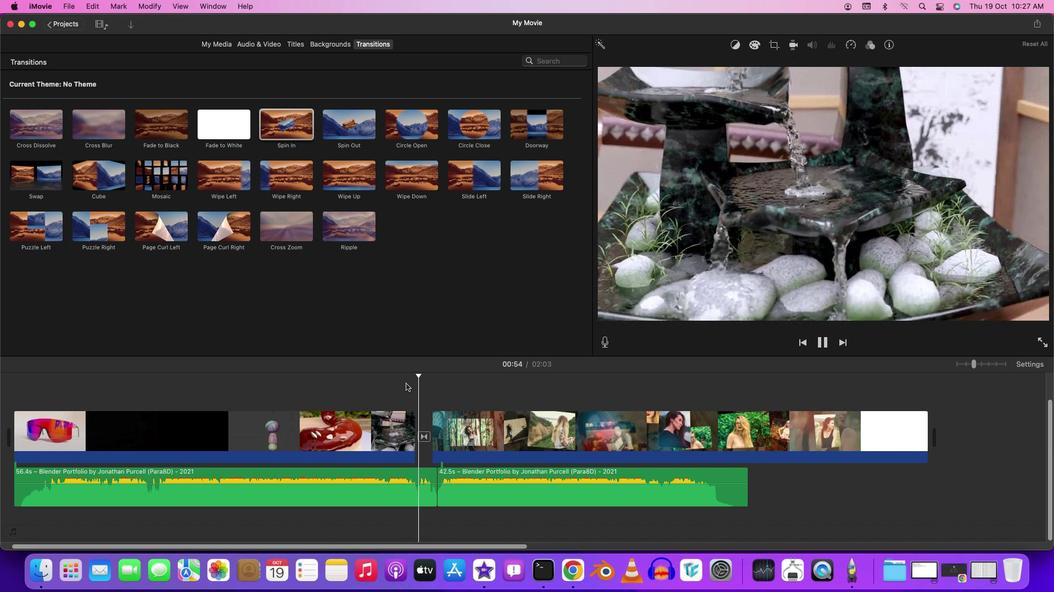
Action: Key pressed Key.space
Screenshot: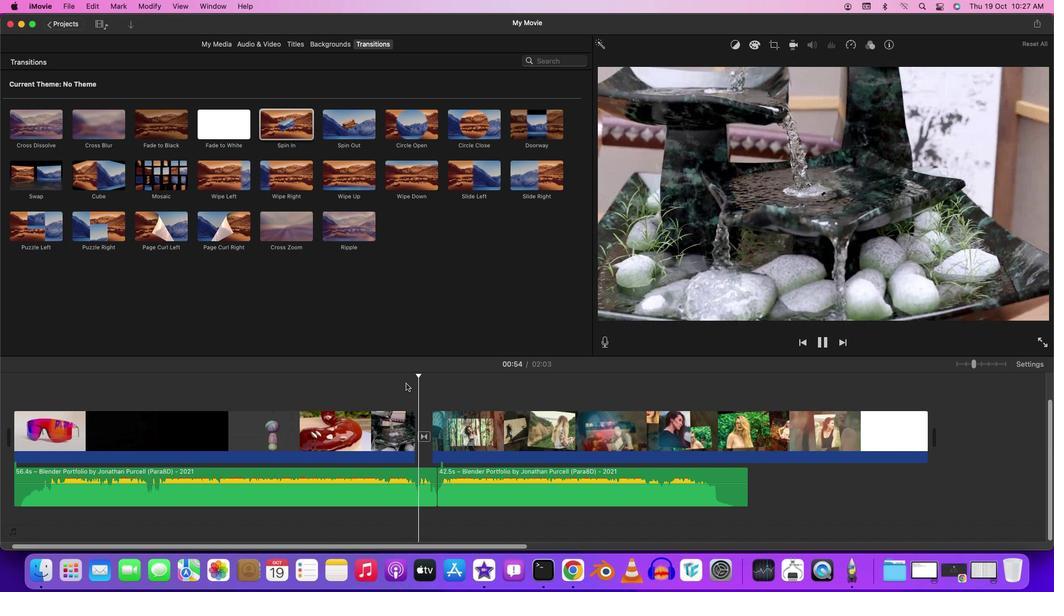 
Action: Mouse moved to (756, 302)
Screenshot: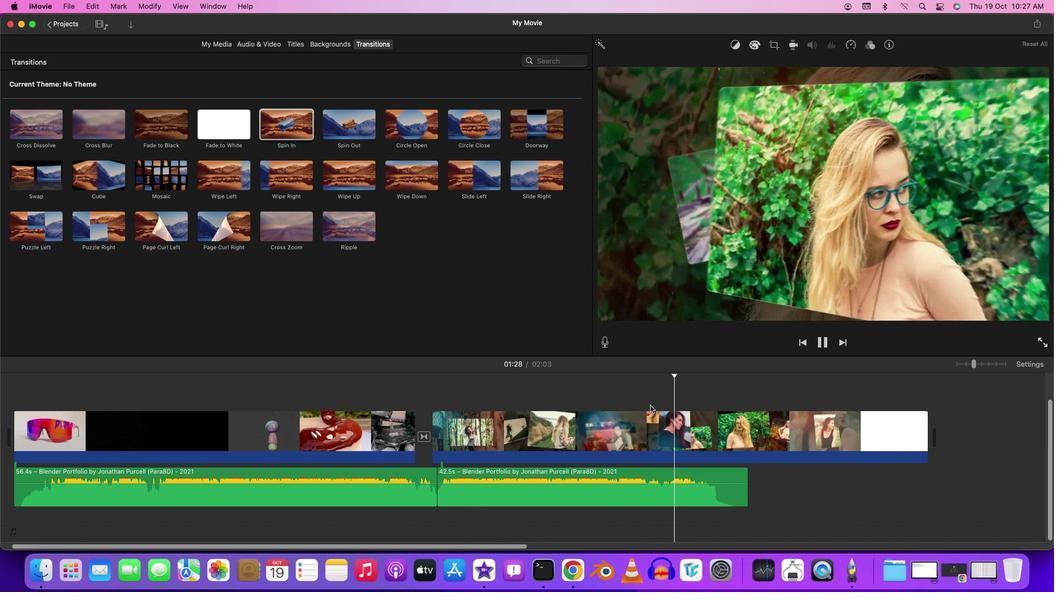 
Action: Key pressed Key.spaceKey.space
Screenshot: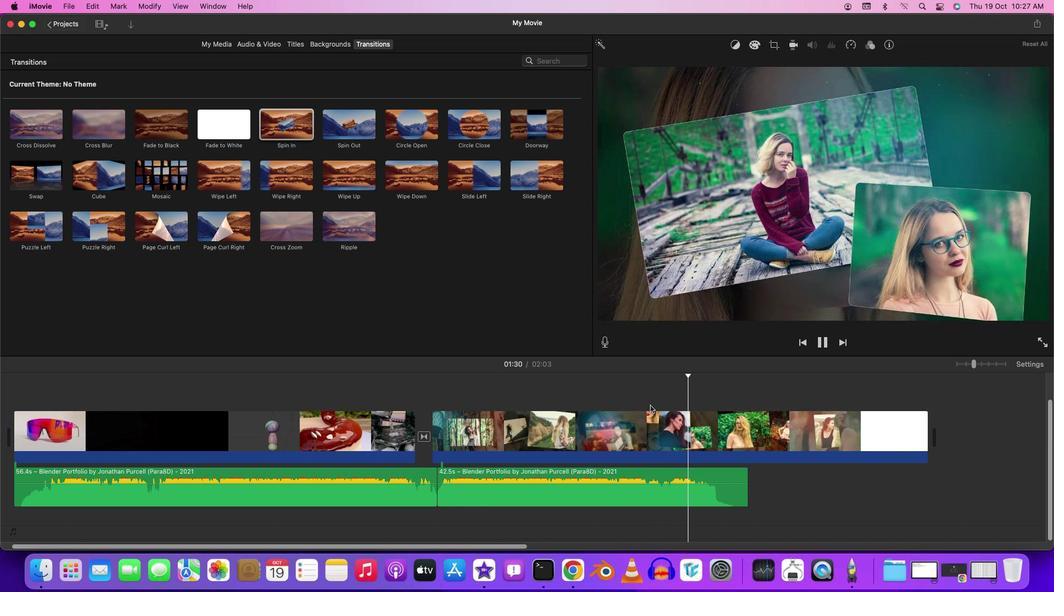 
Action: Mouse moved to (741, 301)
Screenshot: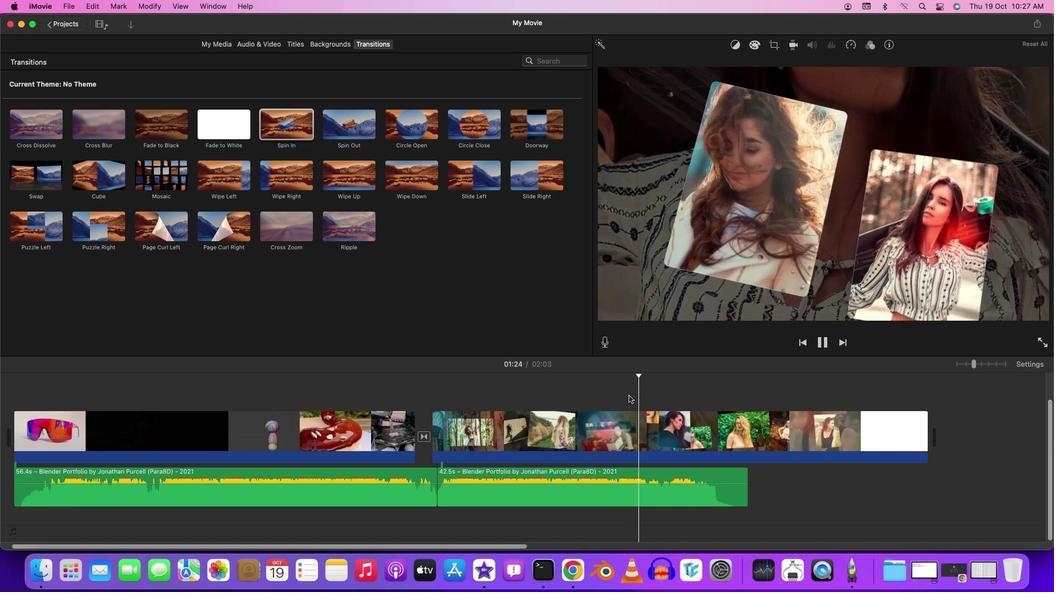 
Action: Mouse pressed left at (741, 301)
Screenshot: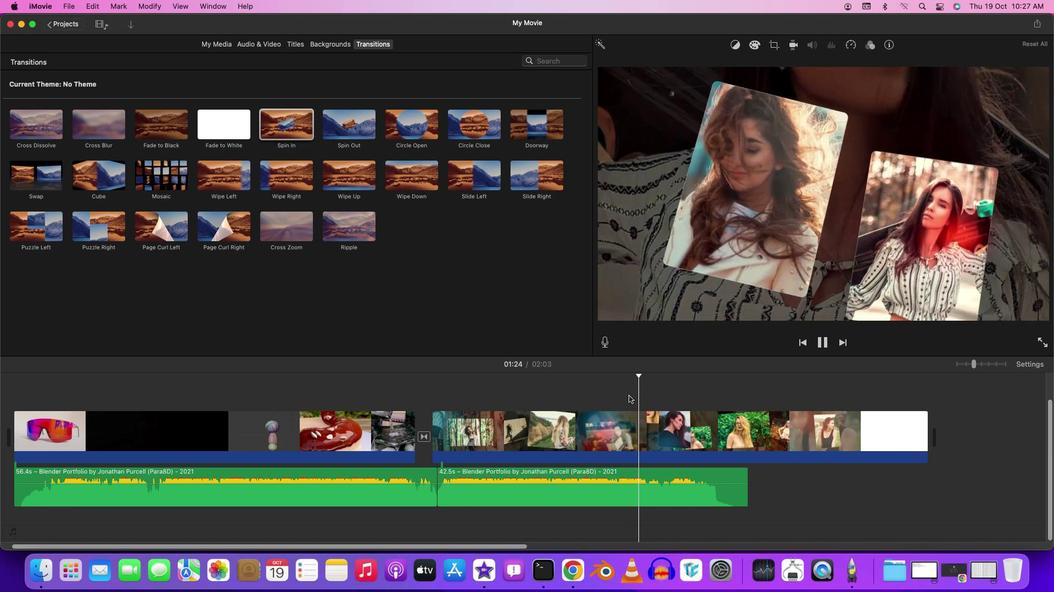 
Action: Mouse moved to (740, 295)
Screenshot: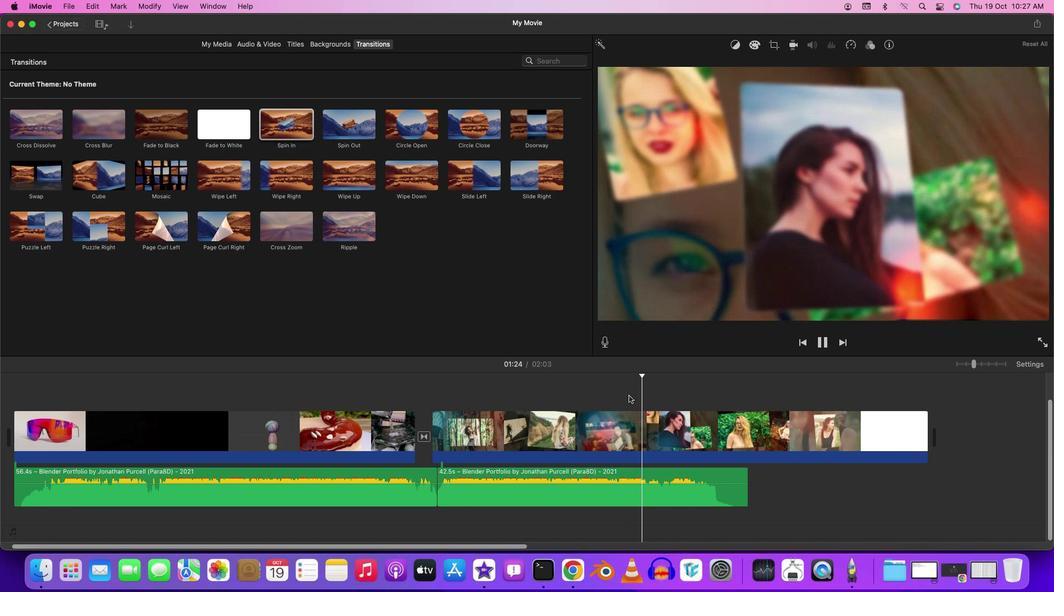 
Action: Key pressed Key.space
Screenshot: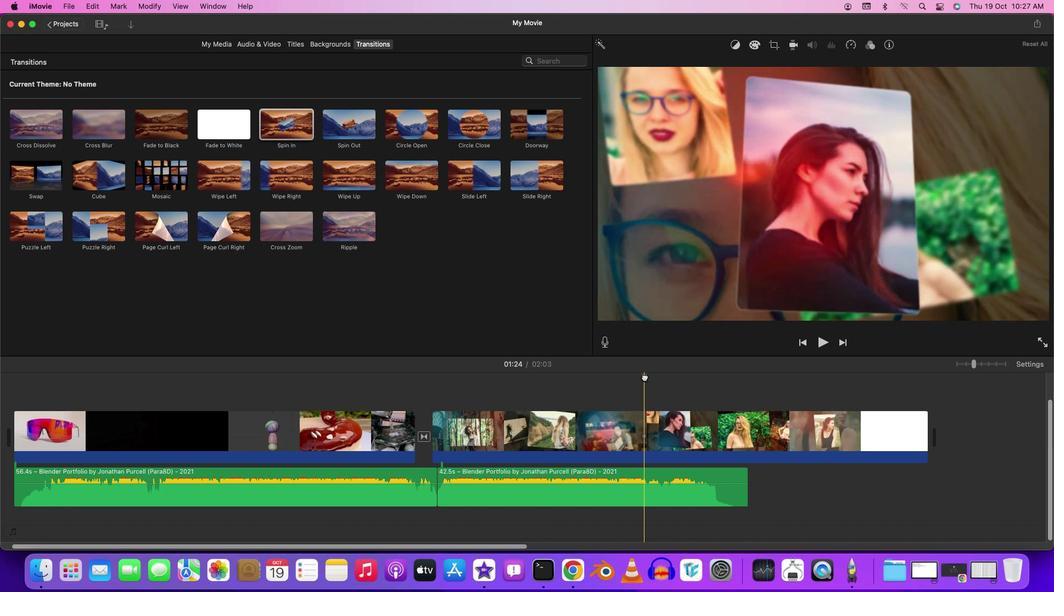 
Action: Mouse moved to (751, 282)
Screenshot: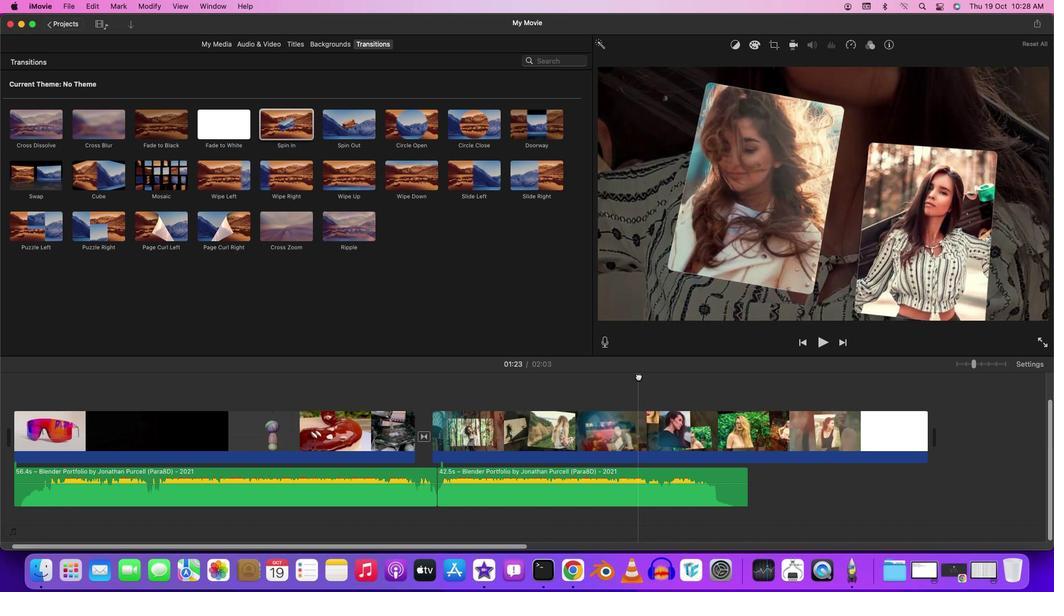 
Action: Mouse pressed left at (751, 282)
Screenshot: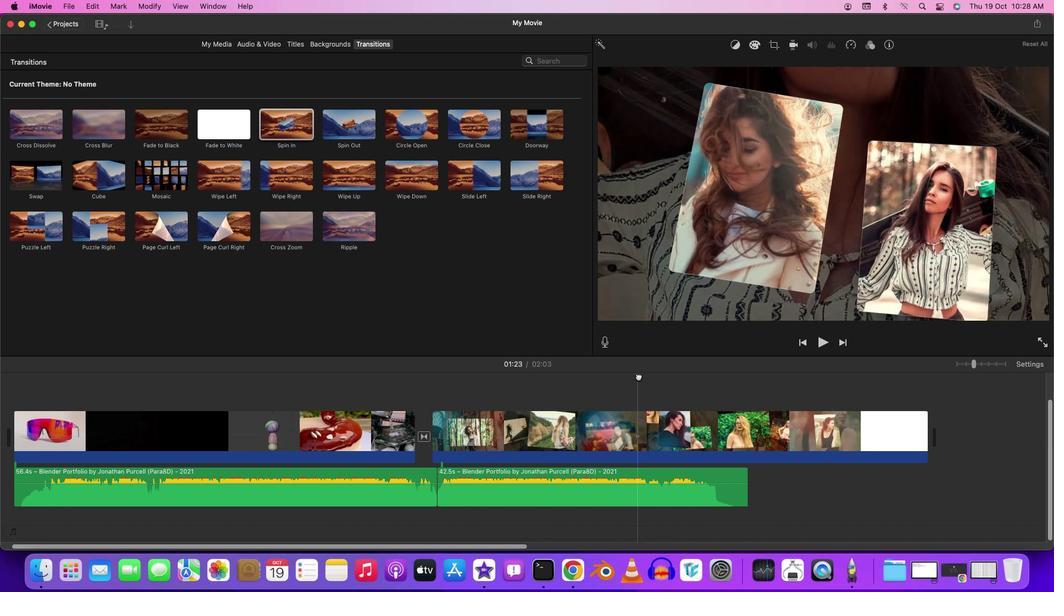 
Action: Mouse moved to (749, 326)
Screenshot: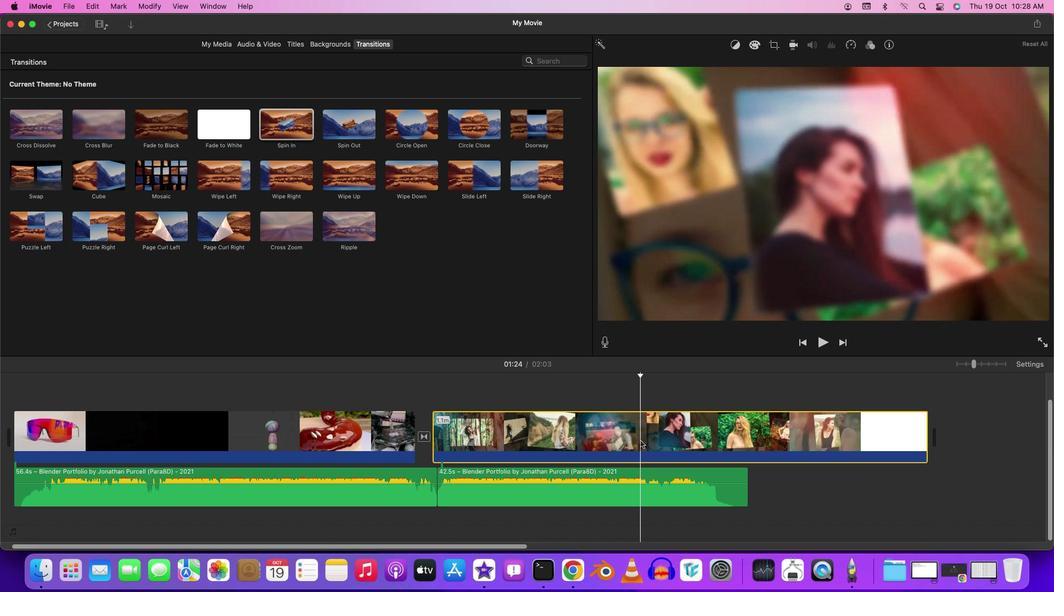 
Action: Mouse pressed left at (749, 326)
Screenshot: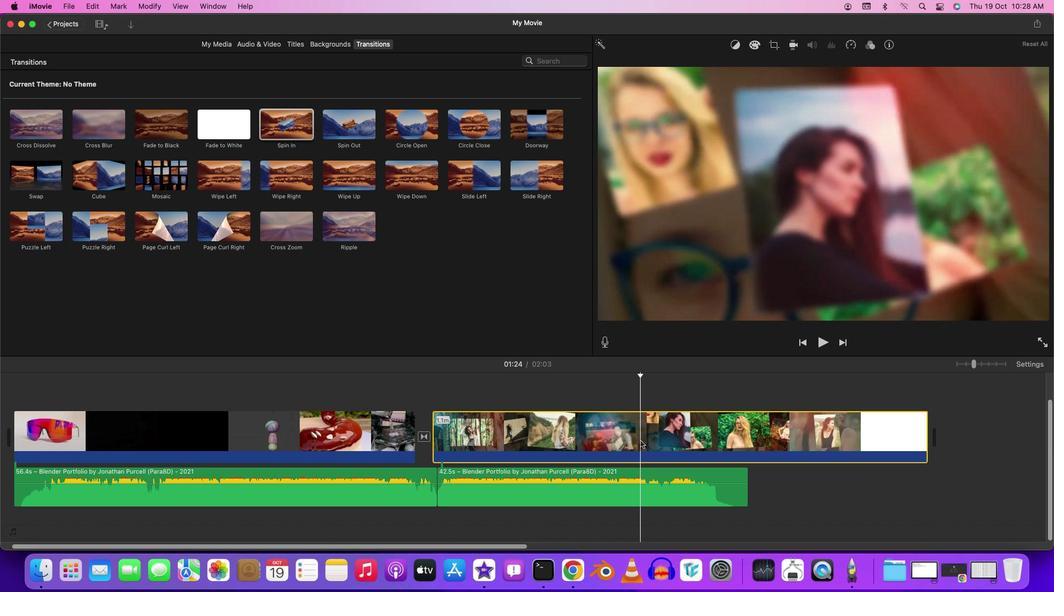 
Action: Mouse moved to (749, 326)
Screenshot: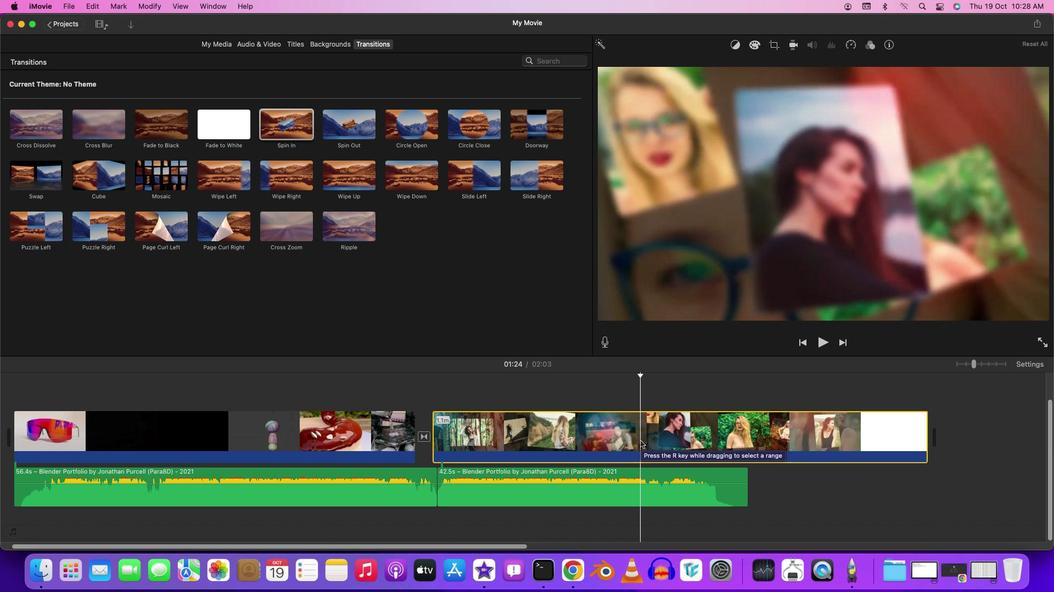 
Action: Key pressed Key.cmd'b'
Screenshot: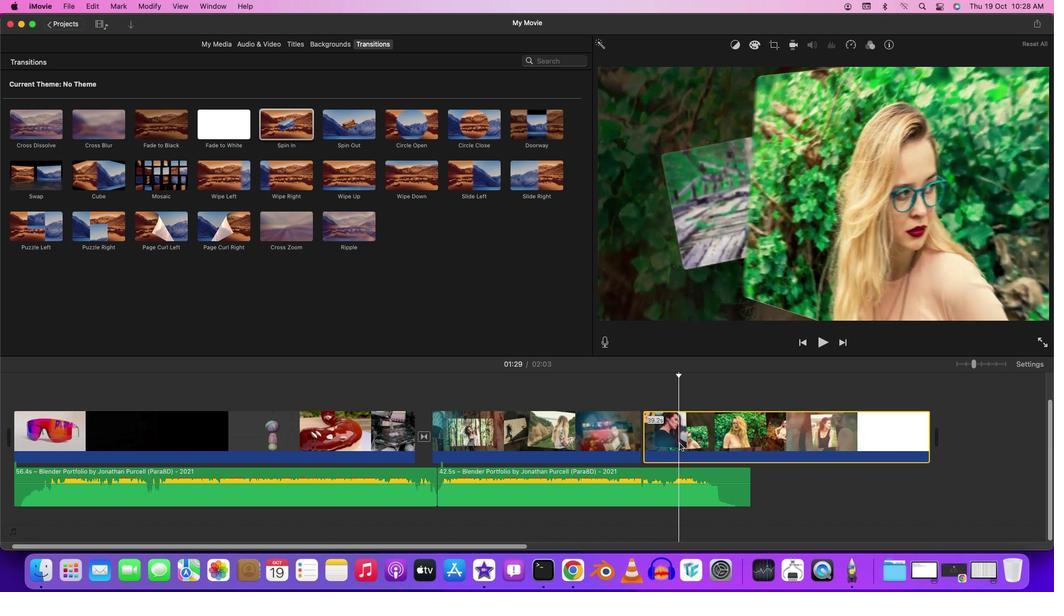 
Action: Mouse moved to (777, 328)
Screenshot: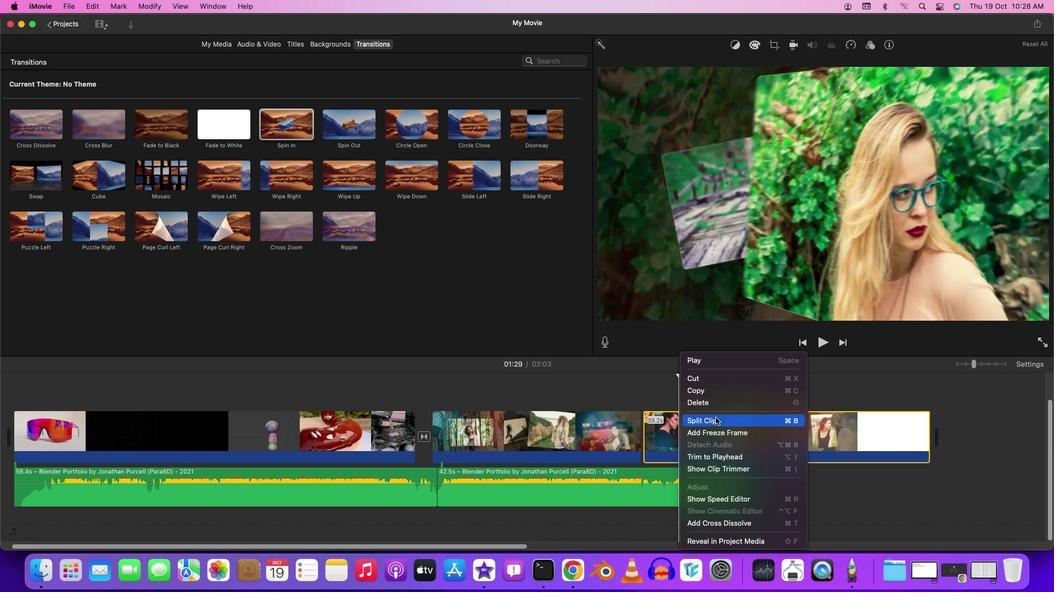 
Action: Mouse pressed left at (777, 328)
Screenshot: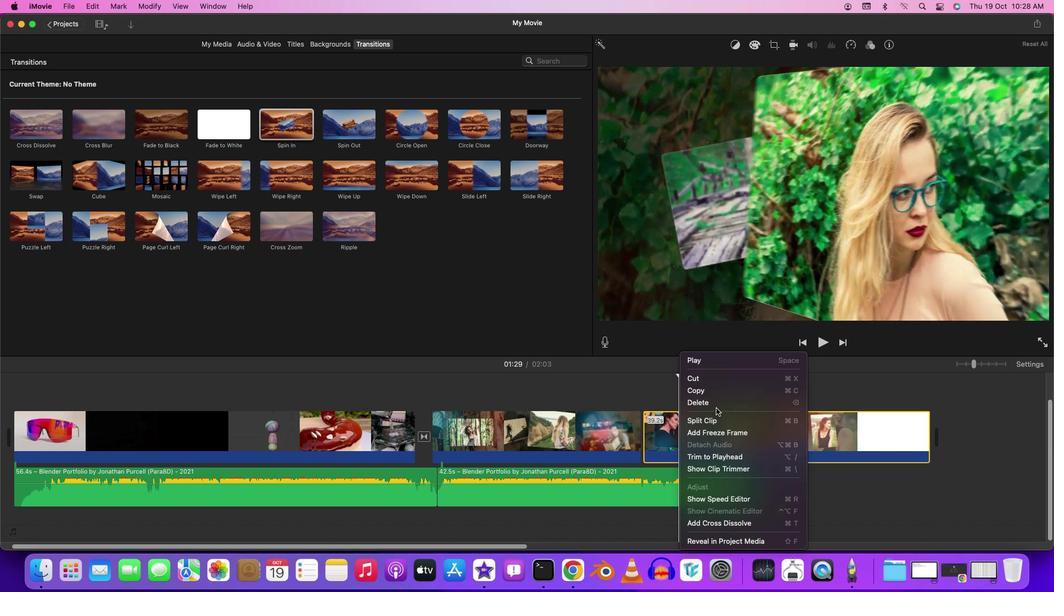 
Action: Mouse pressed right at (777, 328)
Screenshot: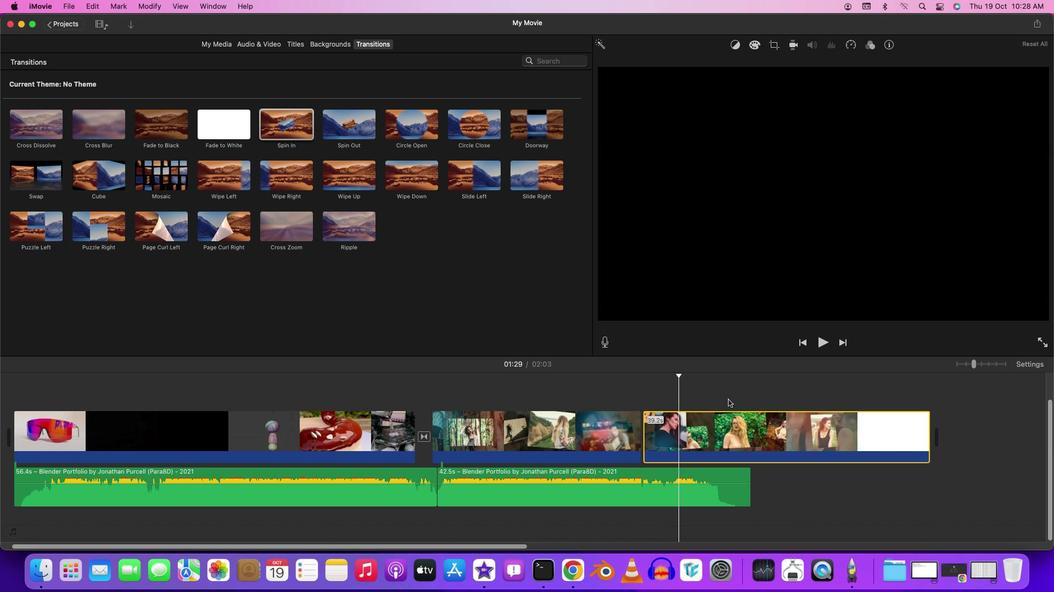 
Action: Mouse moved to (805, 300)
Screenshot: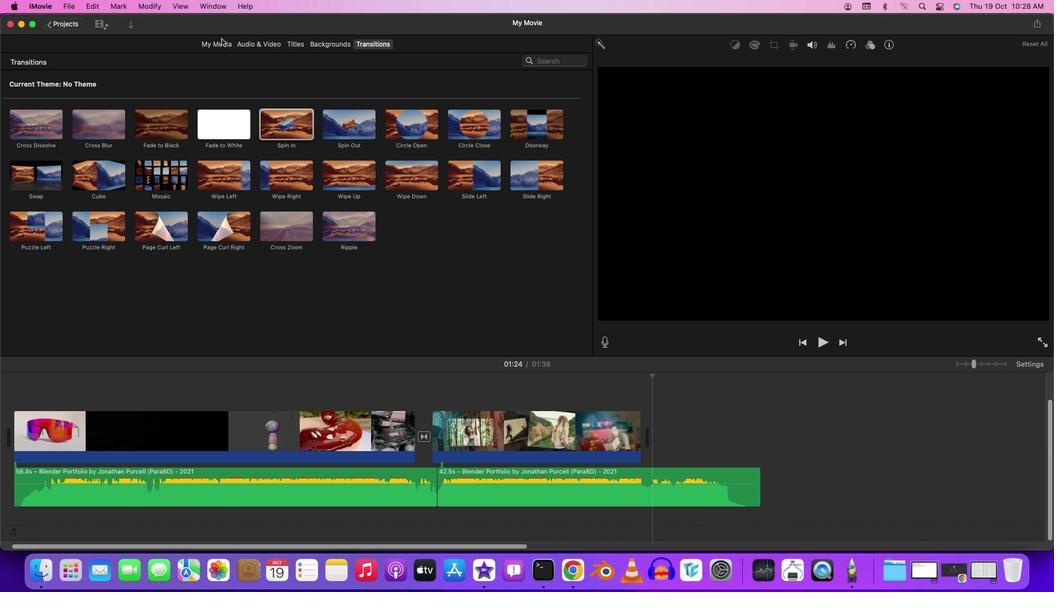 
Action: Mouse pressed left at (805, 300)
Screenshot: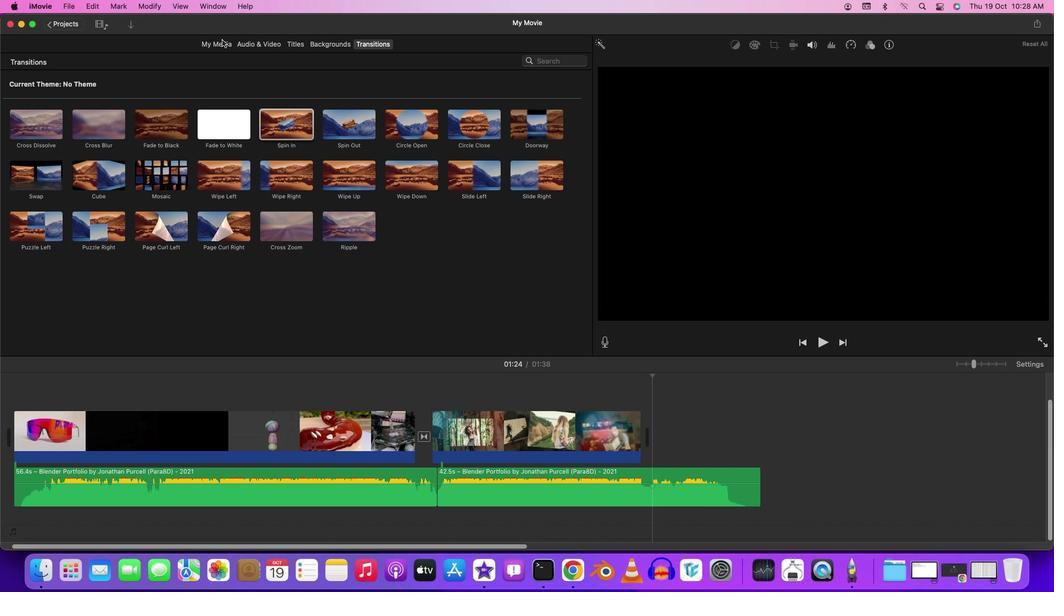 
Action: Mouse moved to (436, 51)
Screenshot: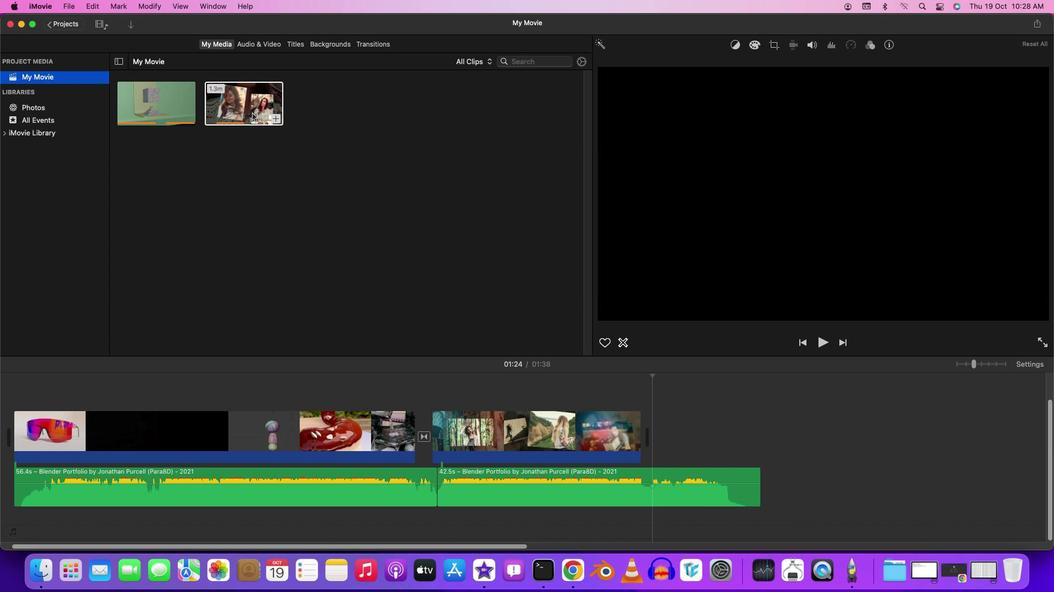 
Action: Mouse pressed left at (436, 51)
Screenshot: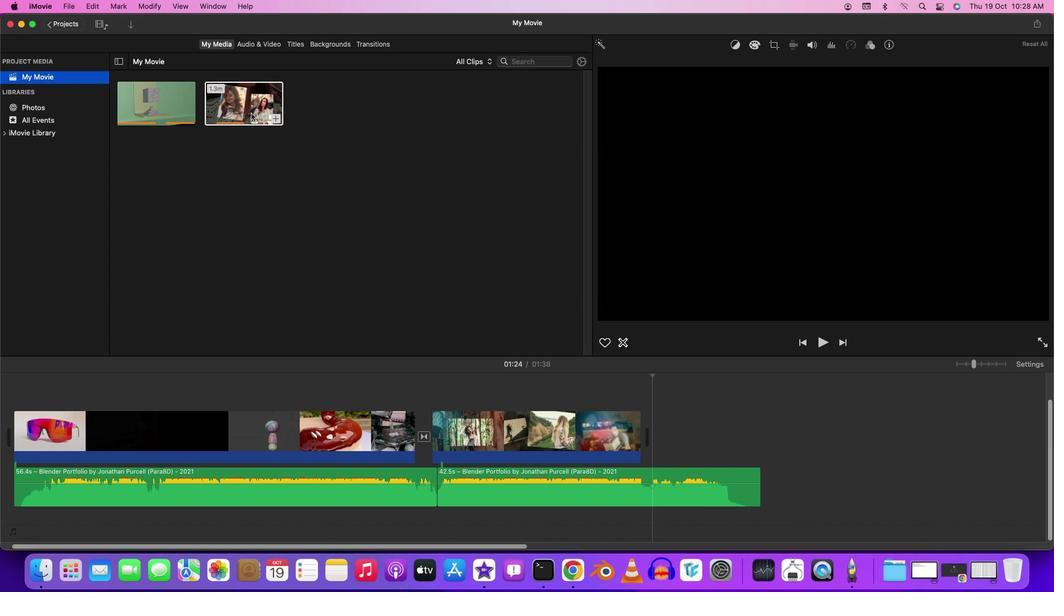 
Action: Mouse moved to (438, 54)
Screenshot: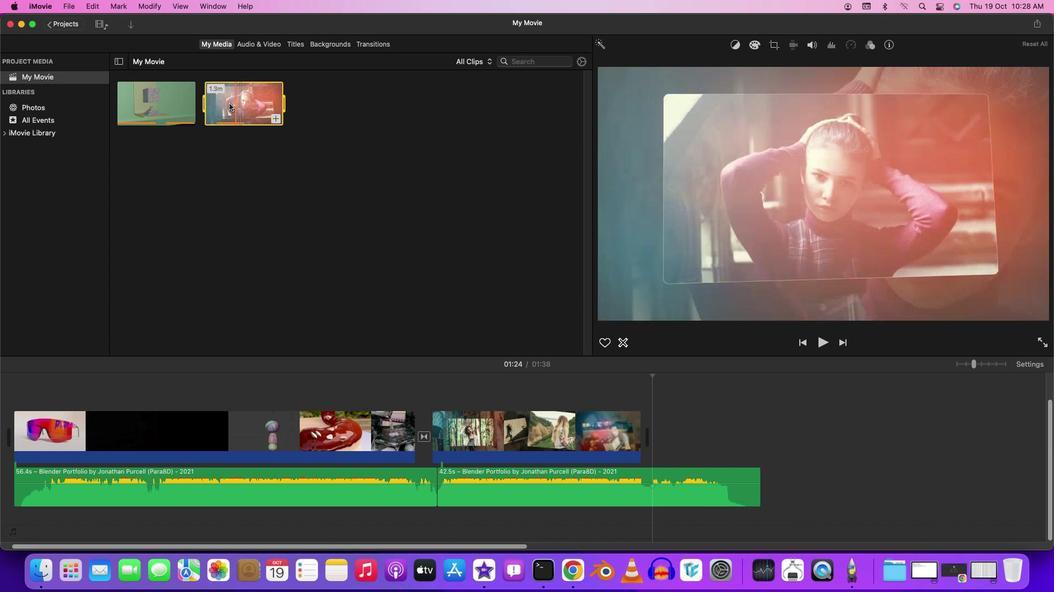 
Action: Mouse pressed left at (438, 54)
Screenshot: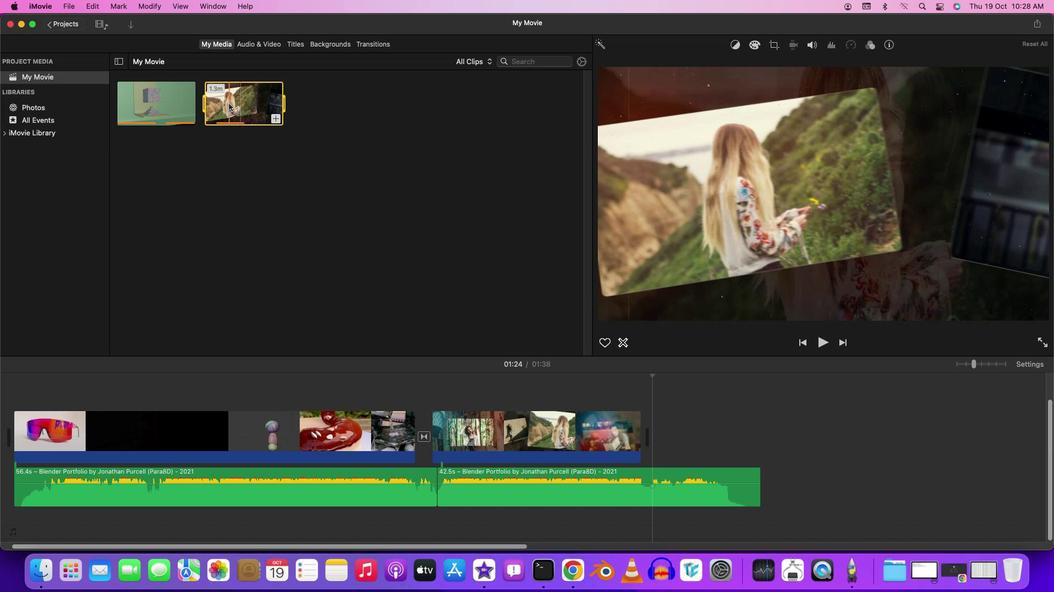 
Action: Mouse moved to (372, 46)
Screenshot: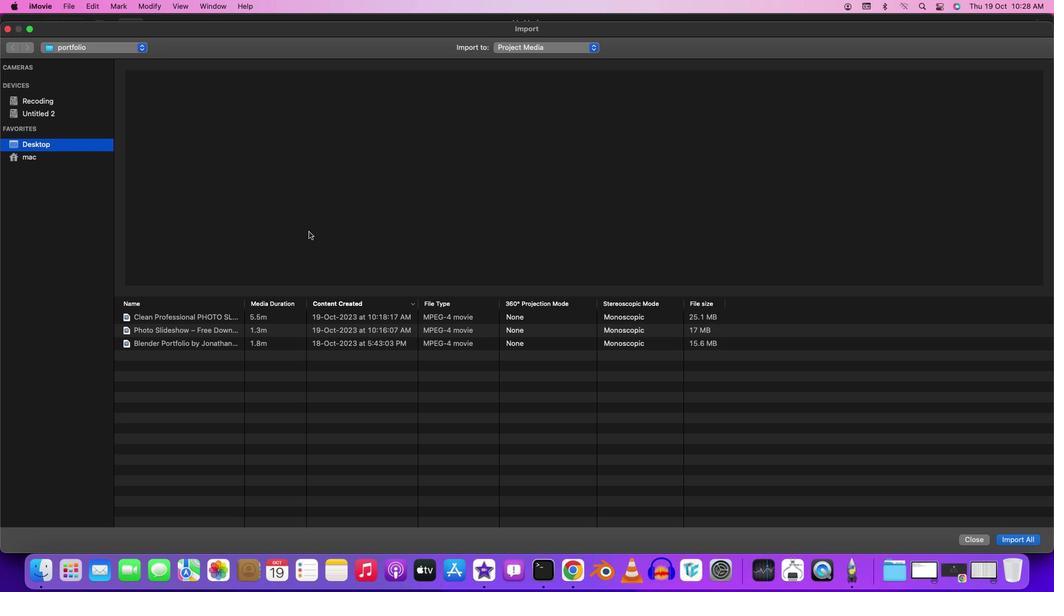 
Action: Mouse pressed left at (372, 46)
Screenshot: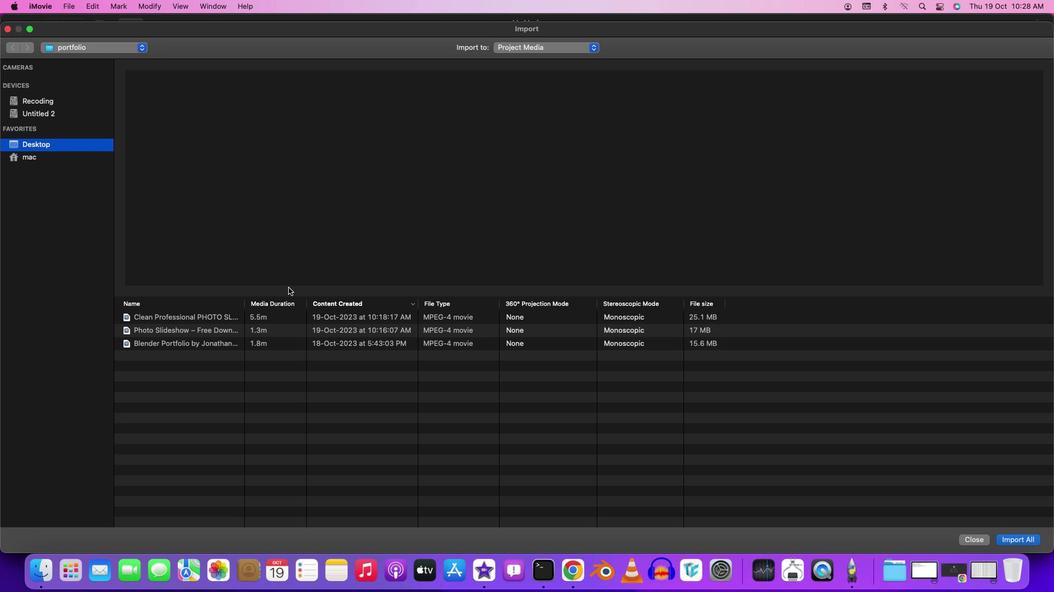 
Action: Mouse moved to (445, 242)
Screenshot: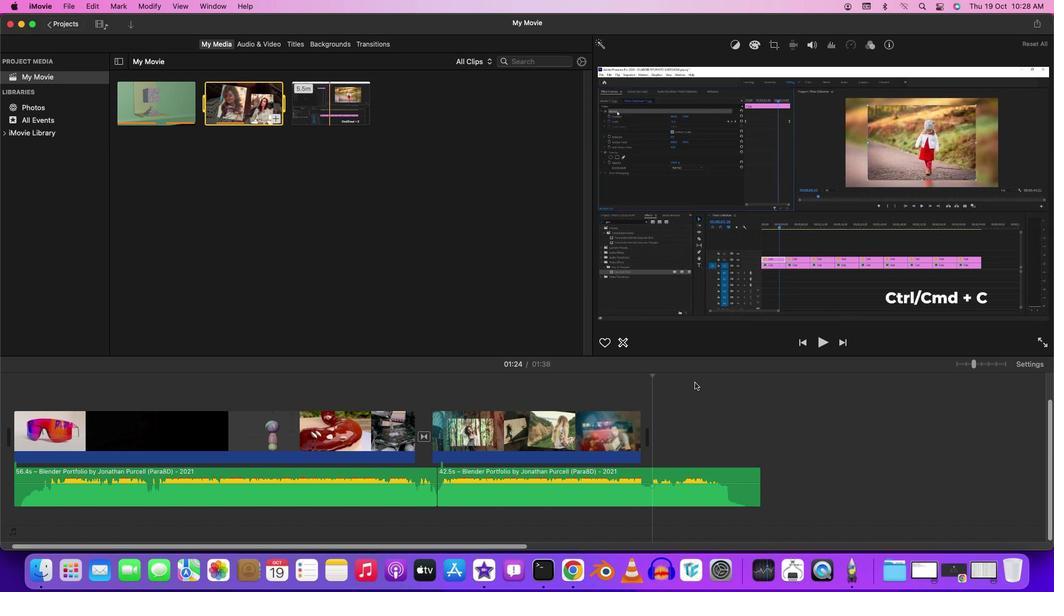 
Action: Mouse pressed left at (445, 242)
Screenshot: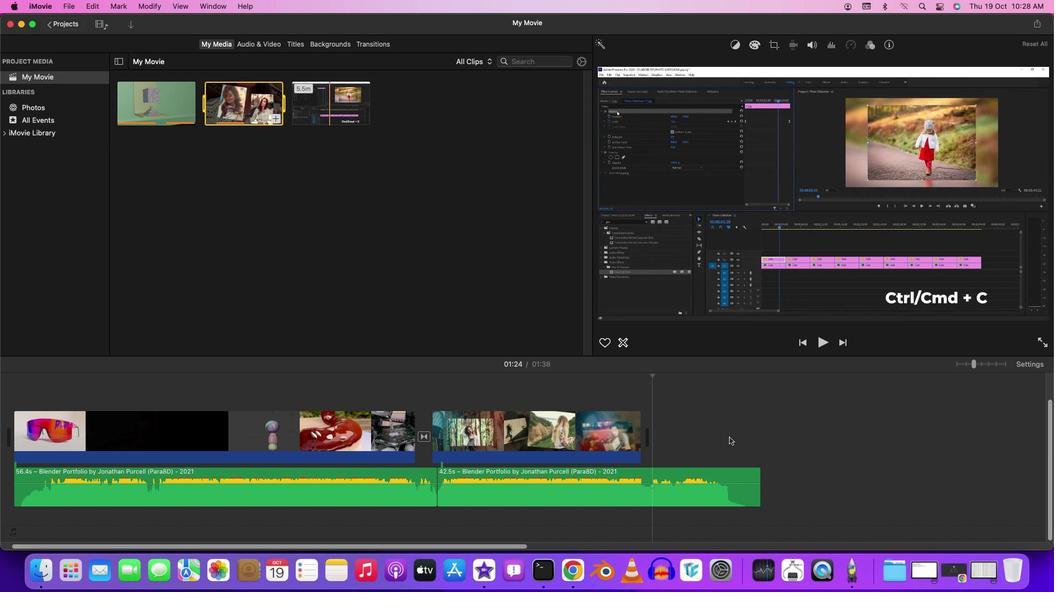 
Action: Mouse pressed left at (445, 242)
Screenshot: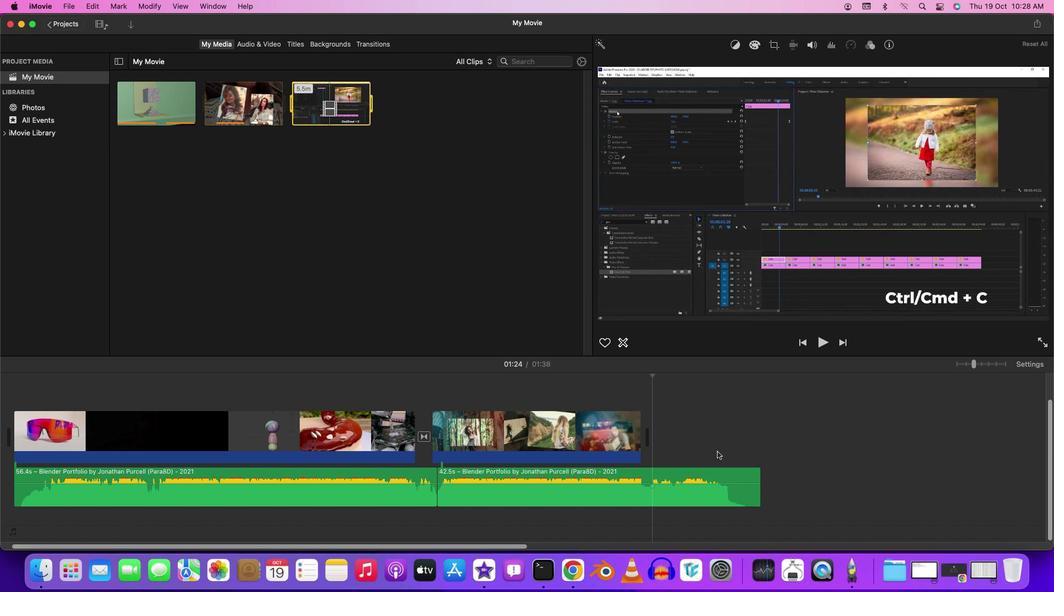 
Action: Mouse moved to (517, 98)
Screenshot: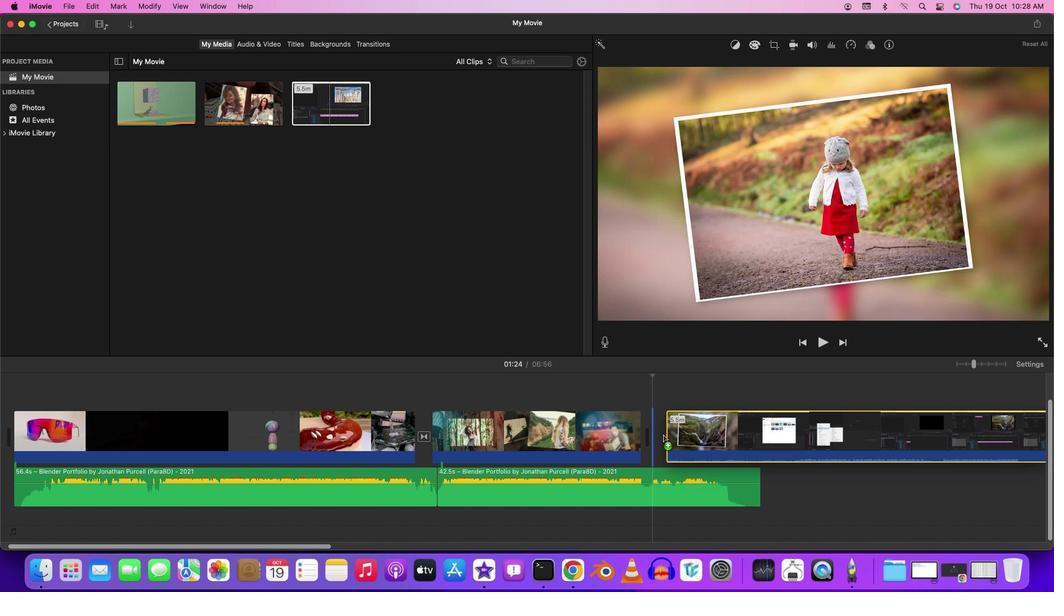 
Action: Mouse pressed left at (517, 98)
Screenshot: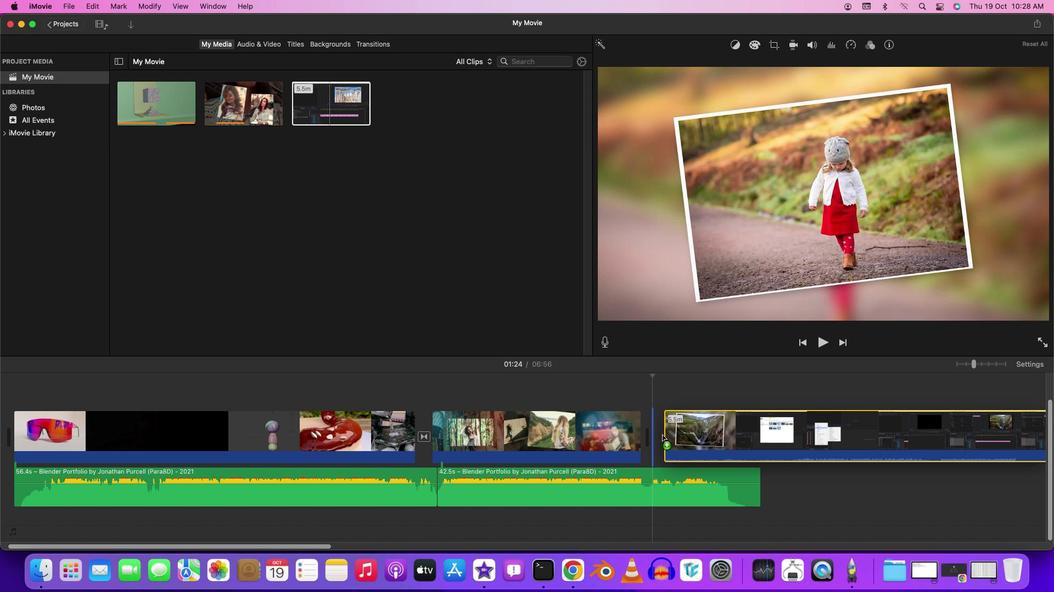 
Action: Mouse moved to (777, 320)
Screenshot: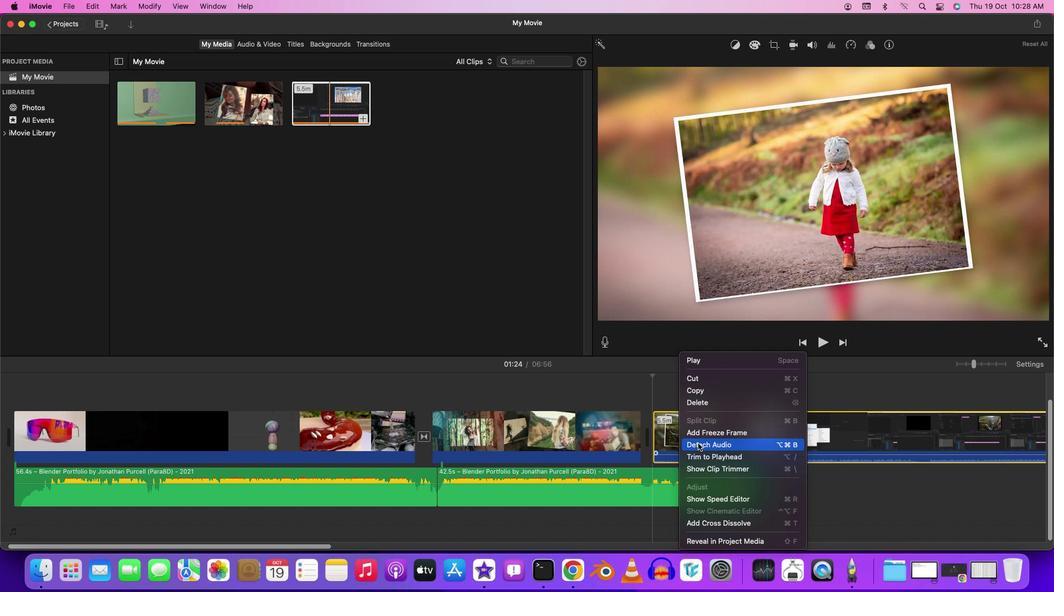 
Action: Mouse pressed right at (777, 320)
Screenshot: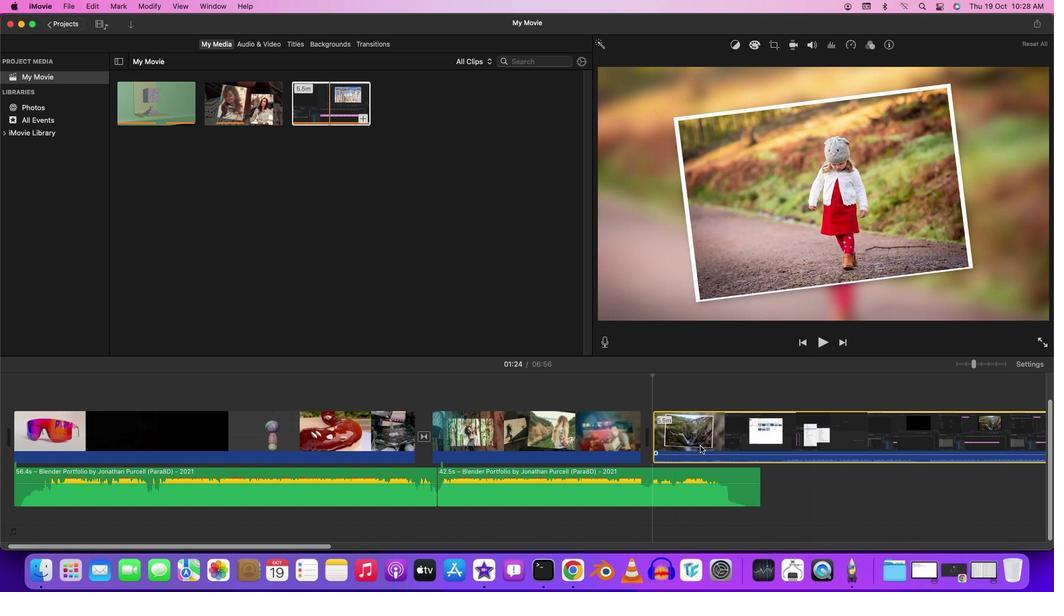 
Action: Mouse moved to (791, 328)
Screenshot: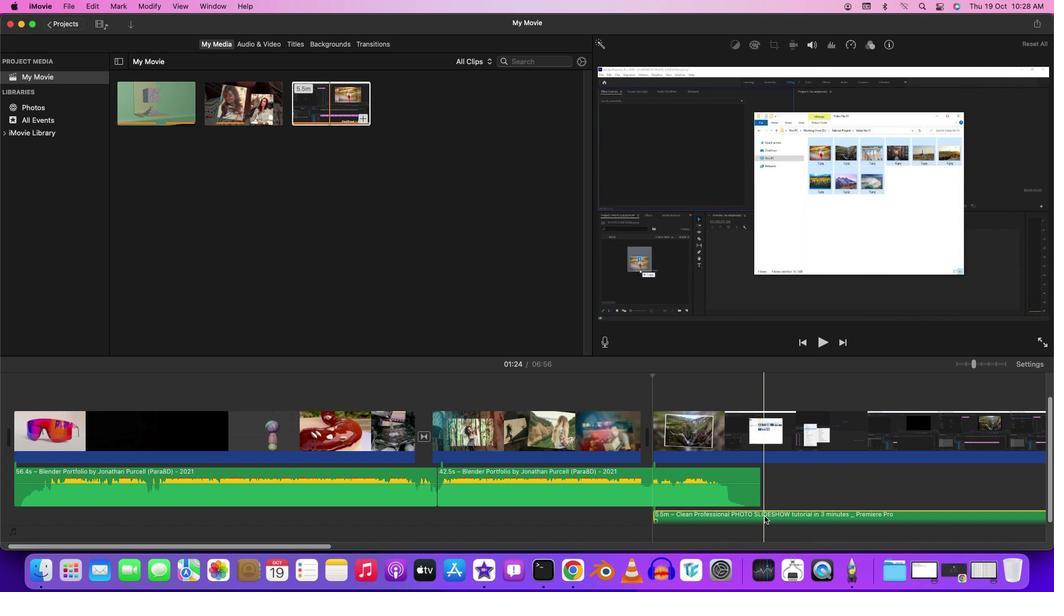 
Action: Mouse pressed left at (791, 328)
Screenshot: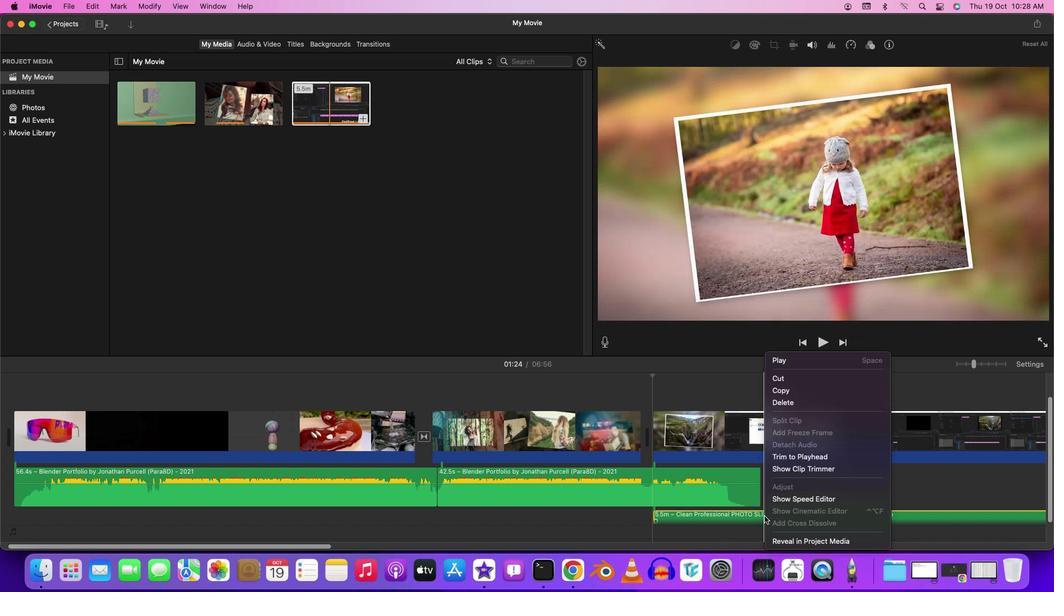 
Action: Mouse moved to (841, 377)
Screenshot: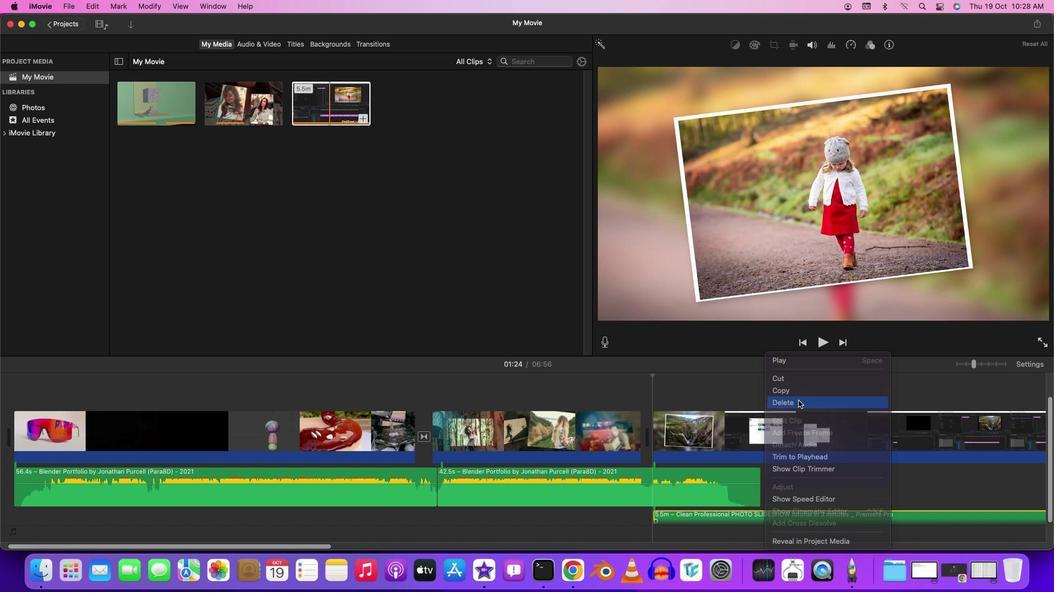 
Action: Mouse pressed right at (841, 377)
Screenshot: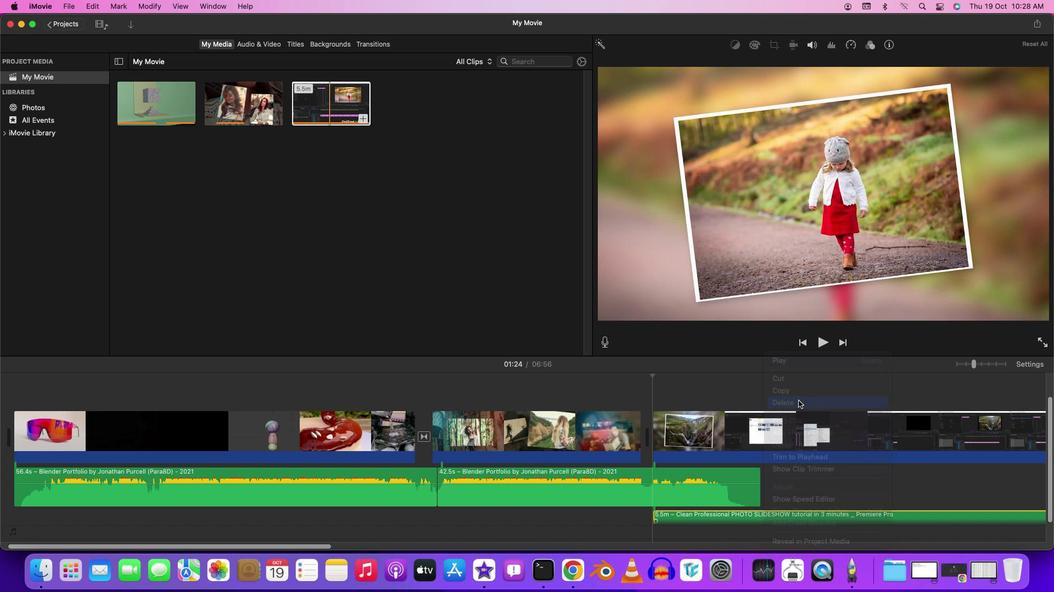 
Action: Mouse moved to (866, 299)
Screenshot: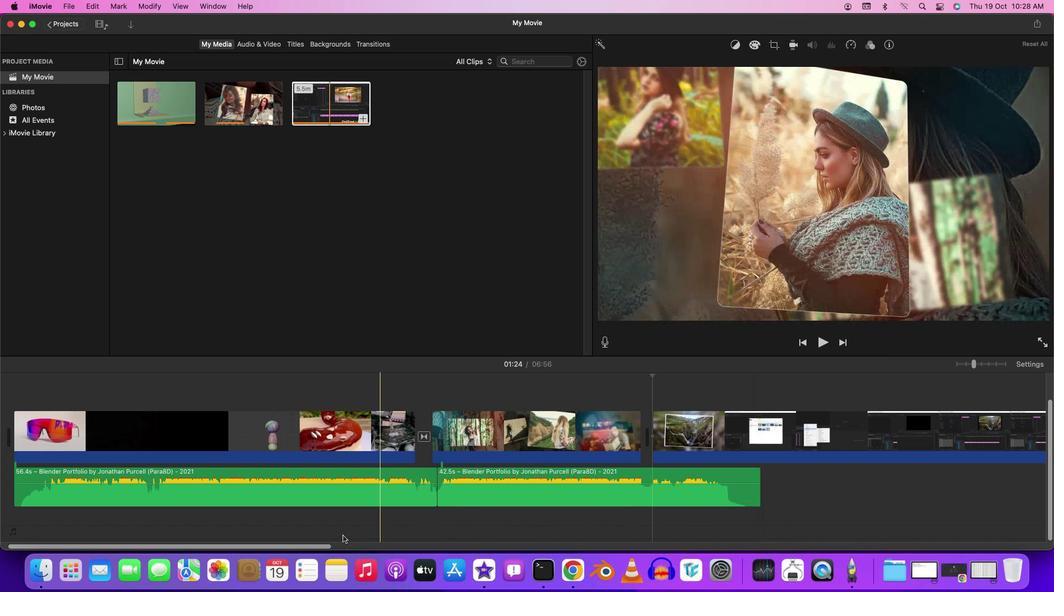 
Action: Mouse pressed left at (866, 299)
Screenshot: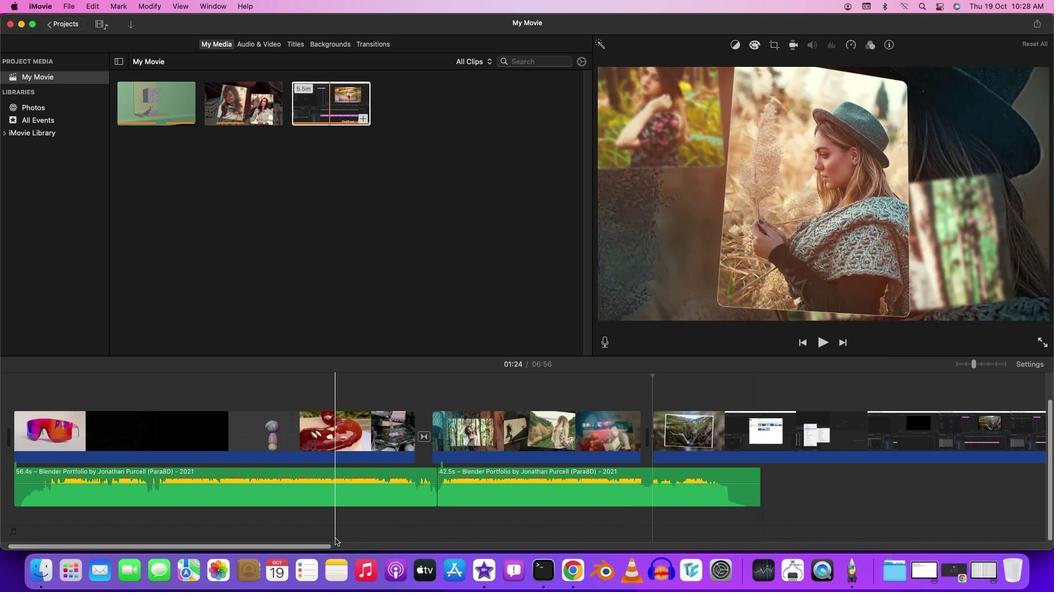 
Action: Mouse moved to (517, 398)
Screenshot: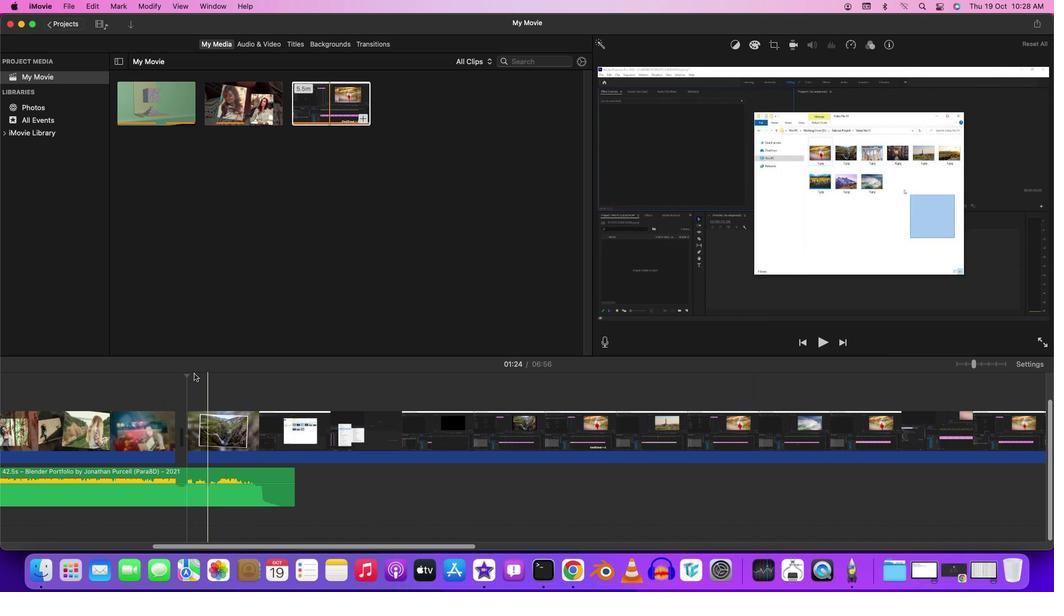 
Action: Mouse pressed left at (517, 398)
Screenshot: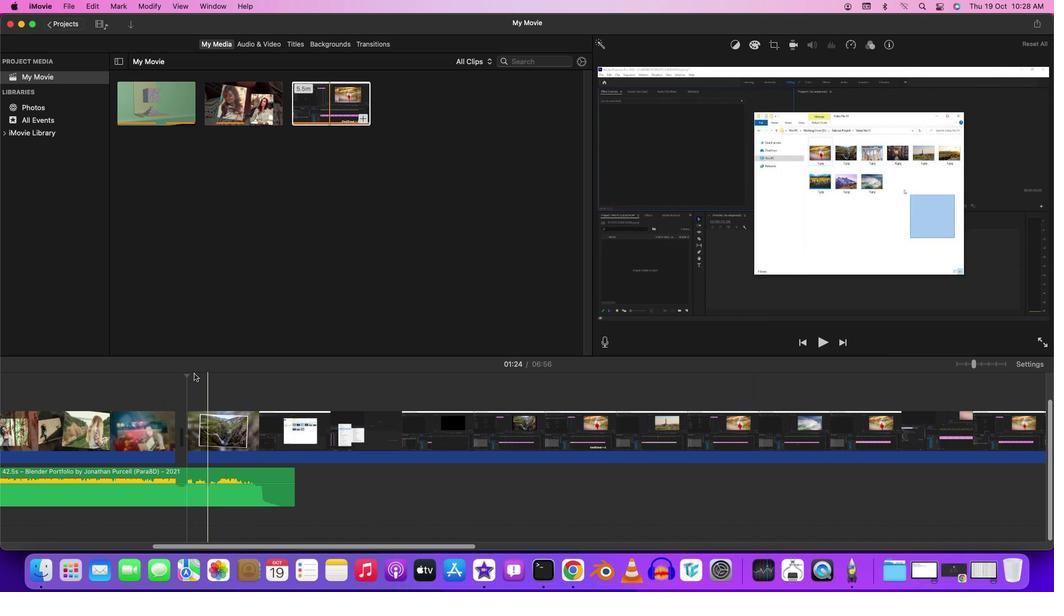 
Action: Mouse moved to (463, 321)
Screenshot: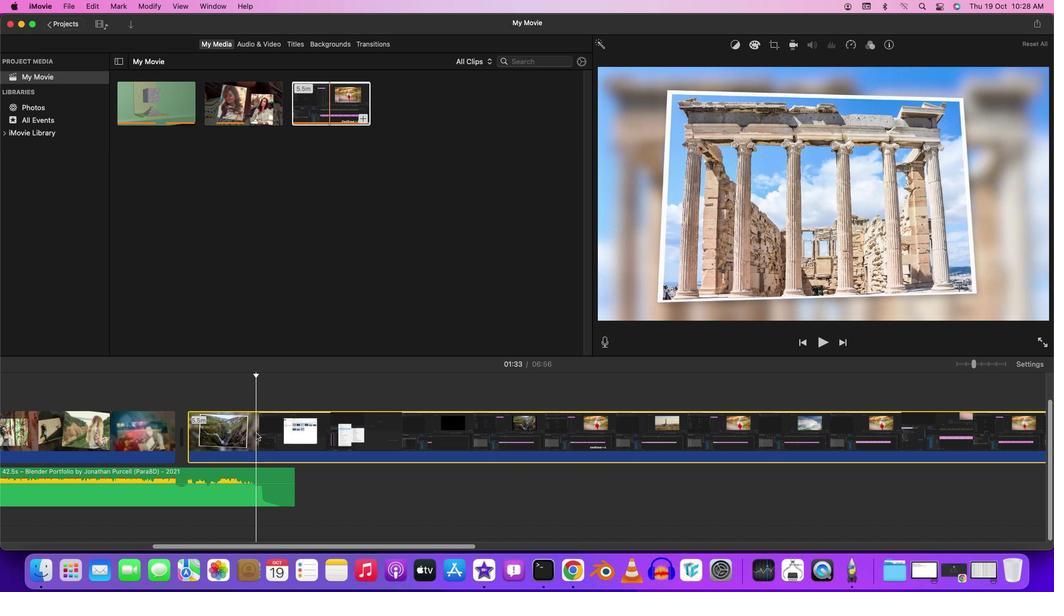 
Action: Mouse pressed left at (463, 321)
